 Task: Add various fitness equipment and accessories to your cart on Flipkart.
Action: Mouse moved to (769, 357)
Screenshot: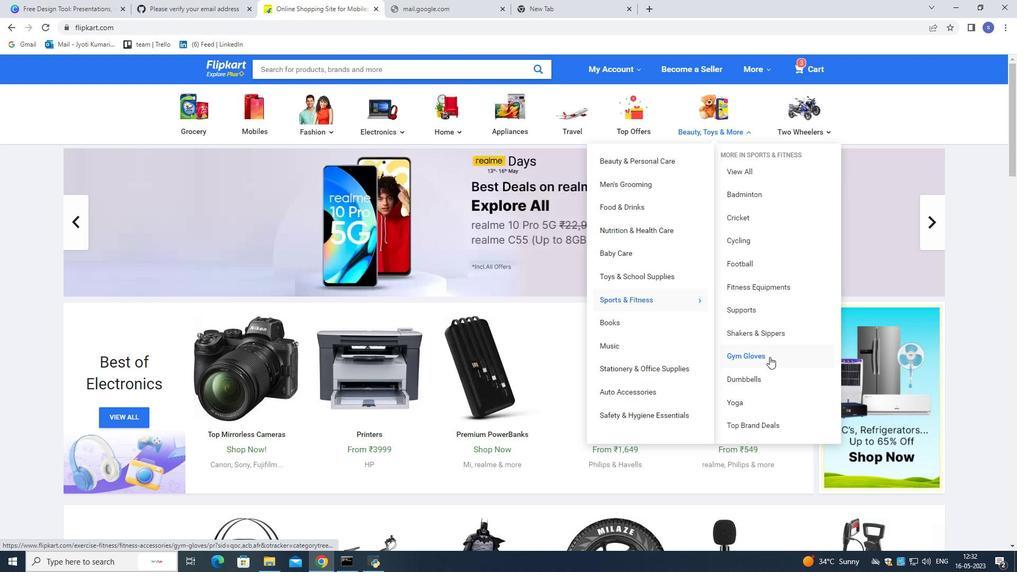 
Action: Mouse pressed left at (769, 357)
Screenshot: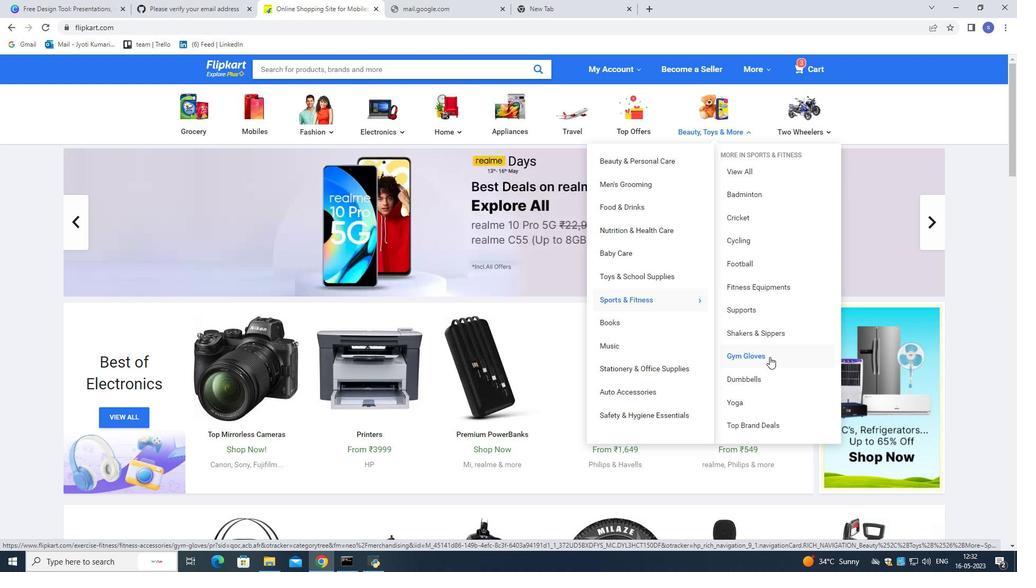 
Action: Mouse moved to (523, 335)
Screenshot: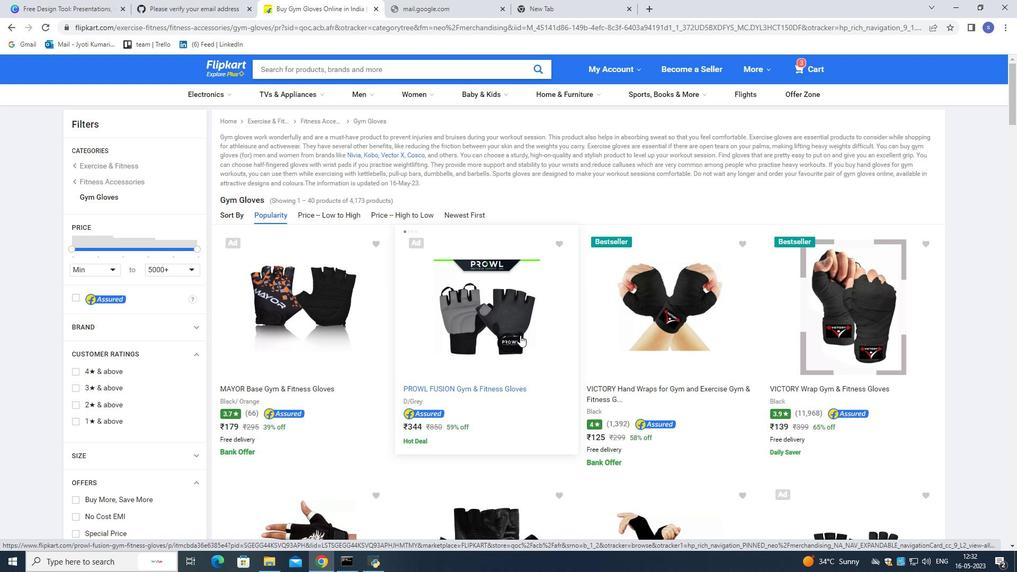 
Action: Mouse scrolled (523, 334) with delta (0, 0)
Screenshot: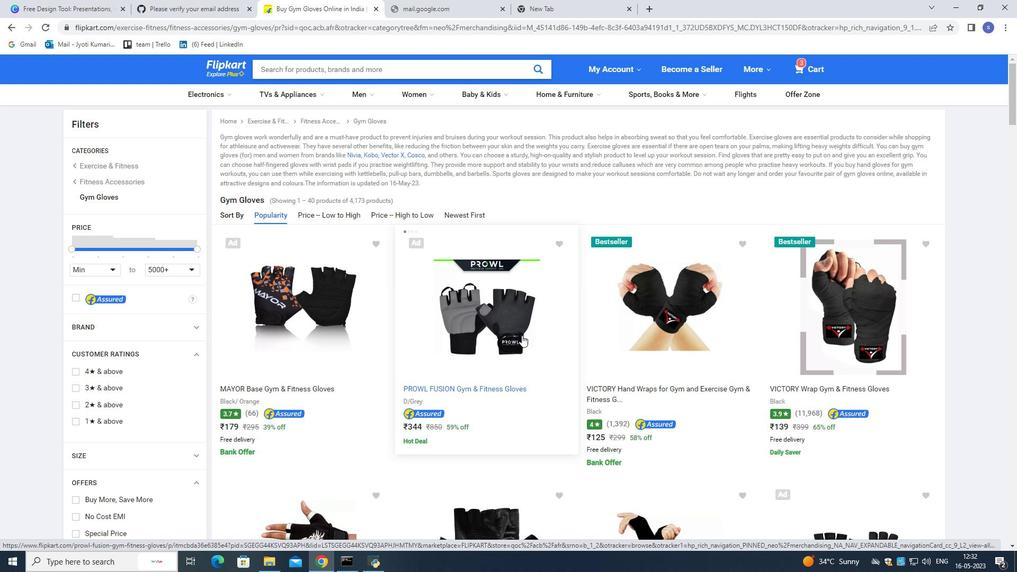 
Action: Mouse moved to (524, 335)
Screenshot: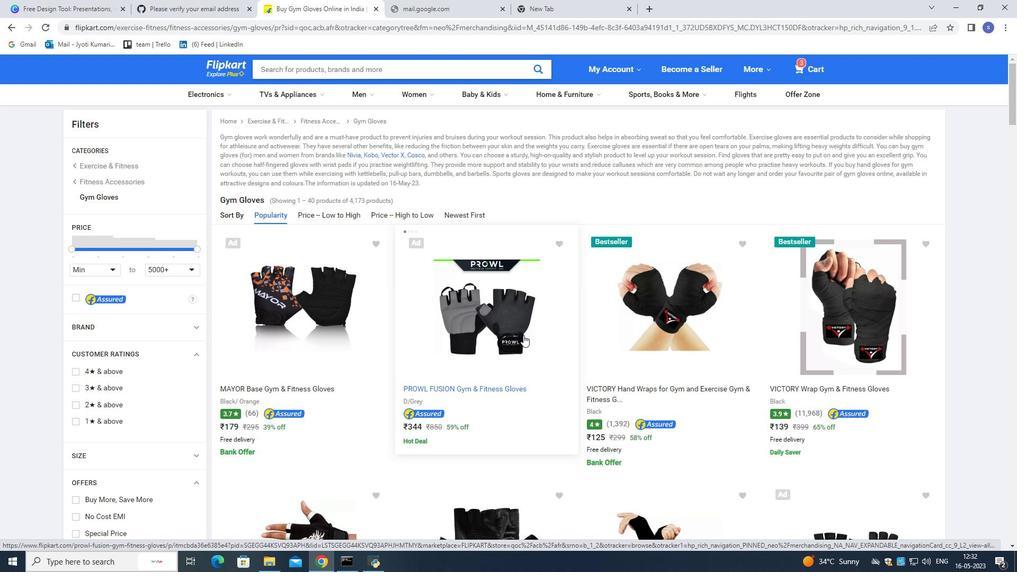 
Action: Mouse scrolled (524, 335) with delta (0, 0)
Screenshot: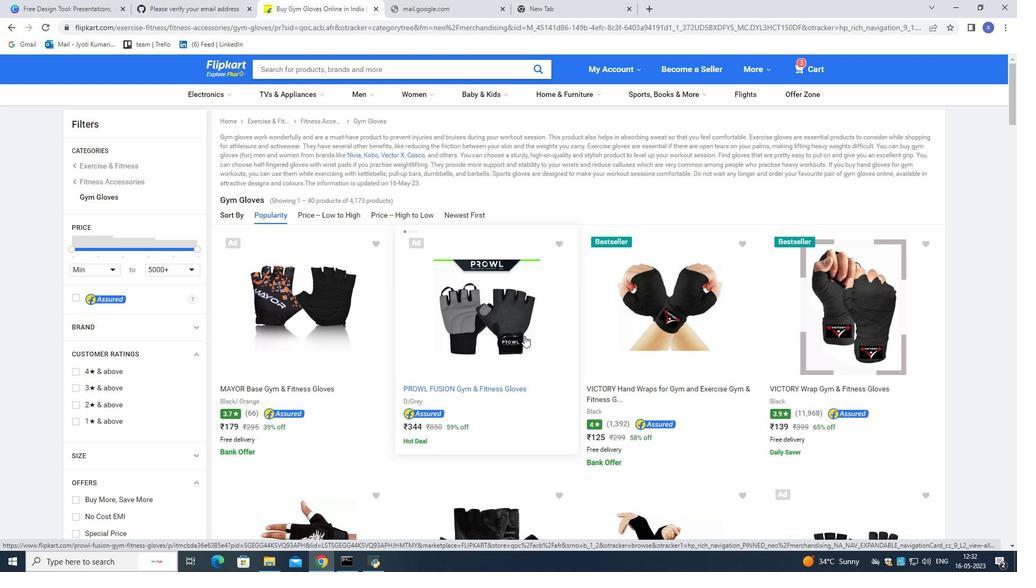 
Action: Mouse moved to (524, 338)
Screenshot: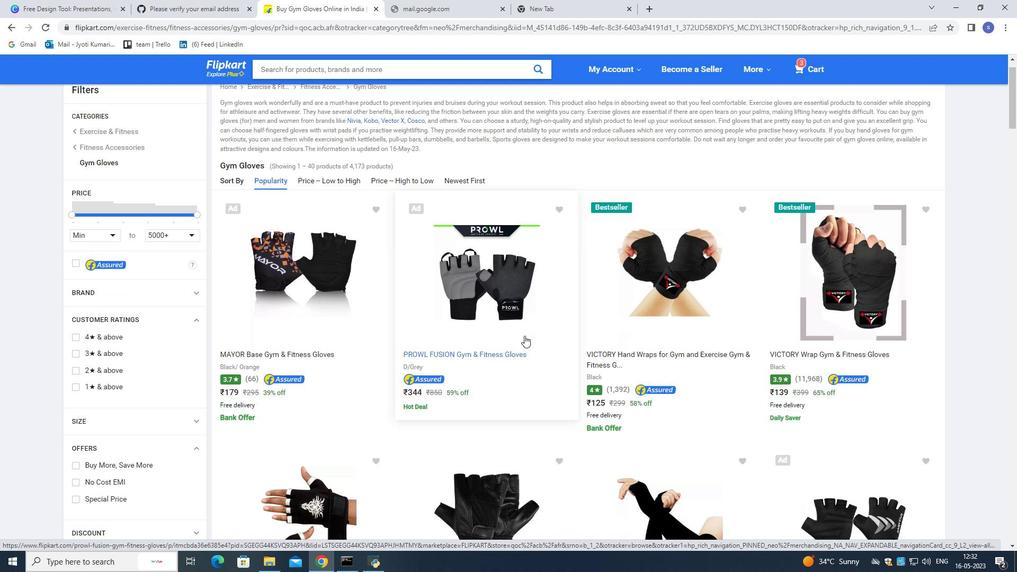 
Action: Mouse scrolled (524, 337) with delta (0, 0)
Screenshot: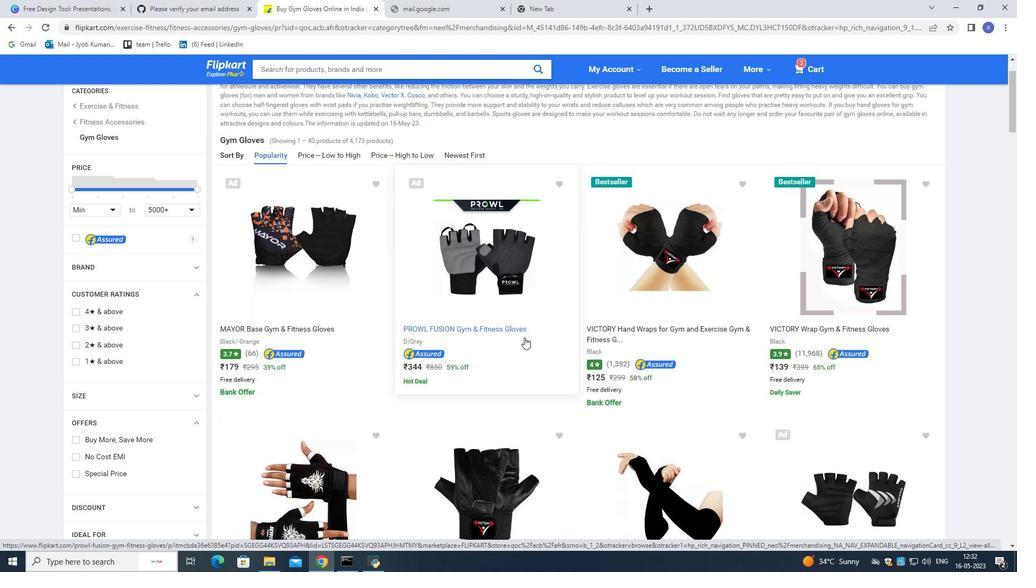 
Action: Mouse moved to (520, 333)
Screenshot: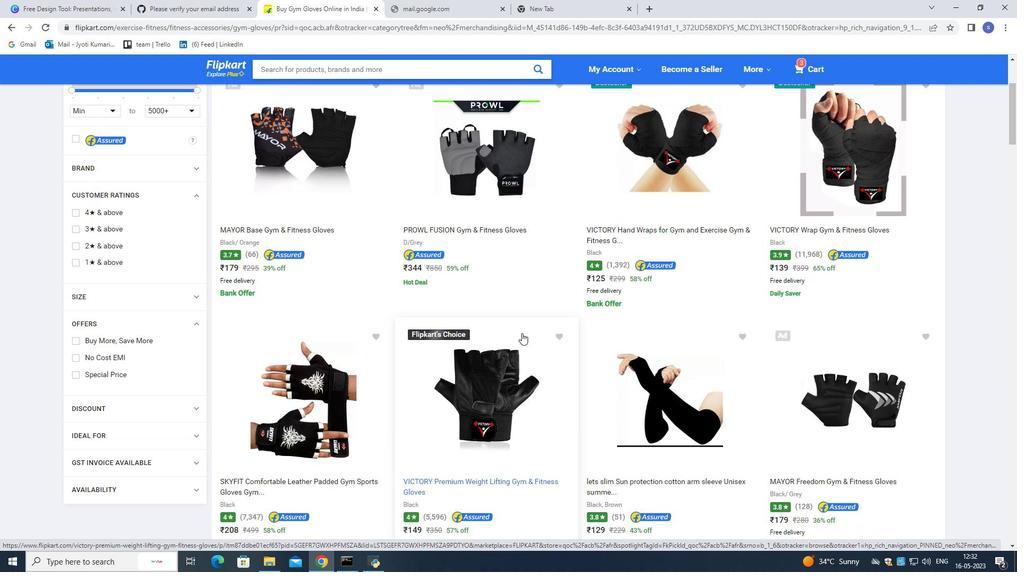 
Action: Mouse scrolled (520, 332) with delta (0, 0)
Screenshot: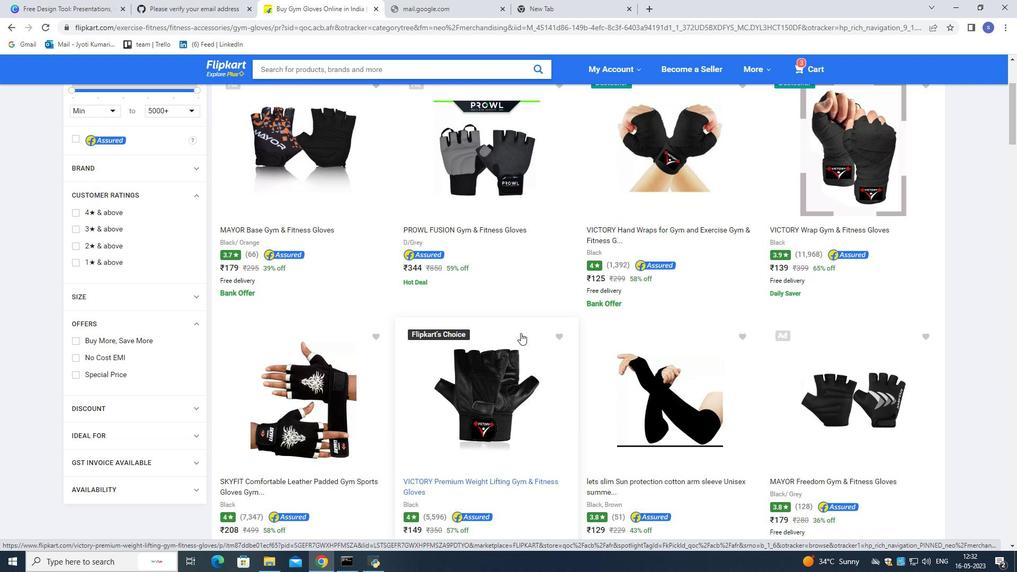 
Action: Mouse moved to (517, 332)
Screenshot: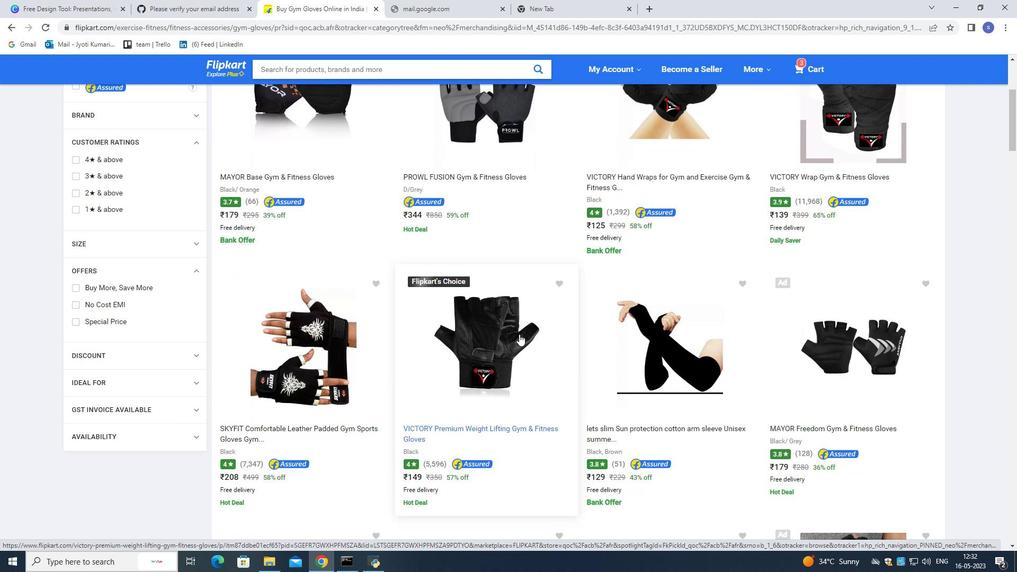 
Action: Mouse scrolled (517, 332) with delta (0, 0)
Screenshot: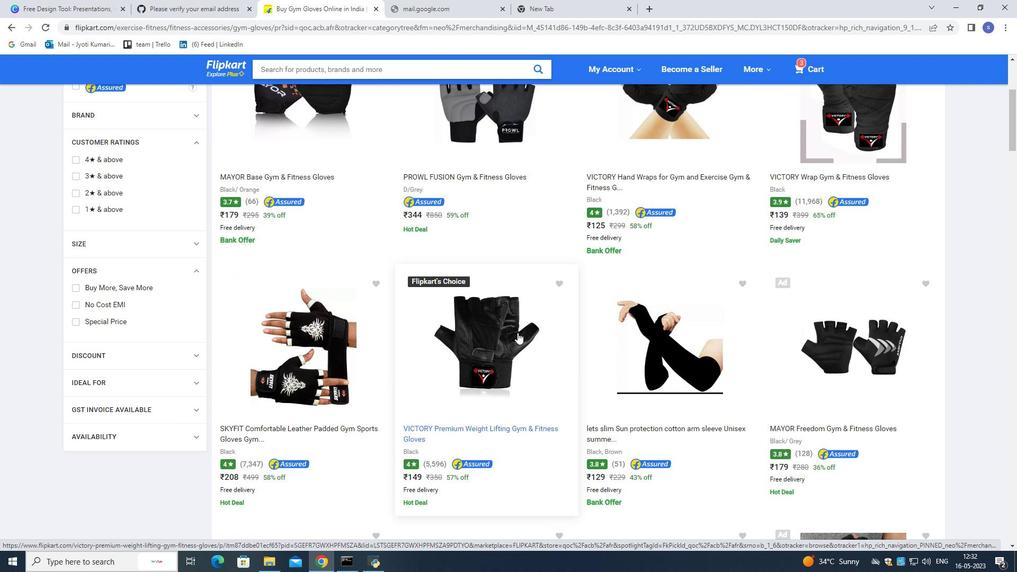 
Action: Mouse moved to (518, 330)
Screenshot: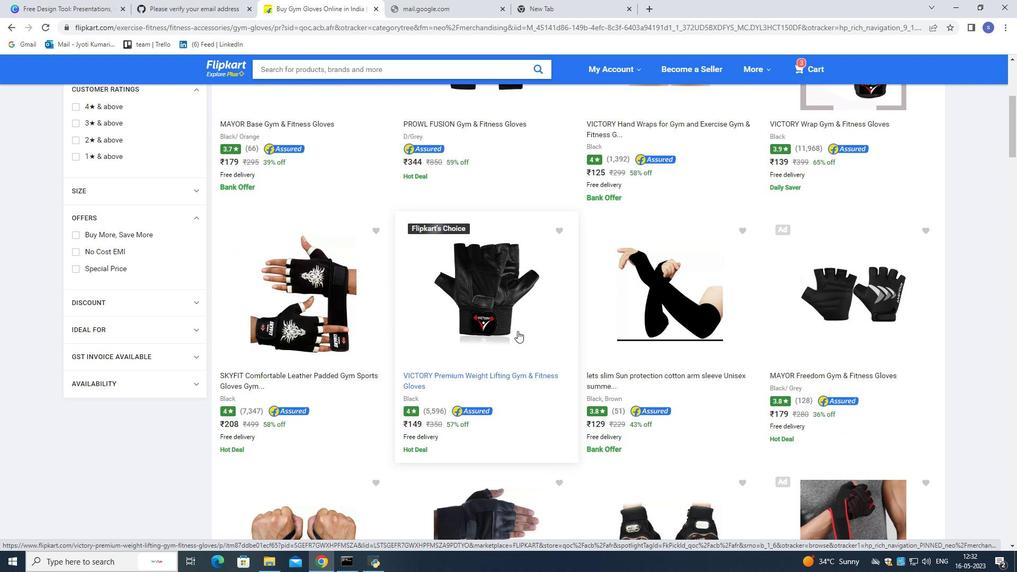 
Action: Mouse scrolled (518, 330) with delta (0, 0)
Screenshot: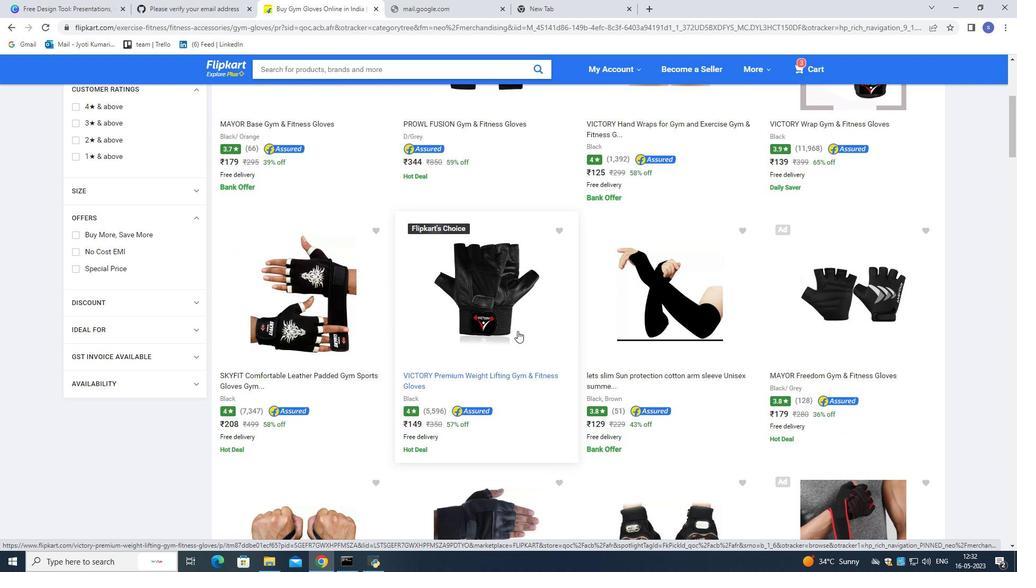
Action: Mouse moved to (518, 330)
Screenshot: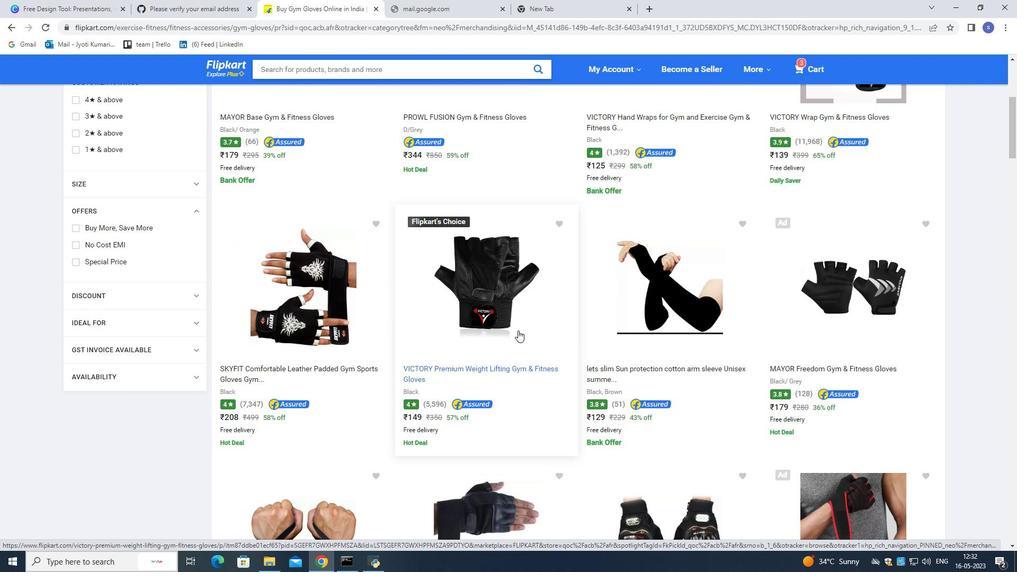 
Action: Mouse scrolled (518, 330) with delta (0, 0)
Screenshot: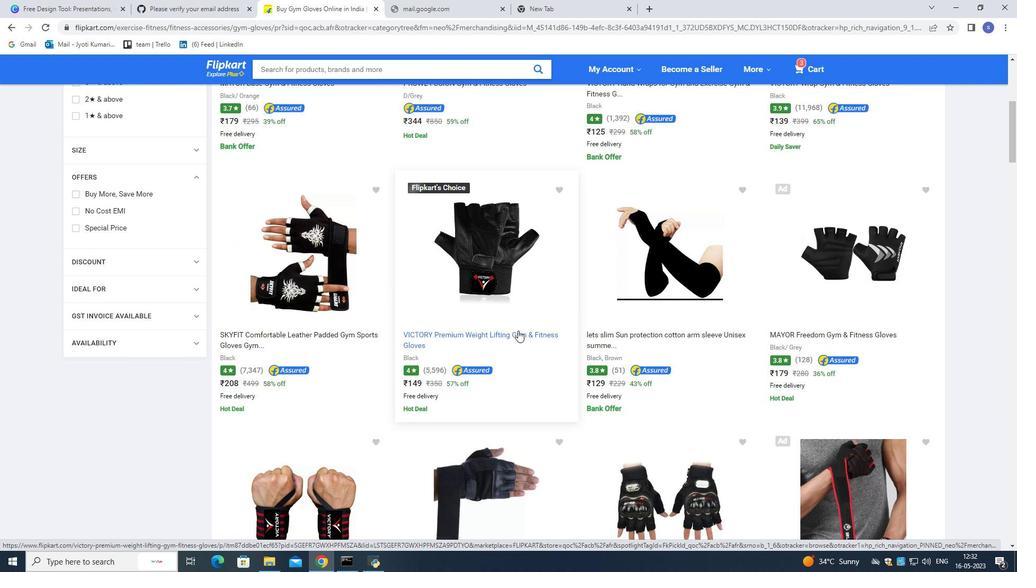 
Action: Mouse moved to (518, 331)
Screenshot: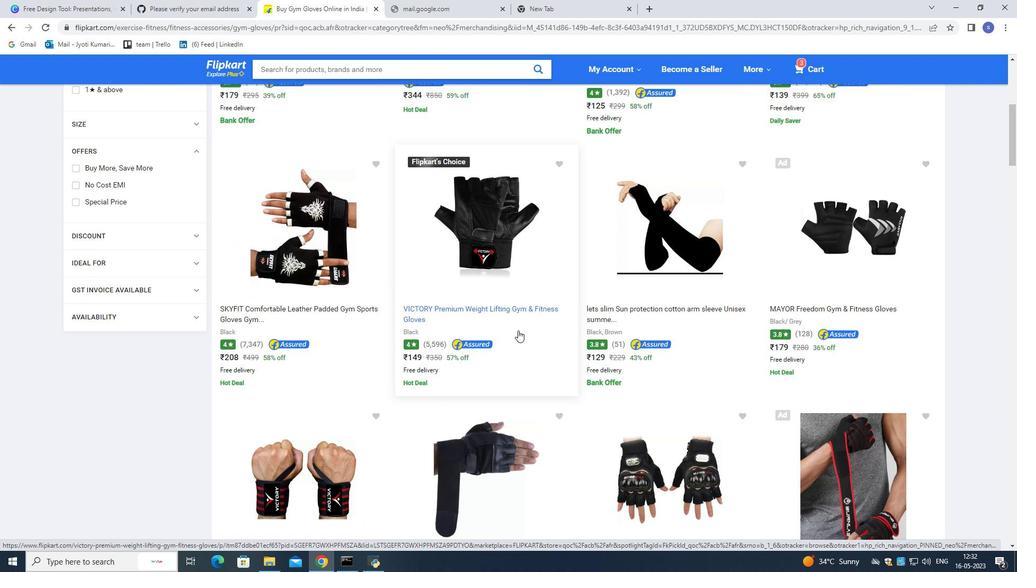 
Action: Mouse scrolled (518, 330) with delta (0, 0)
Screenshot: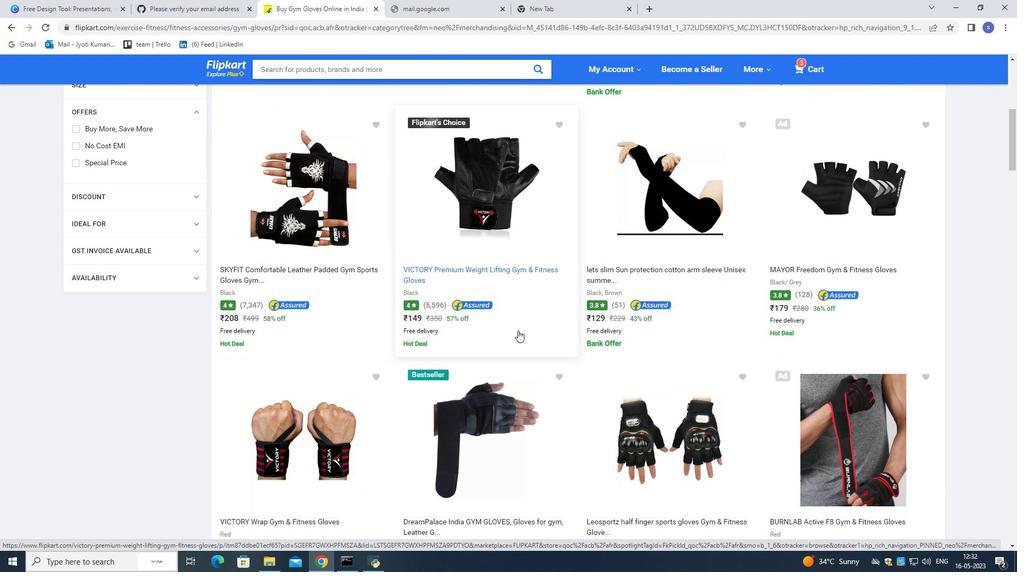 
Action: Mouse moved to (519, 329)
Screenshot: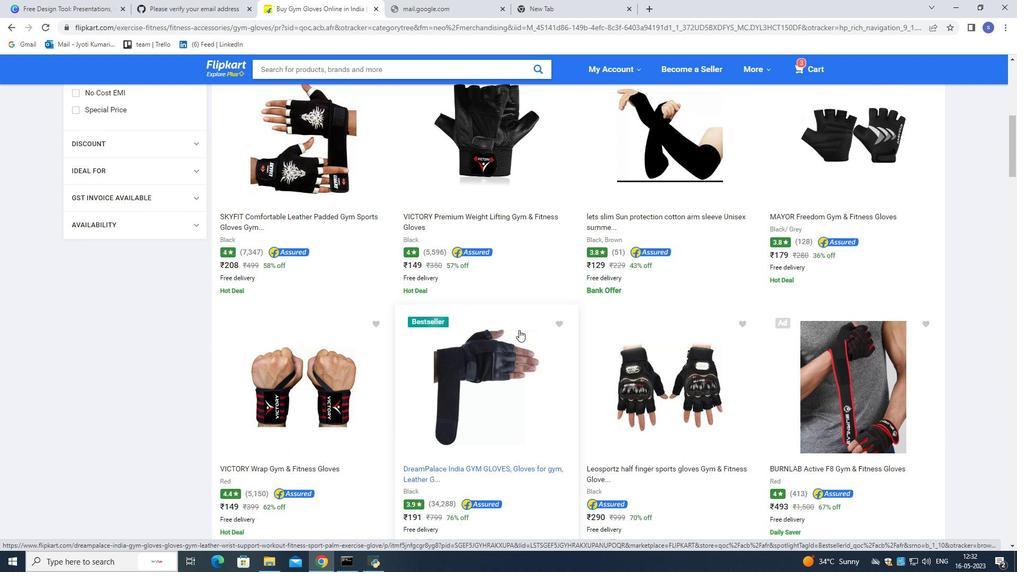 
Action: Mouse scrolled (519, 330) with delta (0, 0)
Screenshot: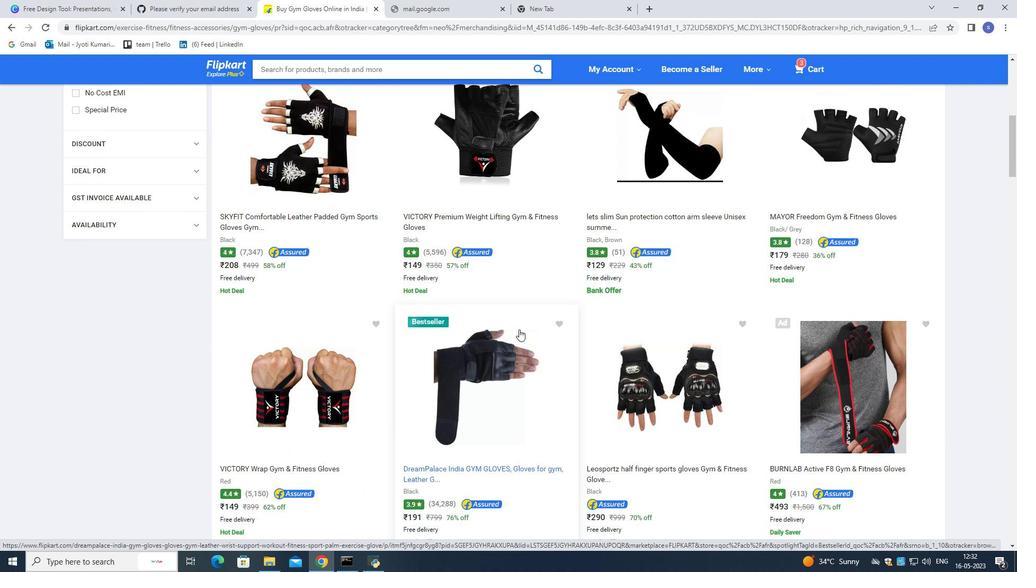 
Action: Mouse moved to (376, 371)
Screenshot: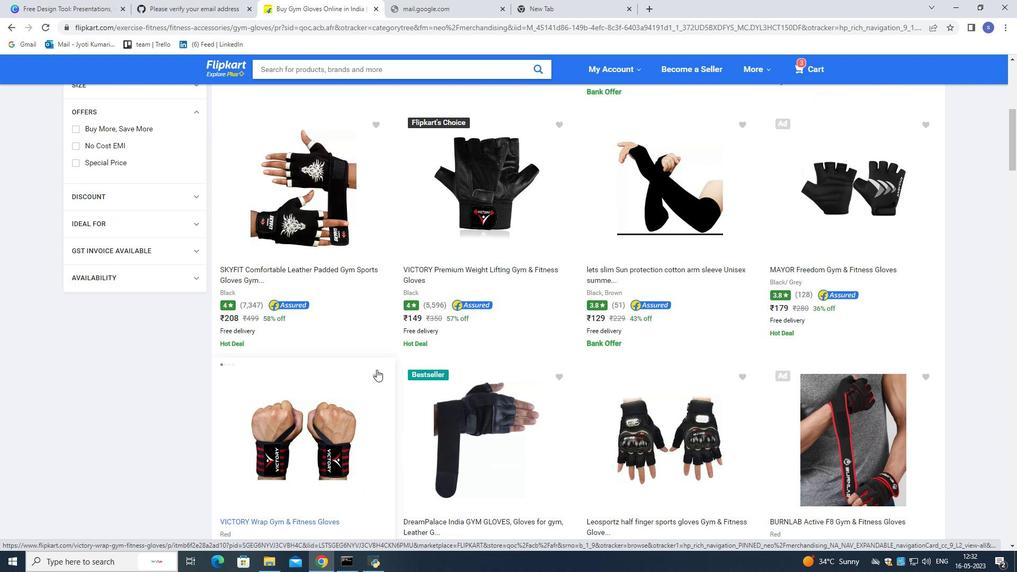 
Action: Mouse pressed left at (376, 371)
Screenshot: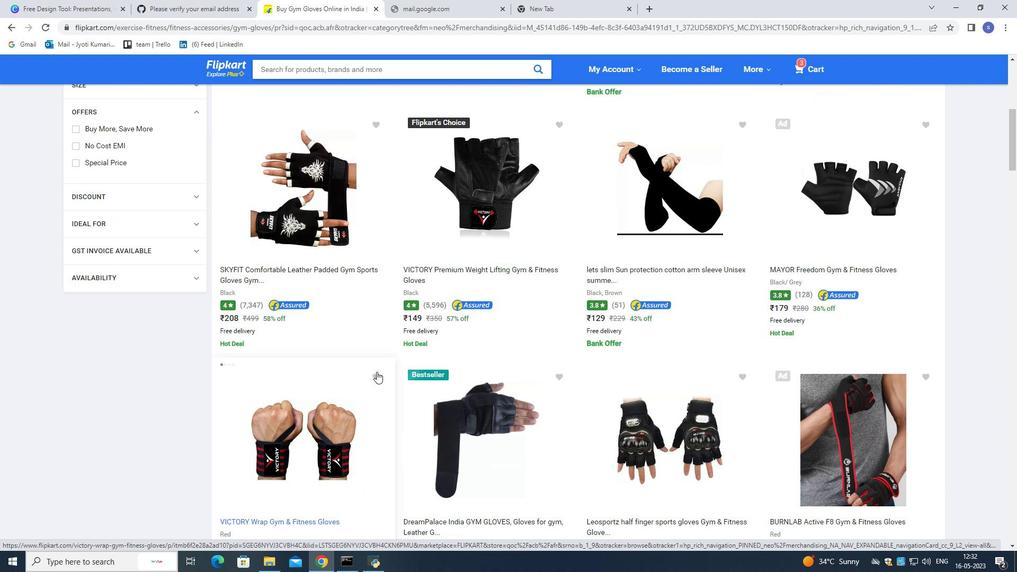 
Action: Mouse moved to (401, 129)
Screenshot: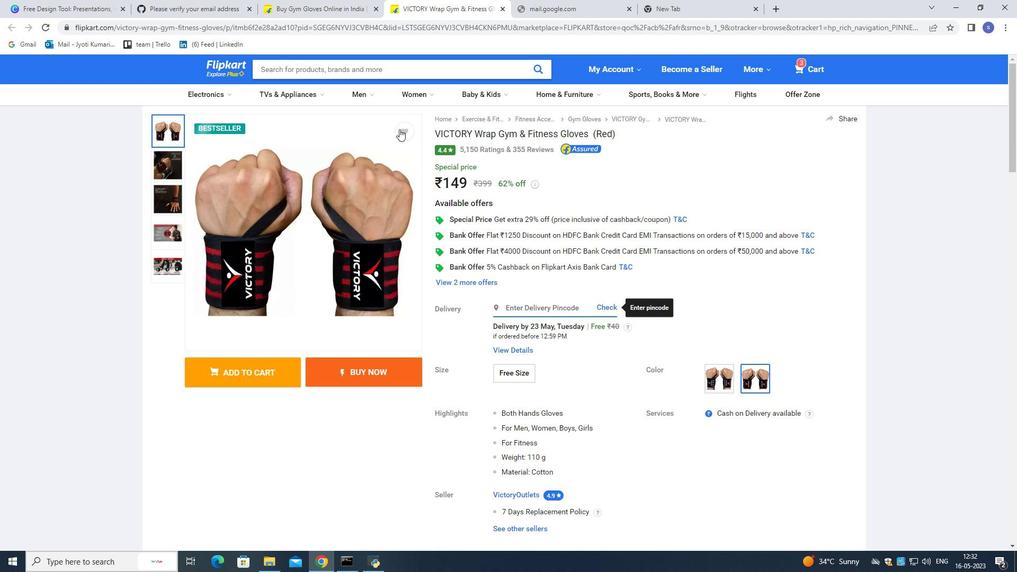 
Action: Mouse pressed left at (401, 129)
Screenshot: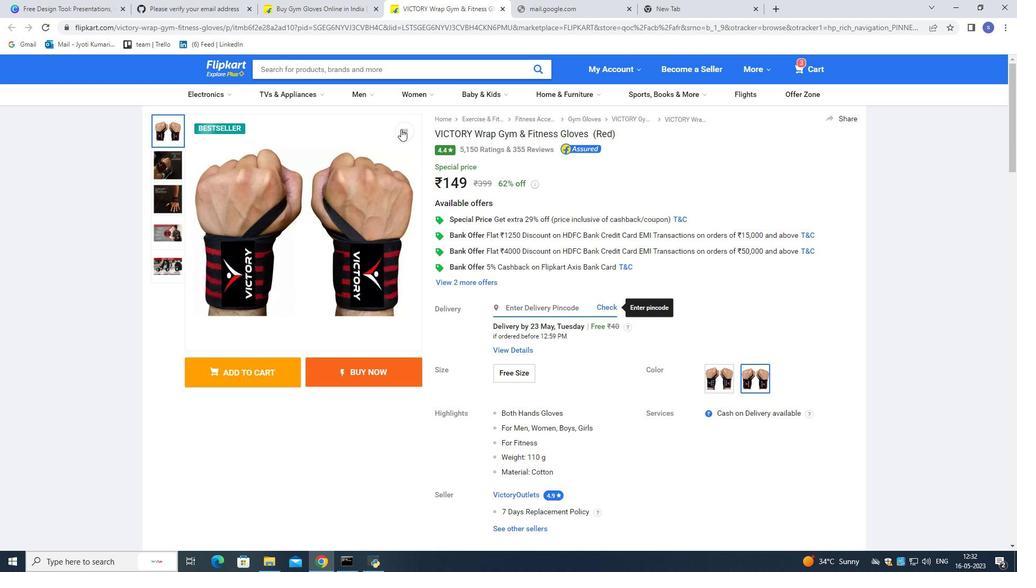 
Action: Mouse moved to (696, 321)
Screenshot: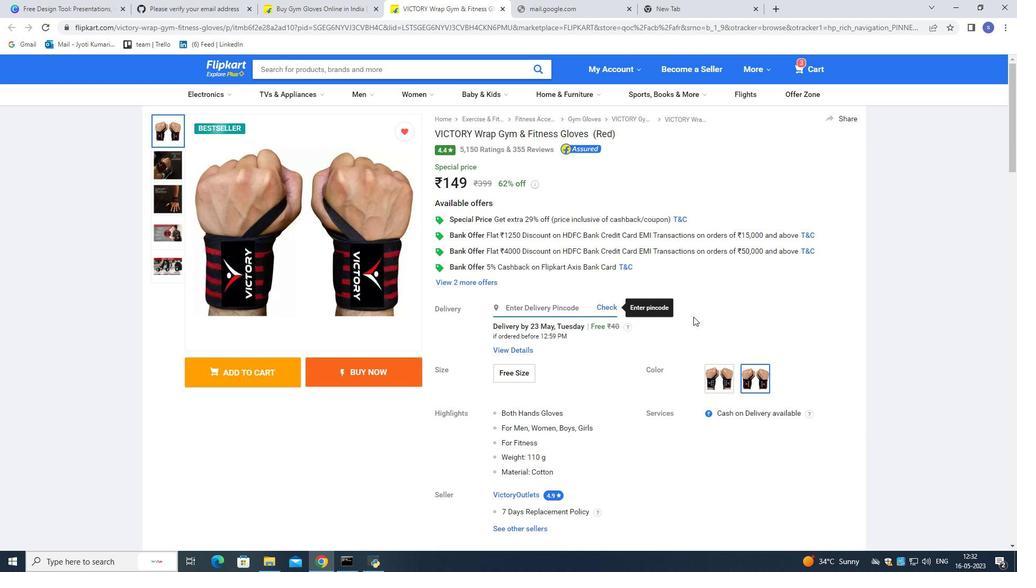
Action: Mouse scrolled (696, 320) with delta (0, 0)
Screenshot: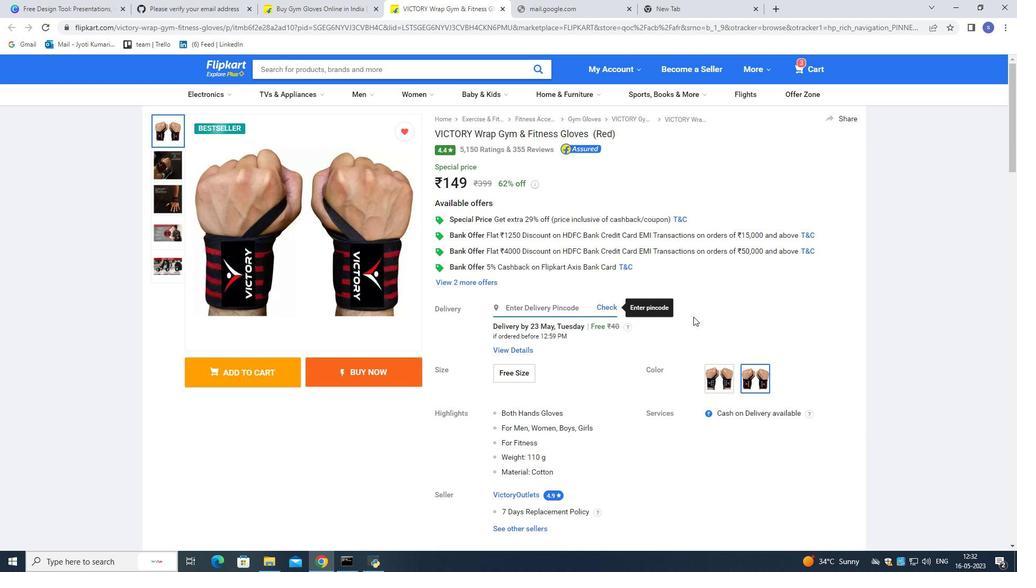 
Action: Mouse moved to (696, 323)
Screenshot: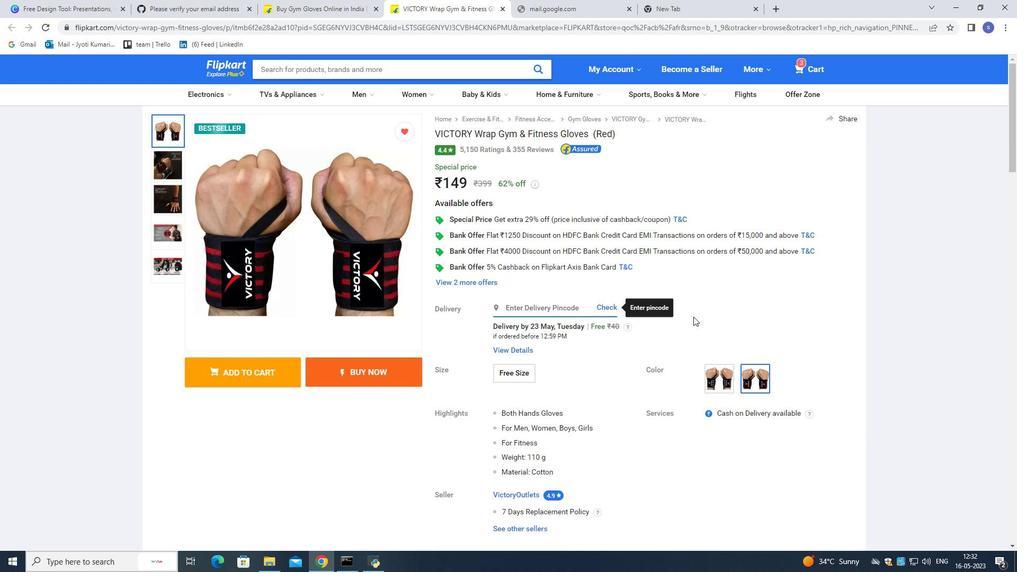 
Action: Mouse scrolled (696, 323) with delta (0, 0)
Screenshot: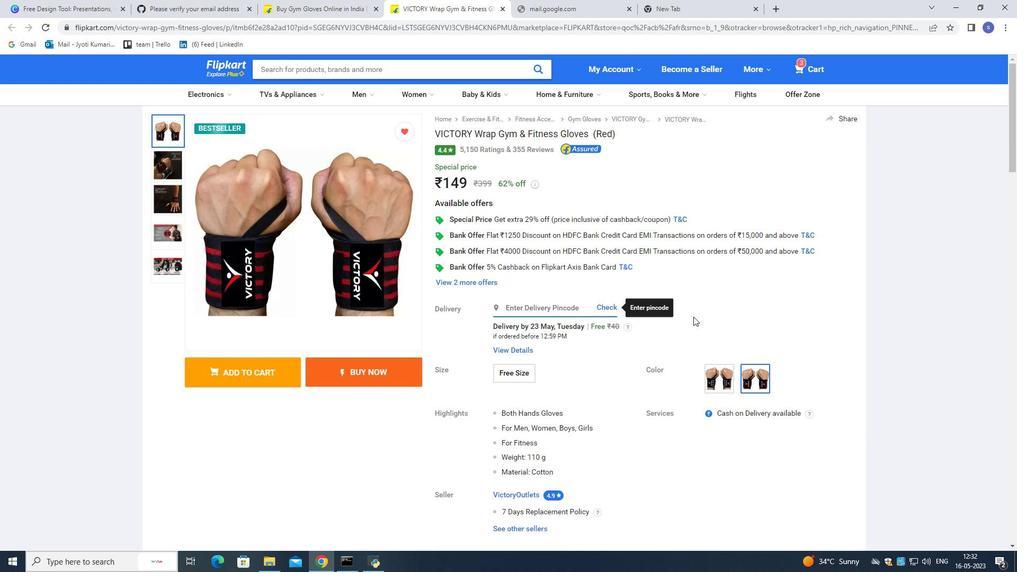 
Action: Mouse moved to (696, 324)
Screenshot: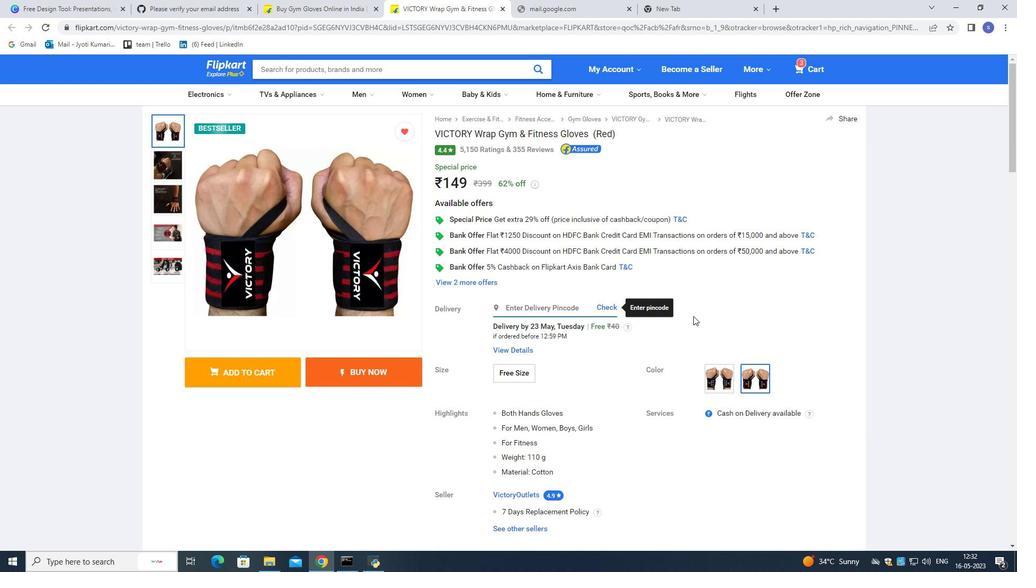 
Action: Mouse scrolled (696, 323) with delta (0, 0)
Screenshot: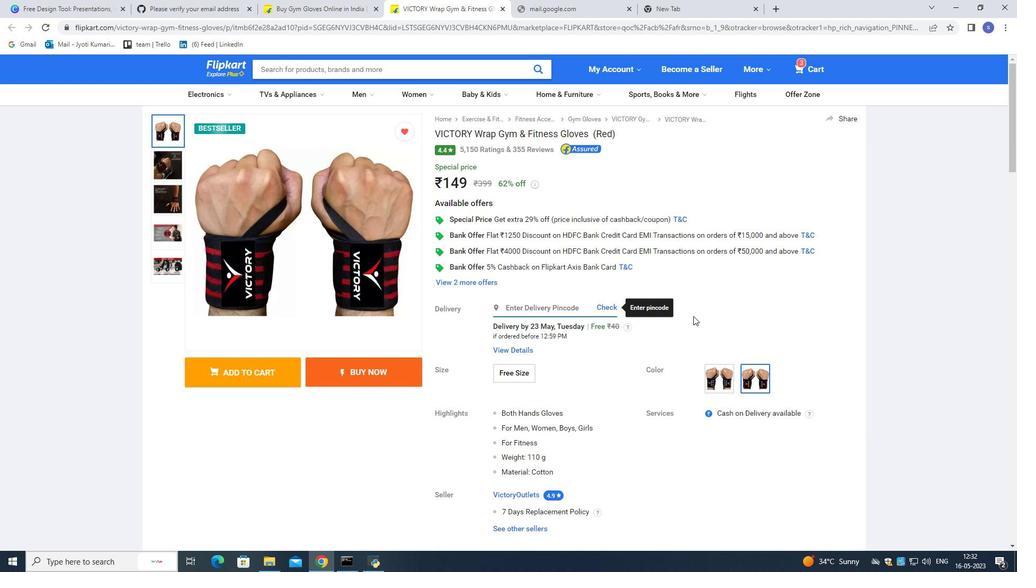 
Action: Mouse scrolled (696, 323) with delta (0, 0)
Screenshot: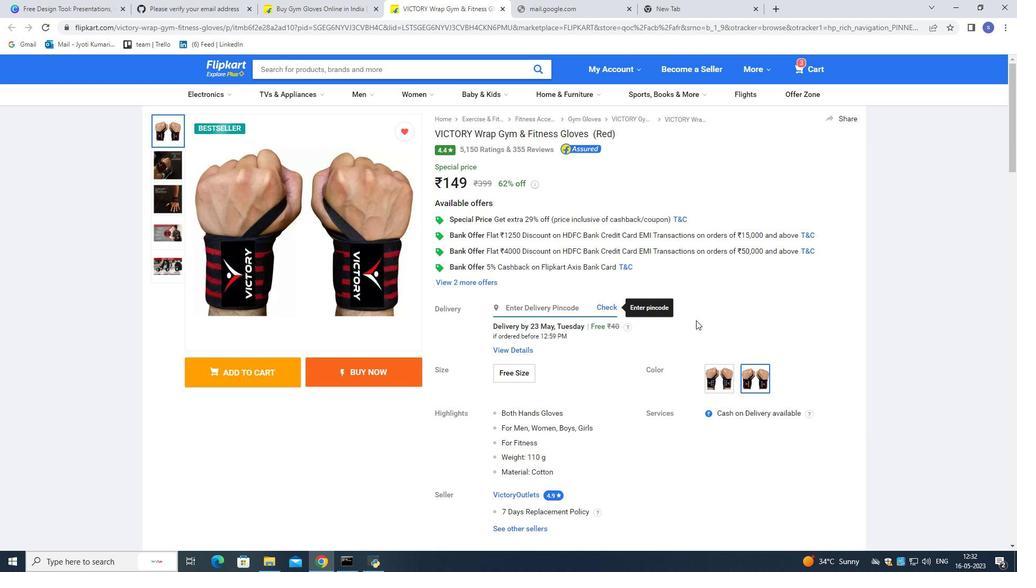 
Action: Mouse moved to (696, 324)
Screenshot: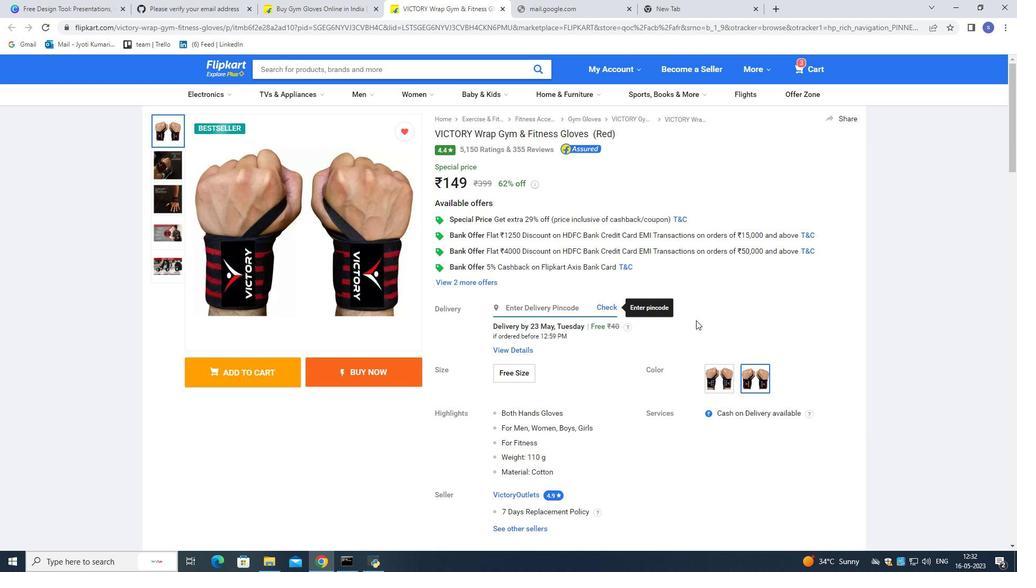
Action: Mouse scrolled (696, 324) with delta (0, 0)
Screenshot: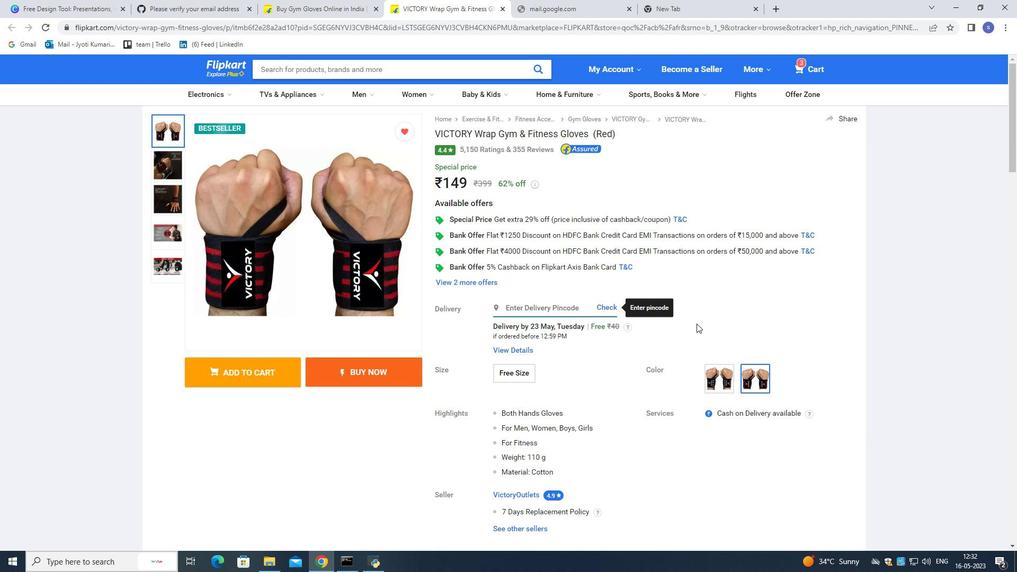 
Action: Mouse moved to (696, 316)
Screenshot: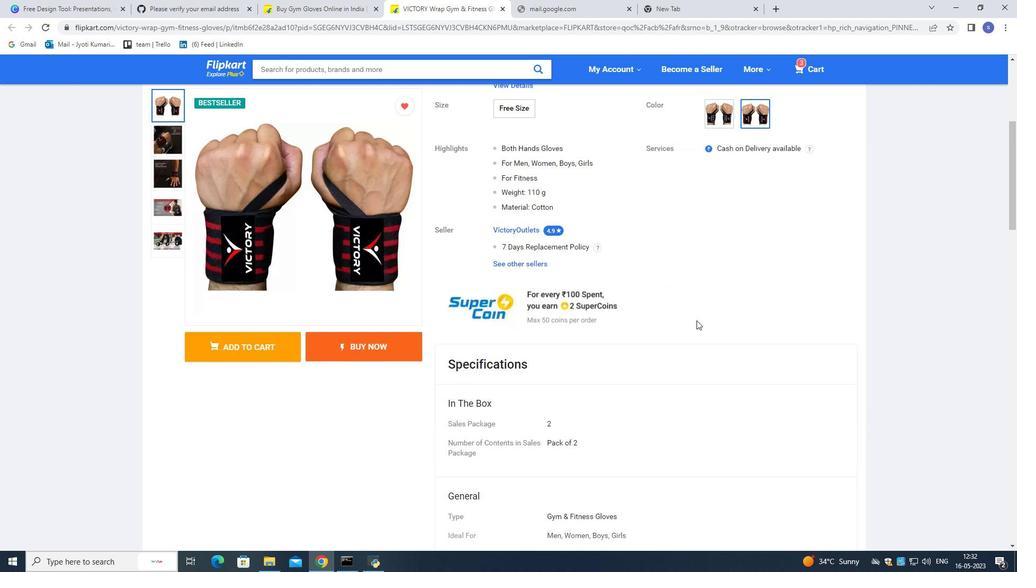 
Action: Mouse scrolled (696, 316) with delta (0, 0)
Screenshot: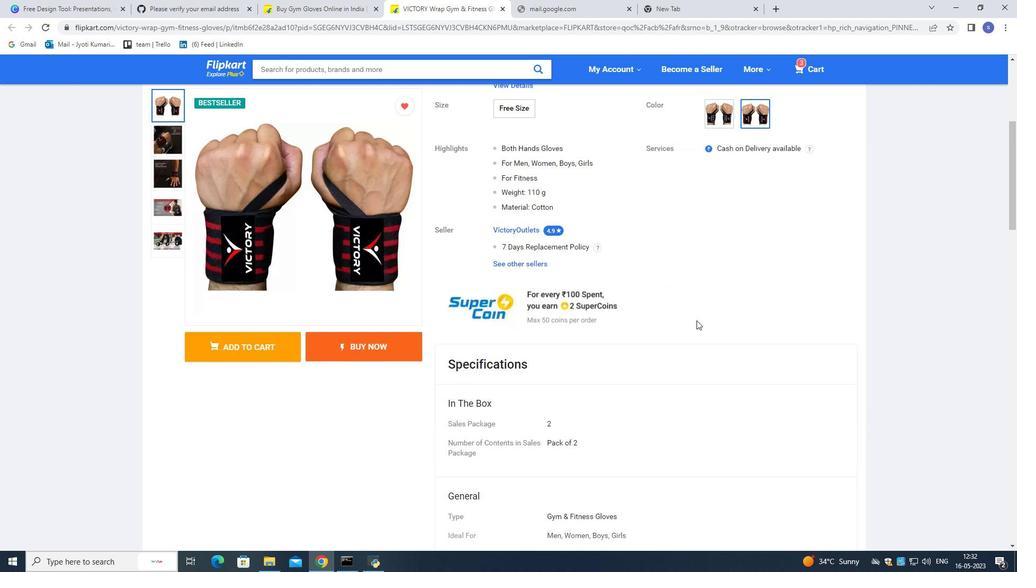 
Action: Mouse scrolled (696, 316) with delta (0, 0)
Screenshot: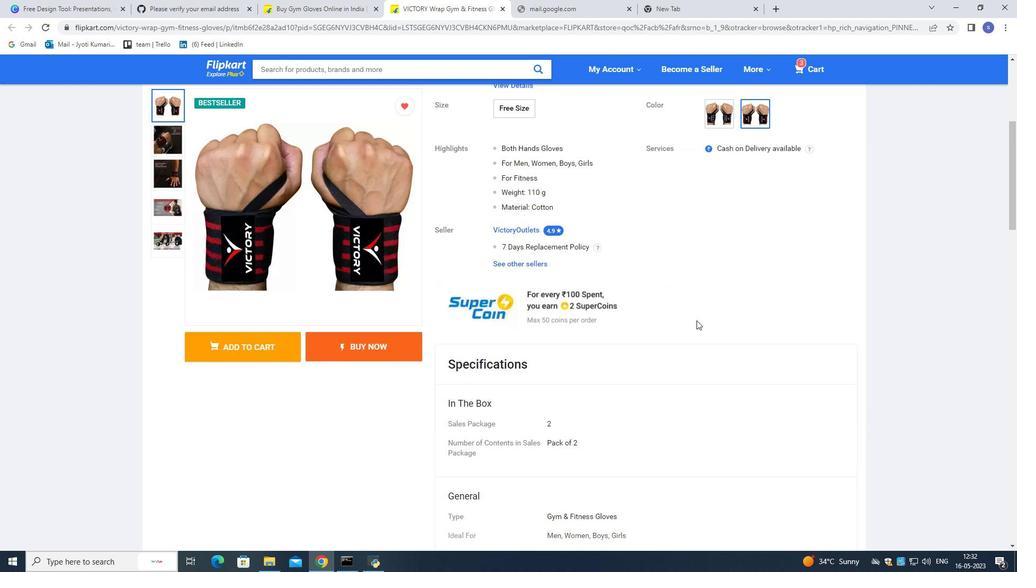 
Action: Mouse moved to (696, 316)
Screenshot: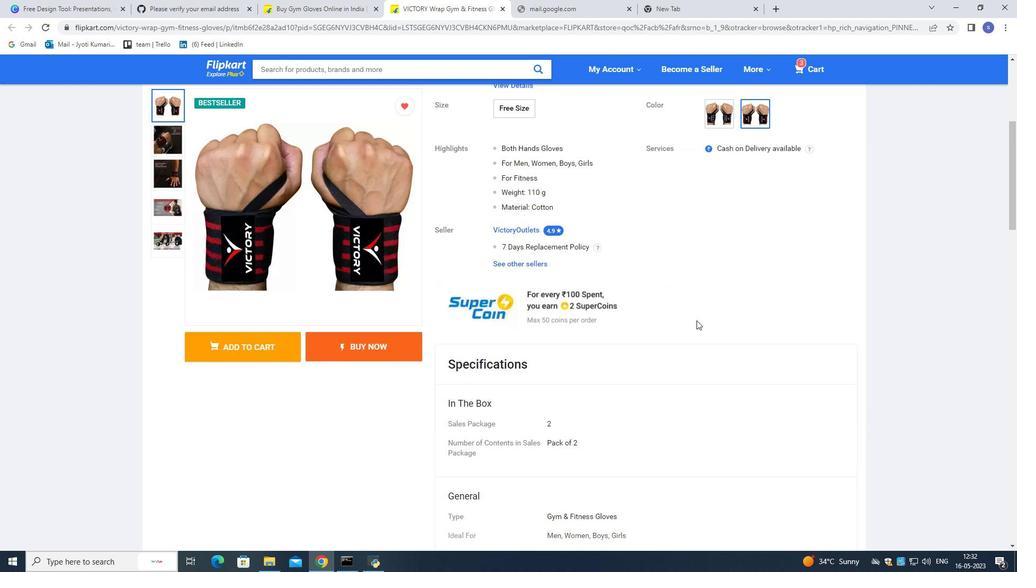 
Action: Mouse scrolled (696, 316) with delta (0, 0)
Screenshot: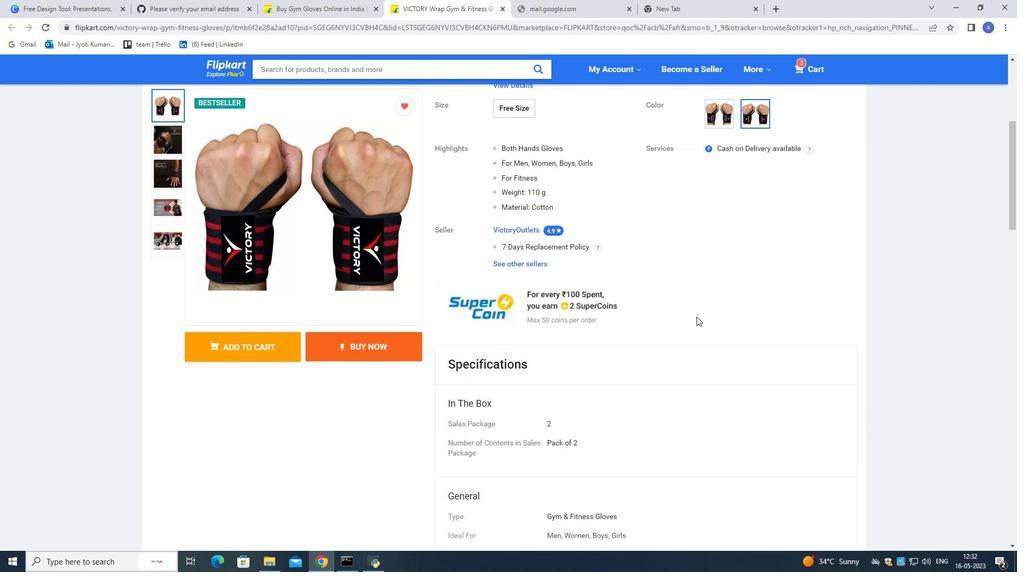 
Action: Mouse scrolled (696, 316) with delta (0, 0)
Screenshot: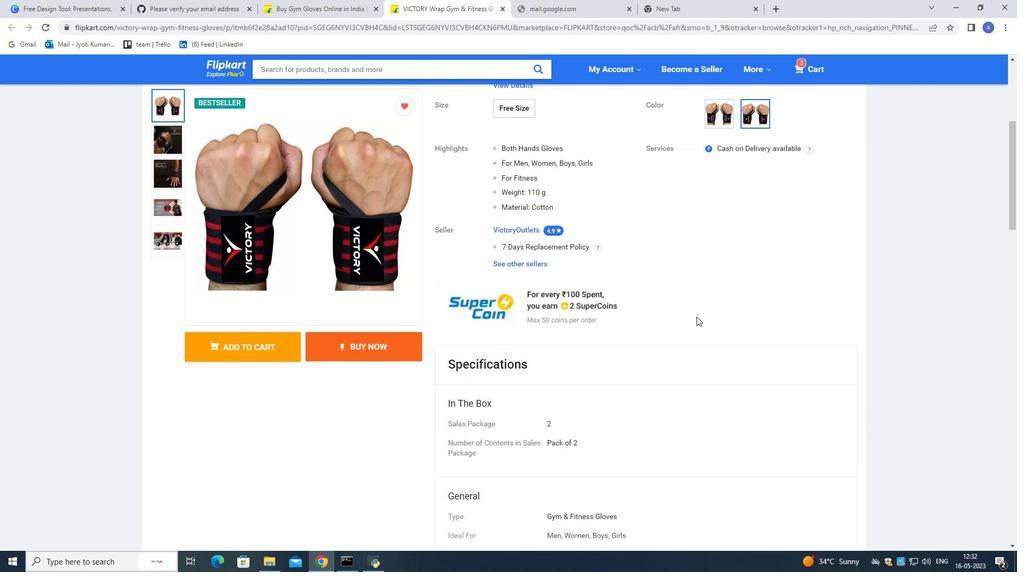 
Action: Mouse scrolled (696, 316) with delta (0, 0)
Screenshot: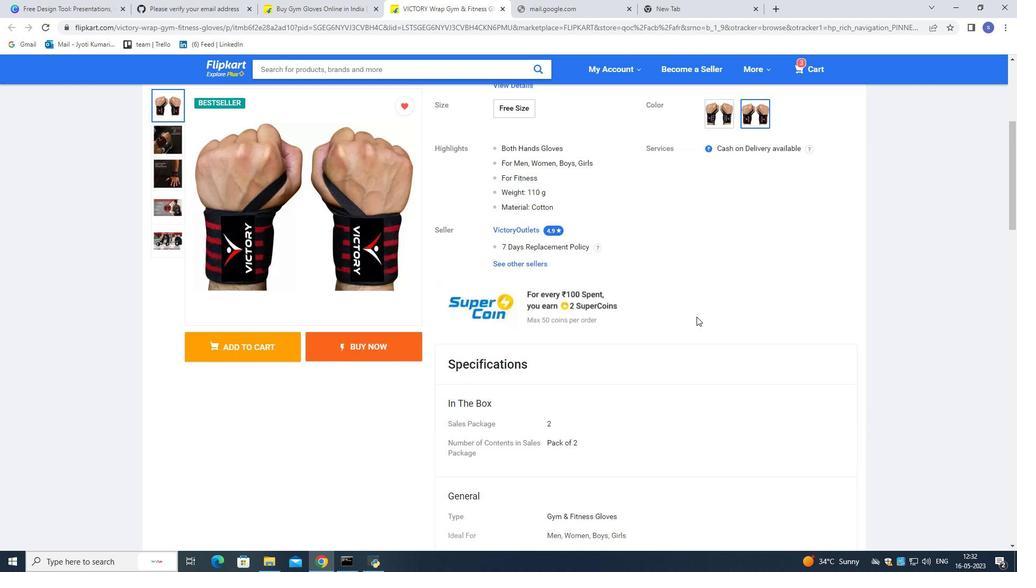
Action: Mouse moved to (698, 313)
Screenshot: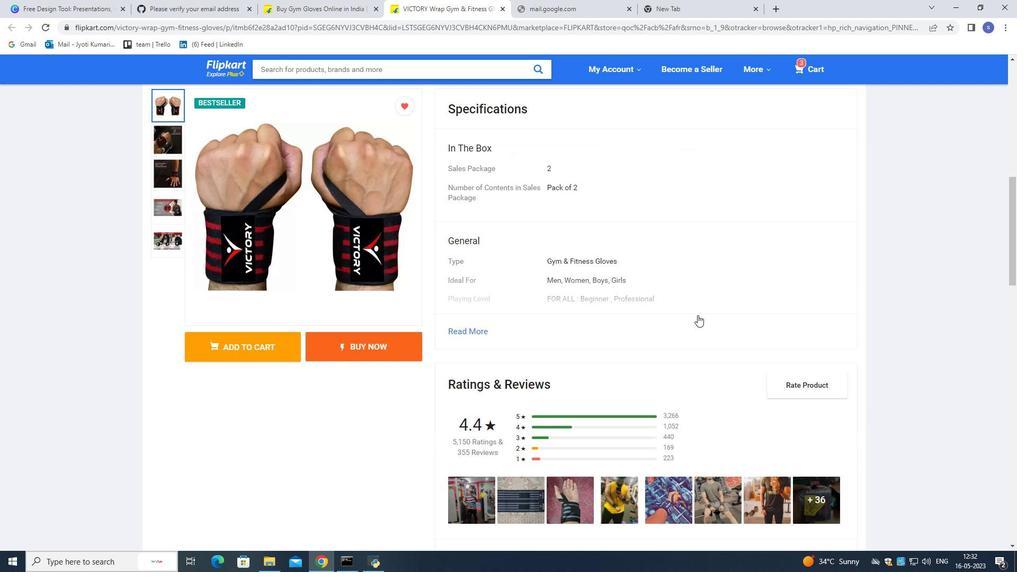 
Action: Mouse scrolled (698, 313) with delta (0, 0)
Screenshot: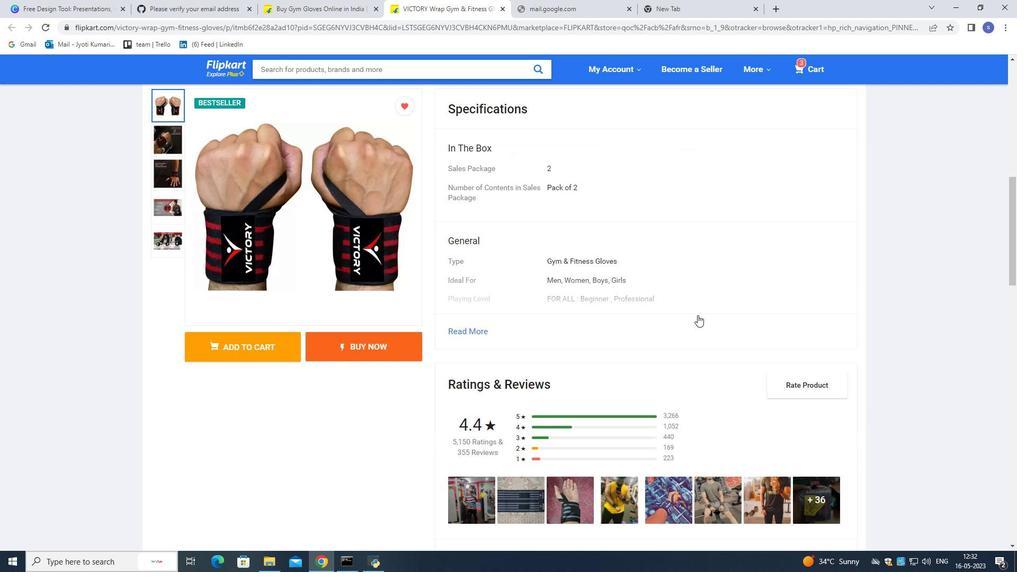 
Action: Mouse moved to (699, 313)
Screenshot: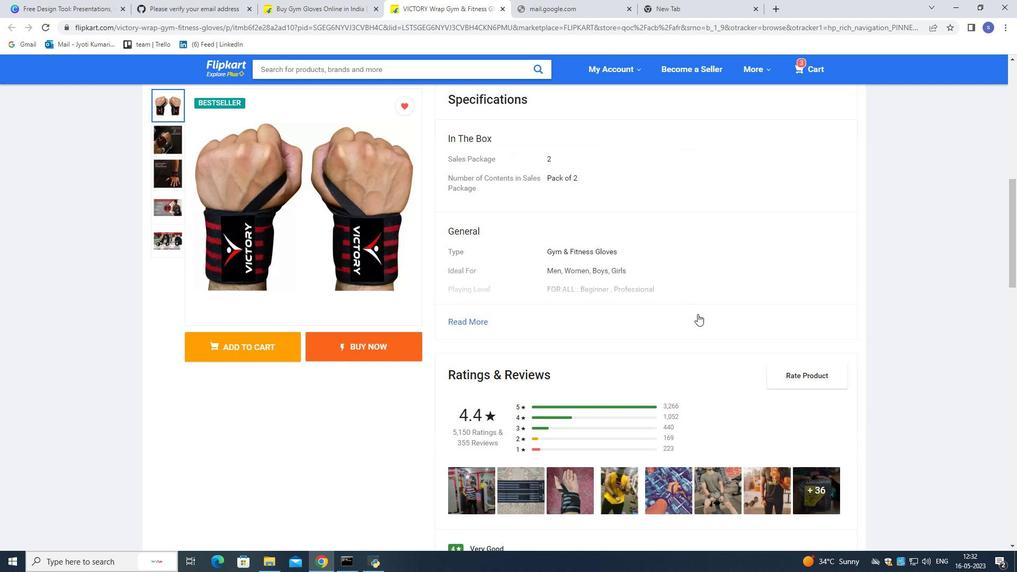 
Action: Mouse scrolled (699, 313) with delta (0, 0)
Screenshot: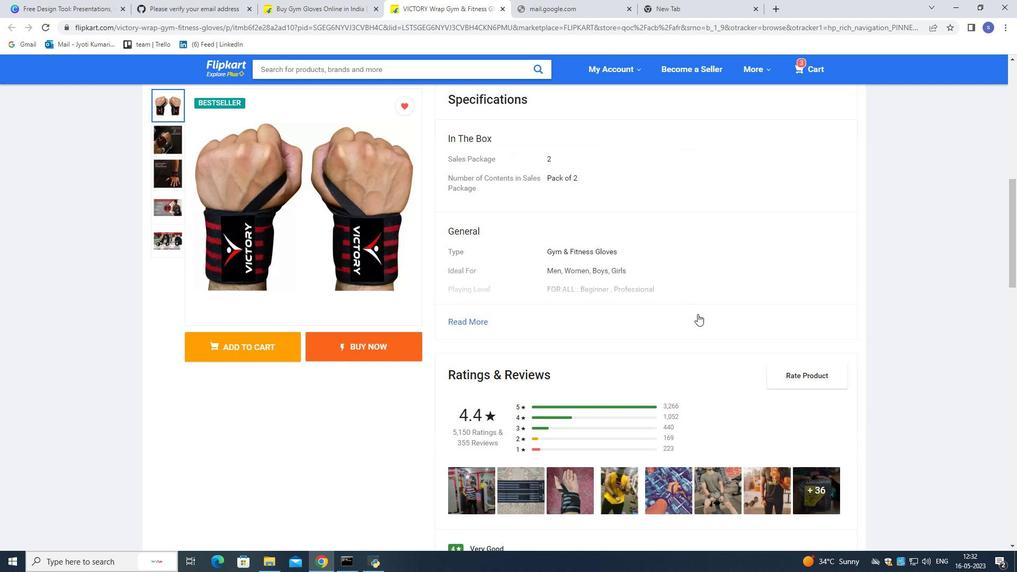 
Action: Mouse moved to (699, 313)
Screenshot: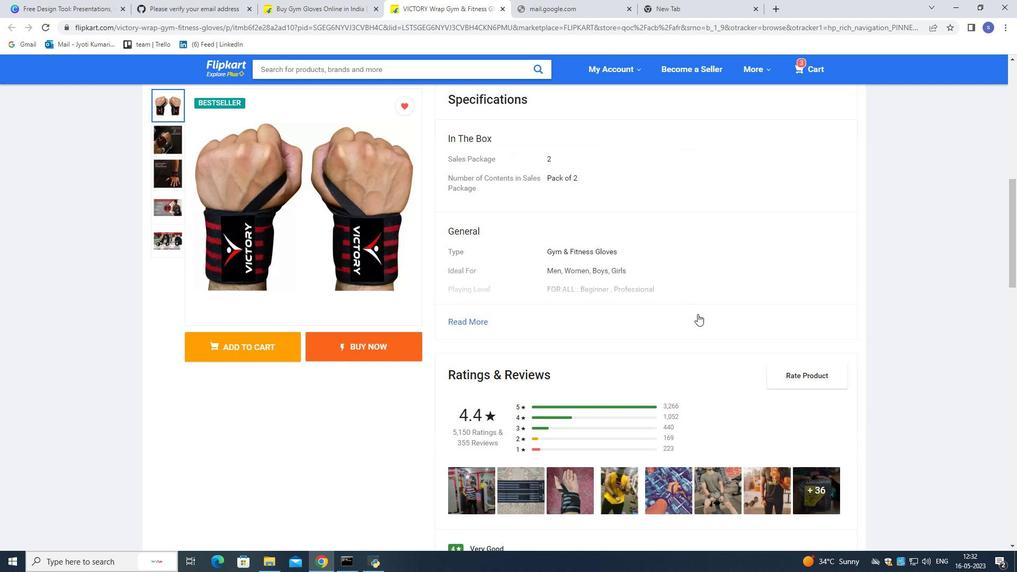 
Action: Mouse scrolled (699, 313) with delta (0, 0)
Screenshot: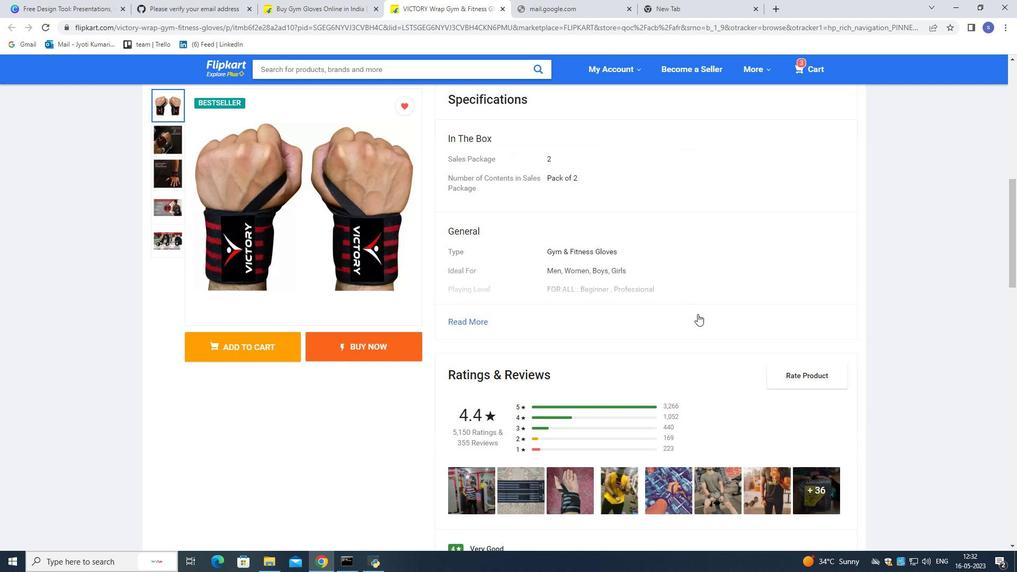 
Action: Mouse moved to (699, 313)
Screenshot: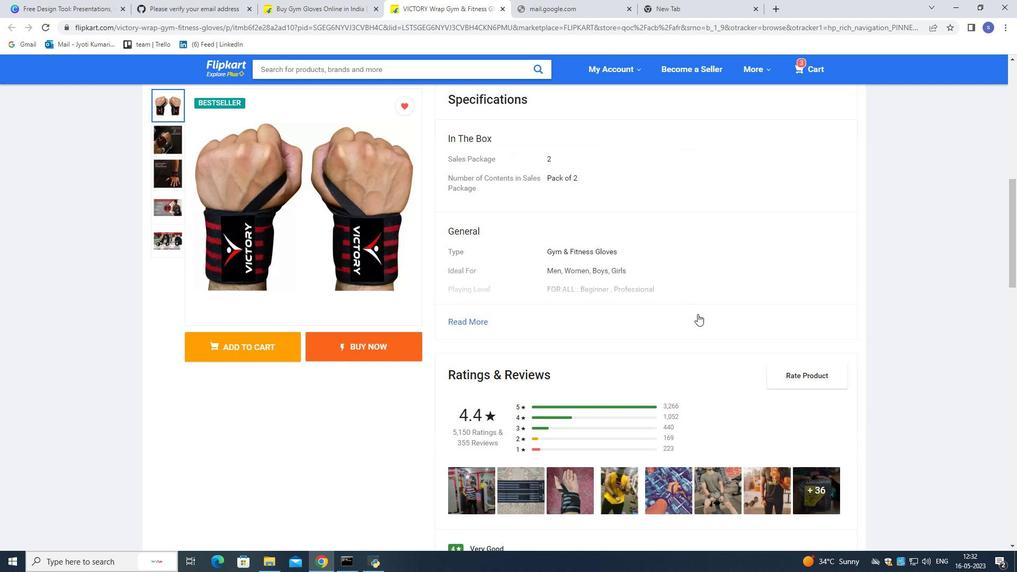 
Action: Mouse scrolled (699, 313) with delta (0, 0)
Screenshot: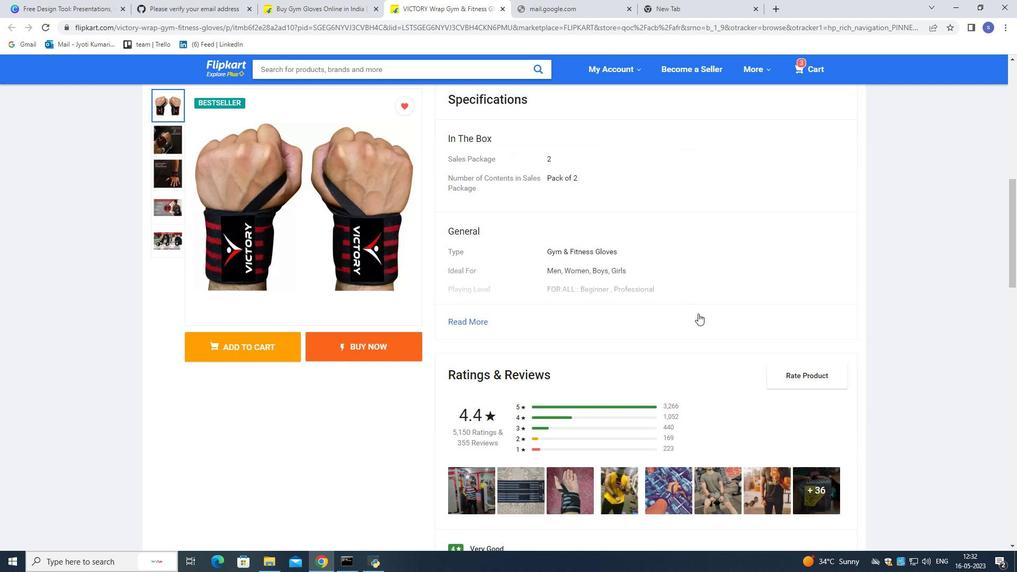 
Action: Mouse scrolled (699, 313) with delta (0, 0)
Screenshot: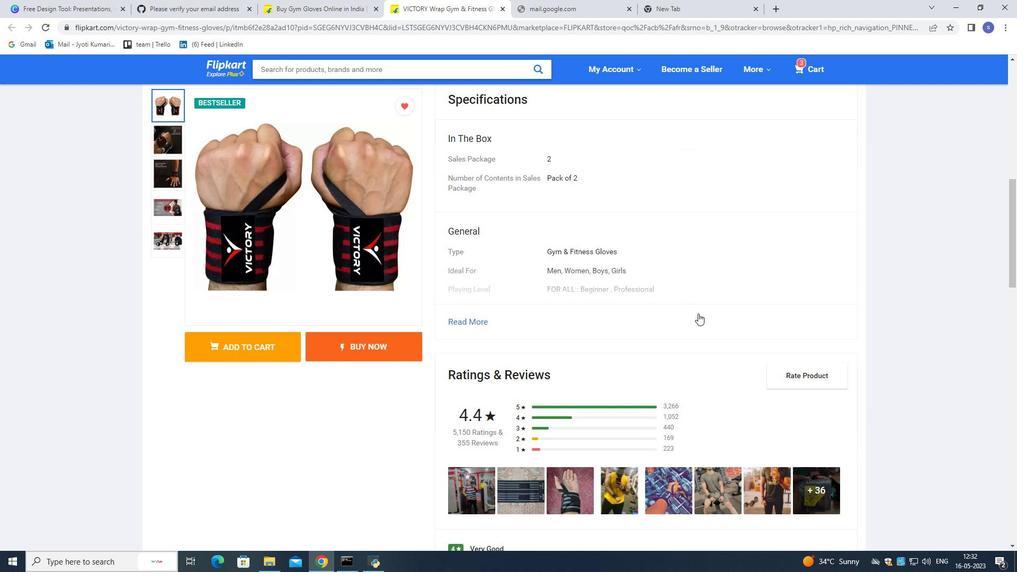 
Action: Mouse moved to (700, 310)
Screenshot: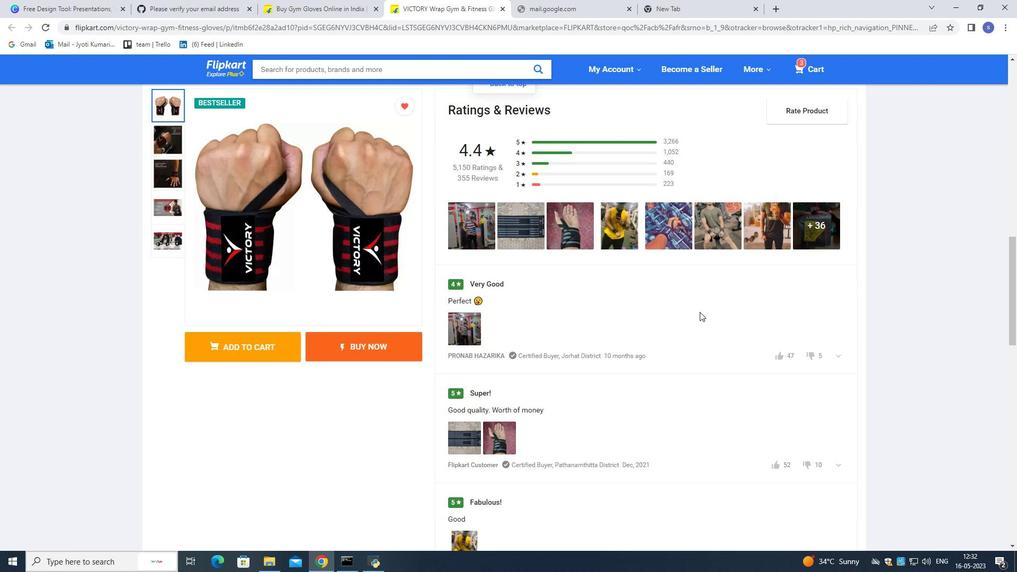 
Action: Mouse scrolled (700, 309) with delta (0, 0)
Screenshot: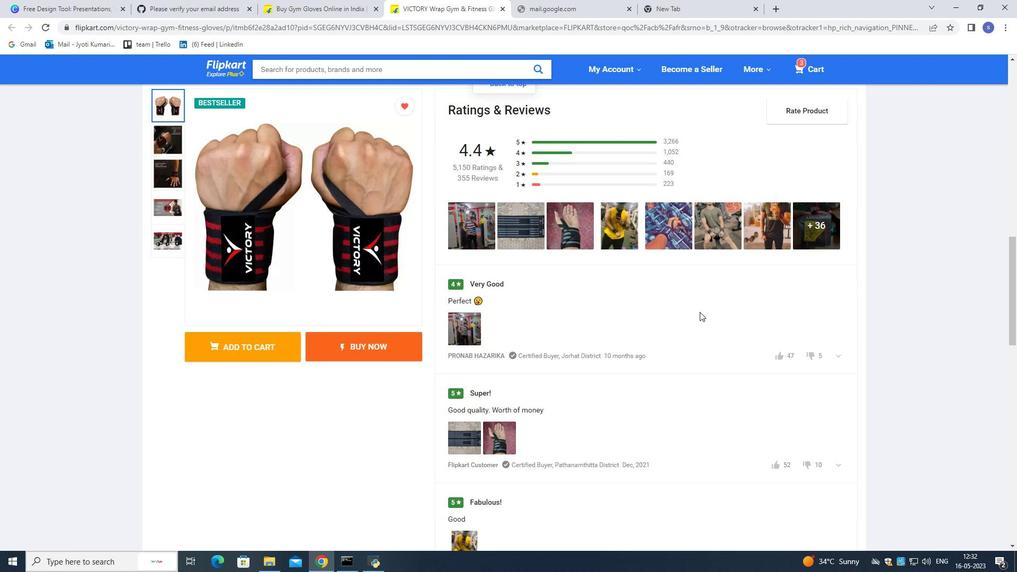 
Action: Mouse moved to (701, 310)
Screenshot: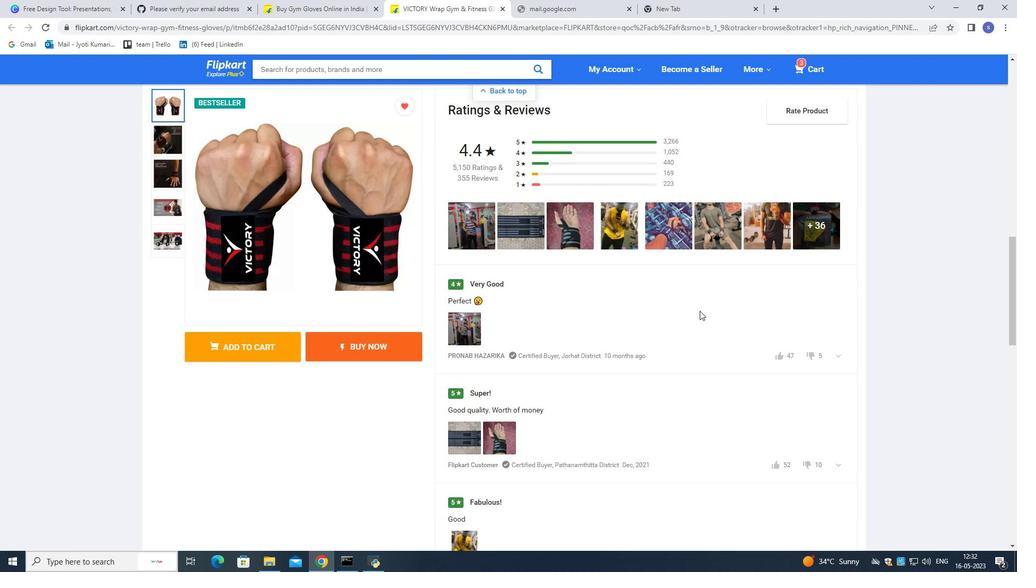 
Action: Mouse scrolled (701, 309) with delta (0, 0)
Screenshot: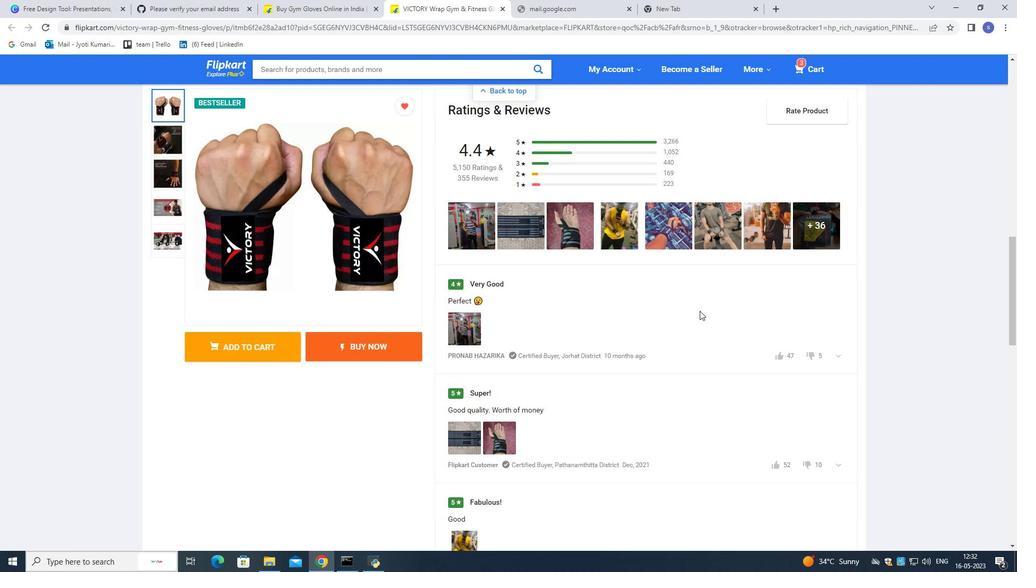 
Action: Mouse scrolled (701, 309) with delta (0, 0)
Screenshot: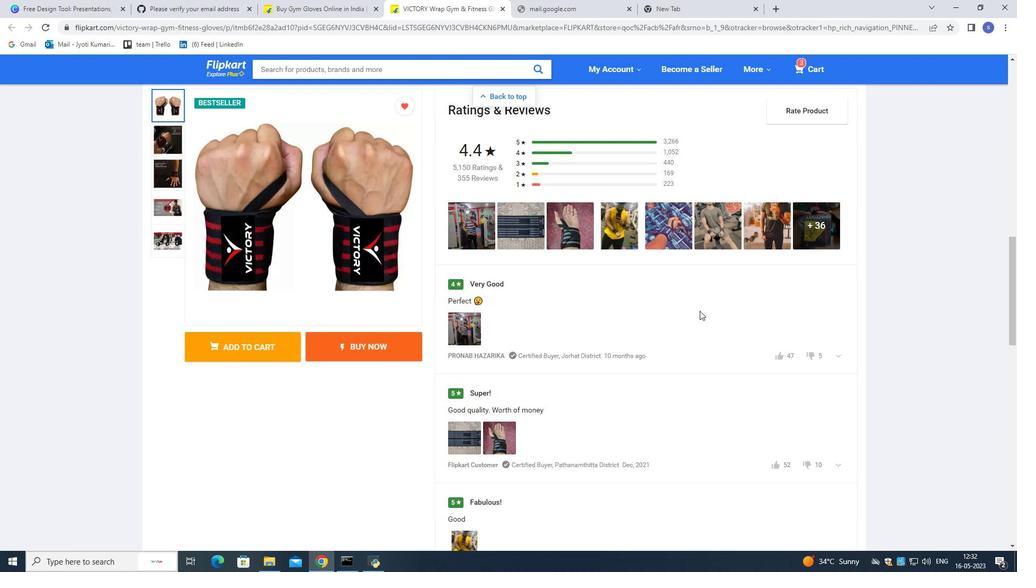 
Action: Mouse moved to (701, 309)
Screenshot: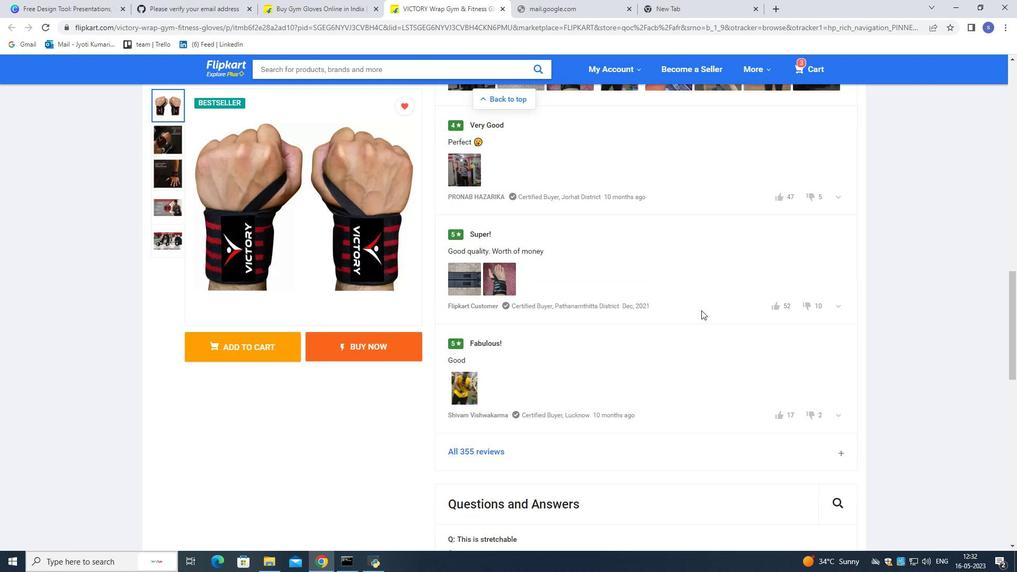 
Action: Mouse scrolled (701, 309) with delta (0, 0)
Screenshot: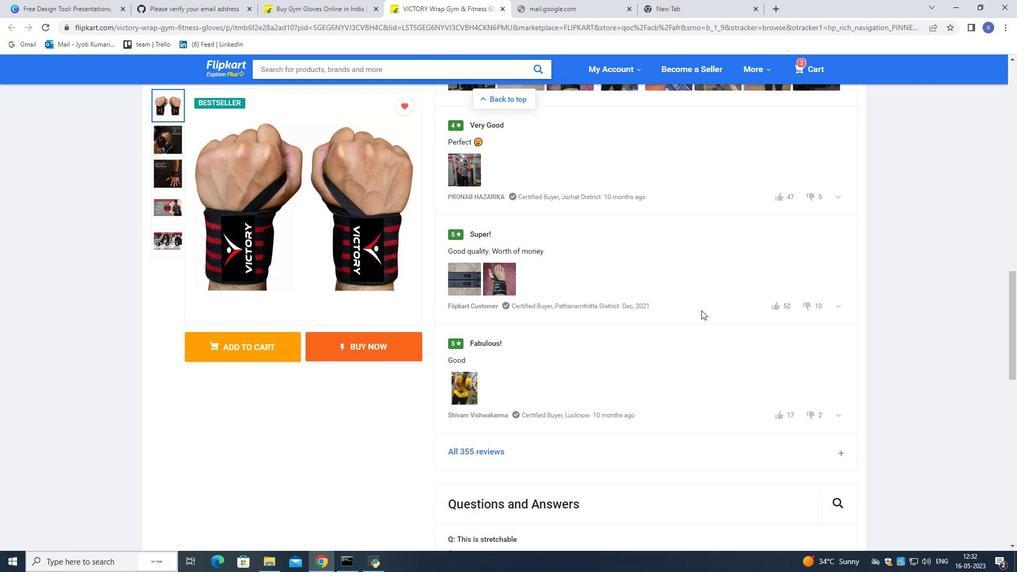 
Action: Mouse scrolled (701, 309) with delta (0, 0)
Screenshot: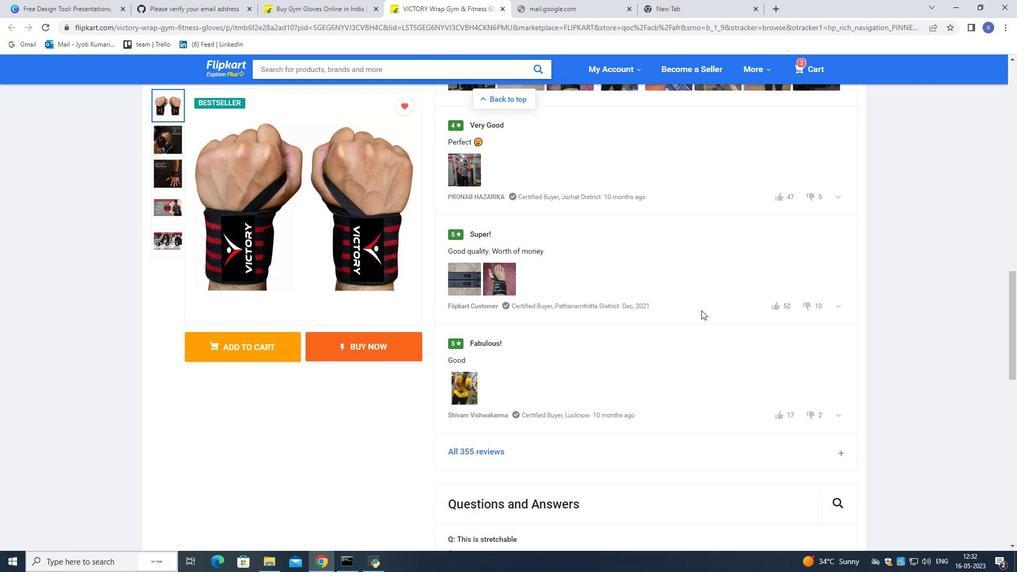 
Action: Mouse scrolled (701, 309) with delta (0, 0)
Screenshot: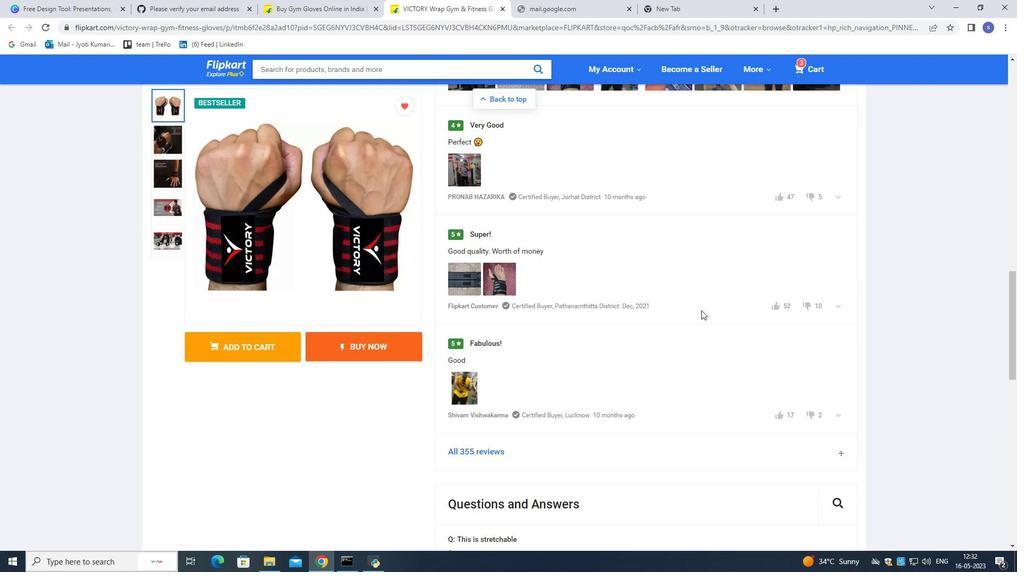 
Action: Mouse scrolled (701, 309) with delta (0, 0)
Screenshot: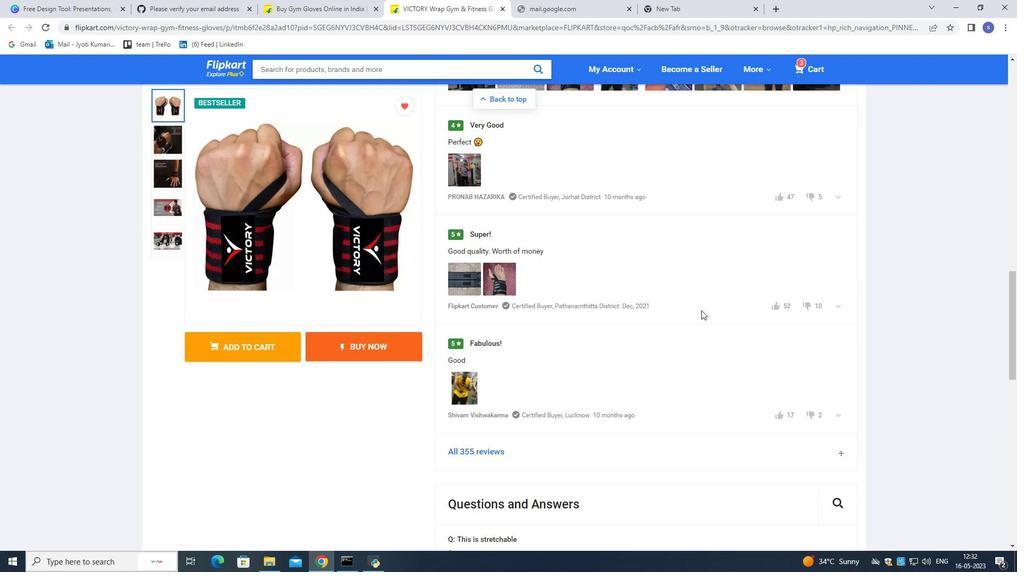 
Action: Mouse scrolled (701, 309) with delta (0, 0)
Screenshot: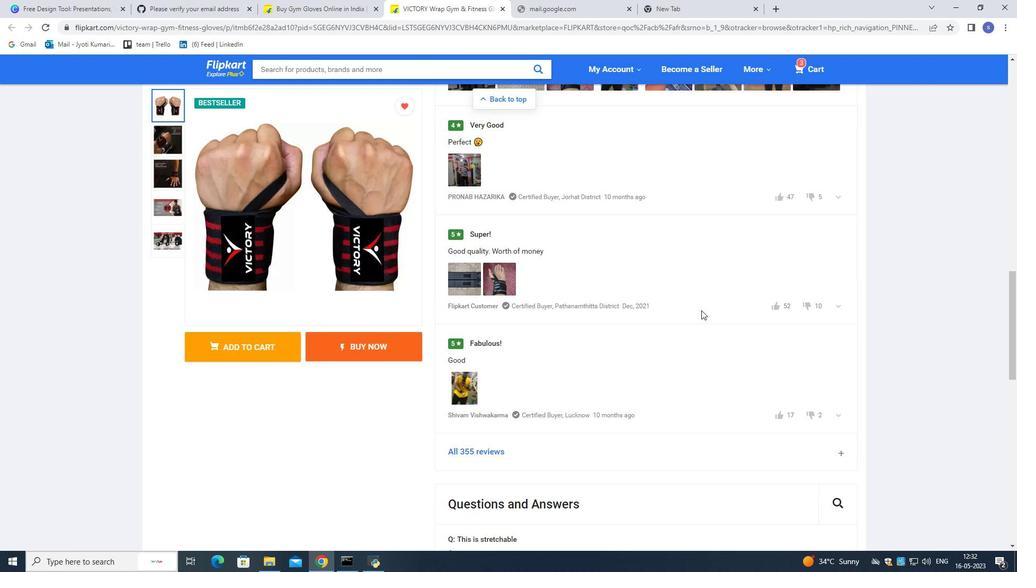 
Action: Mouse scrolled (701, 309) with delta (0, 0)
Screenshot: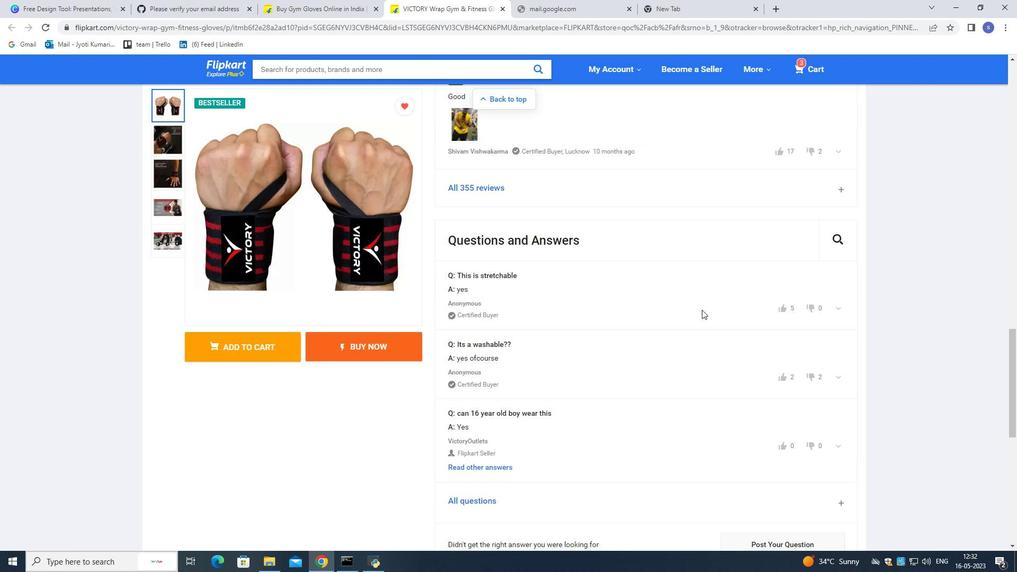 
Action: Mouse scrolled (701, 309) with delta (0, 0)
Screenshot: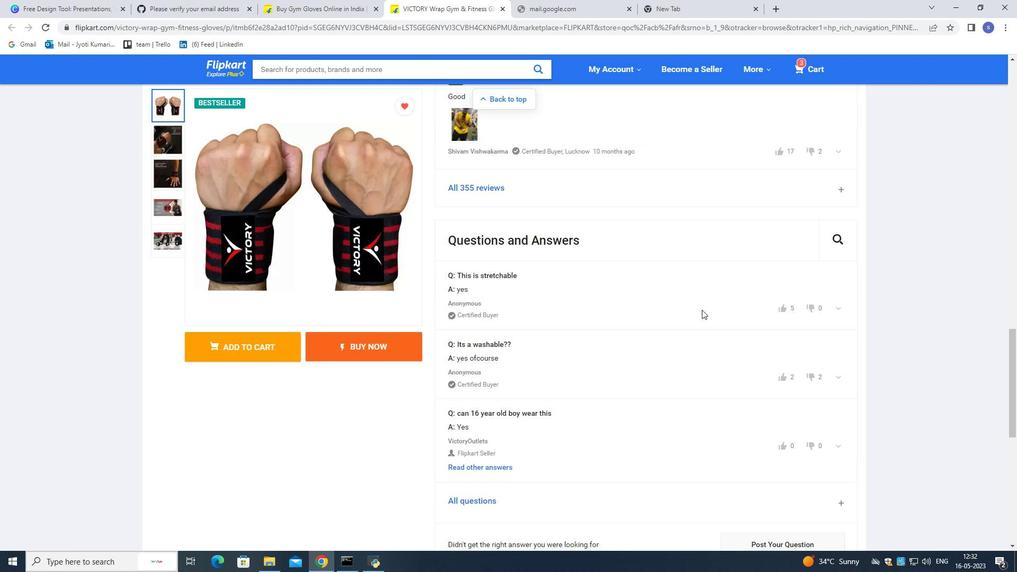 
Action: Mouse moved to (702, 309)
Screenshot: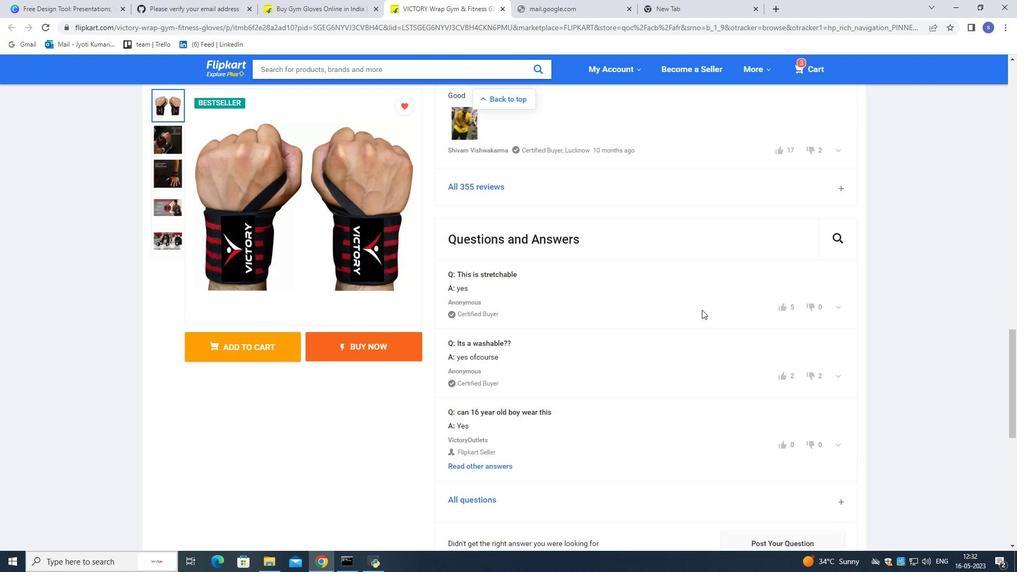 
Action: Mouse scrolled (702, 309) with delta (0, 0)
Screenshot: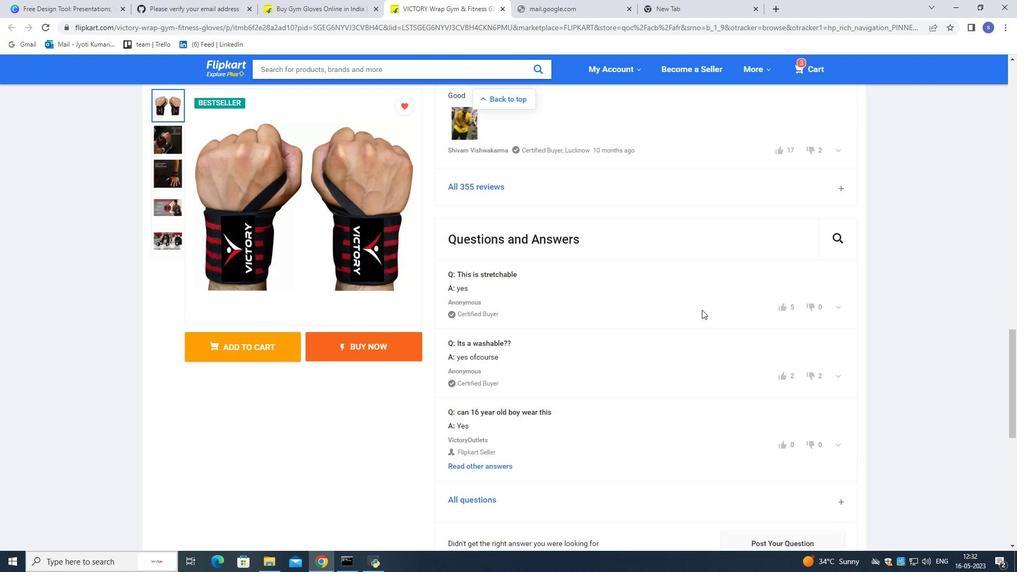 
Action: Mouse scrolled (702, 309) with delta (0, 0)
Screenshot: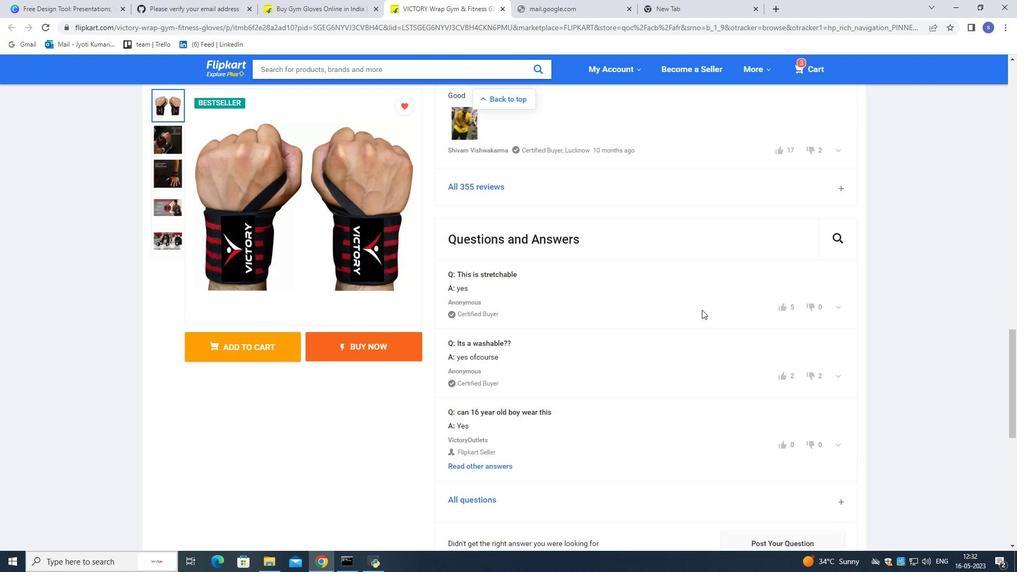 
Action: Mouse scrolled (702, 309) with delta (0, 0)
Screenshot: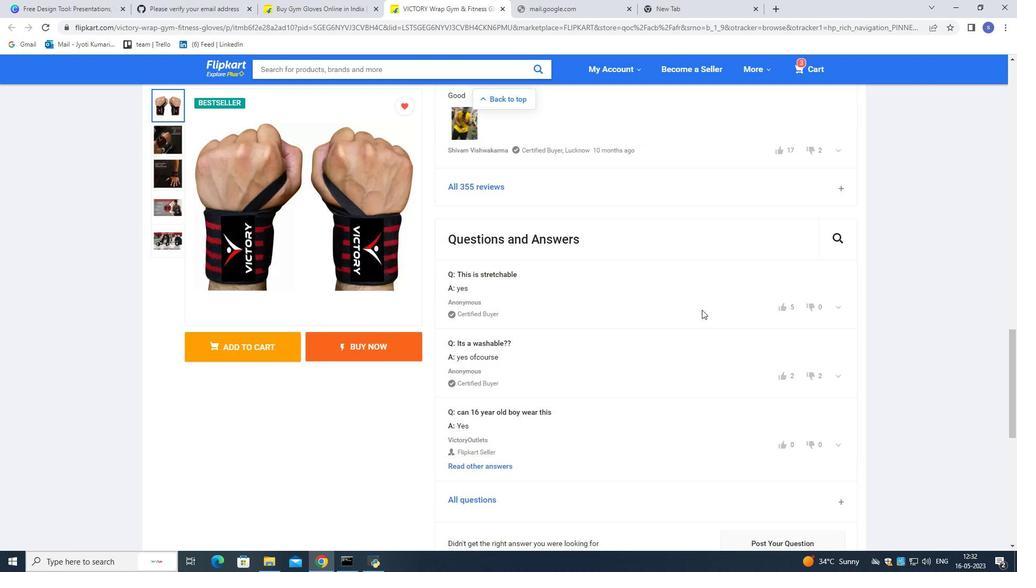 
Action: Mouse moved to (702, 309)
Screenshot: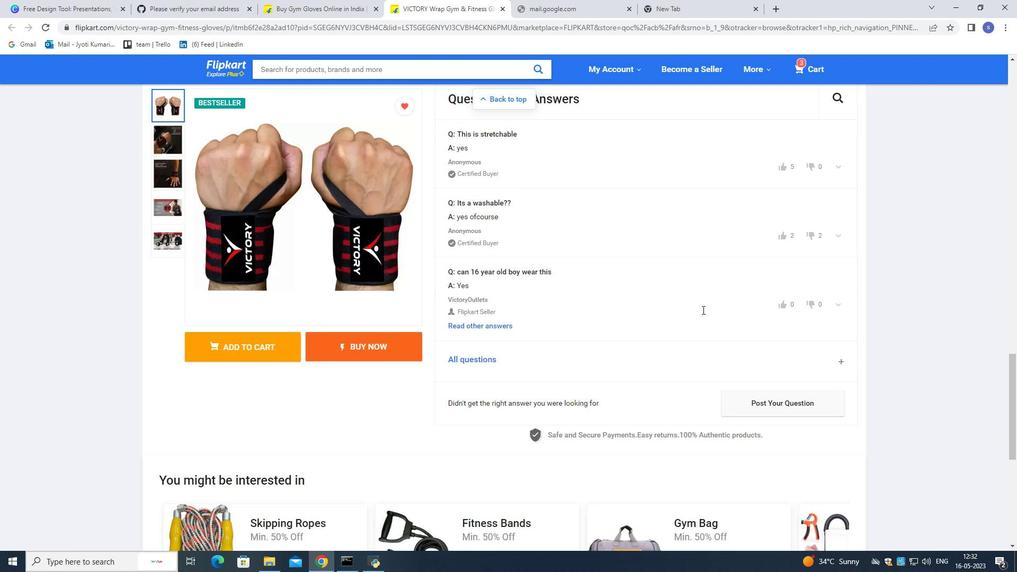 
Action: Mouse scrolled (702, 308) with delta (0, 0)
Screenshot: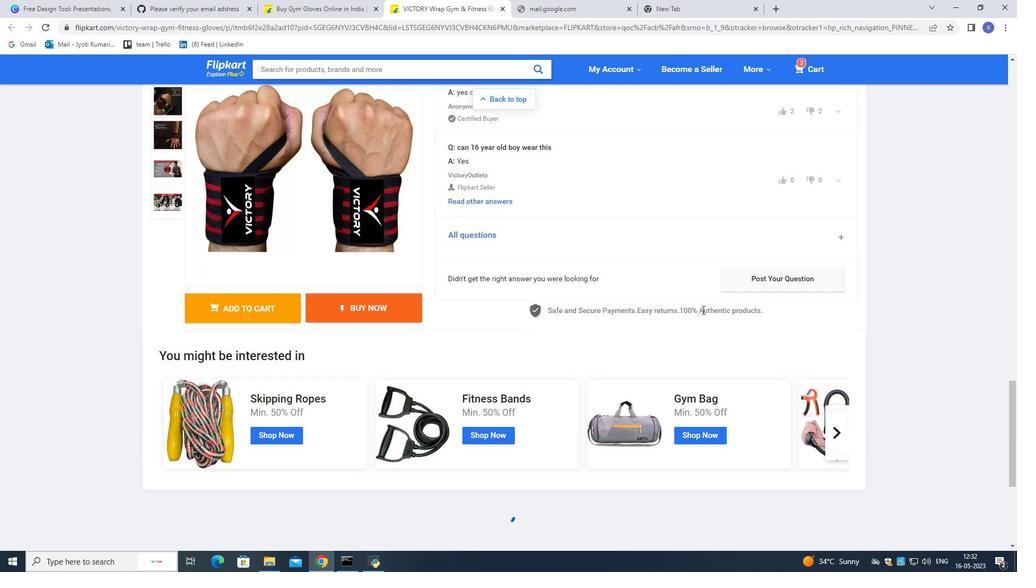 
Action: Mouse scrolled (702, 308) with delta (0, 0)
Screenshot: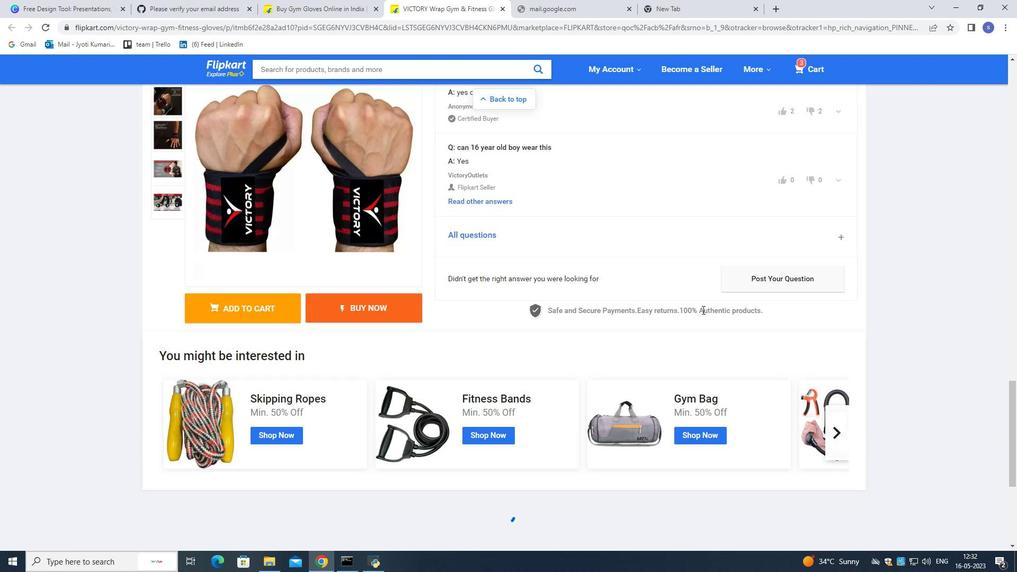 
Action: Mouse scrolled (702, 308) with delta (0, 0)
Screenshot: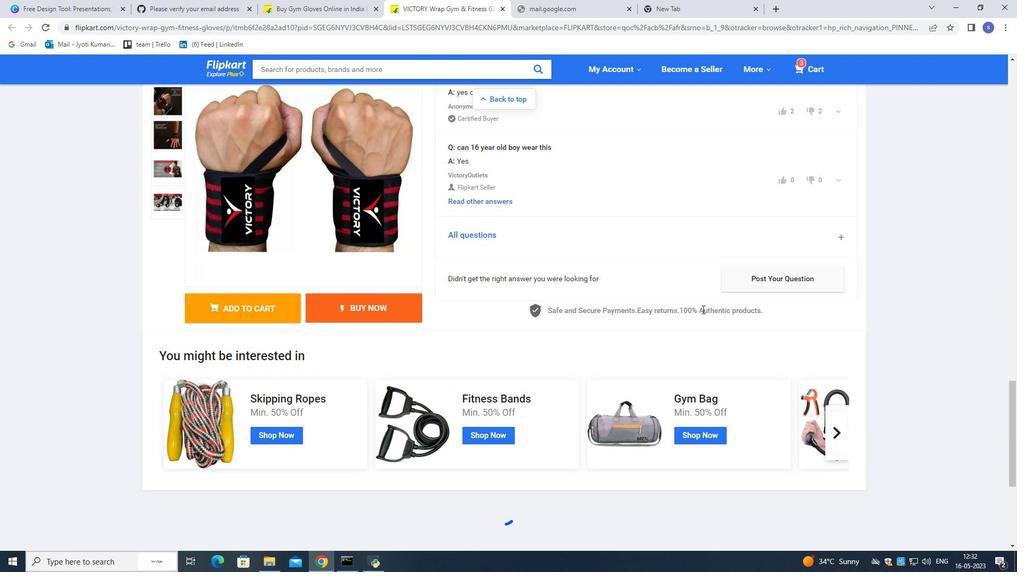 
Action: Mouse moved to (431, 262)
Screenshot: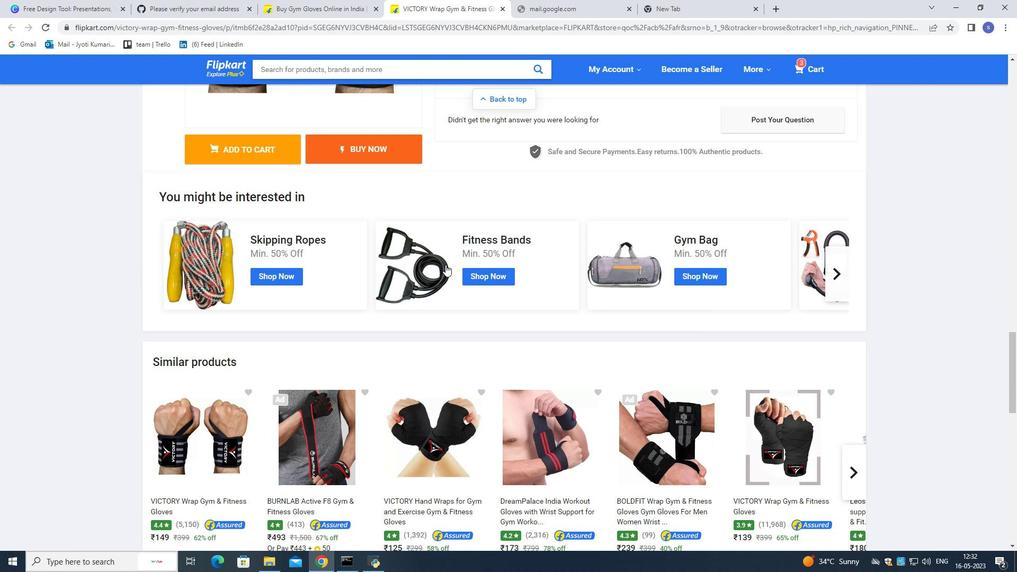 
Action: Mouse pressed left at (431, 262)
Screenshot: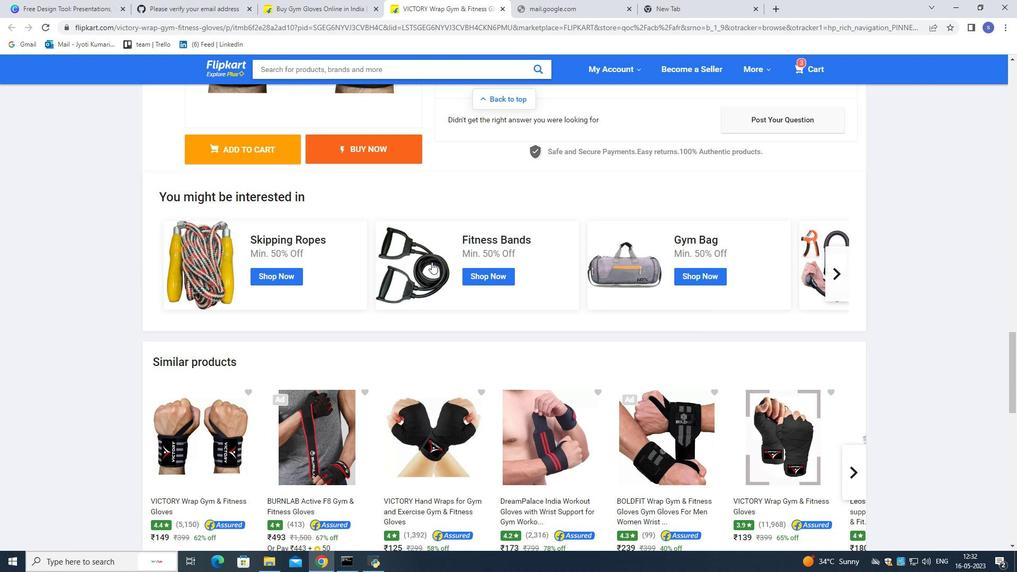 
Action: Mouse moved to (688, 270)
Screenshot: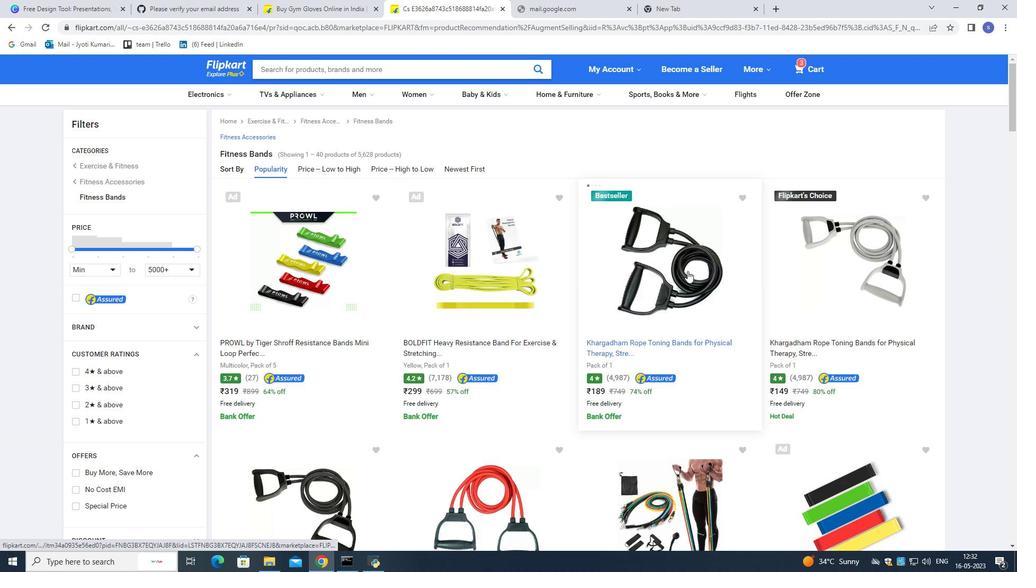 
Action: Mouse pressed left at (688, 270)
Screenshot: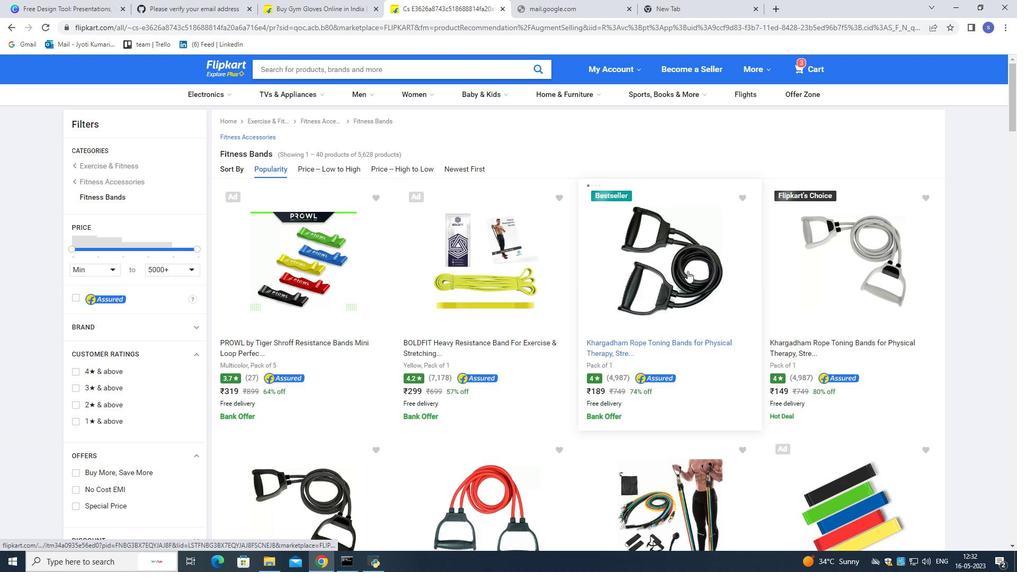 
Action: Mouse moved to (220, 374)
Screenshot: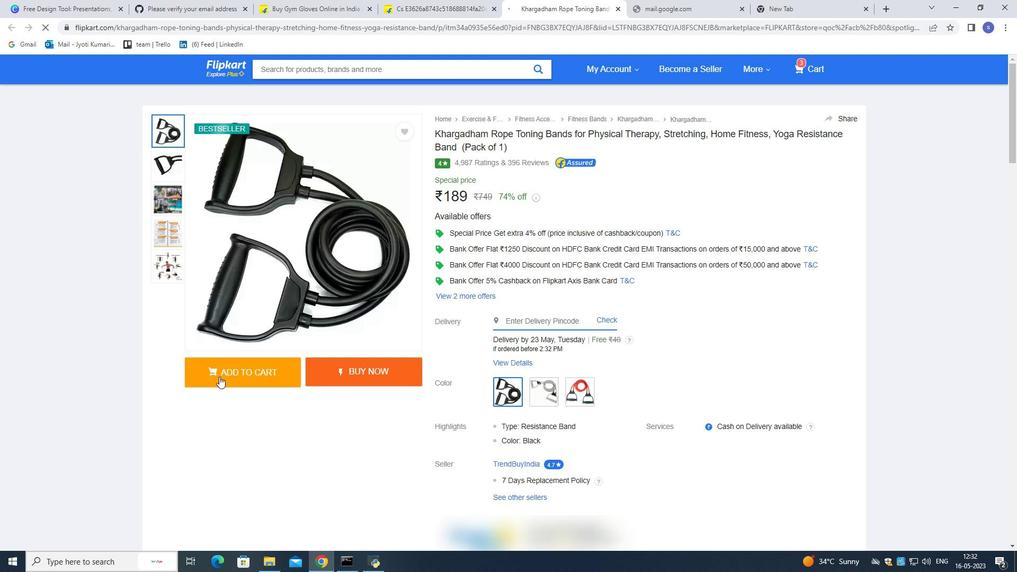 
Action: Mouse pressed left at (220, 374)
Screenshot: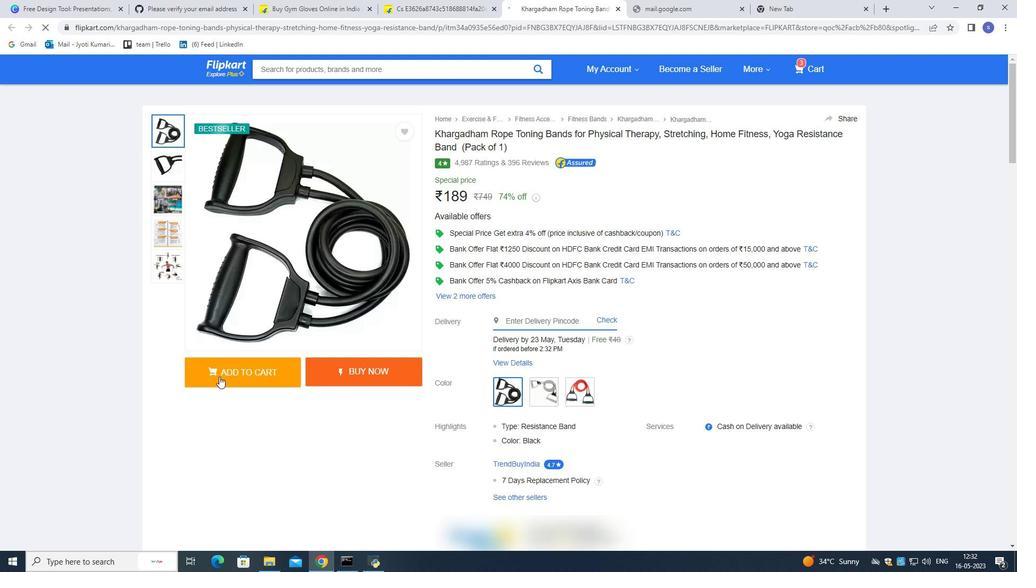 
Action: Mouse moved to (401, 127)
Screenshot: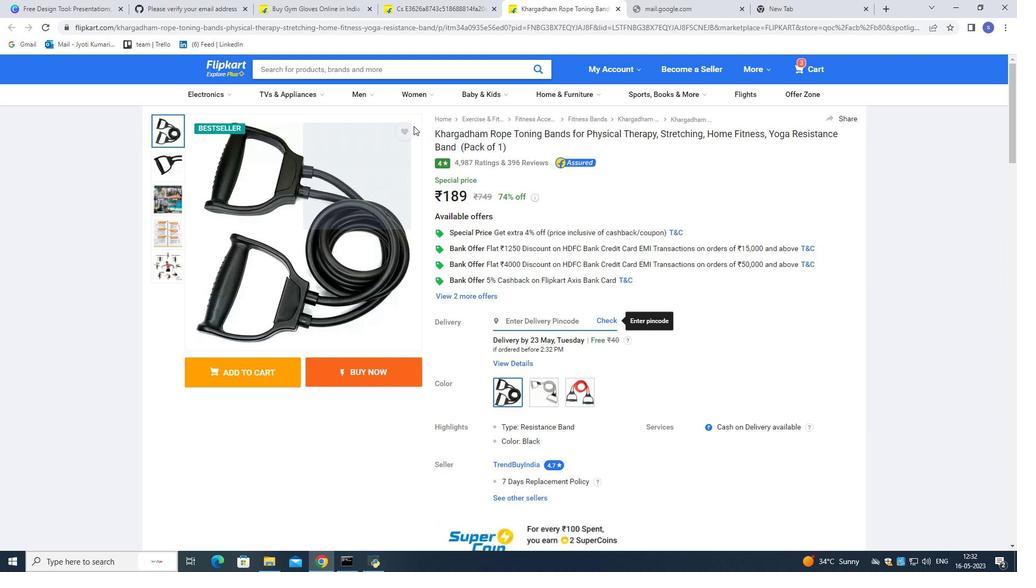
Action: Mouse pressed left at (401, 127)
Screenshot: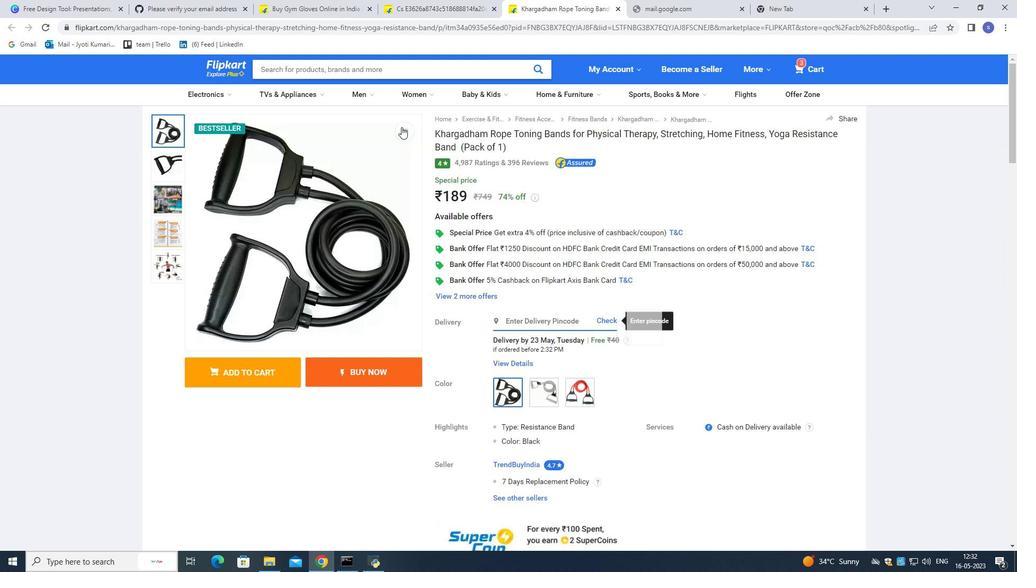 
Action: Mouse moved to (658, 221)
Screenshot: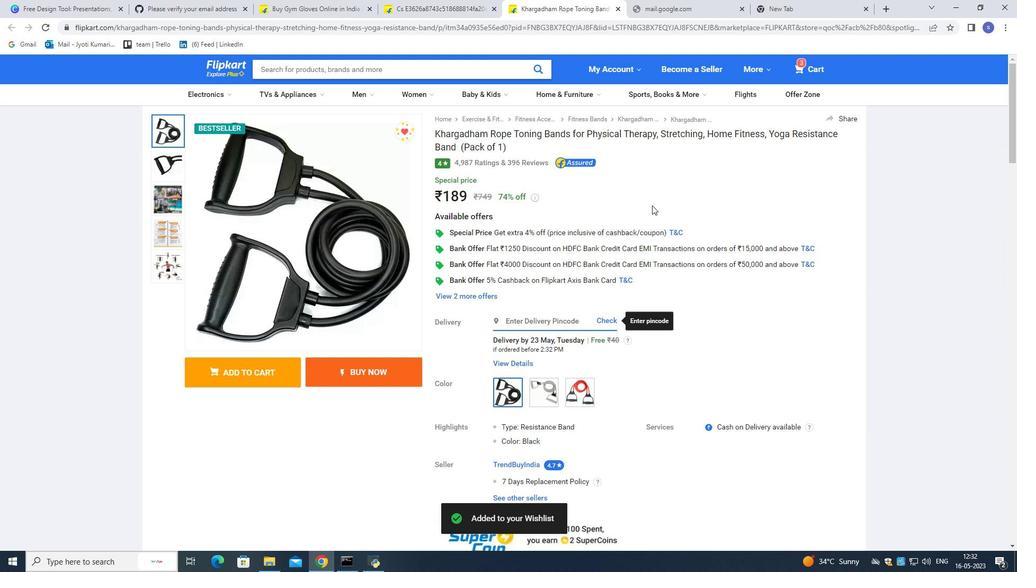
Action: Mouse scrolled (658, 220) with delta (0, 0)
Screenshot: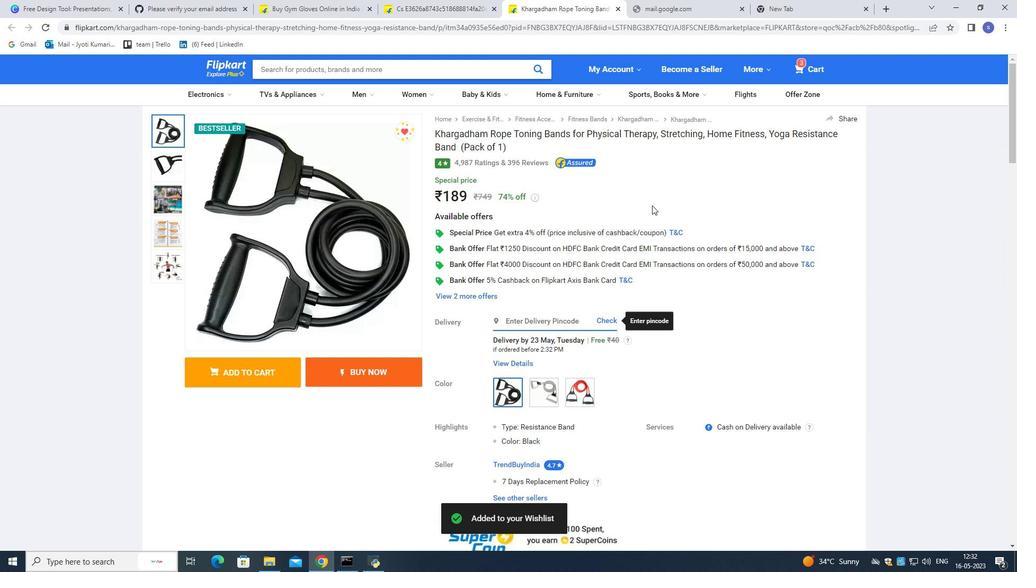 
Action: Mouse moved to (658, 223)
Screenshot: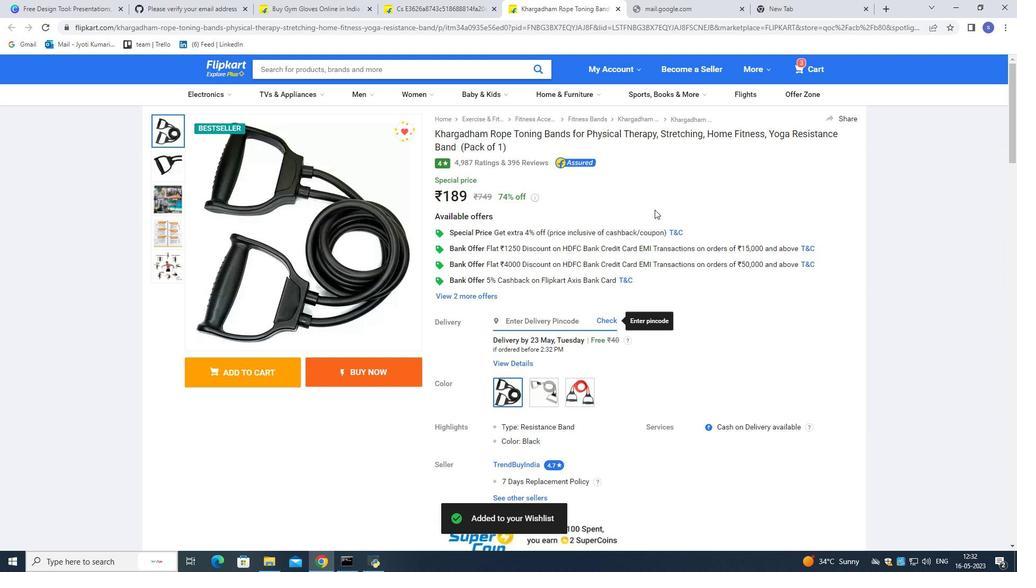 
Action: Mouse scrolled (658, 223) with delta (0, 0)
Screenshot: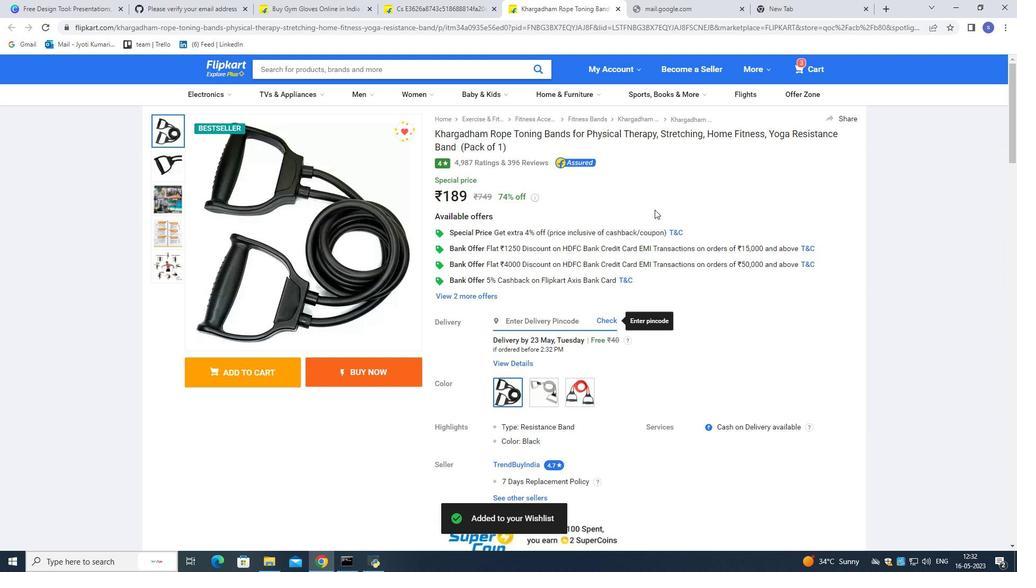 
Action: Mouse moved to (659, 224)
Screenshot: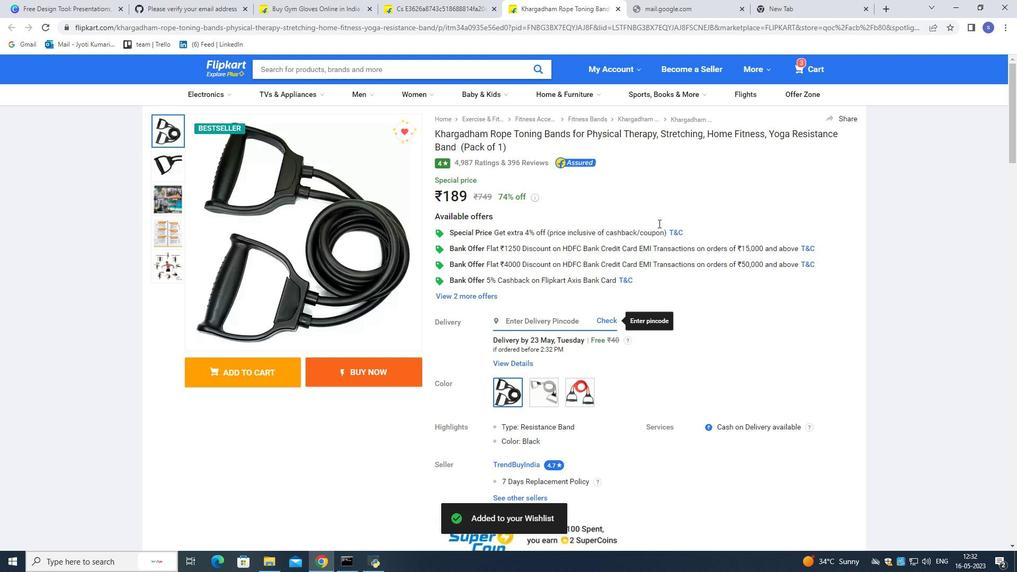 
Action: Mouse scrolled (659, 224) with delta (0, 0)
Screenshot: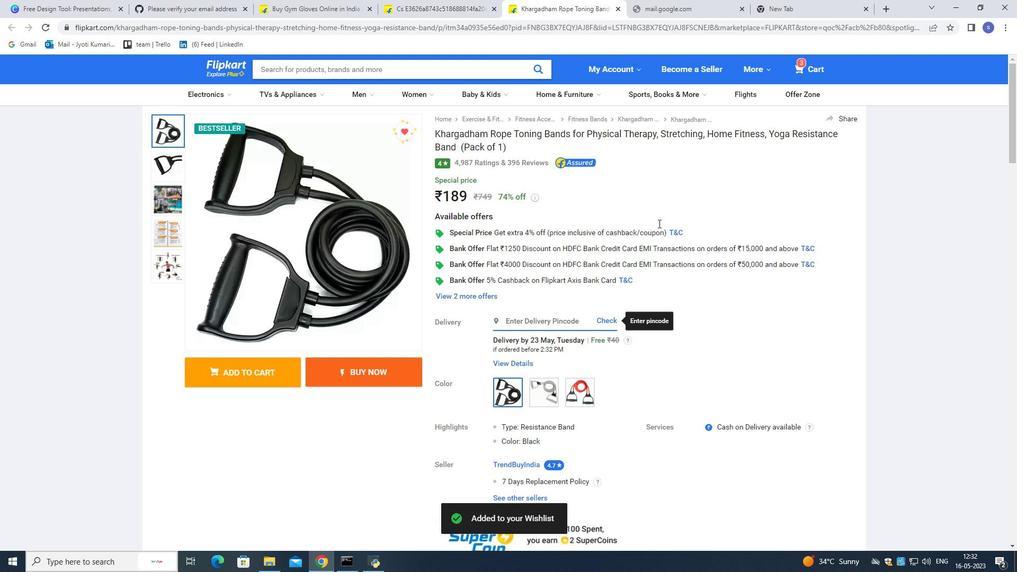
Action: Mouse moved to (660, 228)
Screenshot: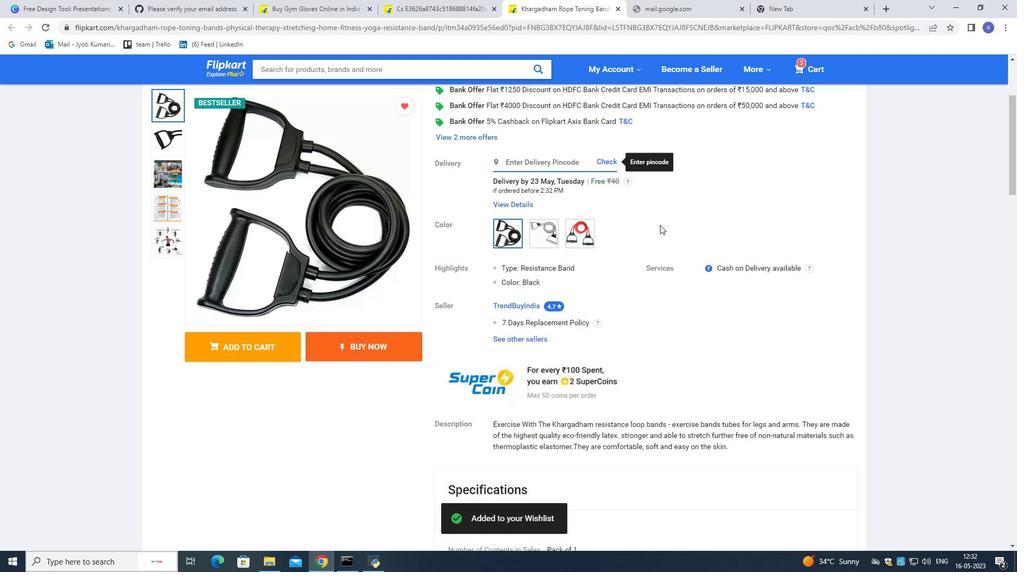 
Action: Mouse scrolled (660, 227) with delta (0, 0)
Screenshot: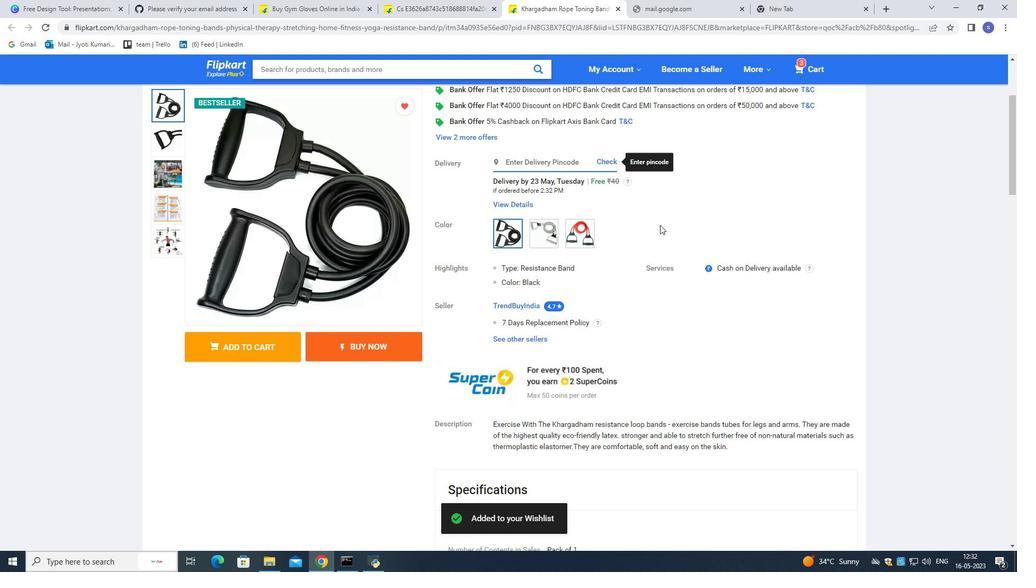 
Action: Mouse moved to (661, 230)
Screenshot: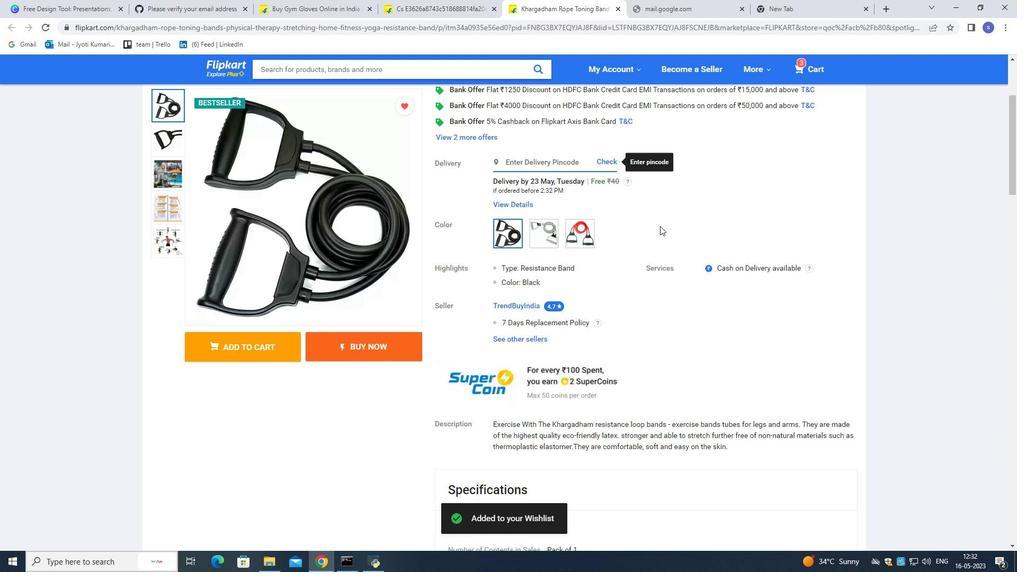 
Action: Mouse scrolled (661, 229) with delta (0, 0)
Screenshot: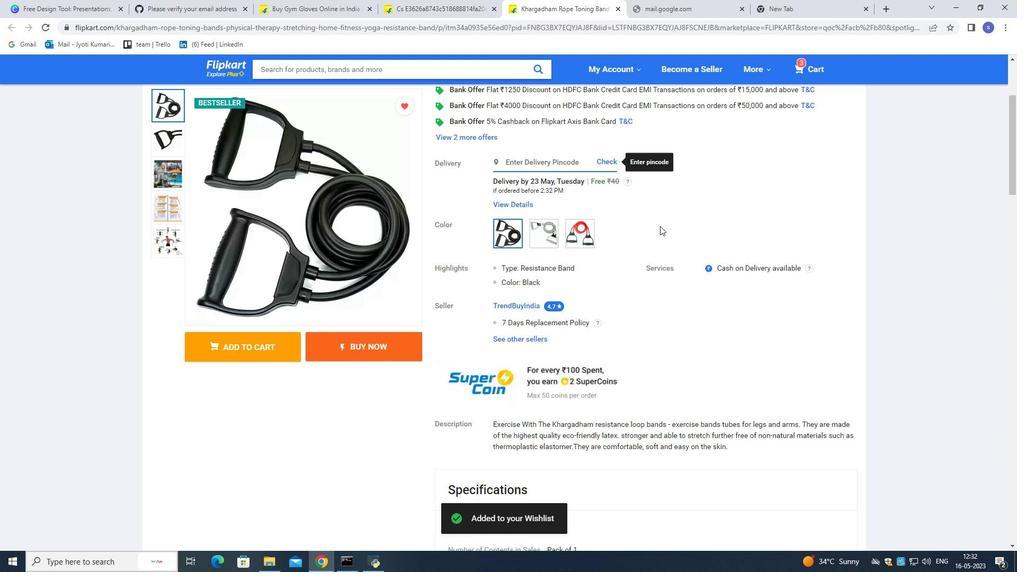 
Action: Mouse scrolled (661, 229) with delta (0, 0)
Screenshot: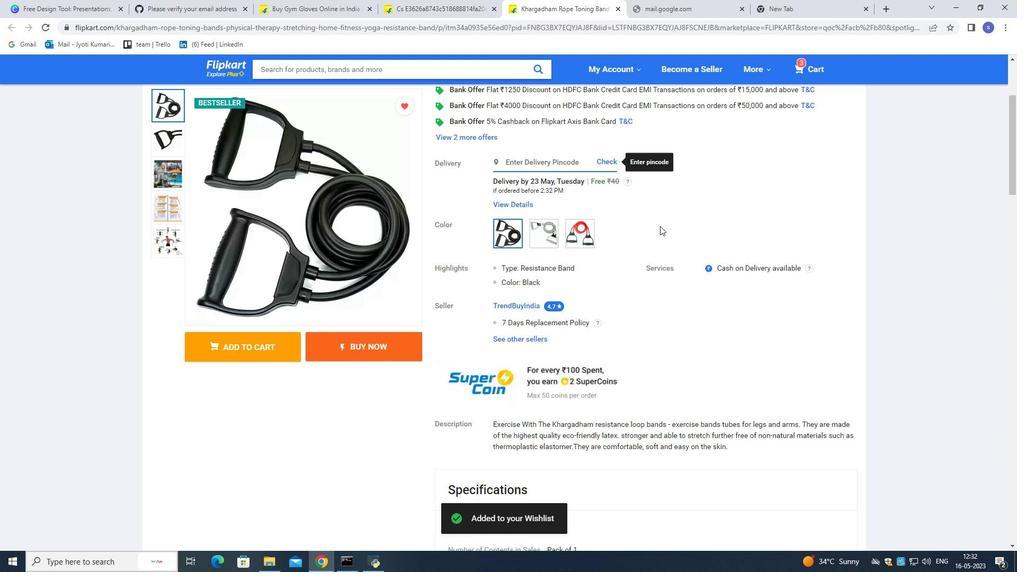 
Action: Mouse moved to (661, 230)
Screenshot: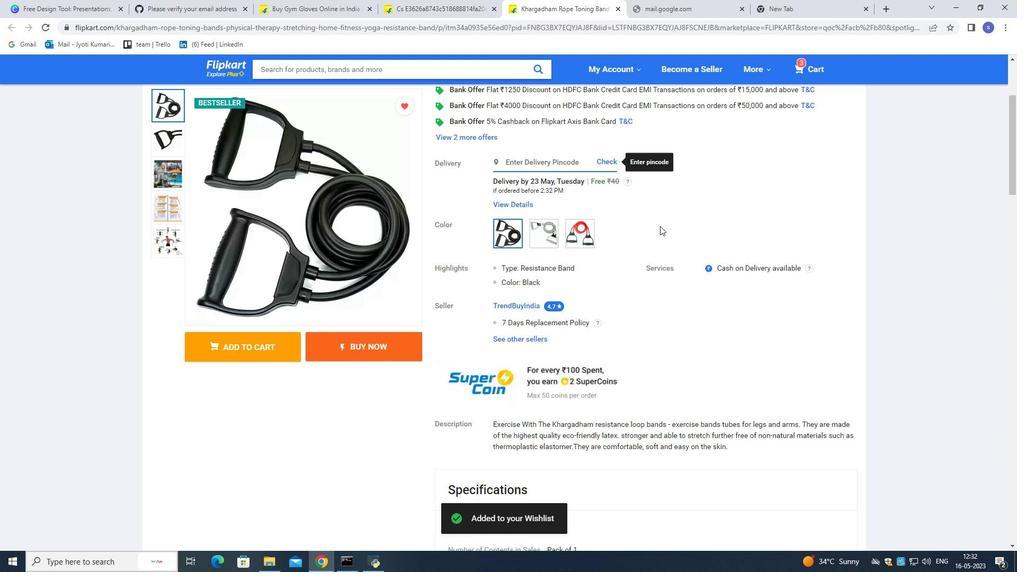 
Action: Mouse scrolled (661, 230) with delta (0, 0)
Screenshot: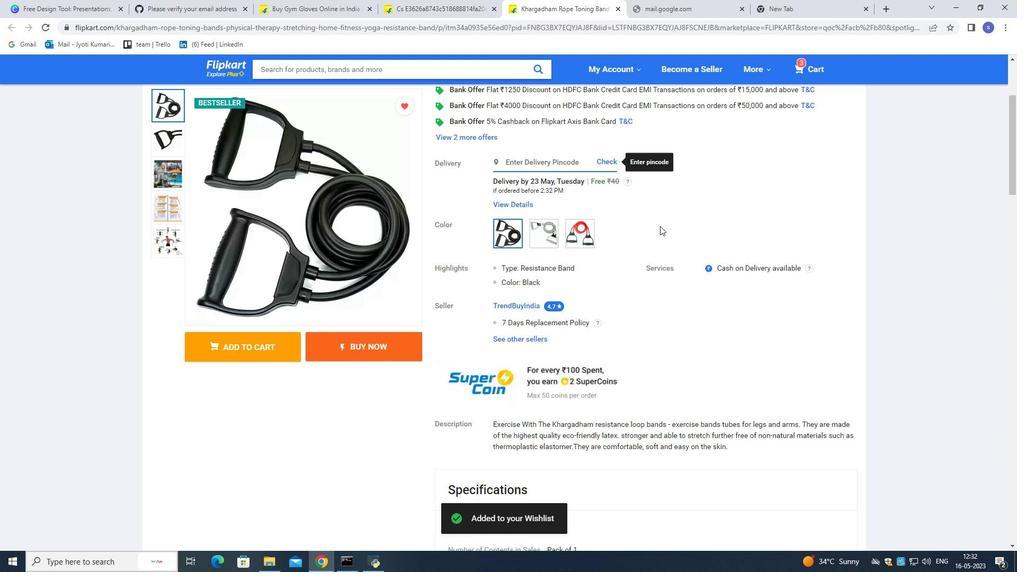 
Action: Mouse scrolled (661, 230) with delta (0, 0)
Screenshot: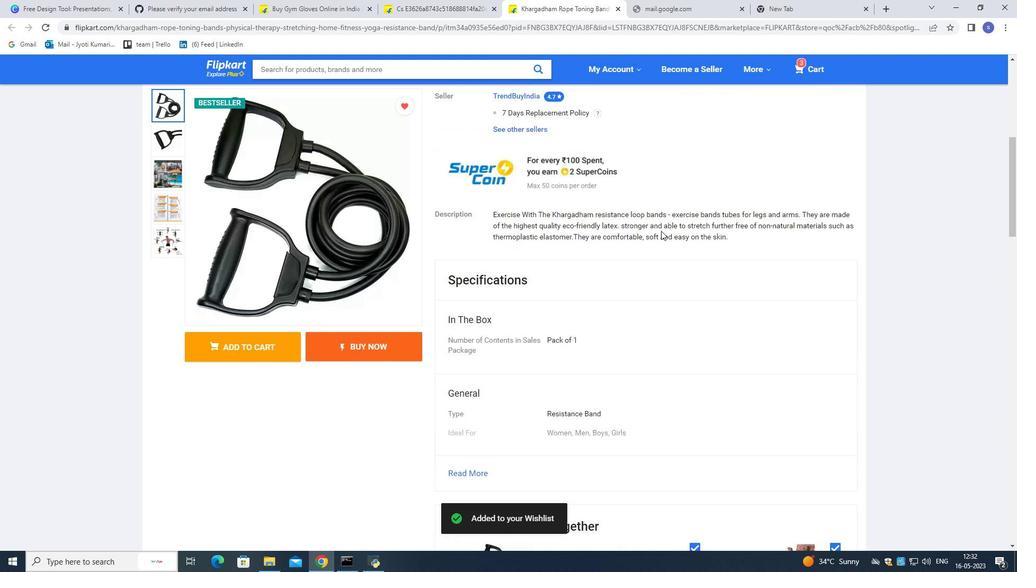 
Action: Mouse scrolled (661, 230) with delta (0, 0)
Screenshot: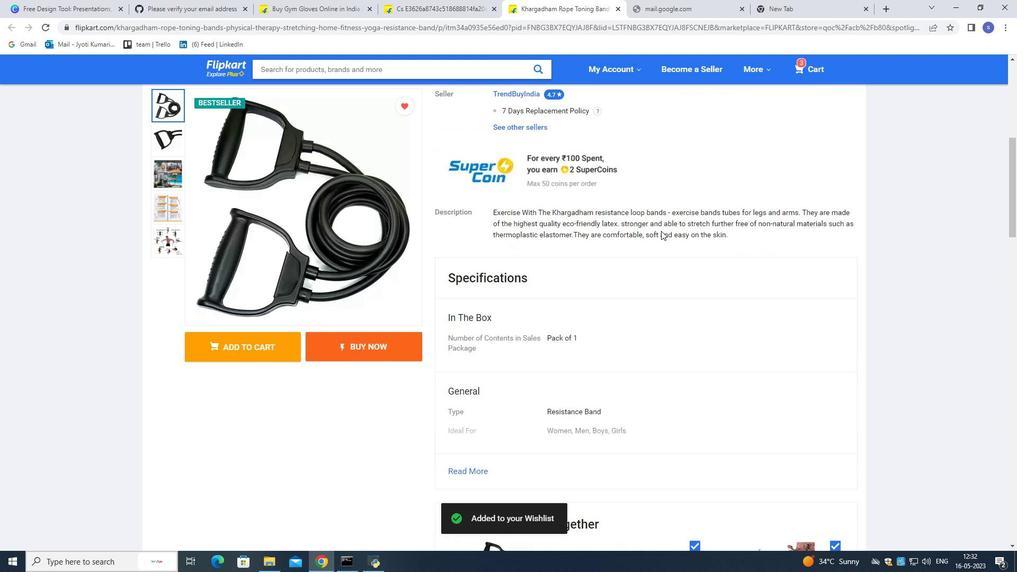 
Action: Mouse scrolled (661, 230) with delta (0, 0)
Screenshot: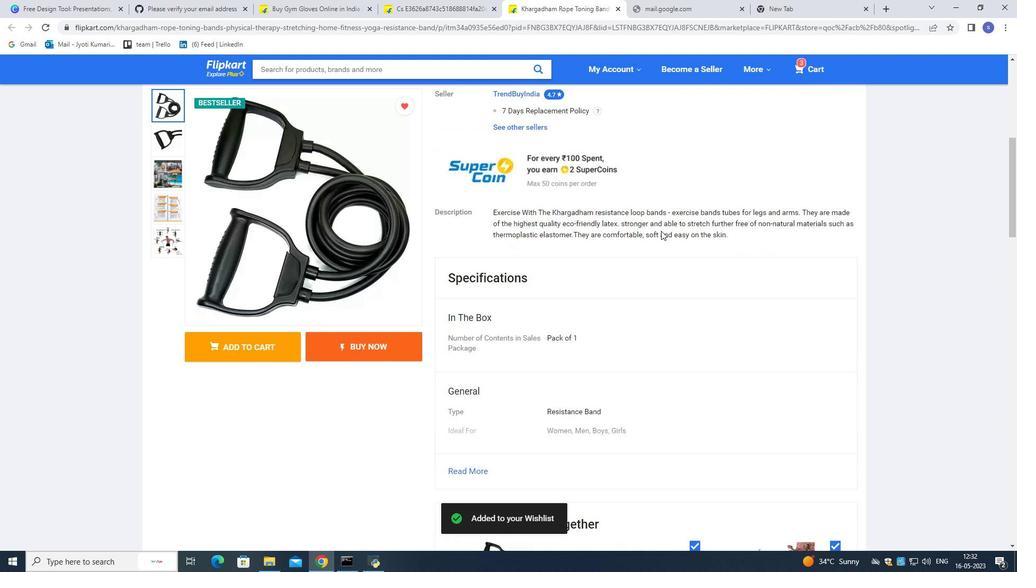 
Action: Mouse scrolled (661, 230) with delta (0, 0)
Screenshot: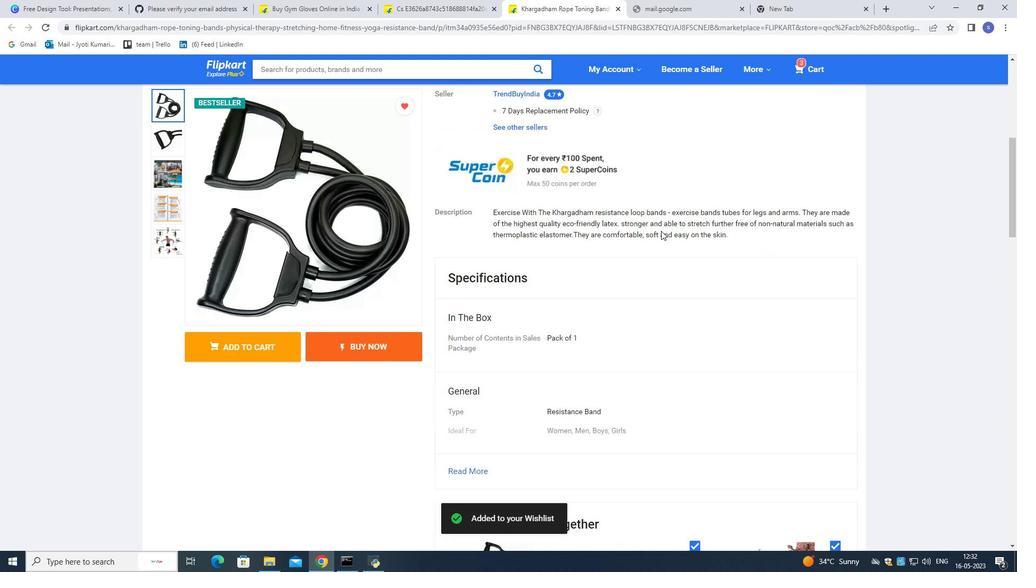 
Action: Mouse moved to (661, 231)
Screenshot: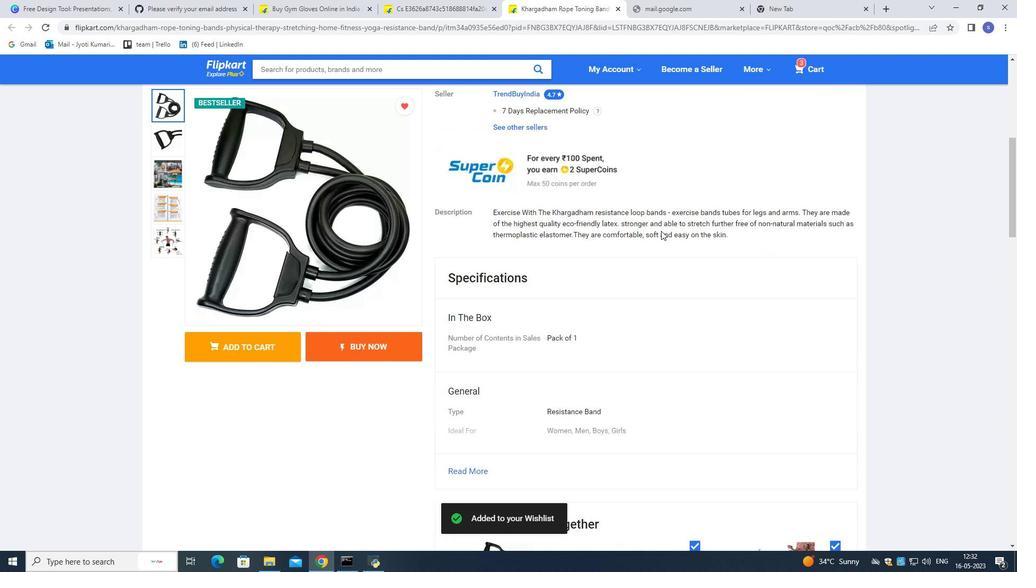 
Action: Mouse scrolled (661, 230) with delta (0, 0)
Screenshot: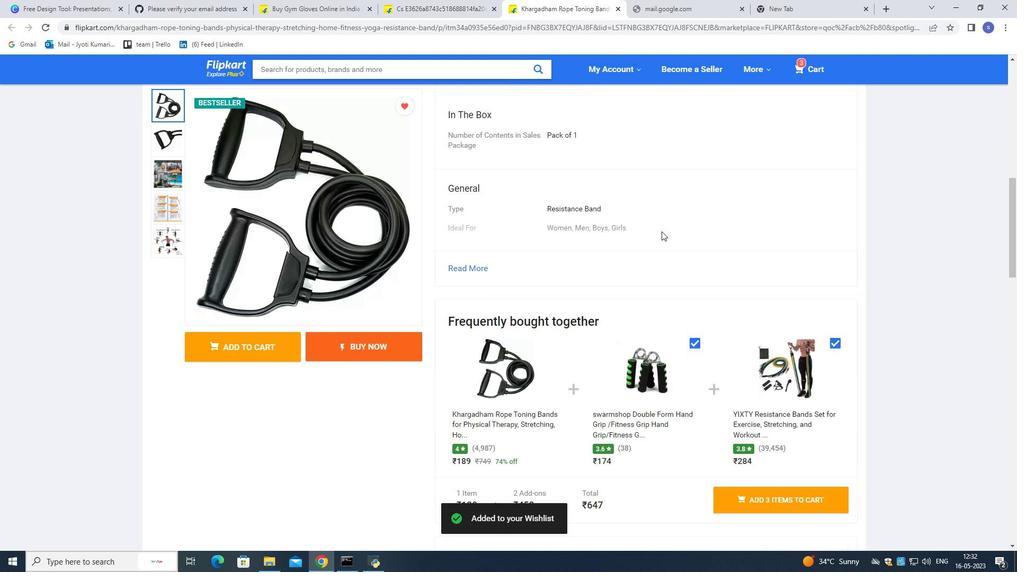 
Action: Mouse scrolled (661, 230) with delta (0, 0)
Screenshot: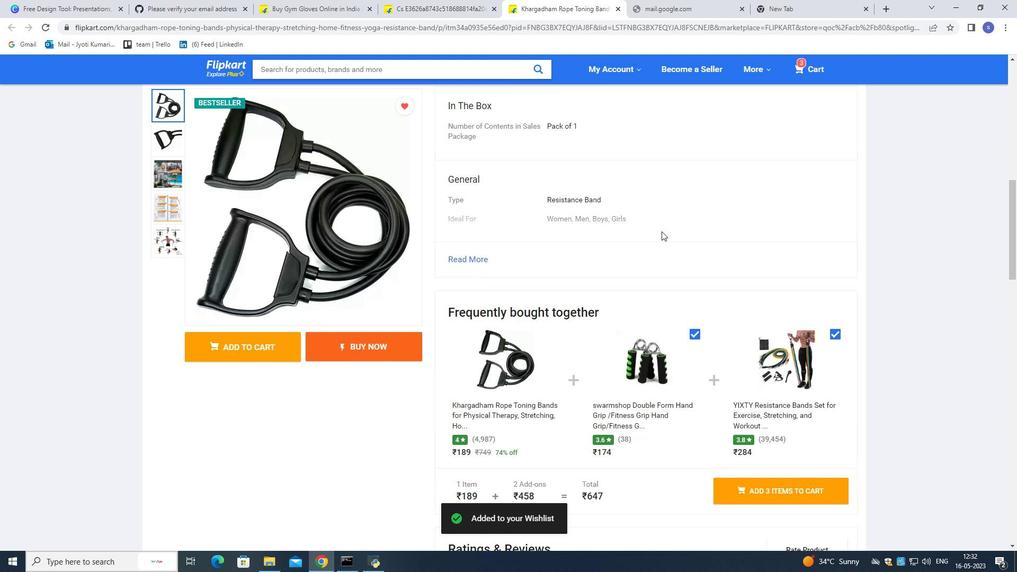 
Action: Mouse scrolled (661, 230) with delta (0, 0)
Screenshot: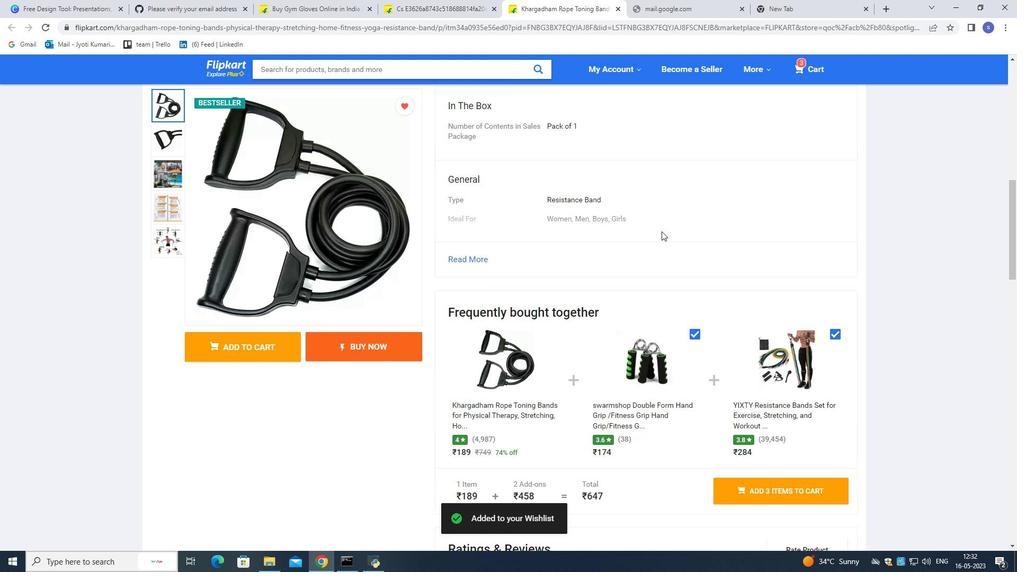 
Action: Mouse scrolled (661, 230) with delta (0, 0)
Screenshot: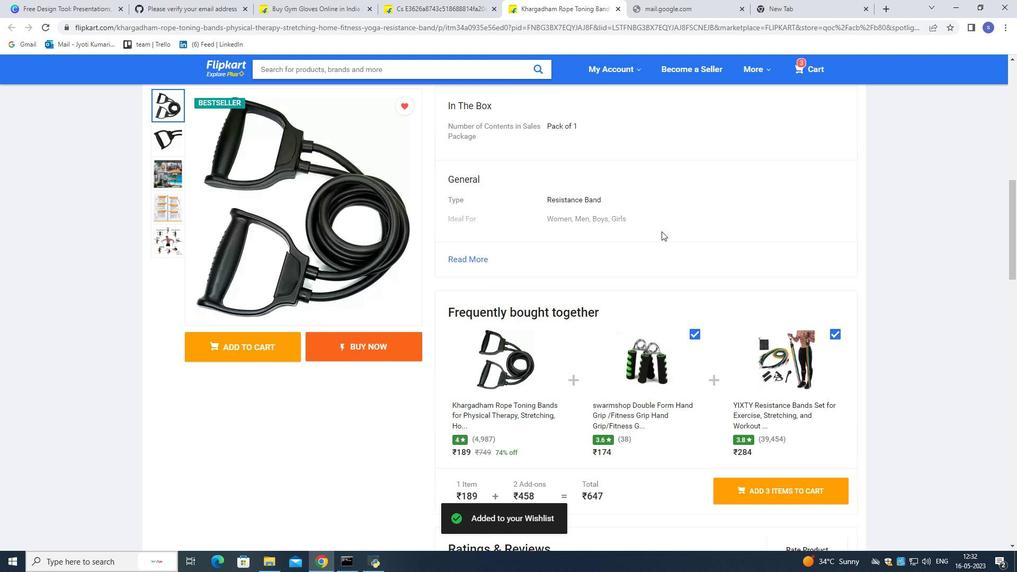 
Action: Mouse moved to (649, 151)
Screenshot: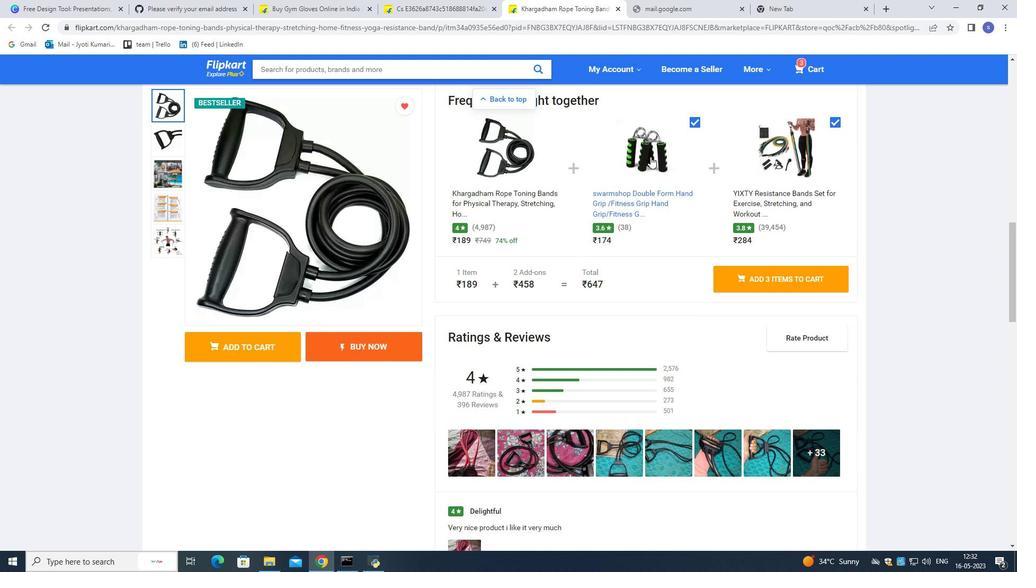 
Action: Mouse pressed left at (649, 151)
Screenshot: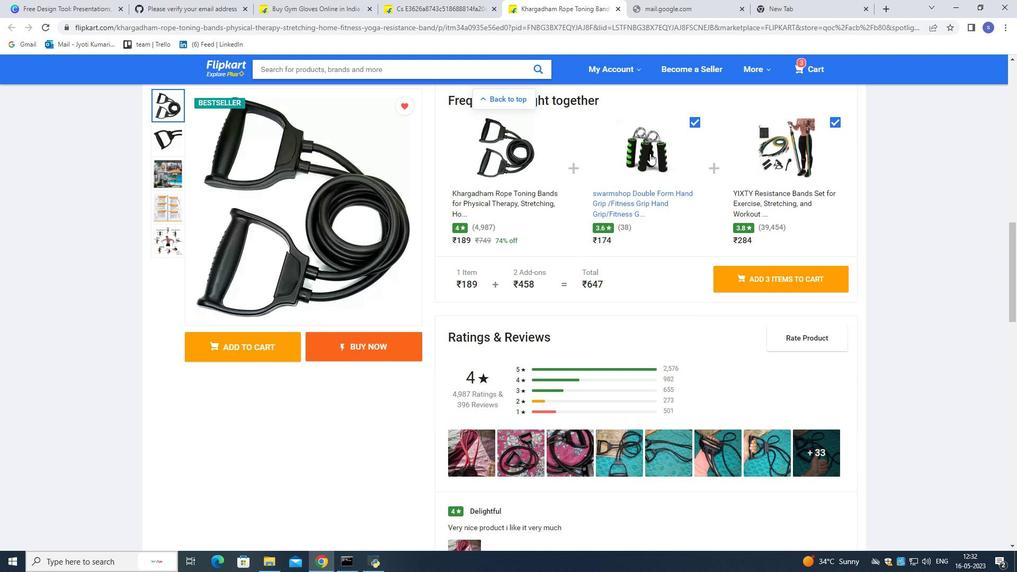 
Action: Mouse moved to (255, 369)
Screenshot: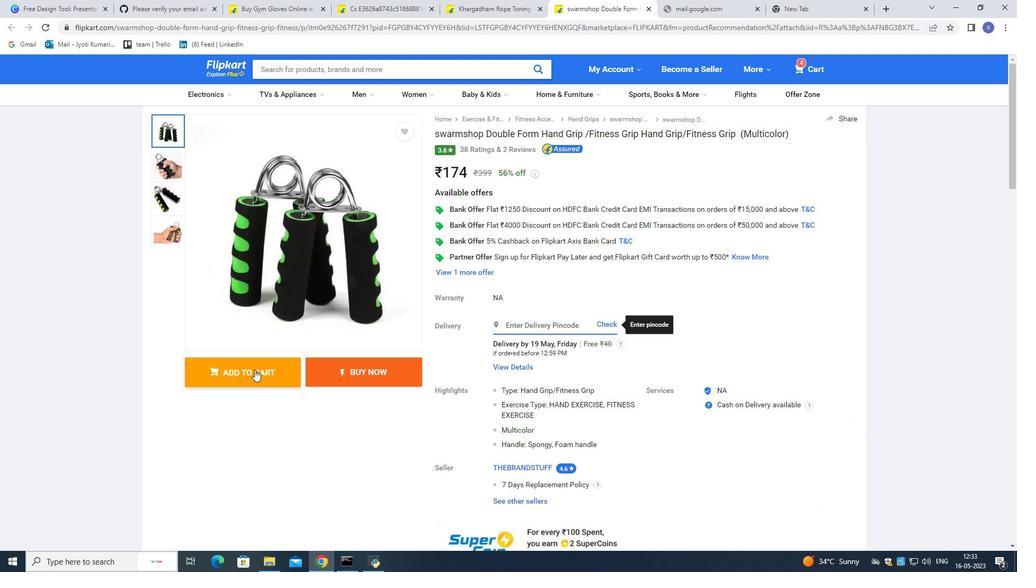 
Action: Mouse pressed left at (255, 369)
Screenshot: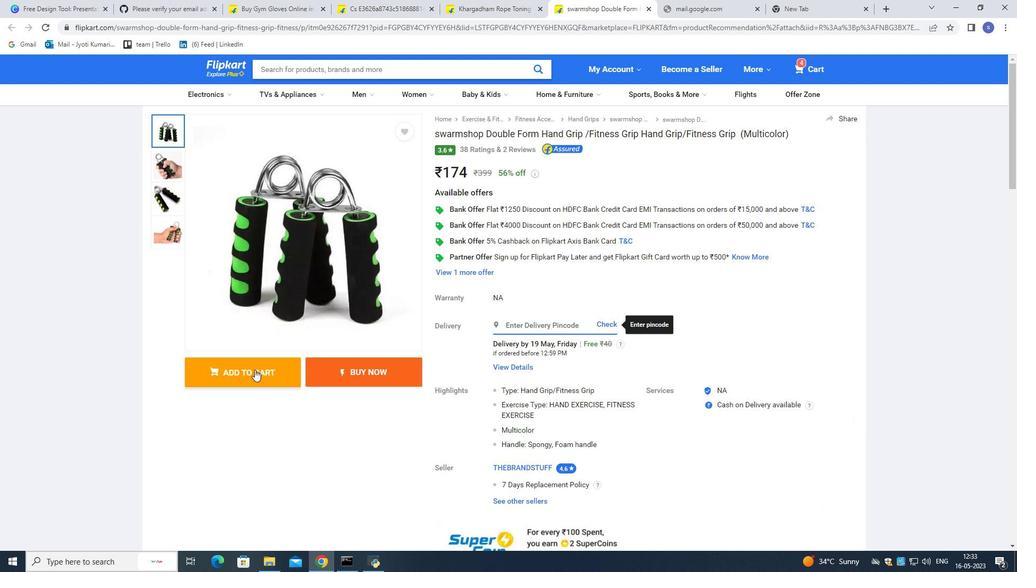 
Action: Mouse moved to (408, 130)
Screenshot: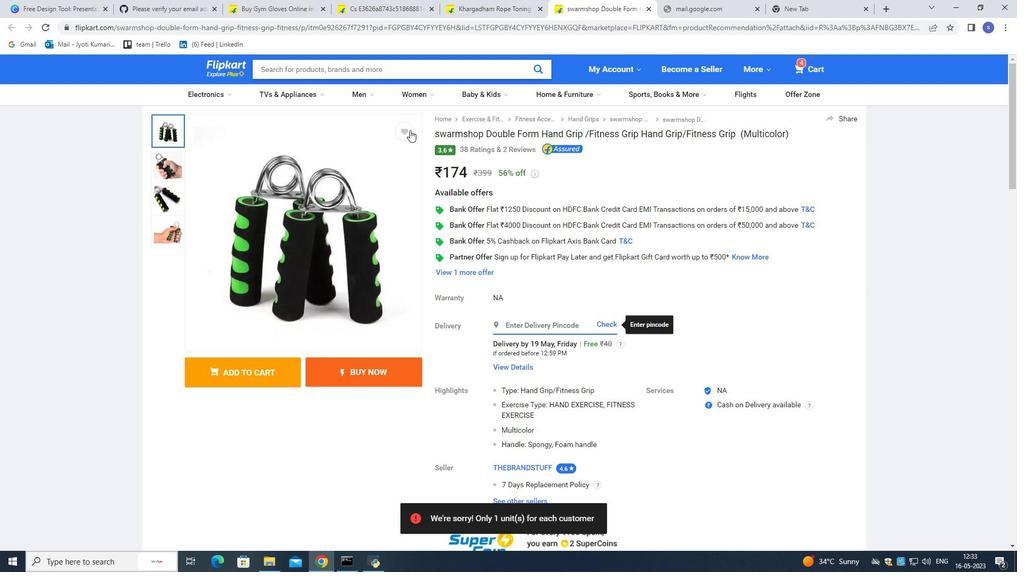 
Action: Mouse pressed left at (408, 130)
Screenshot: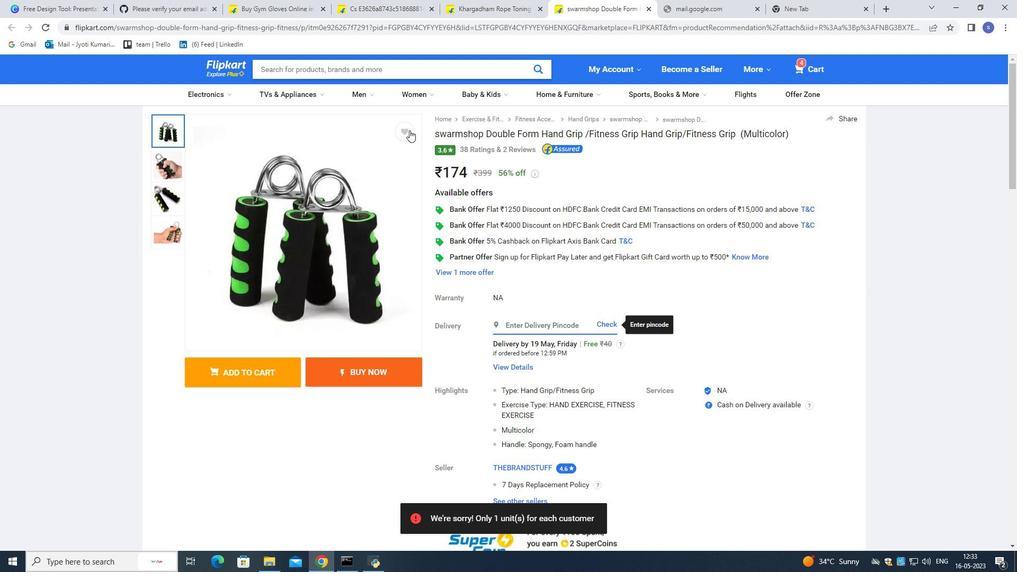 
Action: Mouse moved to (617, 252)
Screenshot: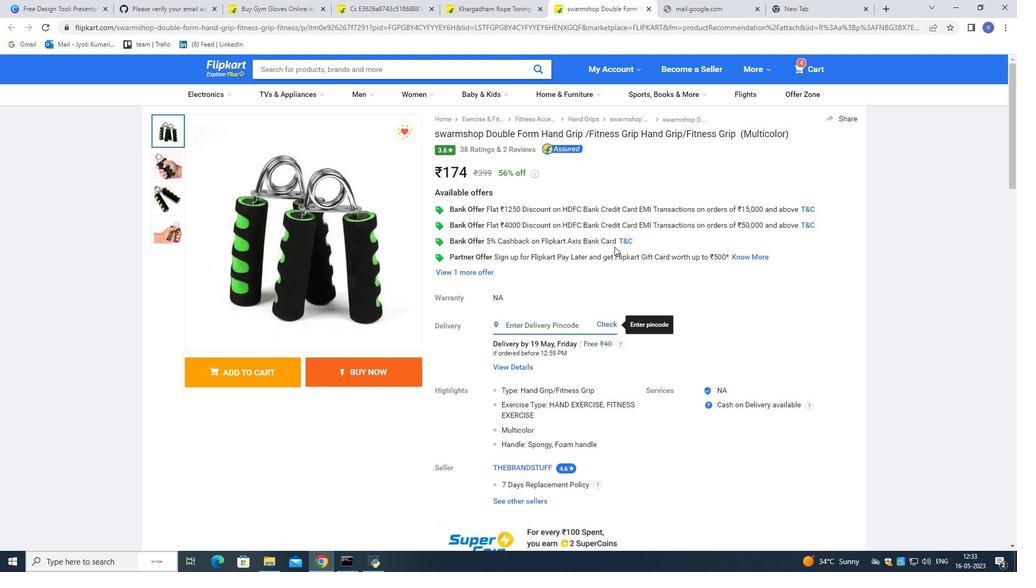 
Action: Mouse scrolled (617, 251) with delta (0, 0)
Screenshot: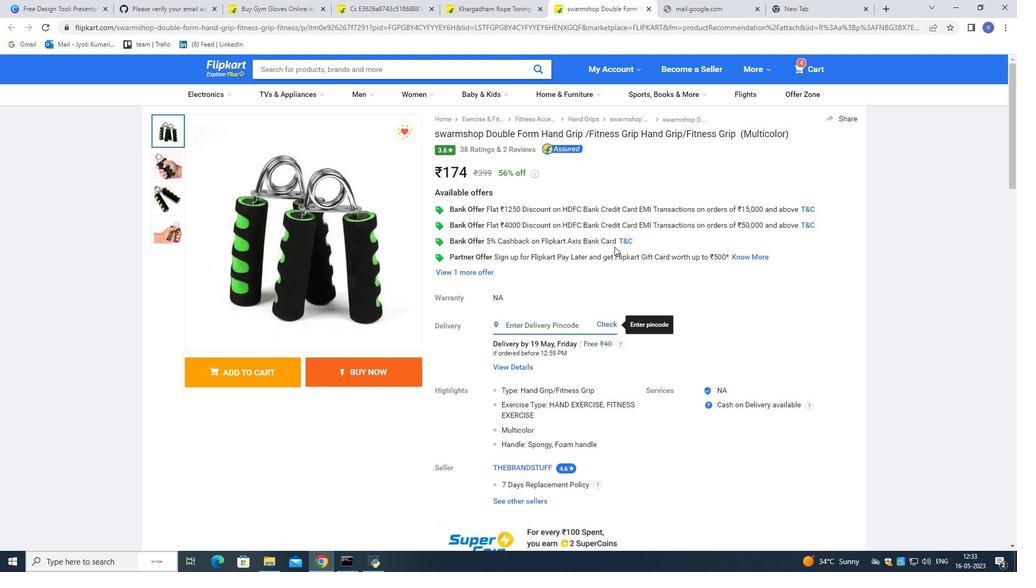 
Action: Mouse moved to (617, 252)
Screenshot: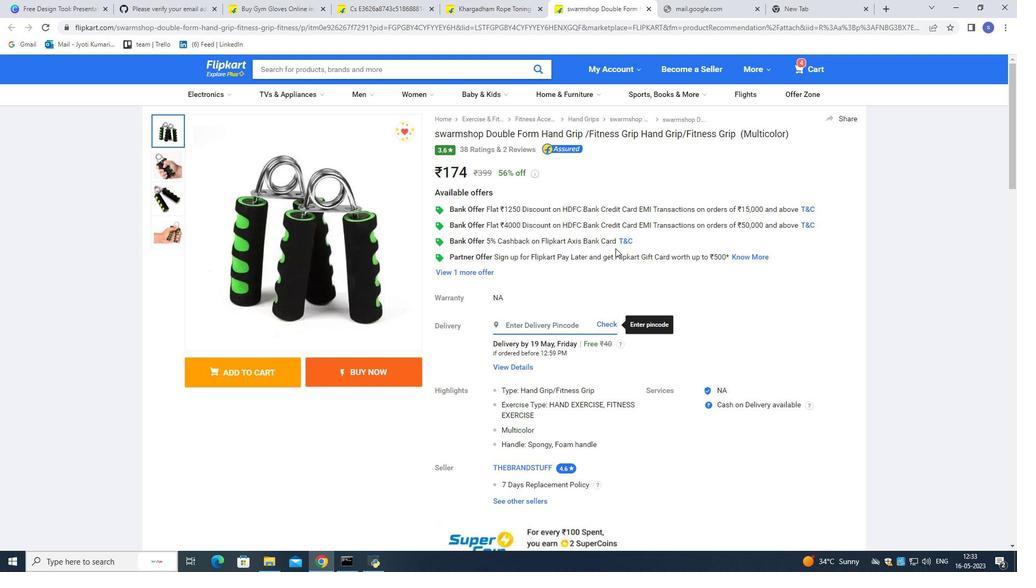
Action: Mouse scrolled (617, 252) with delta (0, 0)
Screenshot: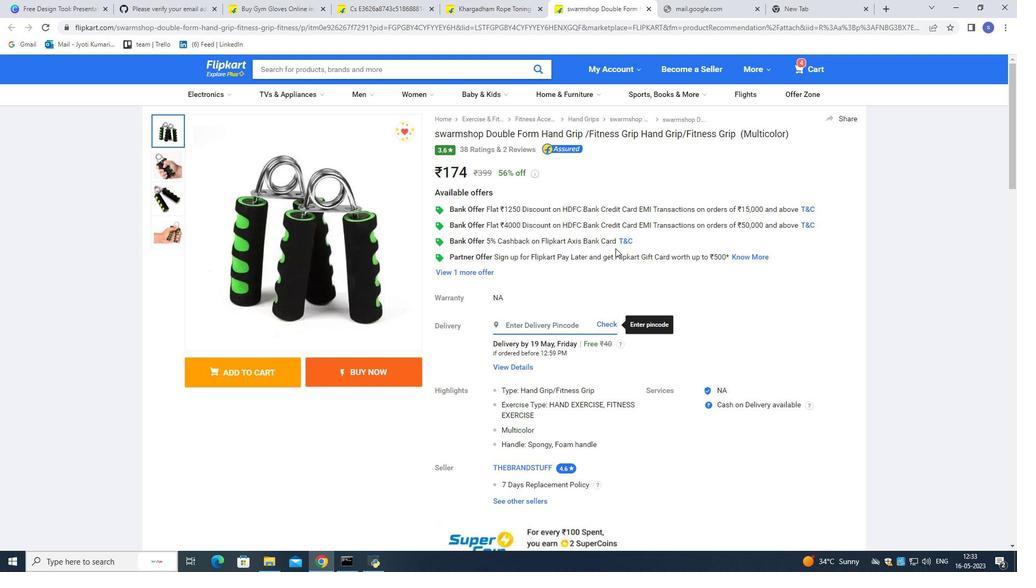 
Action: Mouse moved to (617, 253)
Screenshot: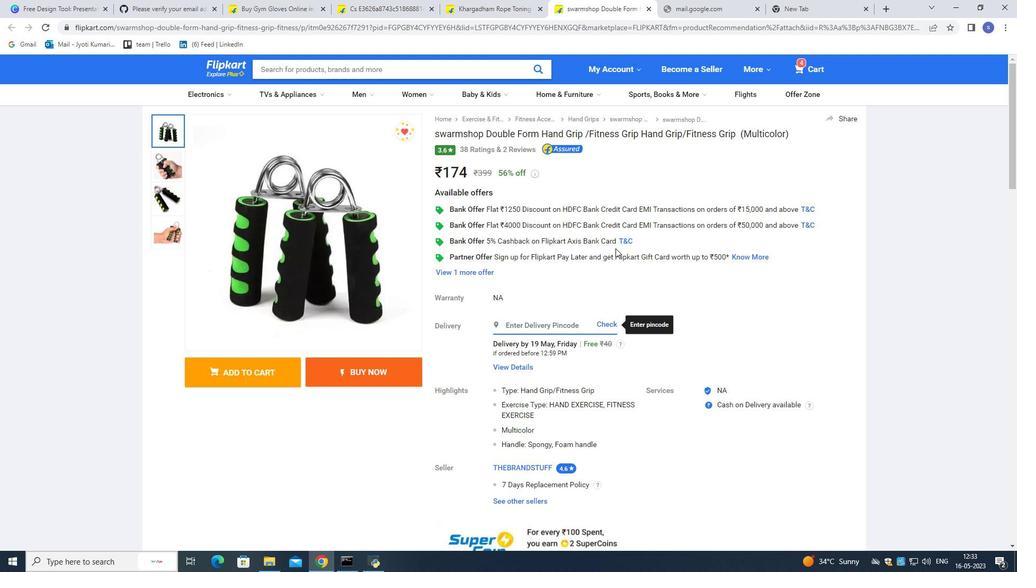 
Action: Mouse scrolled (617, 253) with delta (0, 0)
Screenshot: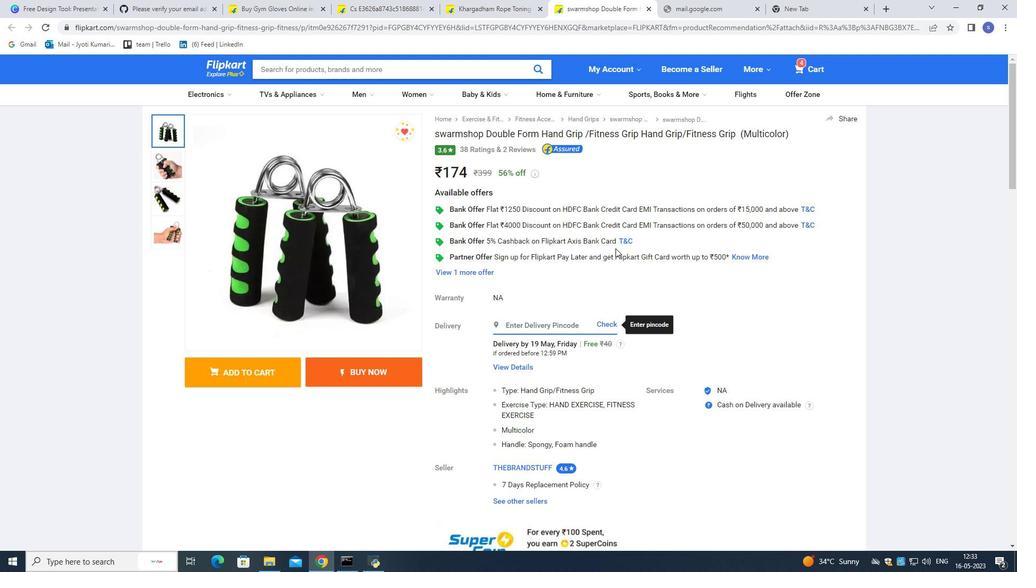 
Action: Mouse moved to (617, 254)
Screenshot: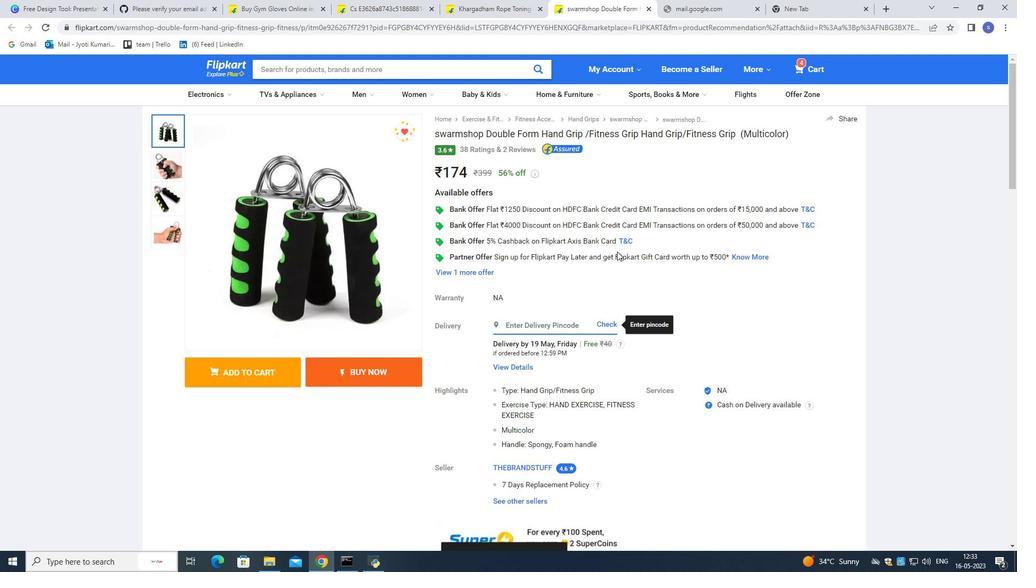 
Action: Mouse scrolled (617, 253) with delta (0, 0)
Screenshot: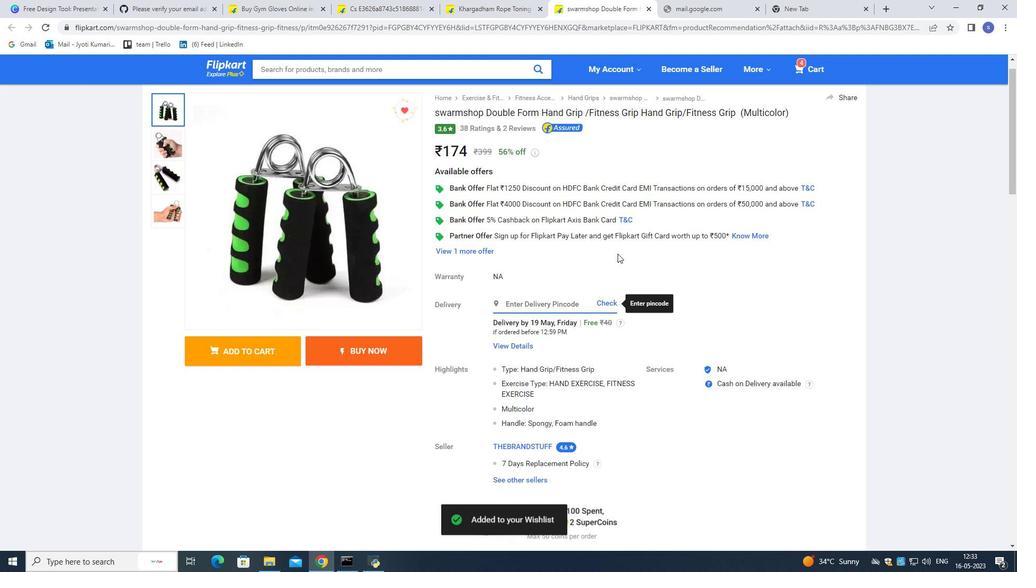 
Action: Mouse scrolled (617, 253) with delta (0, 0)
Screenshot: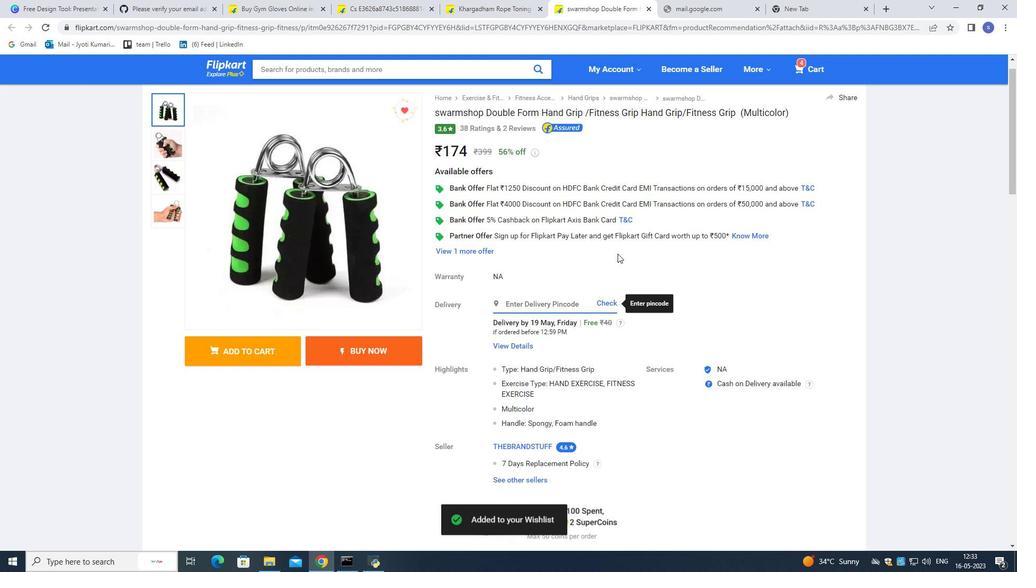 
Action: Mouse scrolled (617, 253) with delta (0, 0)
Screenshot: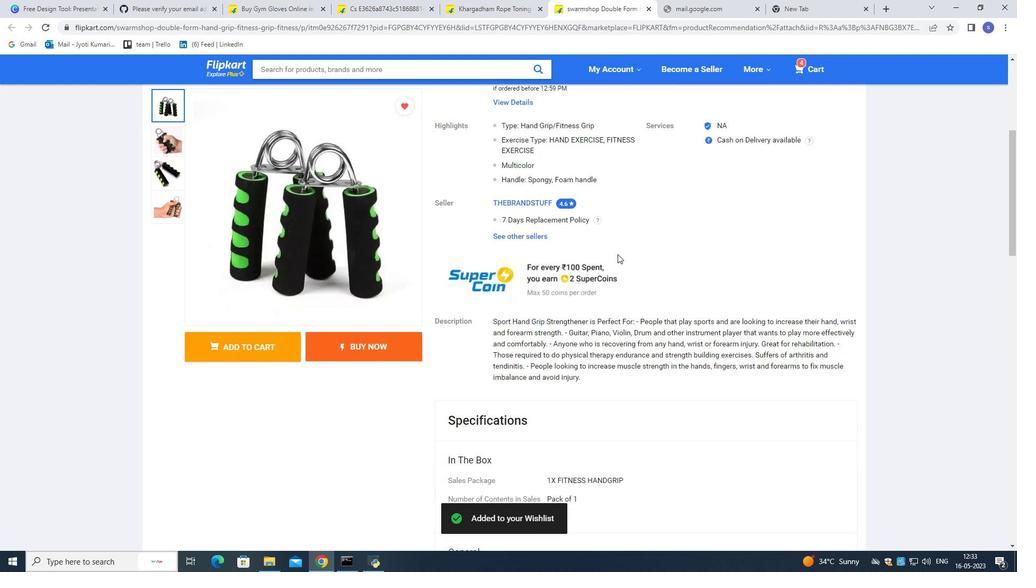 
Action: Mouse scrolled (617, 253) with delta (0, 0)
Screenshot: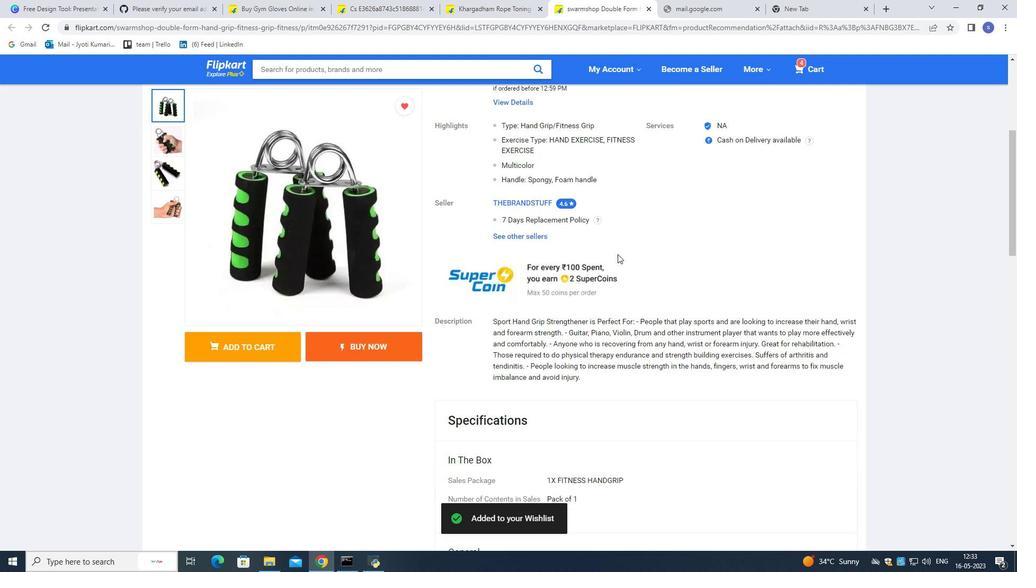 
Action: Mouse moved to (250, 351)
Screenshot: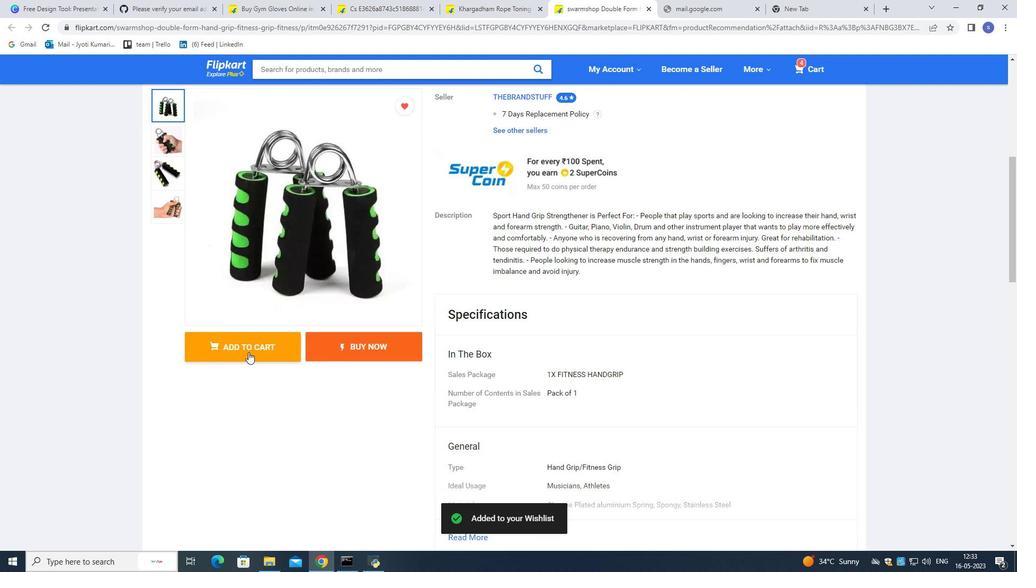 
Action: Mouse pressed left at (250, 351)
Screenshot: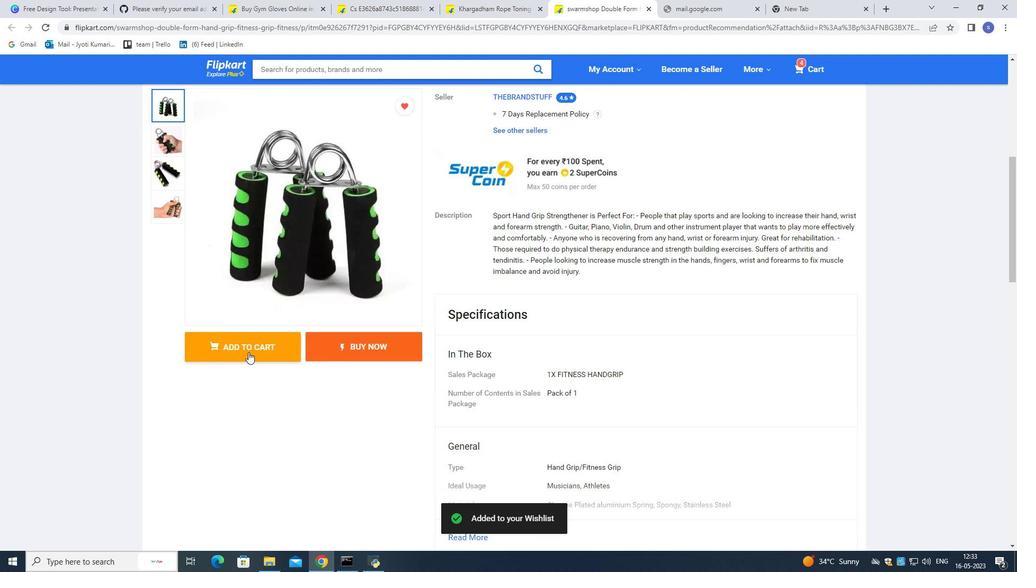 
Action: Mouse moved to (651, 356)
Screenshot: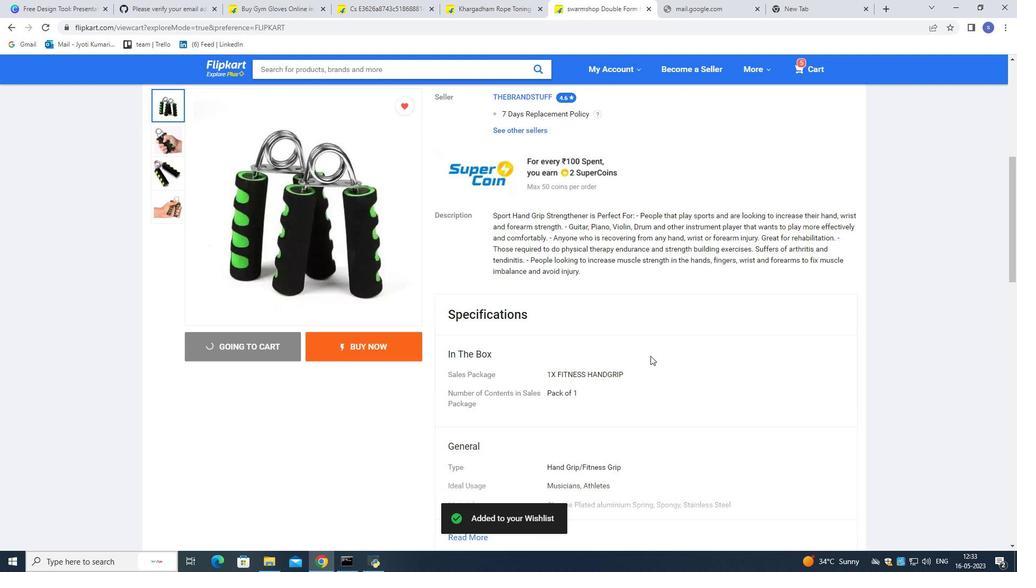 
Action: Mouse scrolled (651, 355) with delta (0, 0)
Screenshot: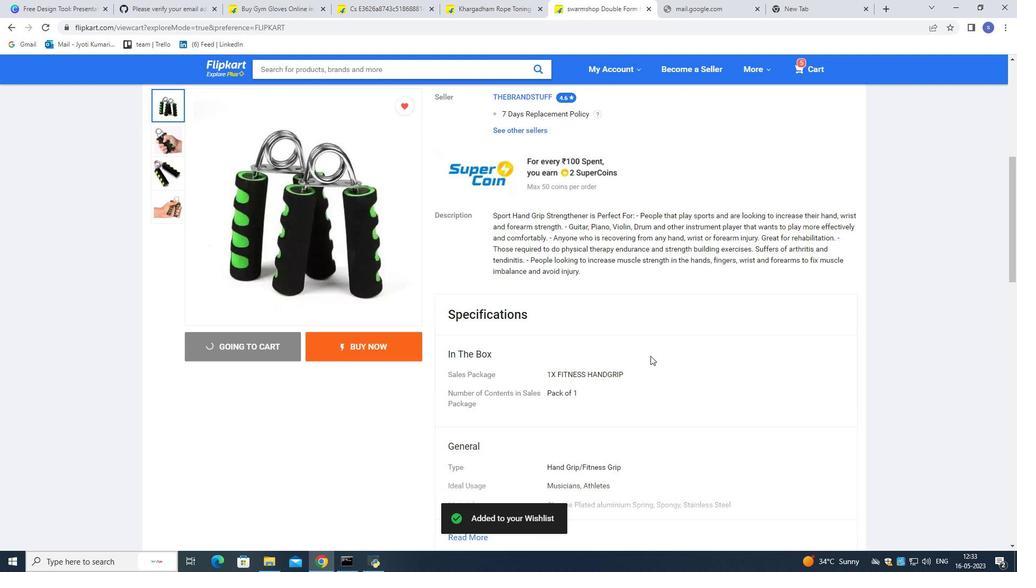 
Action: Mouse moved to (652, 357)
Screenshot: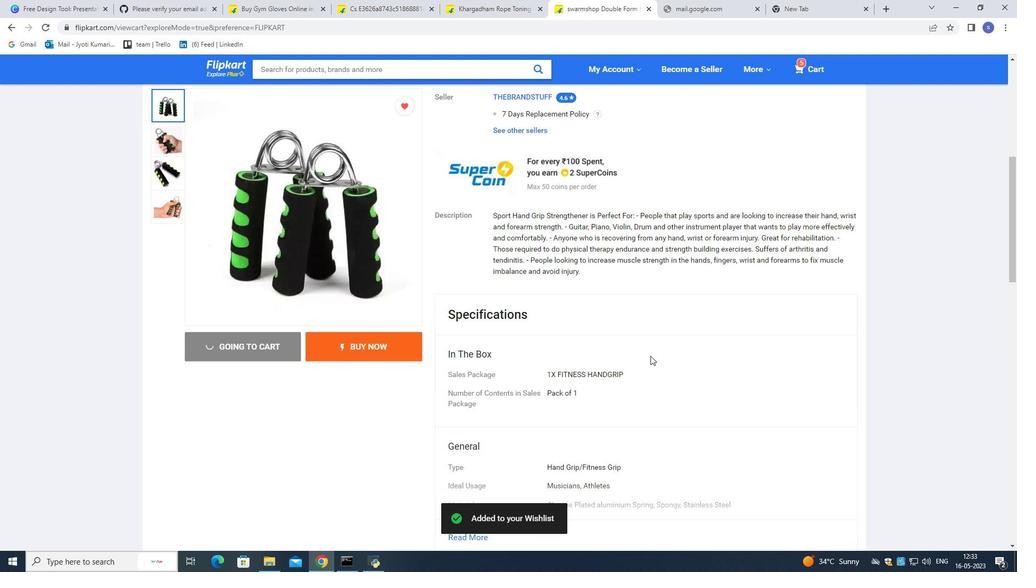 
Action: Mouse scrolled (652, 356) with delta (0, 0)
Screenshot: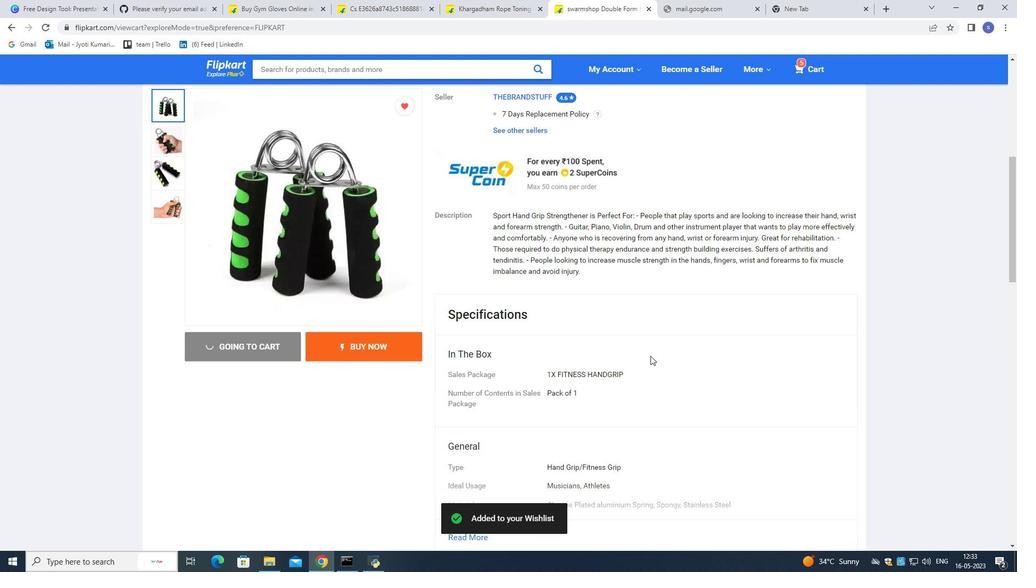 
Action: Mouse moved to (652, 358)
Screenshot: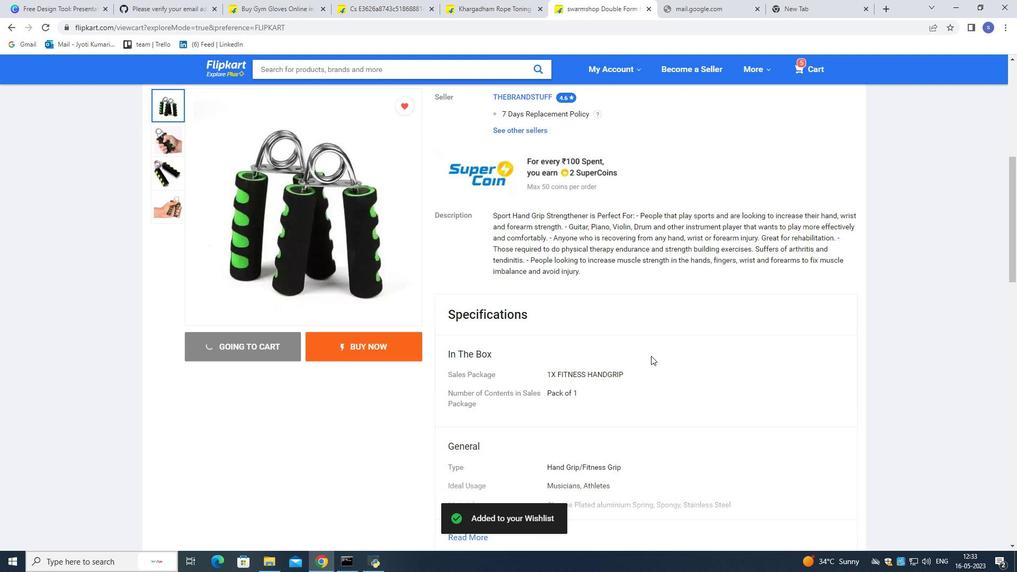 
Action: Mouse scrolled (652, 357) with delta (0, 0)
Screenshot: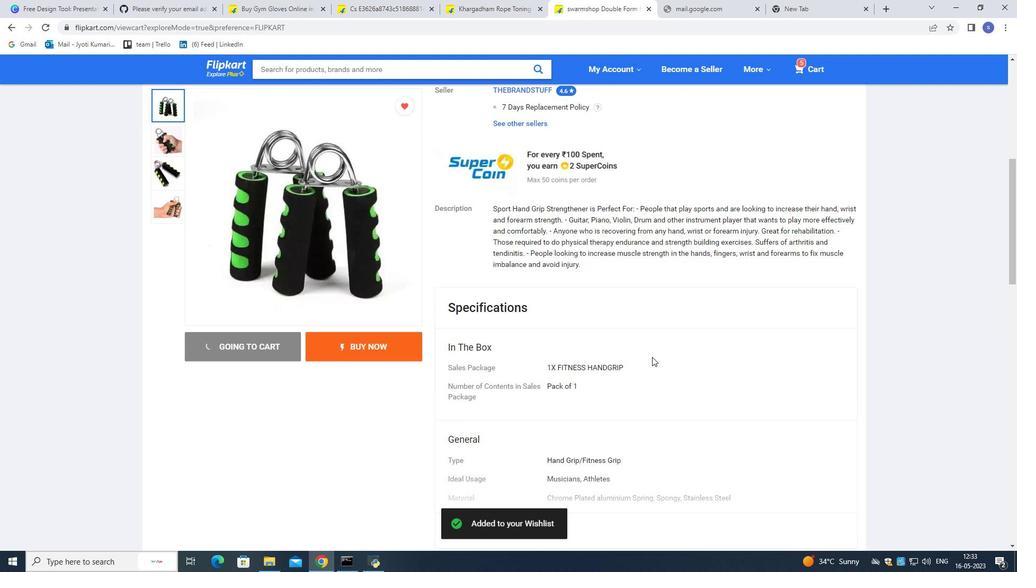 
Action: Mouse scrolled (652, 357) with delta (0, 0)
Screenshot: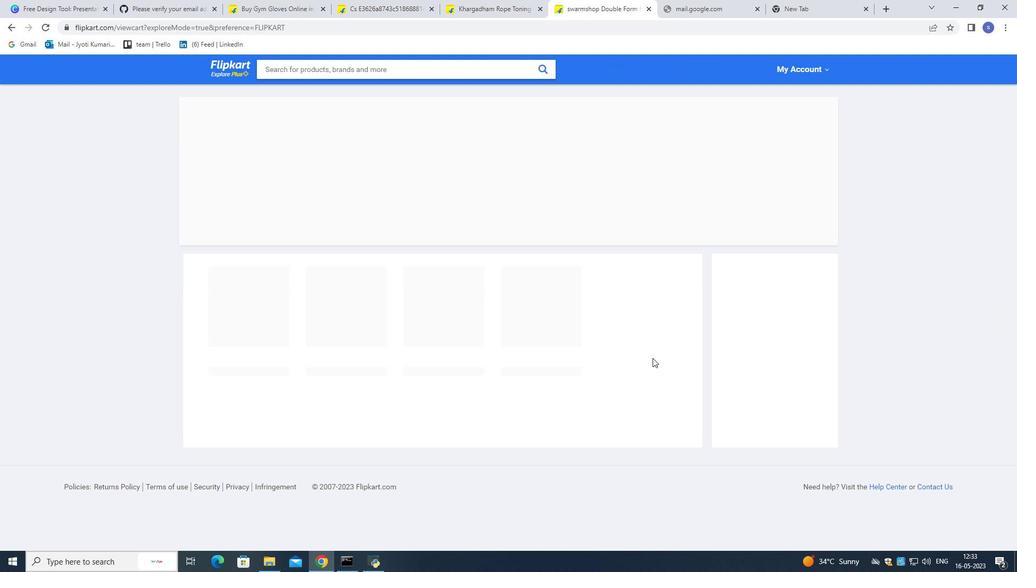 
Action: Mouse scrolled (652, 357) with delta (0, 0)
Screenshot: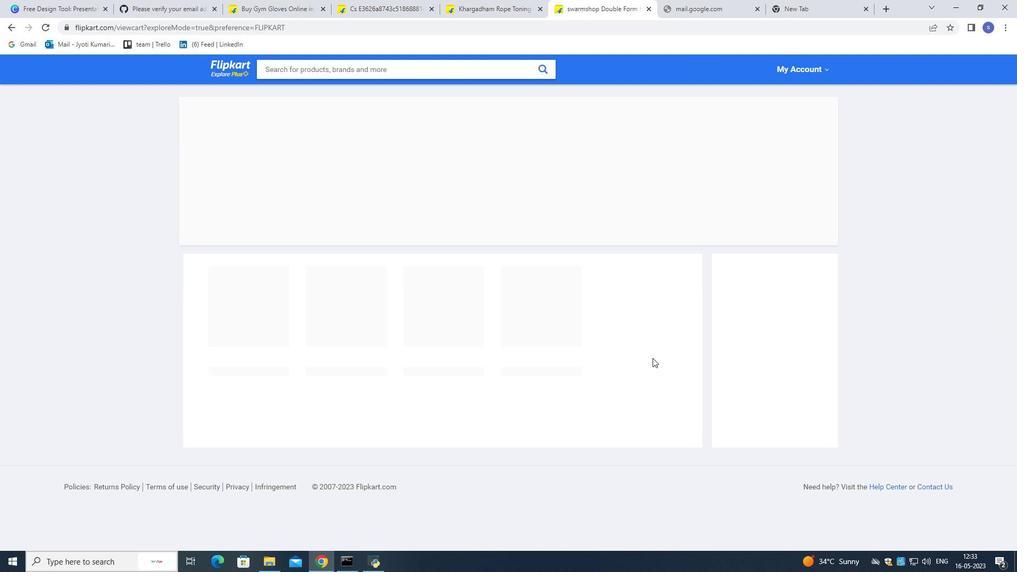 
Action: Mouse moved to (472, 335)
Screenshot: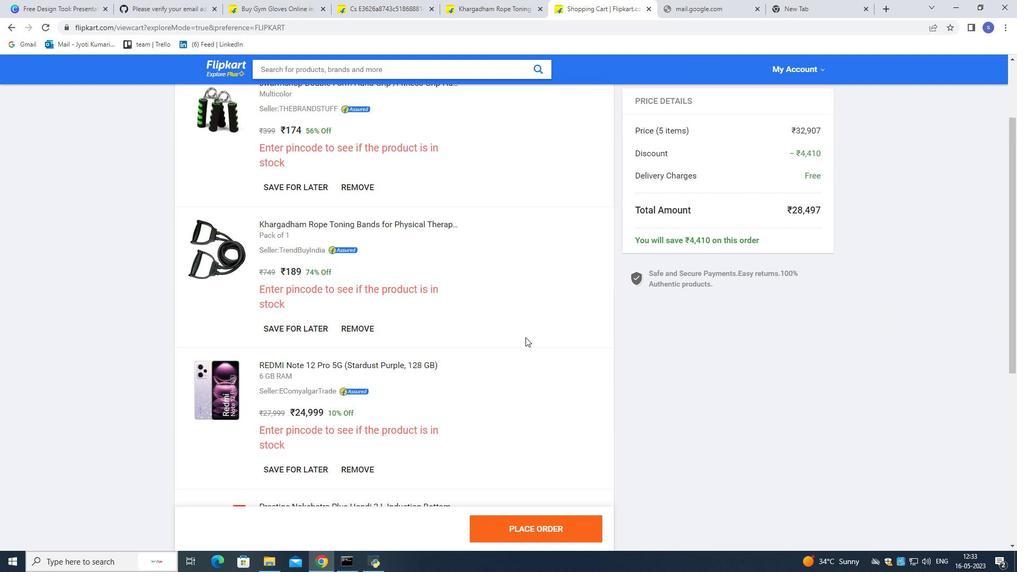
Action: Mouse scrolled (472, 335) with delta (0, 0)
Screenshot: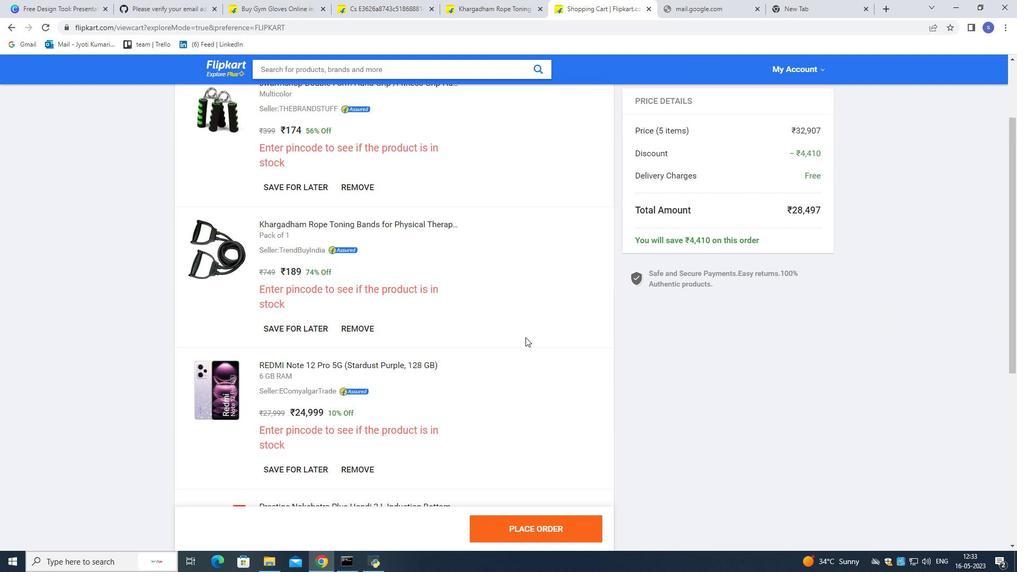
Action: Mouse moved to (466, 338)
Screenshot: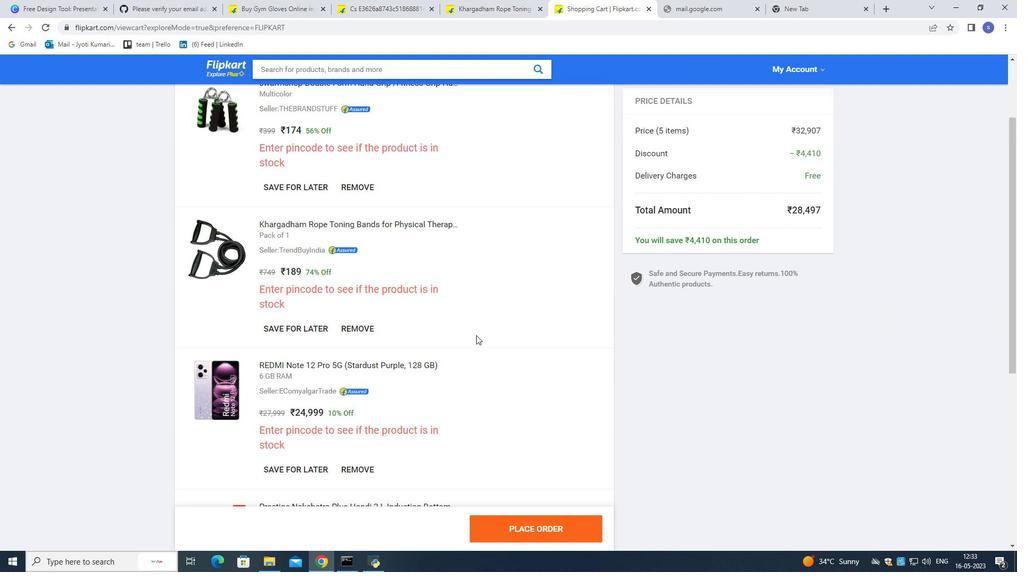 
Action: Mouse scrolled (466, 337) with delta (0, 0)
Screenshot: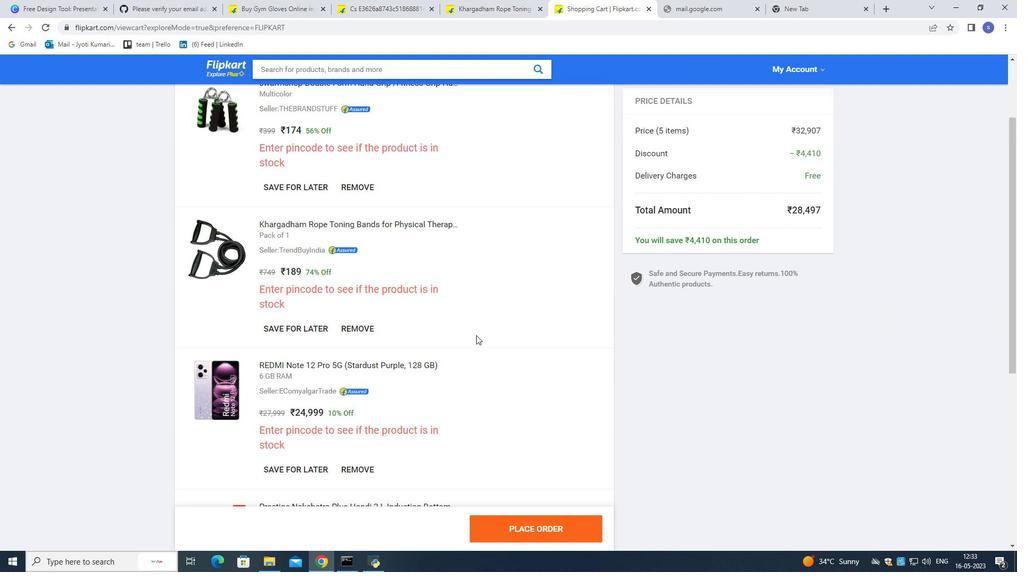 
Action: Mouse moved to (464, 337)
Screenshot: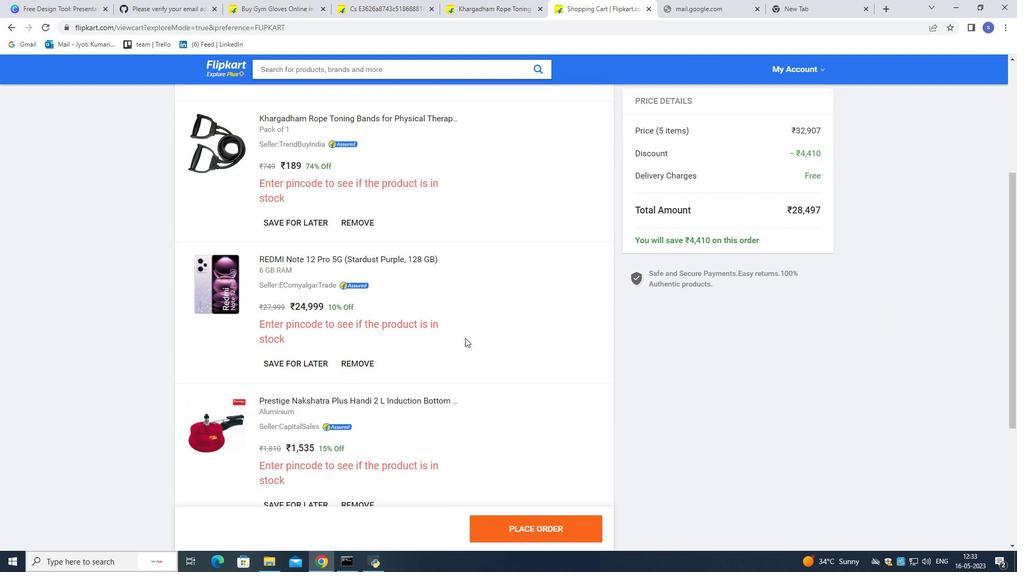 
Action: Mouse scrolled (464, 338) with delta (0, 0)
Screenshot: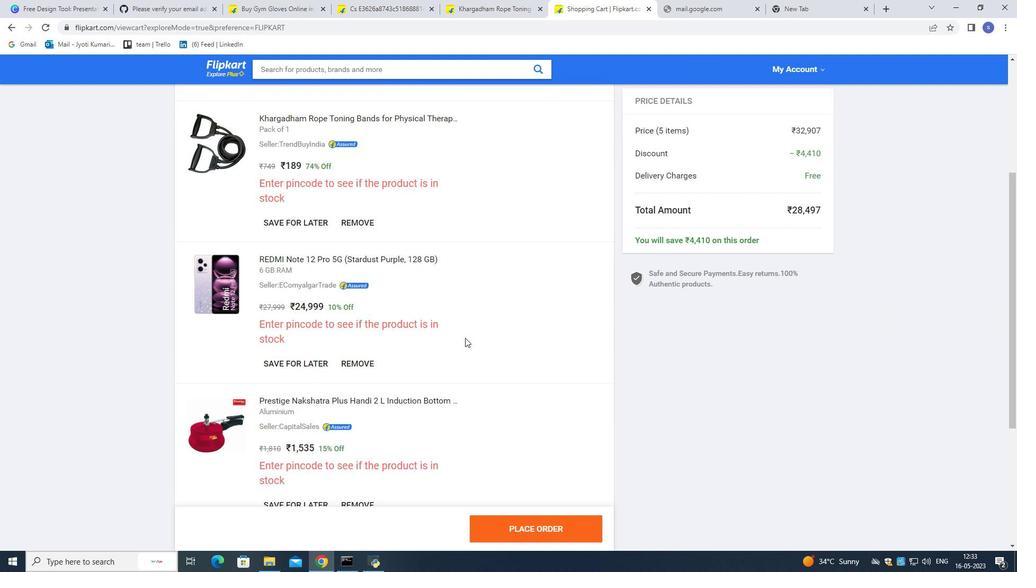 
Action: Mouse moved to (464, 333)
Screenshot: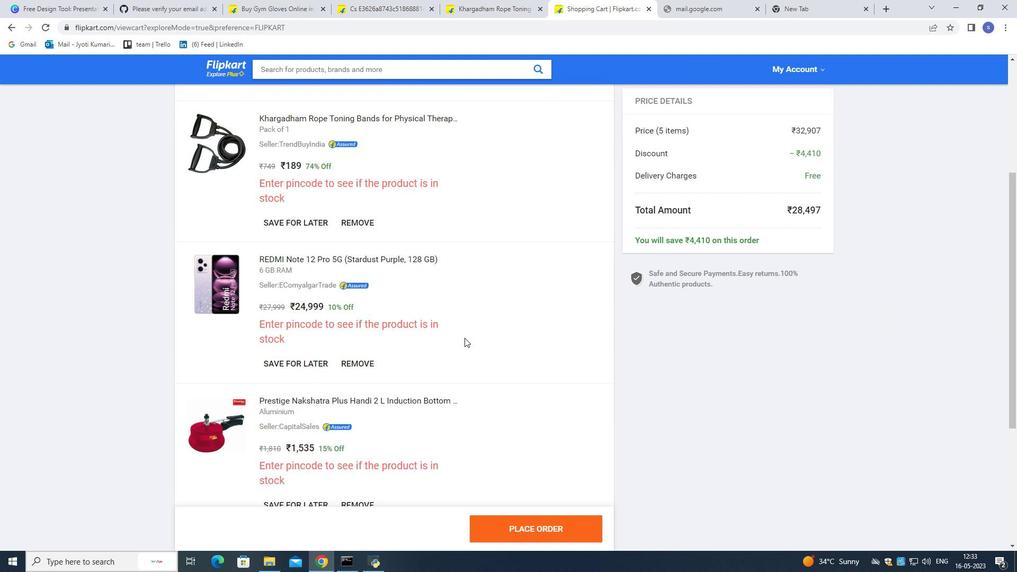 
Action: Mouse scrolled (464, 334) with delta (0, 0)
Screenshot: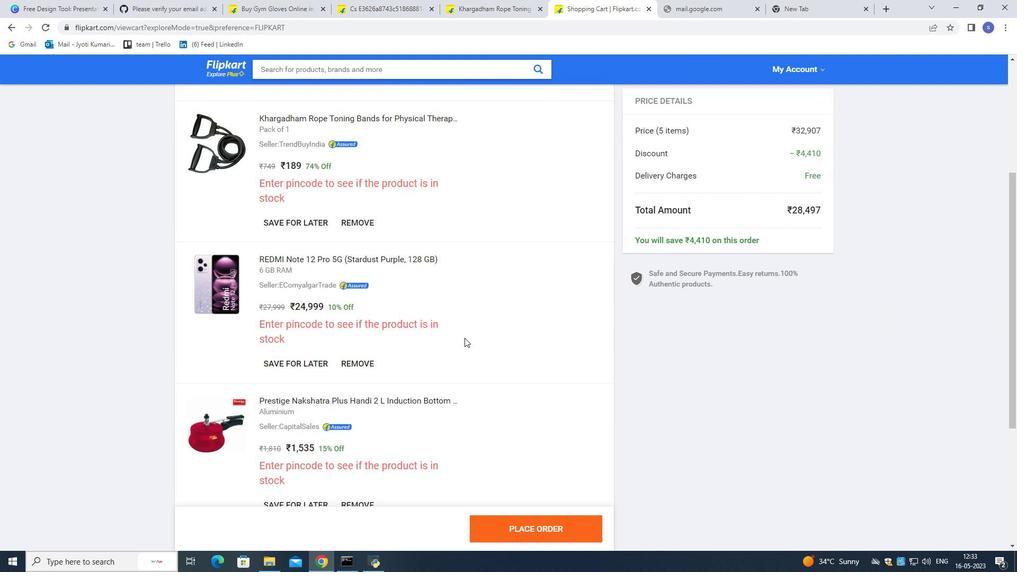
Action: Mouse moved to (464, 323)
Screenshot: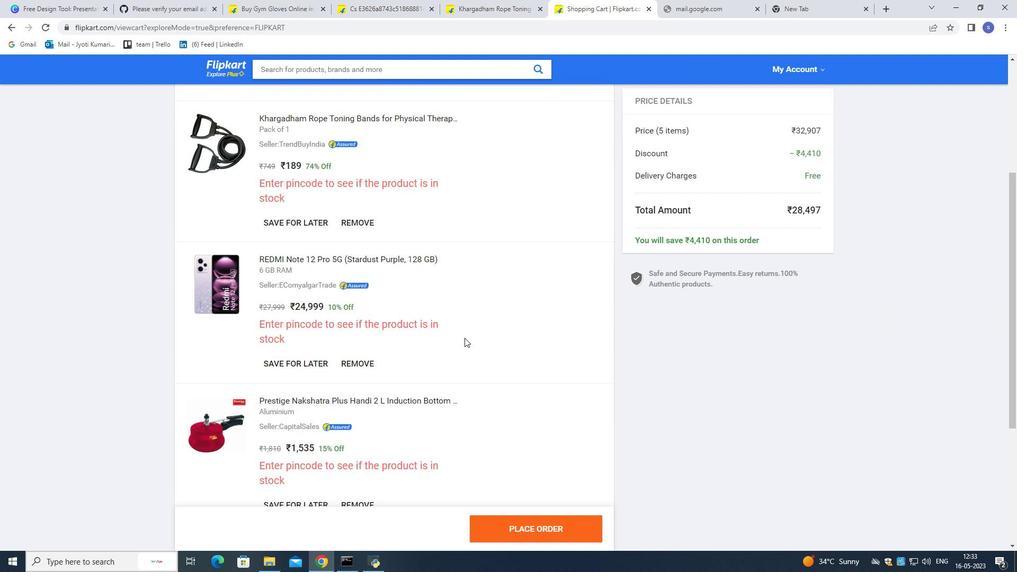 
Action: Mouse scrolled (464, 323) with delta (0, 0)
Screenshot: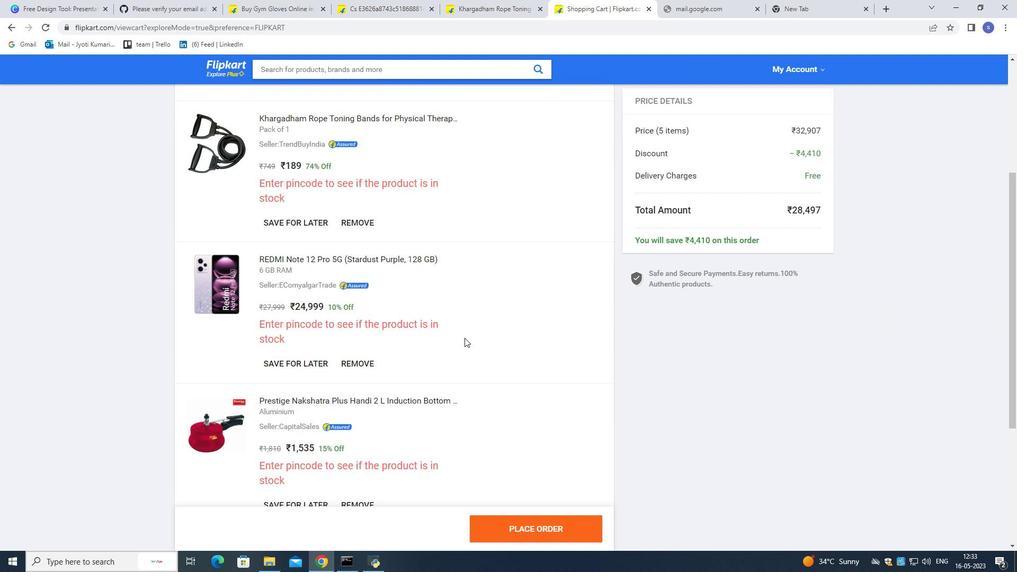 
Action: Mouse moved to (465, 317)
Screenshot: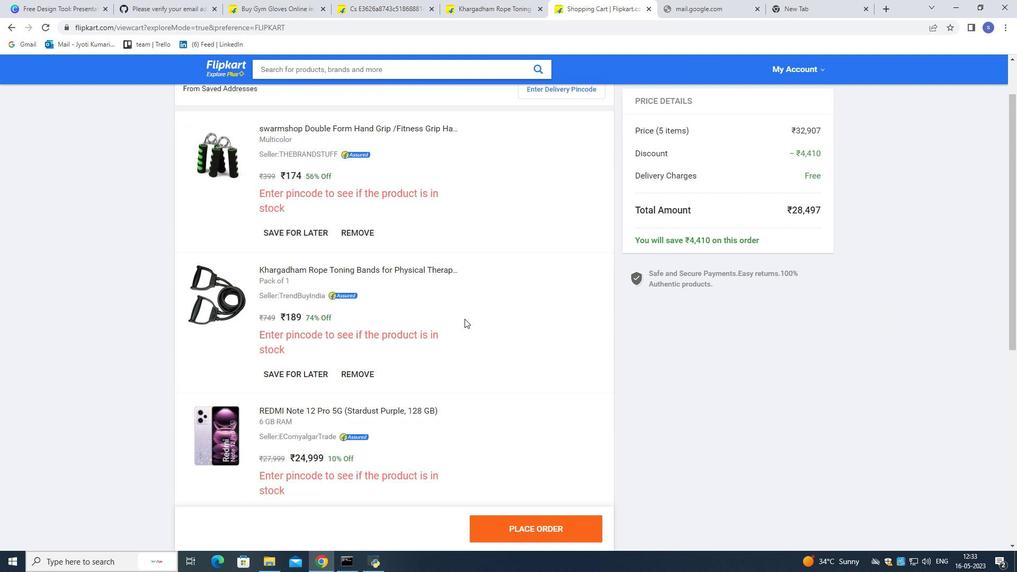 
Action: Mouse scrolled (465, 317) with delta (0, 0)
Screenshot: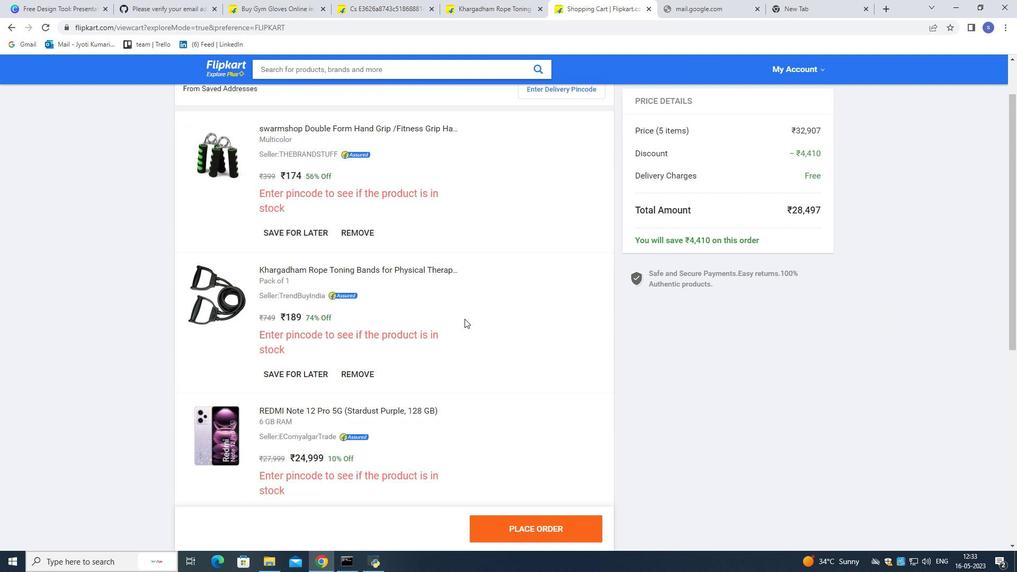 
Action: Mouse moved to (465, 316)
Screenshot: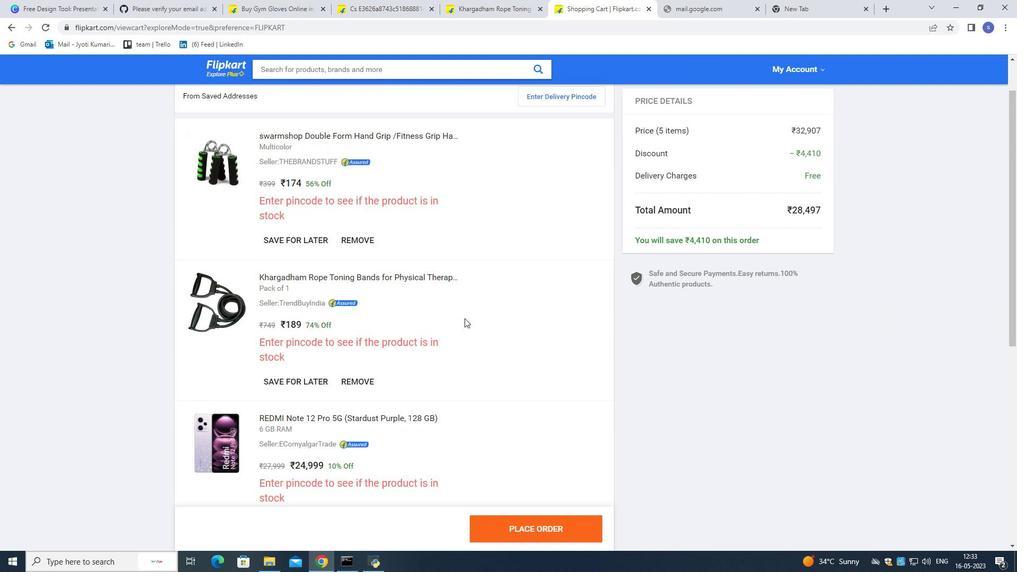 
Action: Mouse scrolled (465, 316) with delta (0, 0)
Screenshot: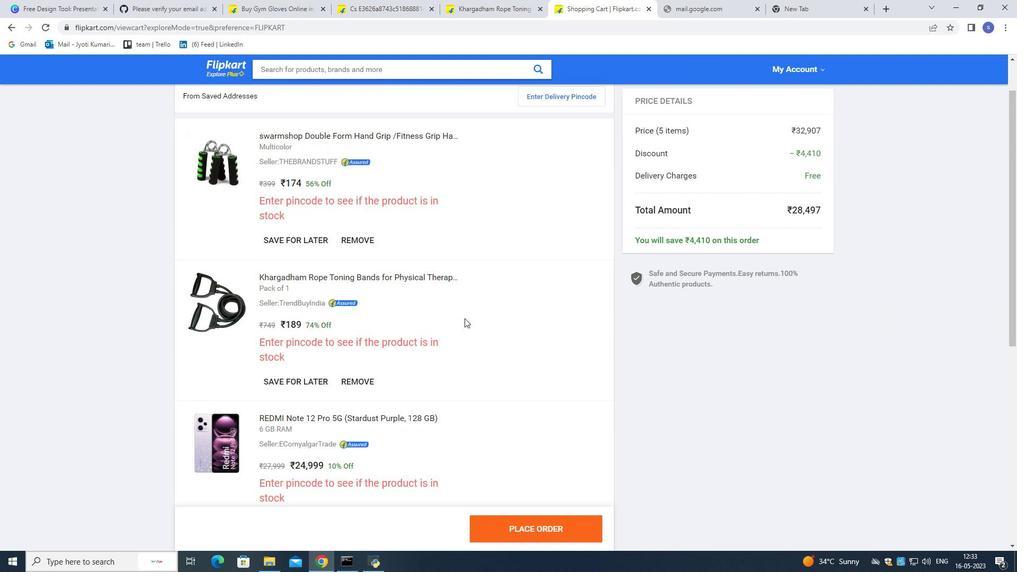 
Action: Mouse moved to (465, 315)
Screenshot: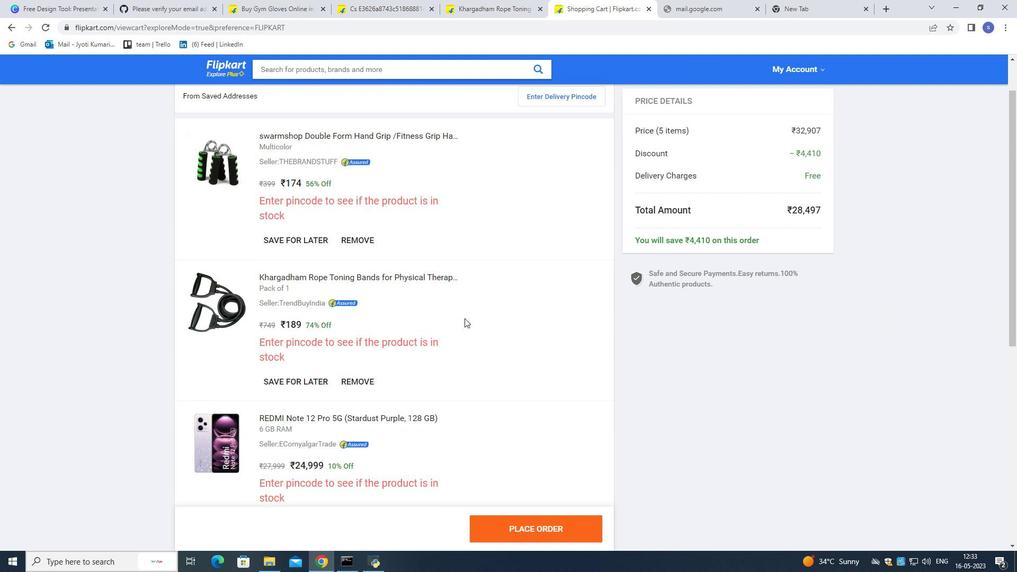 
Action: Mouse scrolled (465, 316) with delta (0, 0)
Screenshot: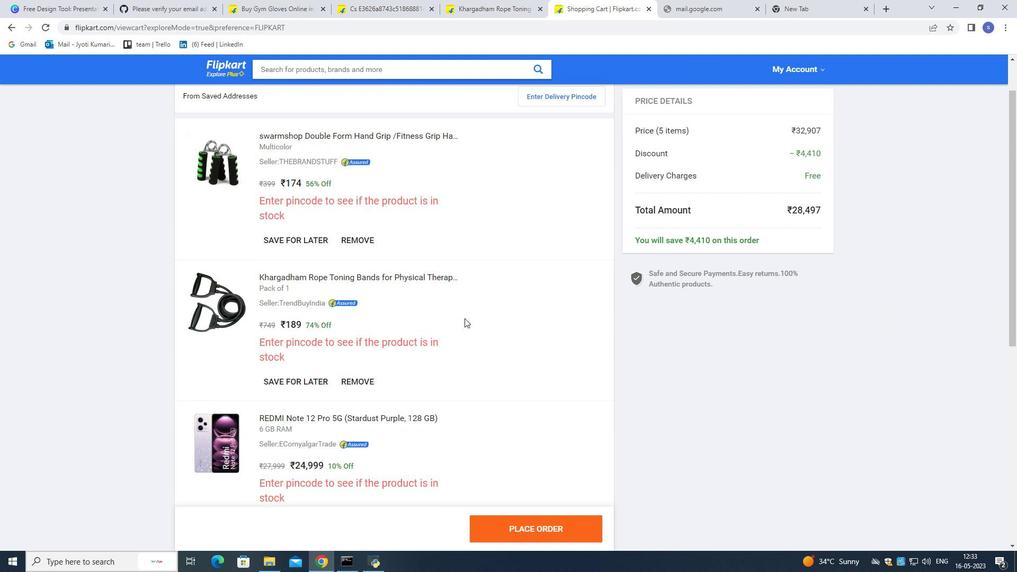 
Action: Mouse moved to (465, 313)
Screenshot: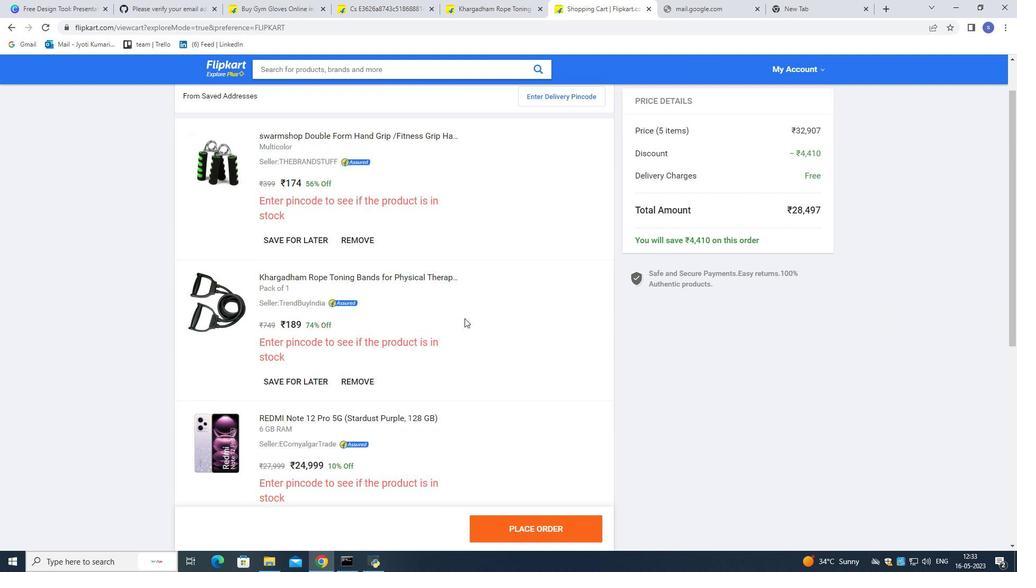 
Action: Mouse scrolled (465, 314) with delta (0, 0)
Screenshot: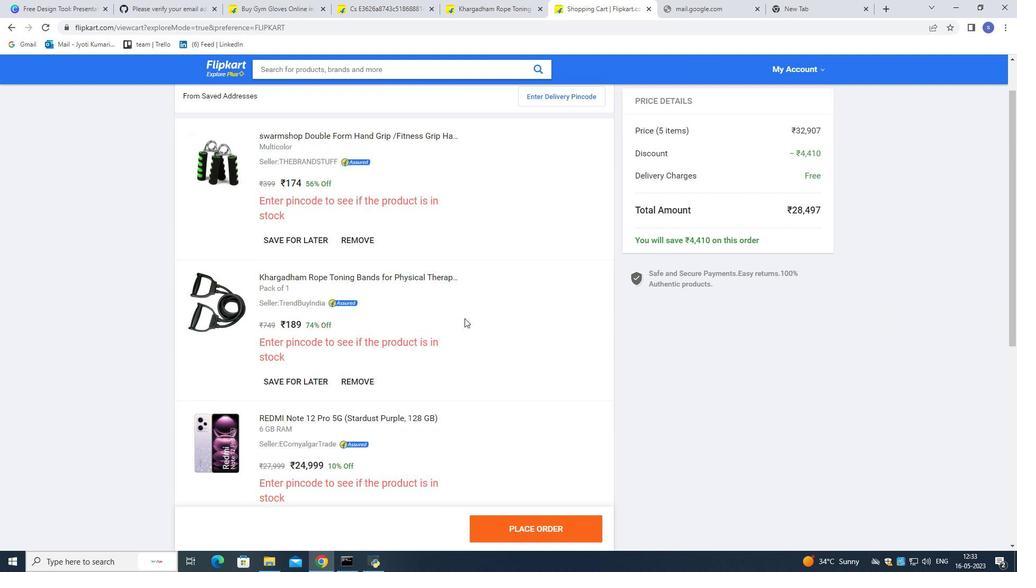 
Action: Mouse moved to (465, 308)
Screenshot: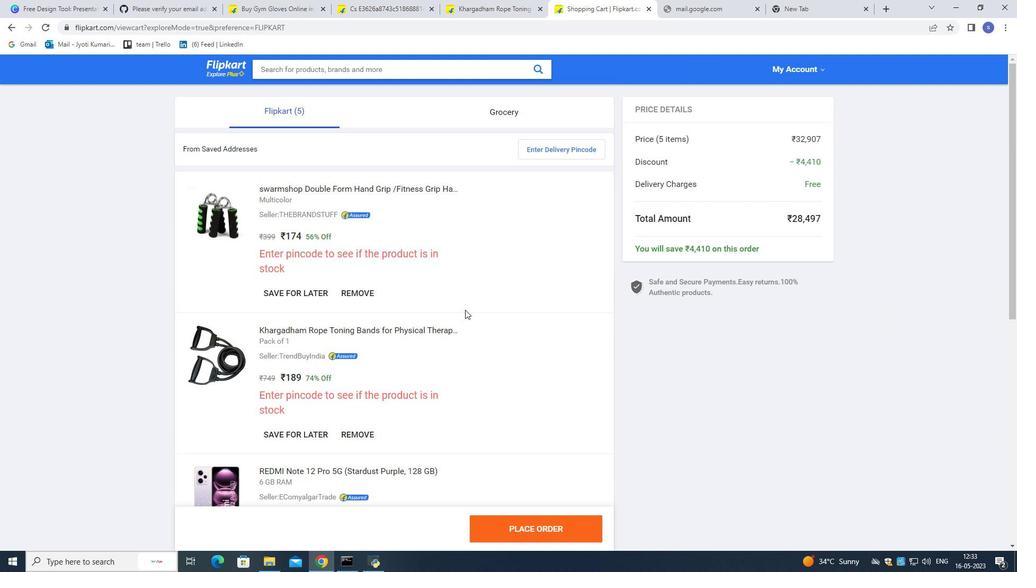 
Action: Mouse scrolled (465, 308) with delta (0, 0)
Screenshot: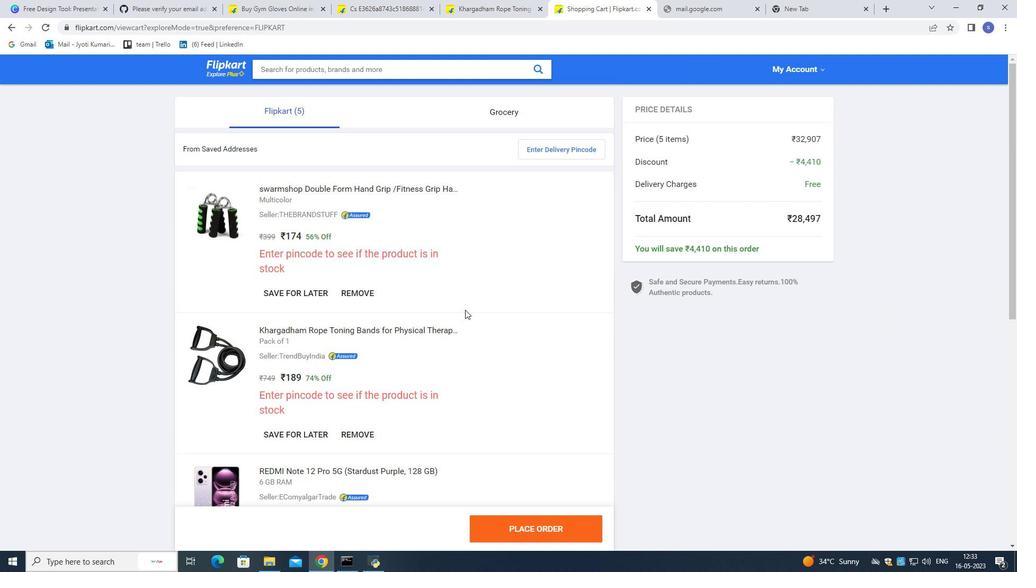 
Action: Mouse moved to (465, 306)
Screenshot: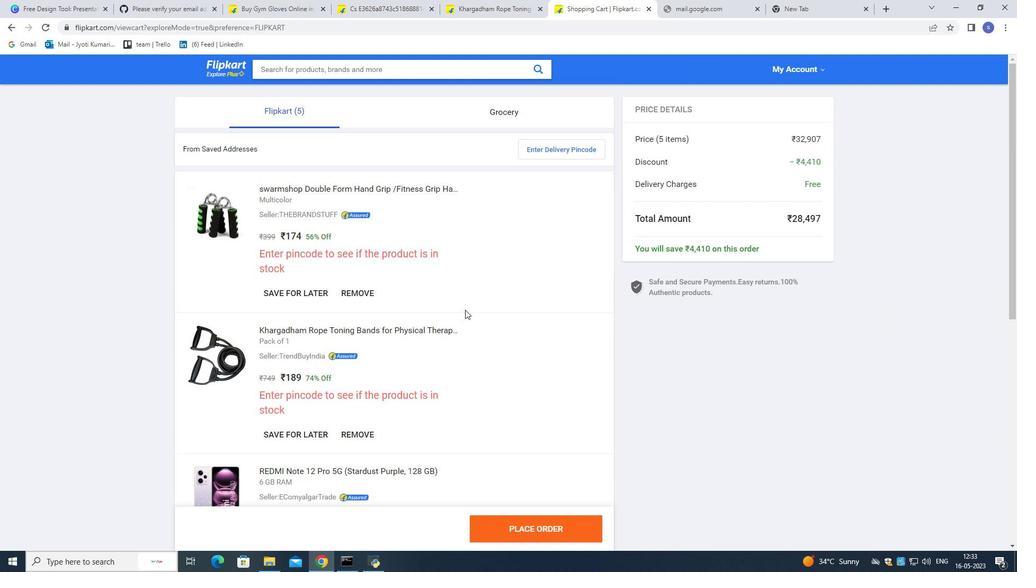 
Action: Mouse scrolled (465, 307) with delta (0, 0)
Screenshot: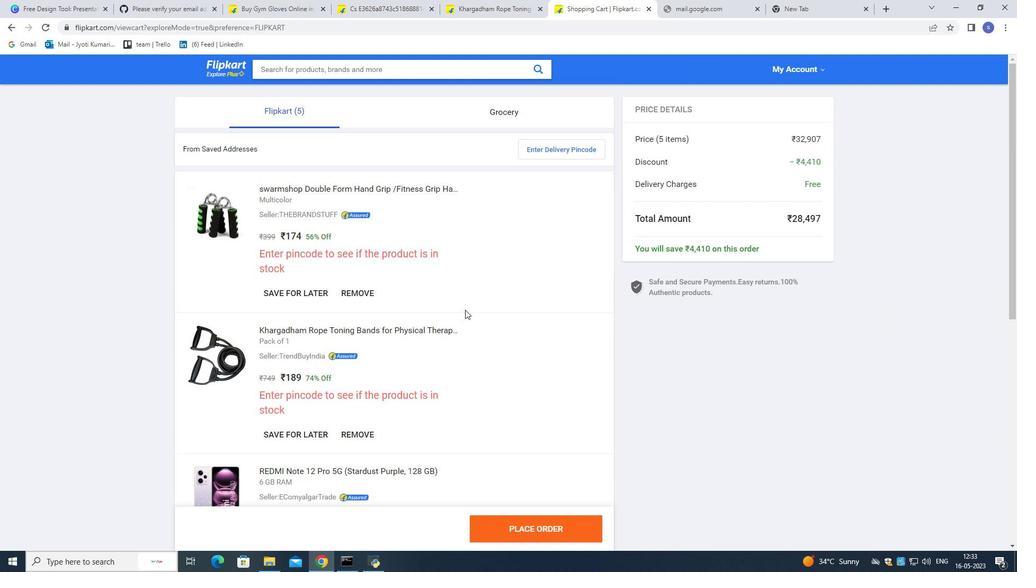
Action: Mouse moved to (465, 304)
Screenshot: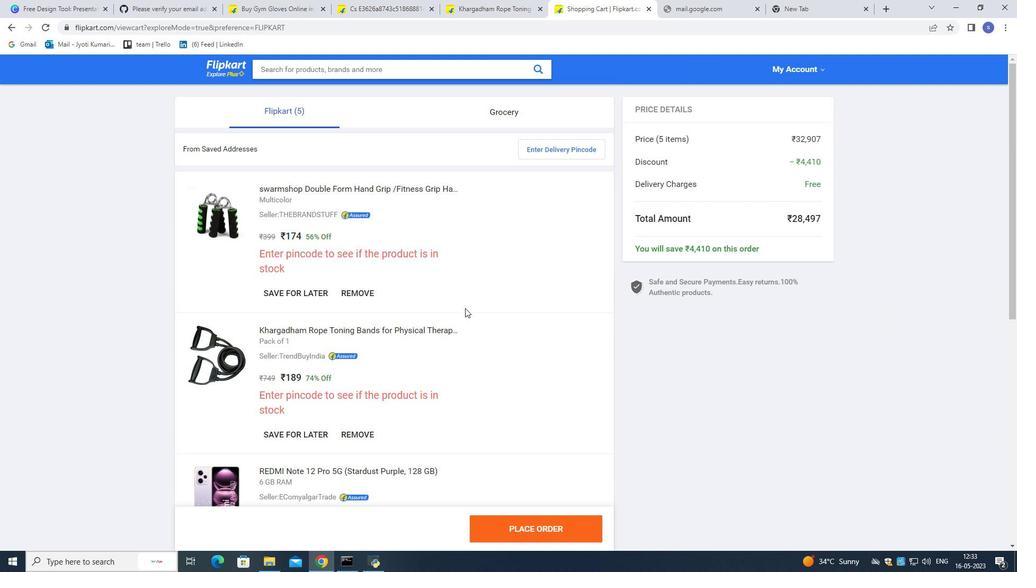 
Action: Mouse scrolled (465, 304) with delta (0, 0)
Screenshot: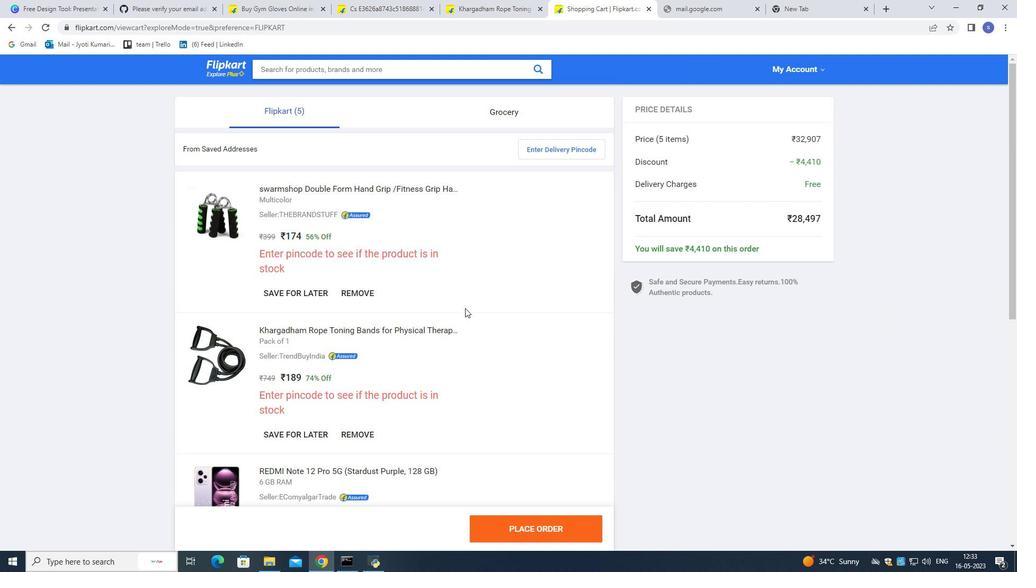 
Action: Mouse moved to (227, 63)
Screenshot: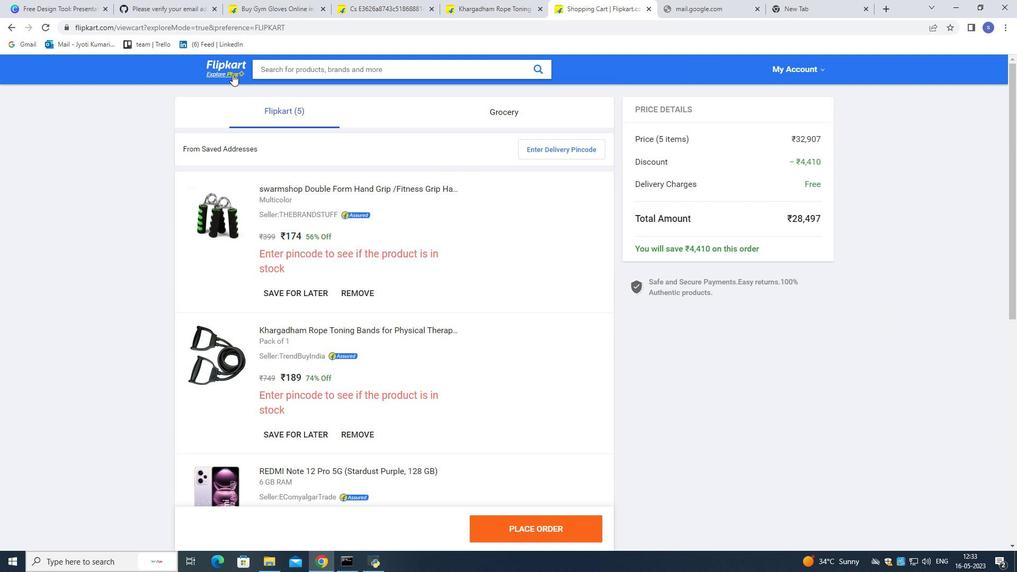 
Action: Mouse pressed left at (227, 63)
Screenshot: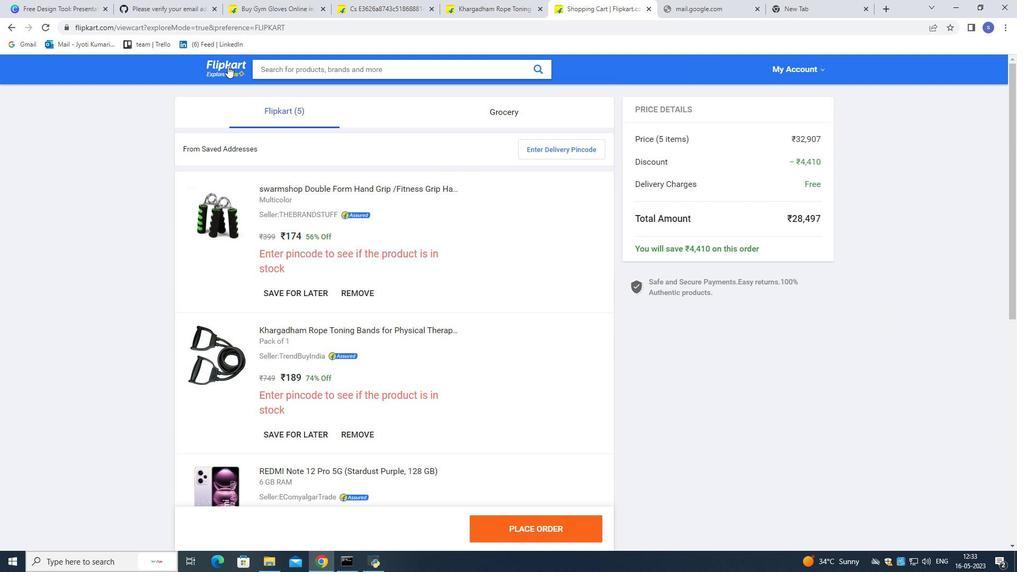 
Action: Mouse moved to (638, 300)
Screenshot: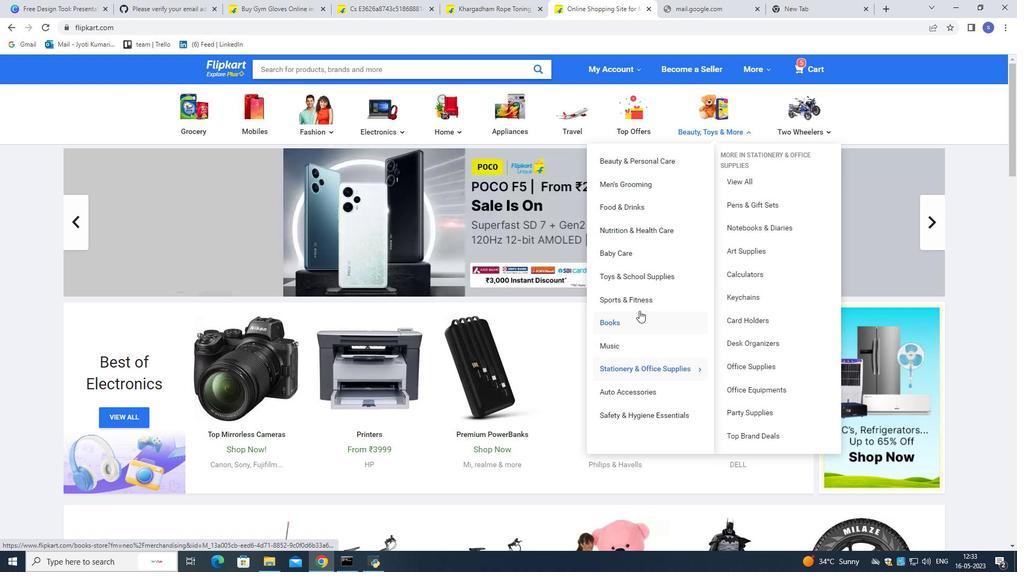 
Action: Mouse pressed left at (638, 300)
Screenshot: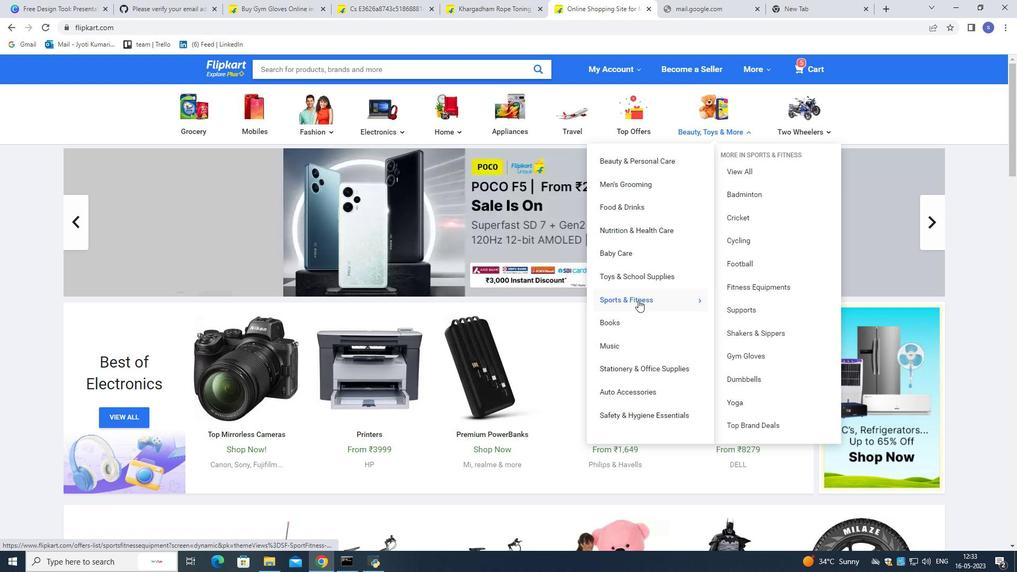 
Action: Mouse moved to (476, 316)
Screenshot: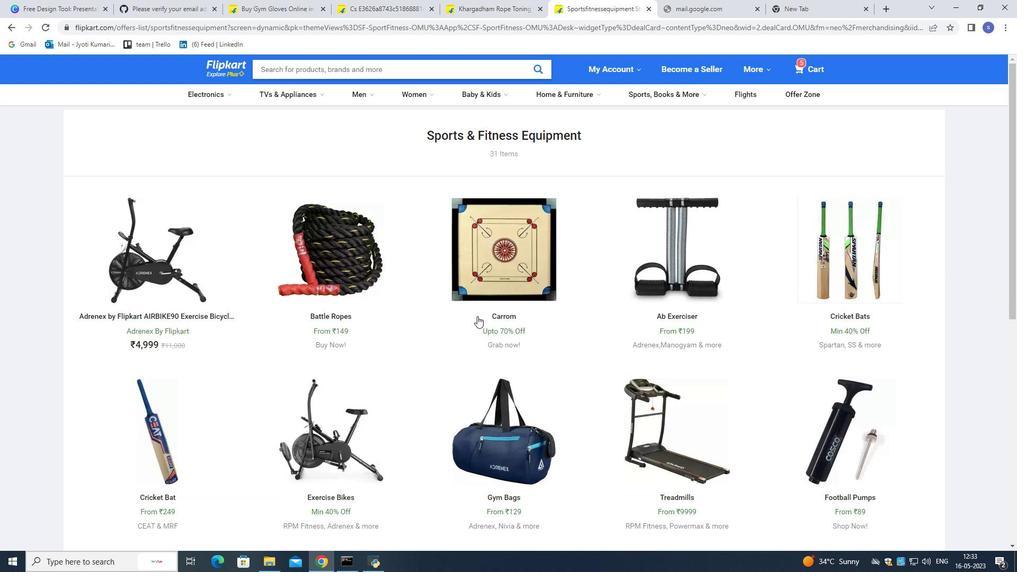 
Action: Mouse scrolled (476, 316) with delta (0, 0)
Screenshot: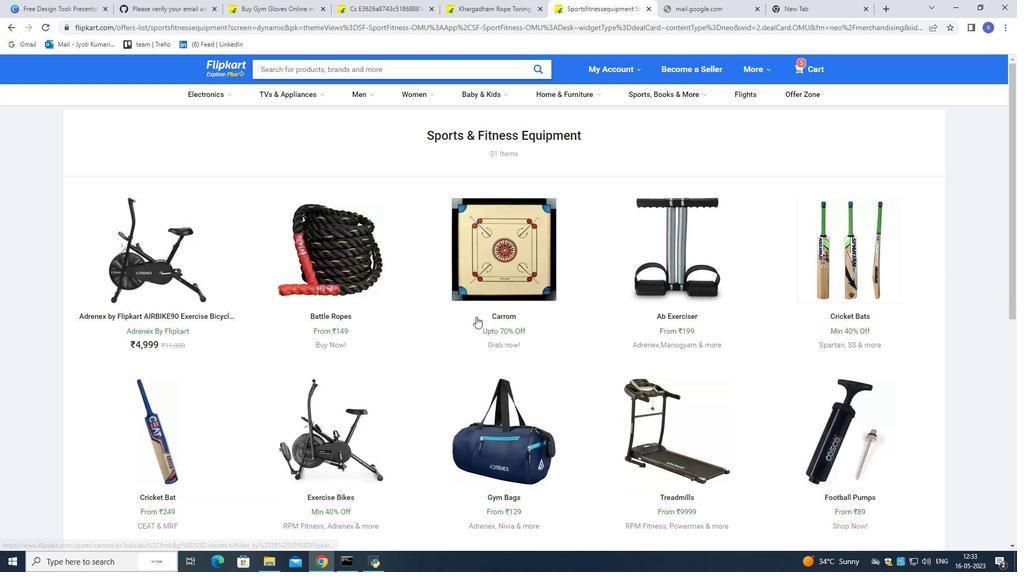 
Action: Mouse moved to (475, 317)
Screenshot: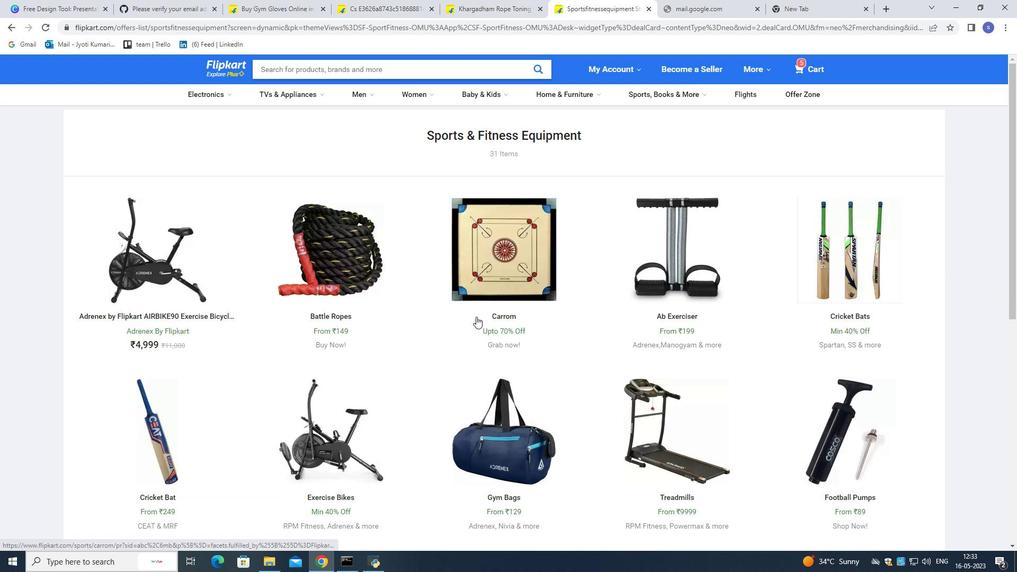 
Action: Mouse scrolled (475, 316) with delta (0, 0)
Screenshot: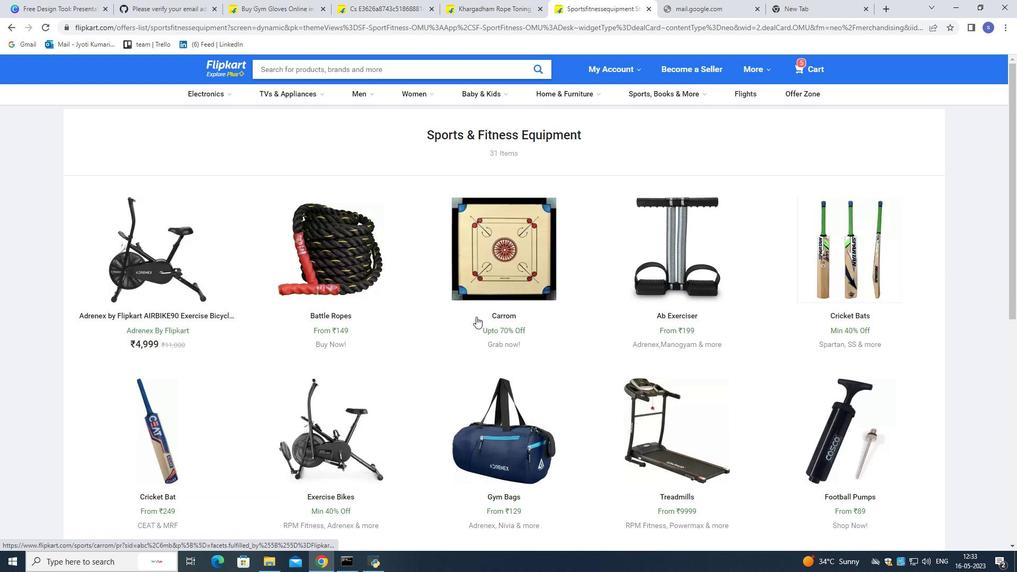 
Action: Mouse scrolled (475, 316) with delta (0, 0)
Screenshot: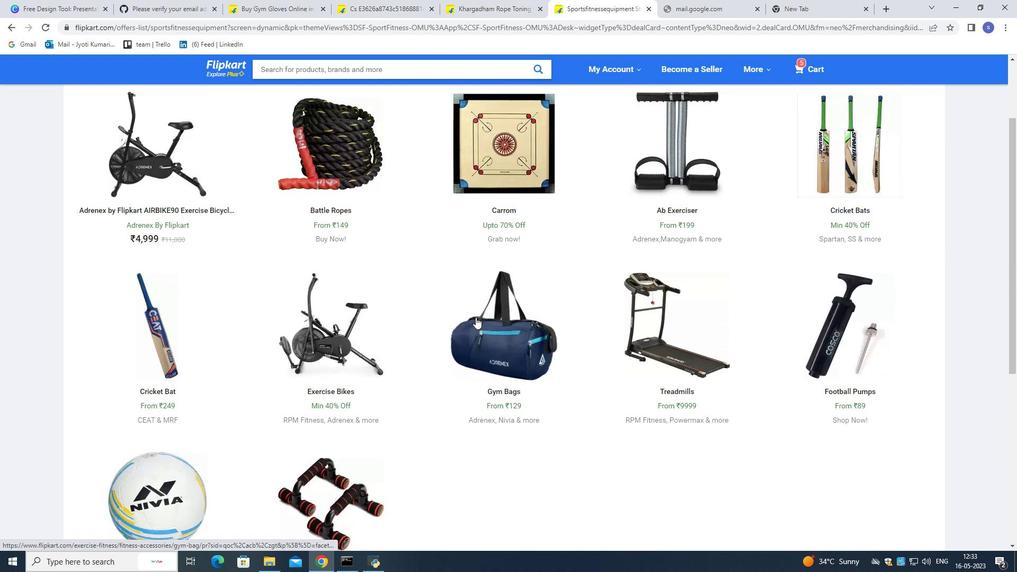 
Action: Mouse moved to (476, 318)
Screenshot: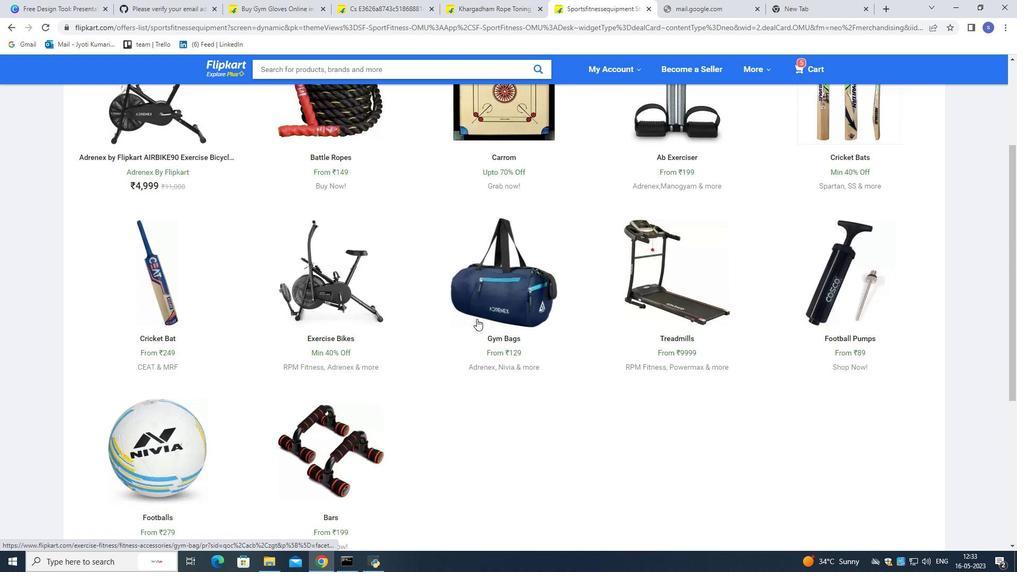 
Action: Mouse scrolled (476, 318) with delta (0, 0)
Screenshot: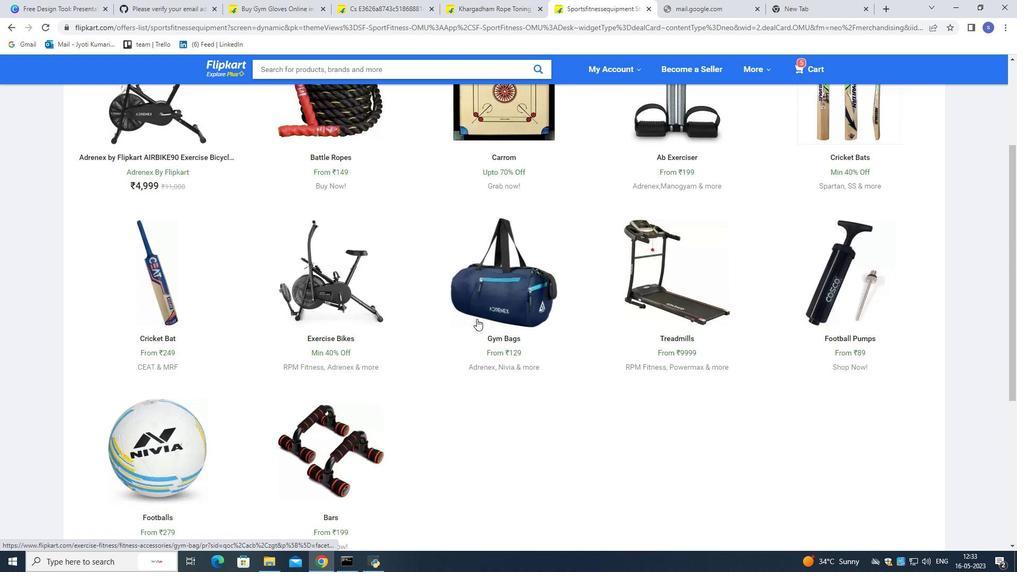 
Action: Mouse moved to (514, 245)
Screenshot: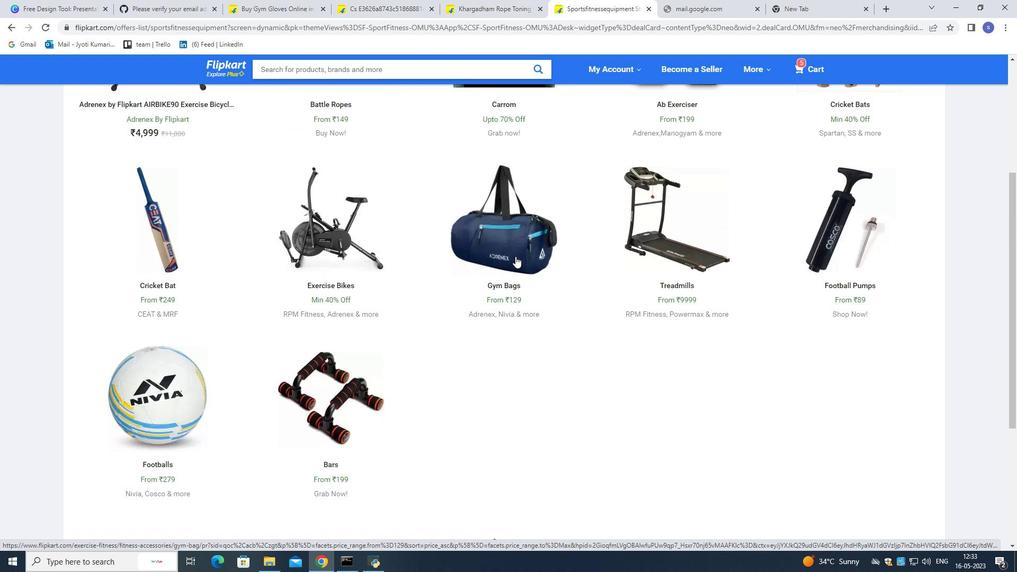 
Action: Mouse pressed left at (514, 245)
Screenshot: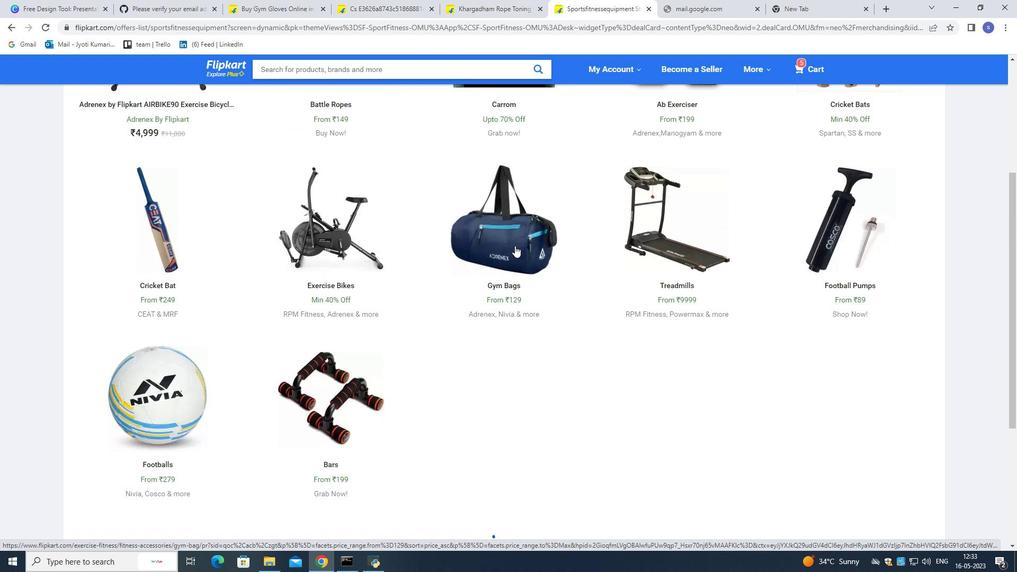 
Action: Mouse moved to (544, 294)
Screenshot: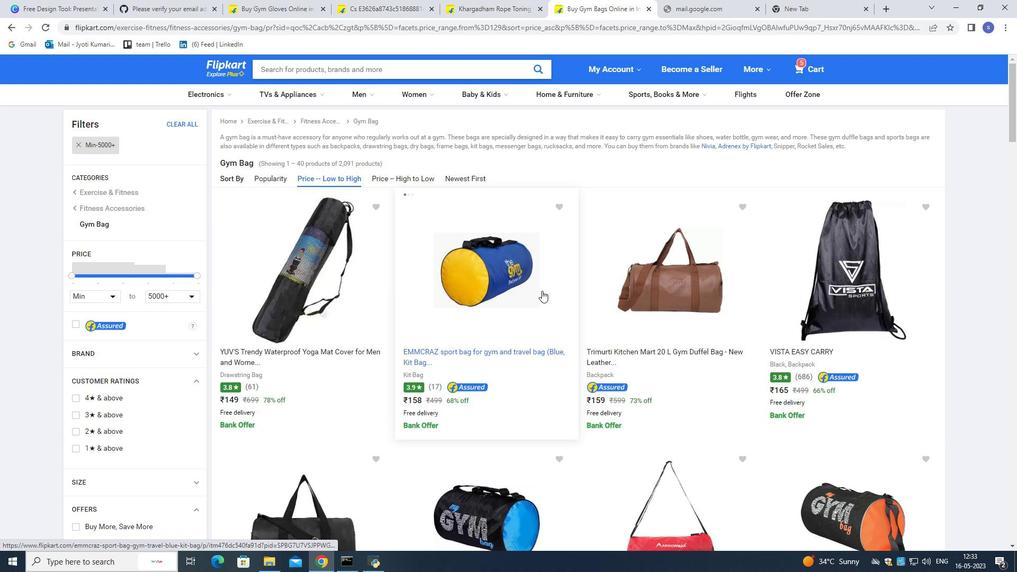 
Action: Mouse scrolled (544, 294) with delta (0, 0)
Screenshot: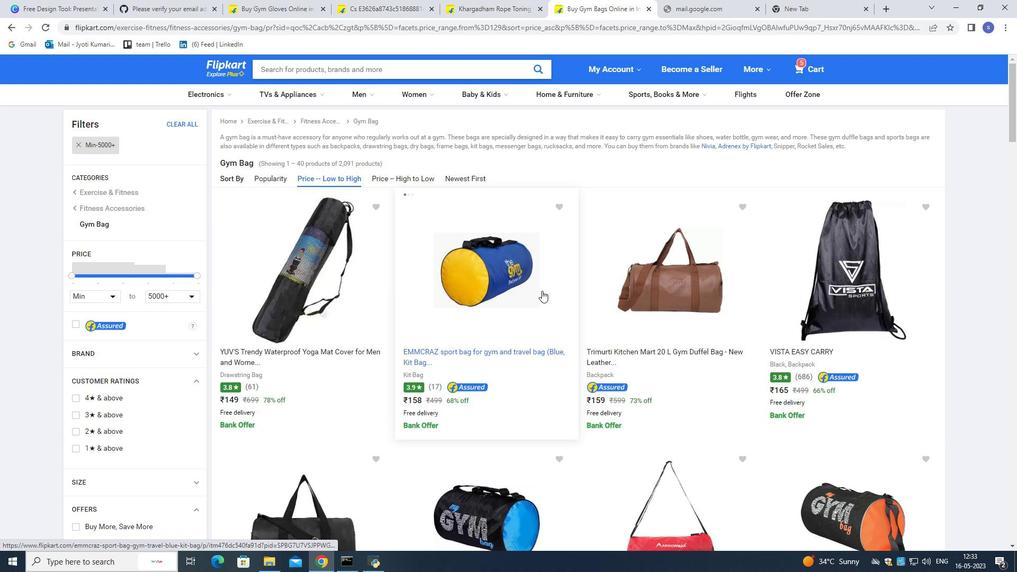 
Action: Mouse moved to (544, 295)
Screenshot: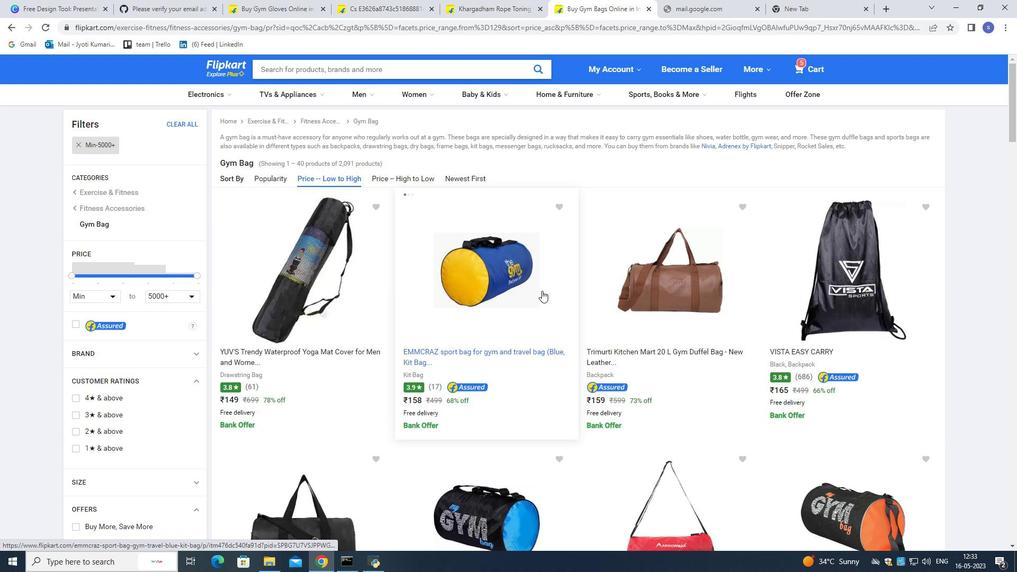 
Action: Mouse scrolled (544, 294) with delta (0, 0)
Screenshot: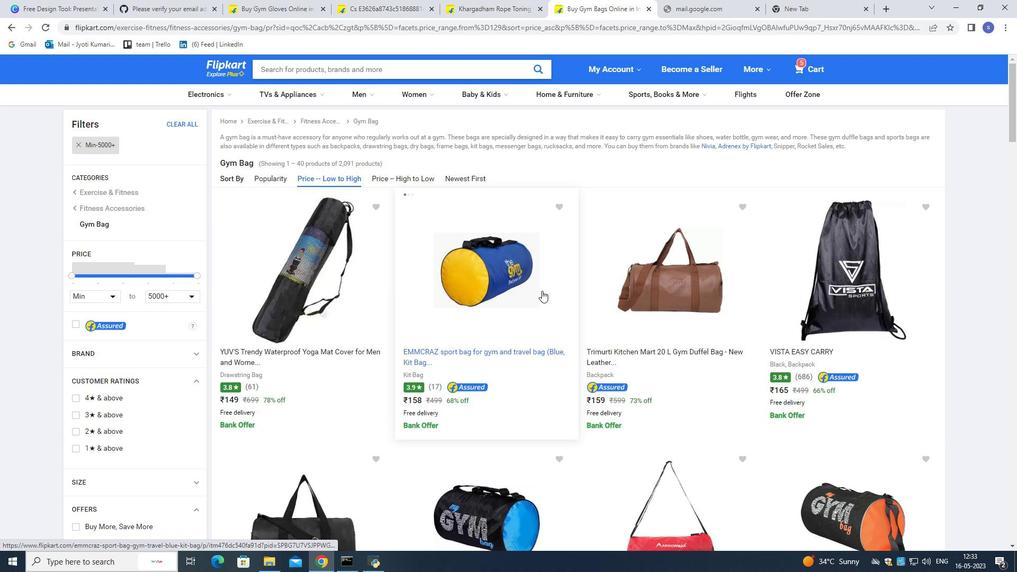 
Action: Mouse moved to (544, 295)
Screenshot: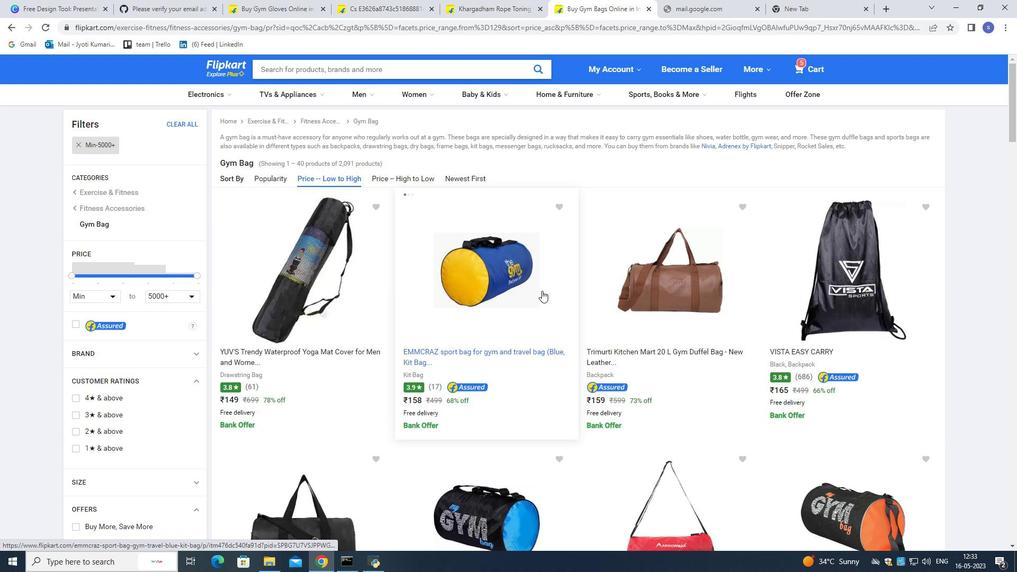 
Action: Mouse scrolled (544, 294) with delta (0, 0)
Screenshot: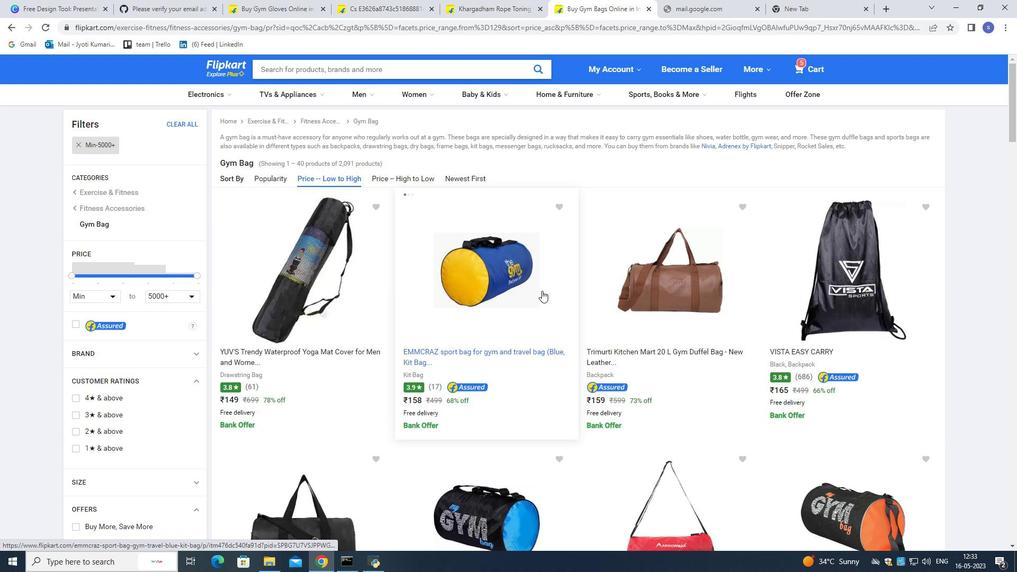 
Action: Mouse scrolled (544, 294) with delta (0, 0)
Screenshot: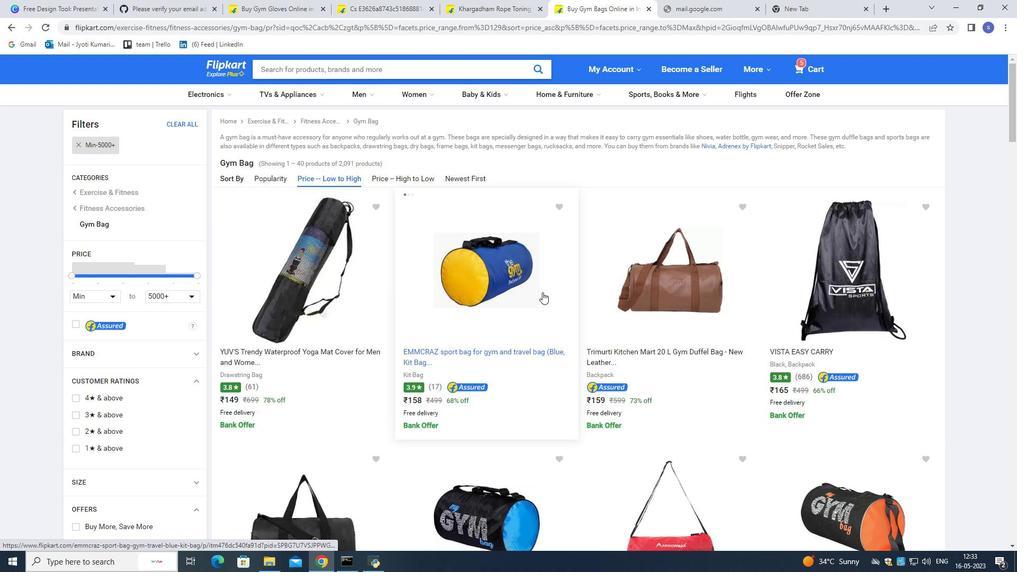 
Action: Mouse moved to (552, 282)
Screenshot: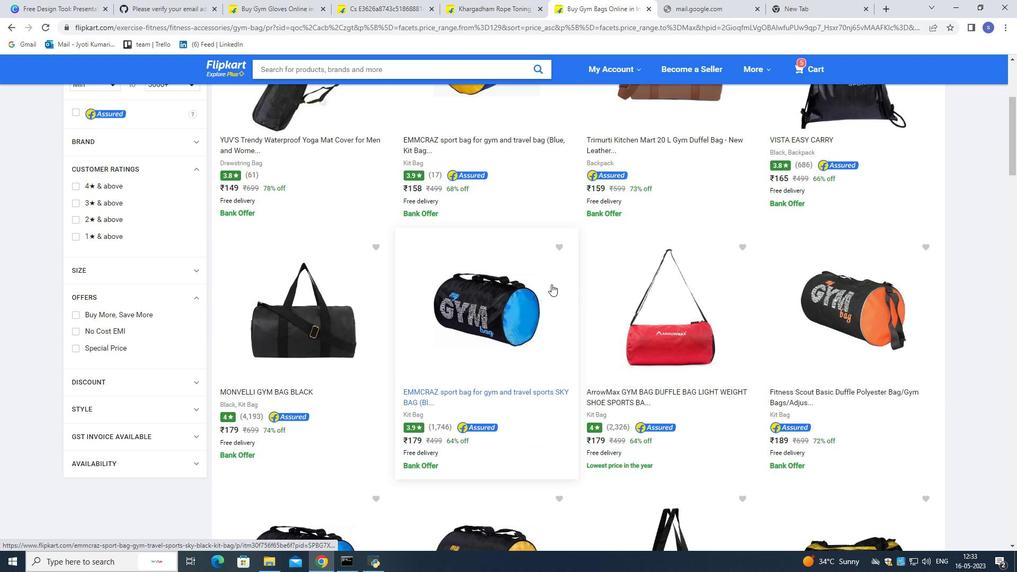 
Action: Mouse scrolled (552, 283) with delta (0, 0)
Screenshot: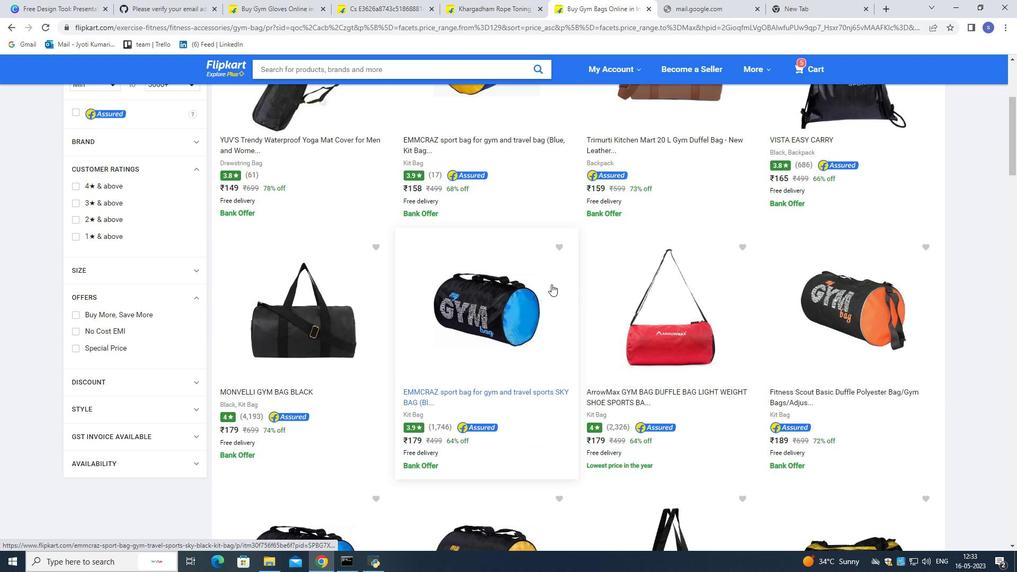 
Action: Mouse moved to (552, 282)
Screenshot: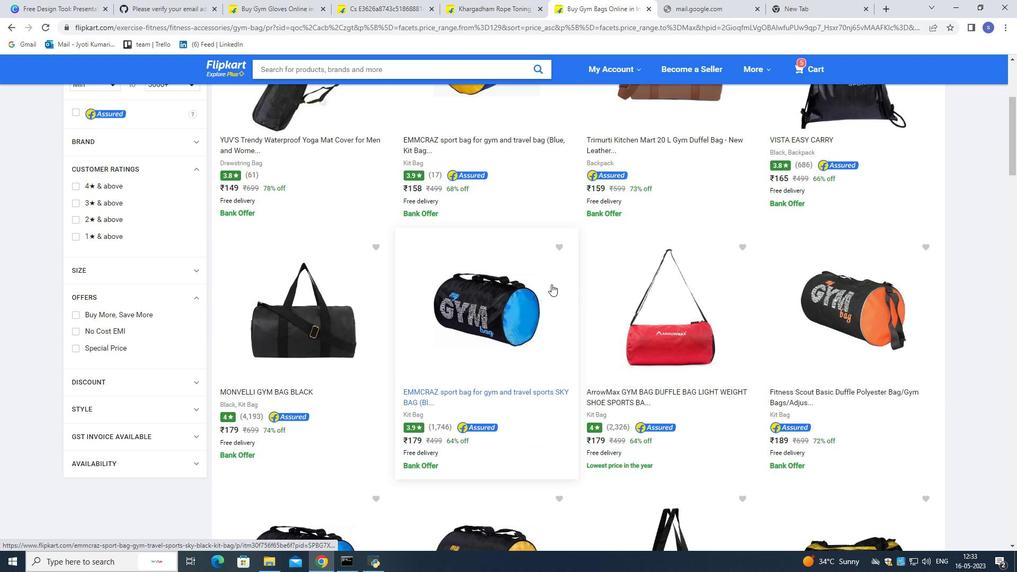 
Action: Mouse scrolled (552, 282) with delta (0, 0)
Screenshot: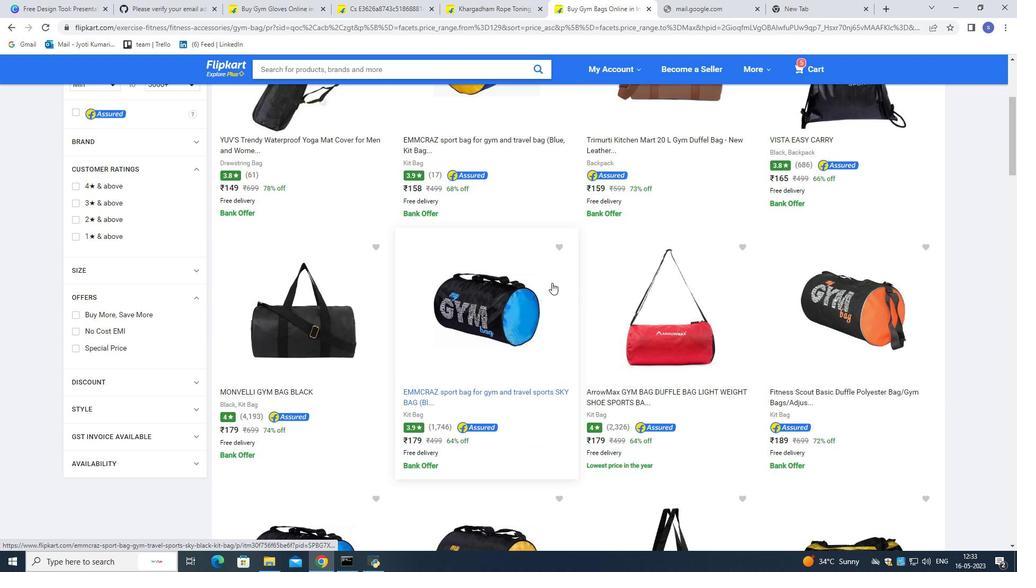 
Action: Mouse moved to (552, 281)
Screenshot: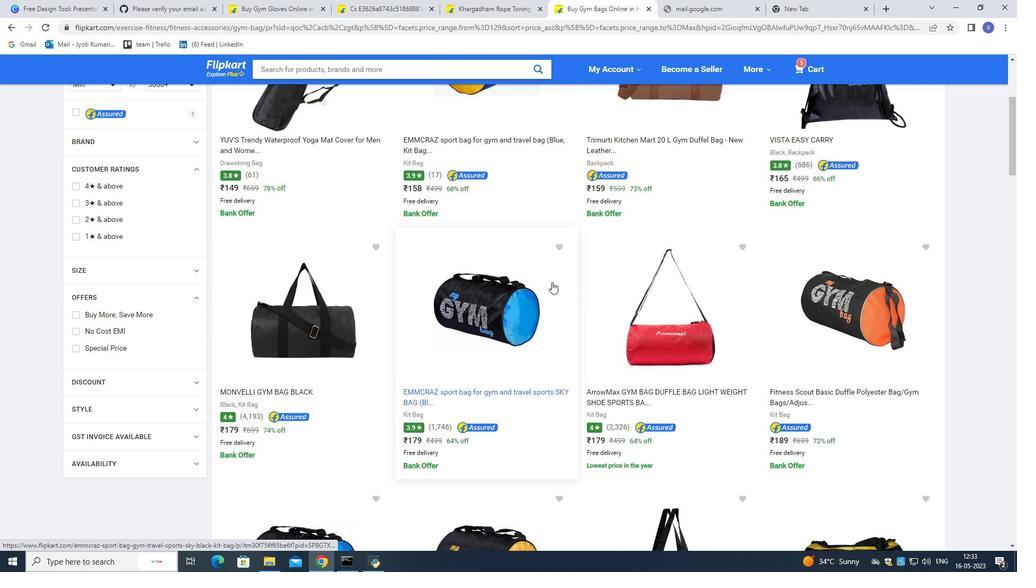
Action: Mouse scrolled (552, 281) with delta (0, 0)
Screenshot: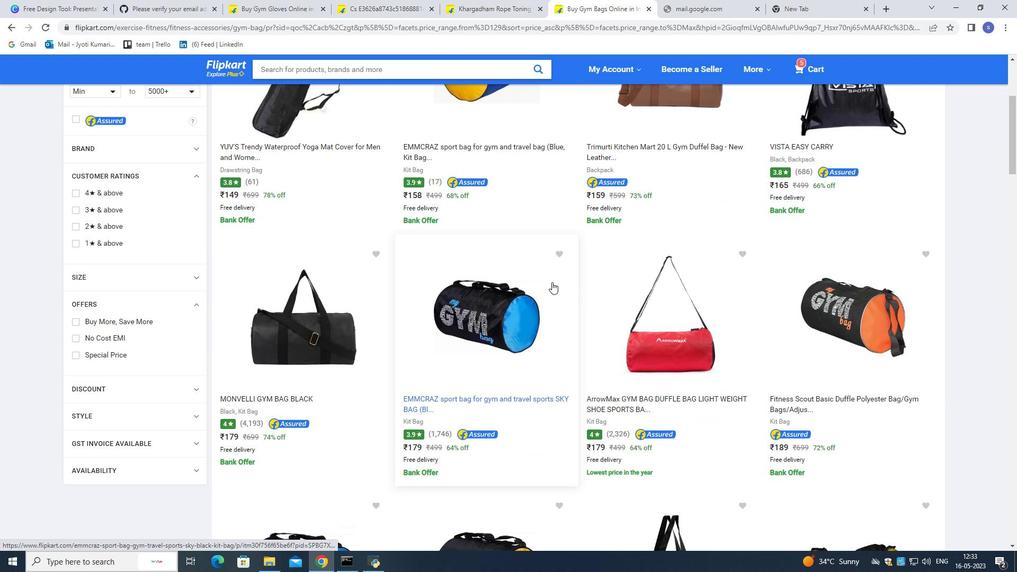 
Action: Mouse scrolled (552, 281) with delta (0, 0)
Screenshot: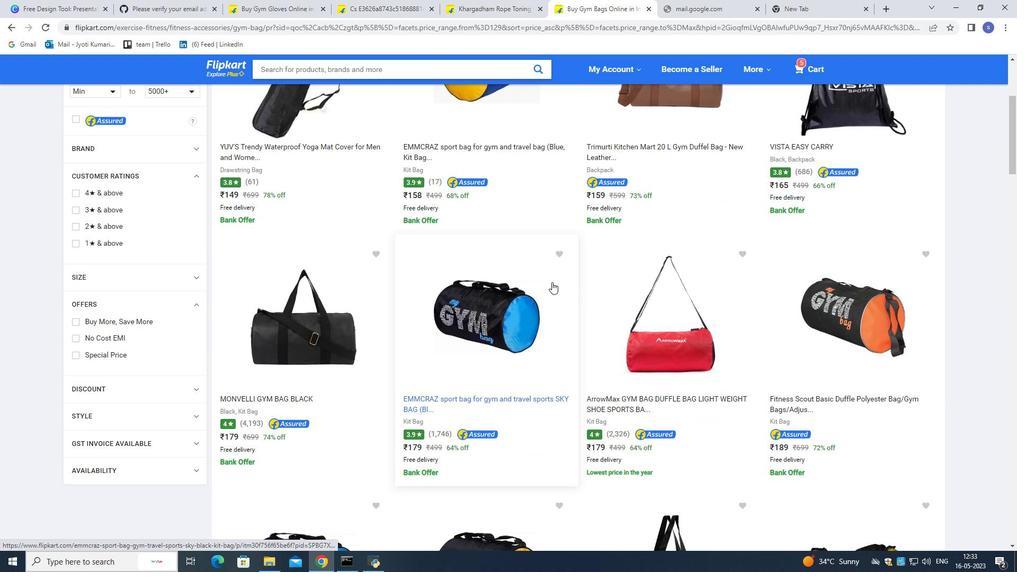 
Action: Mouse moved to (552, 281)
Screenshot: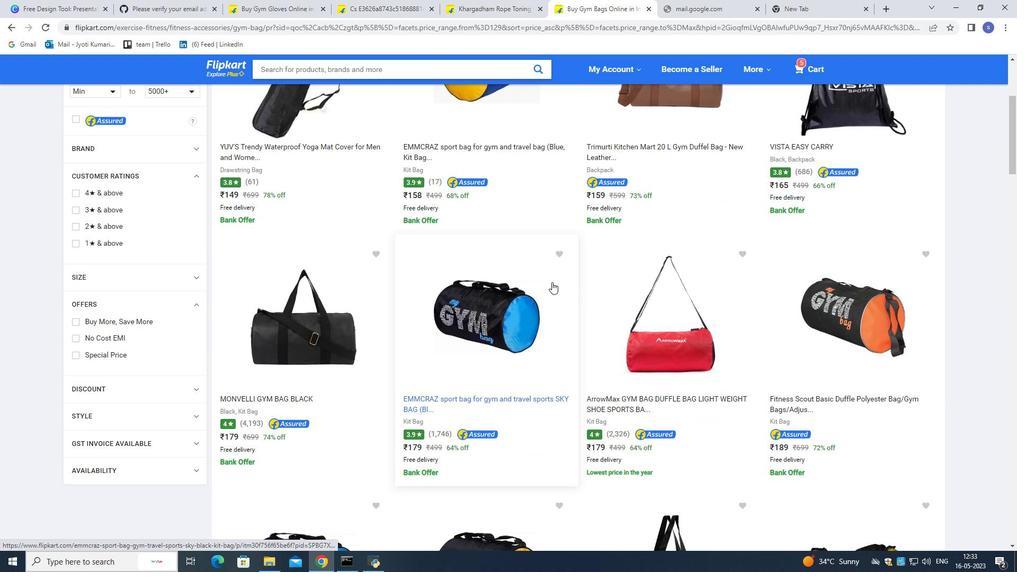 
Action: Mouse scrolled (552, 280) with delta (0, 0)
Screenshot: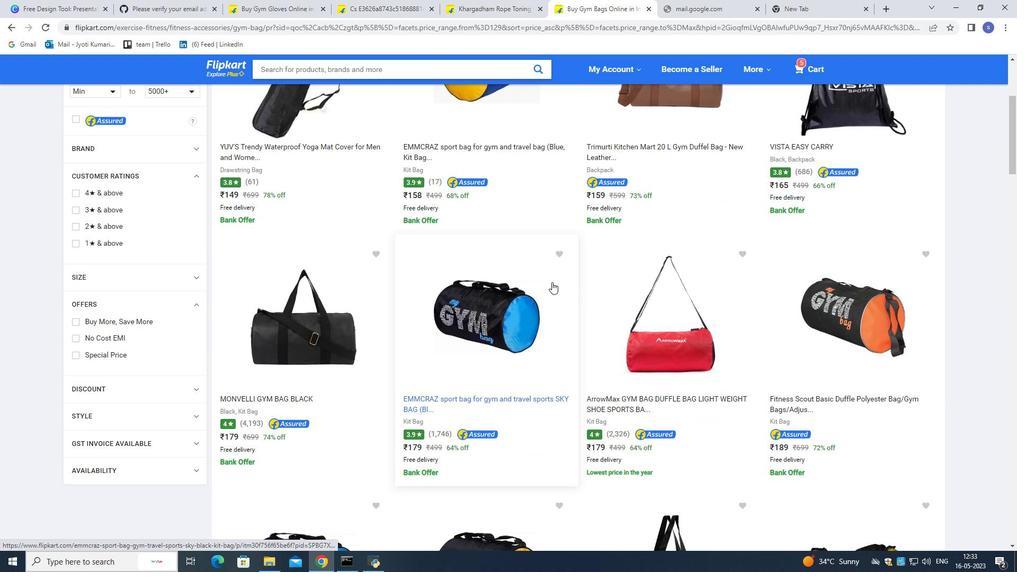 
Action: Mouse scrolled (552, 280) with delta (0, 0)
Screenshot: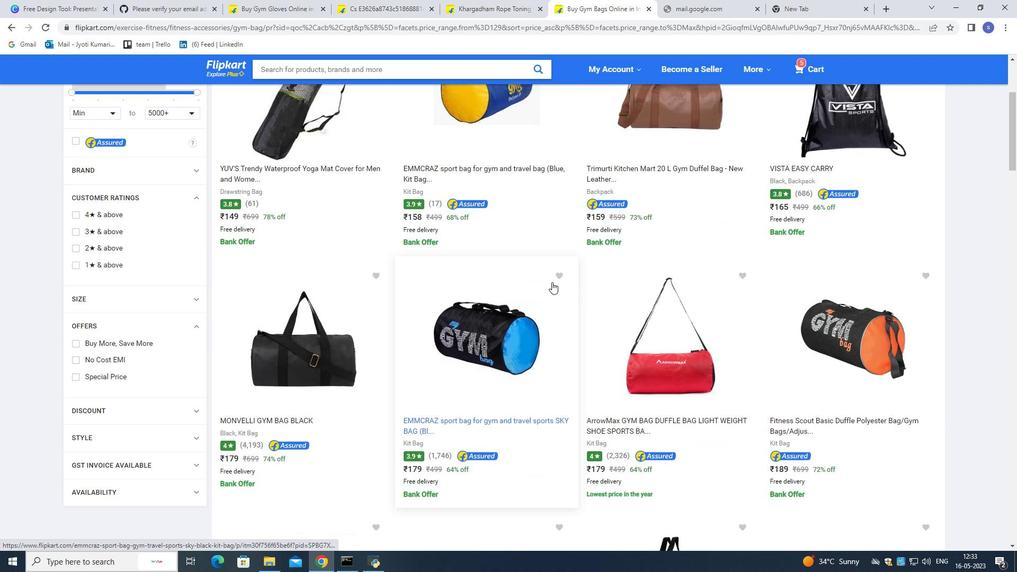 
Action: Mouse moved to (553, 280)
Screenshot: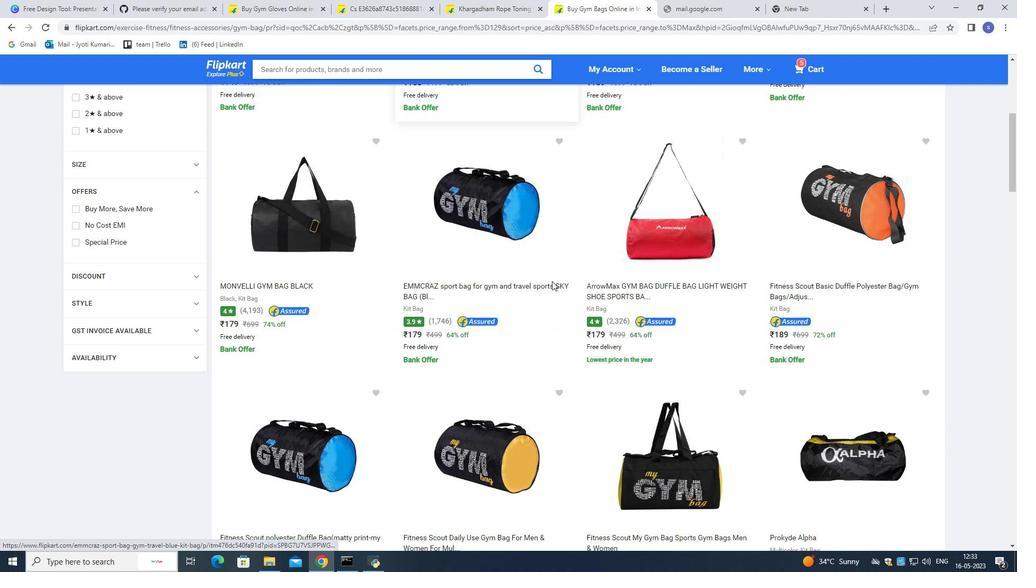 
Action: Mouse scrolled (553, 280) with delta (0, 0)
Screenshot: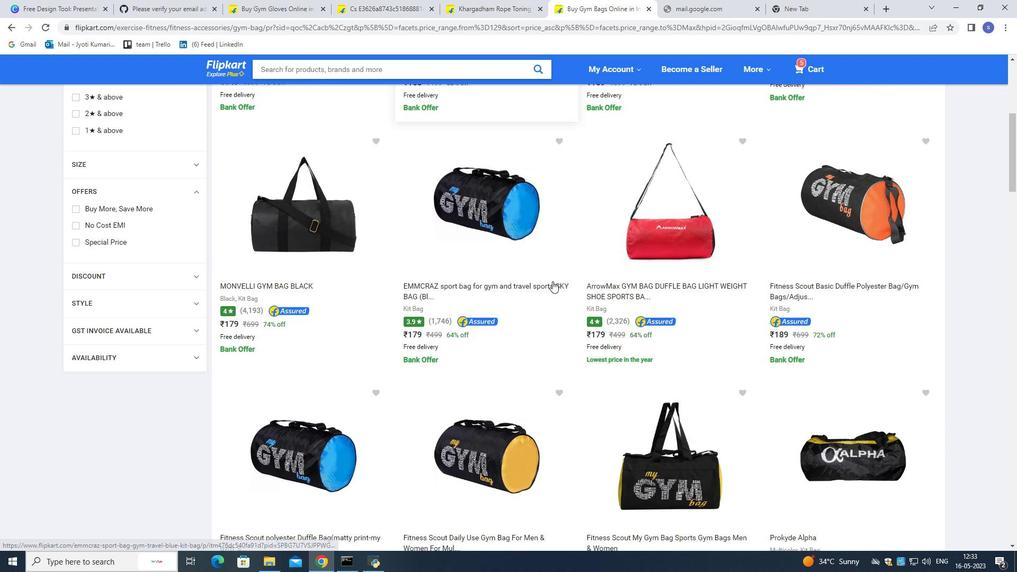 
Action: Mouse scrolled (553, 280) with delta (0, 0)
Screenshot: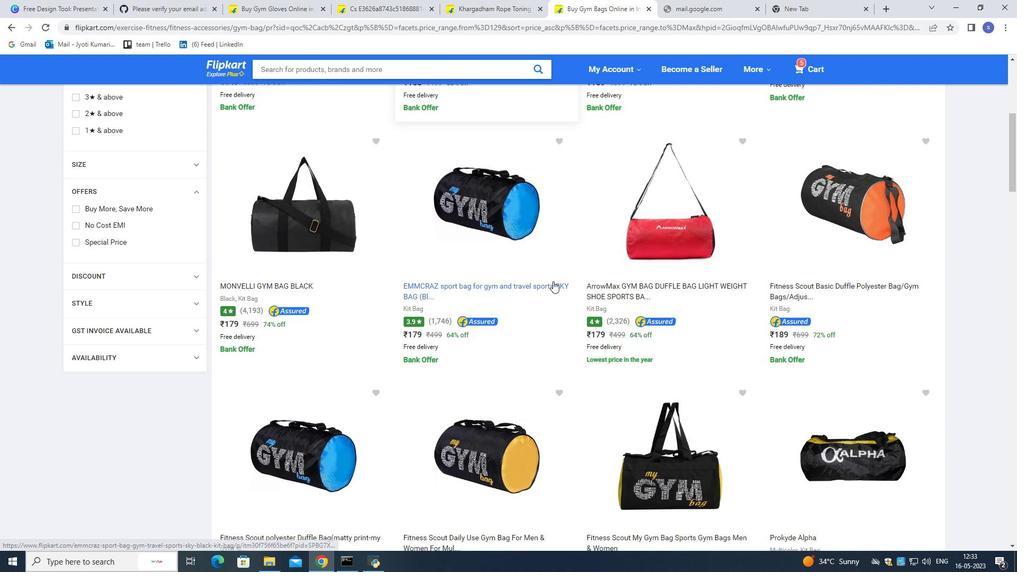 
Action: Mouse scrolled (553, 280) with delta (0, 0)
Screenshot: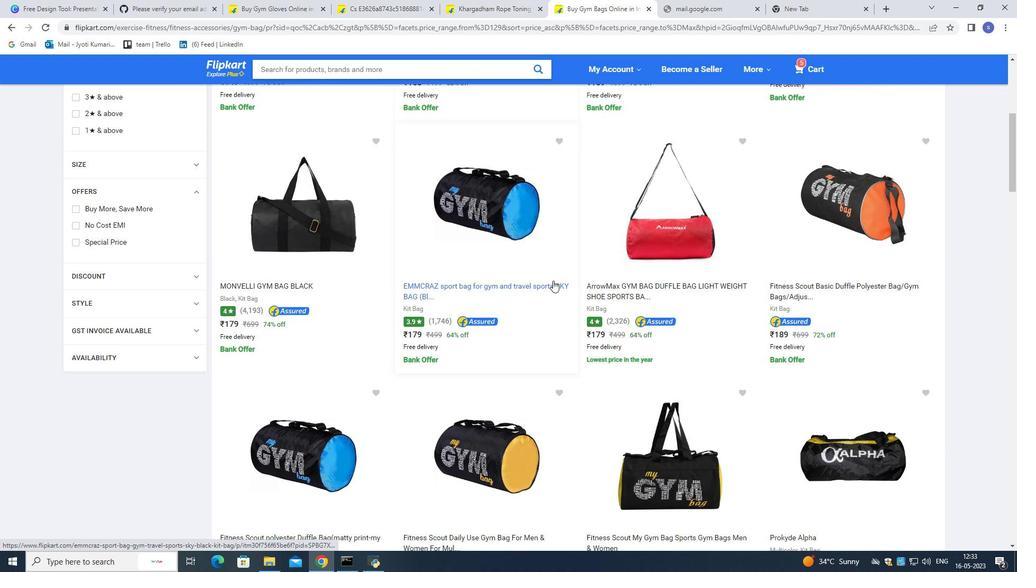 
Action: Mouse scrolled (553, 280) with delta (0, 0)
Screenshot: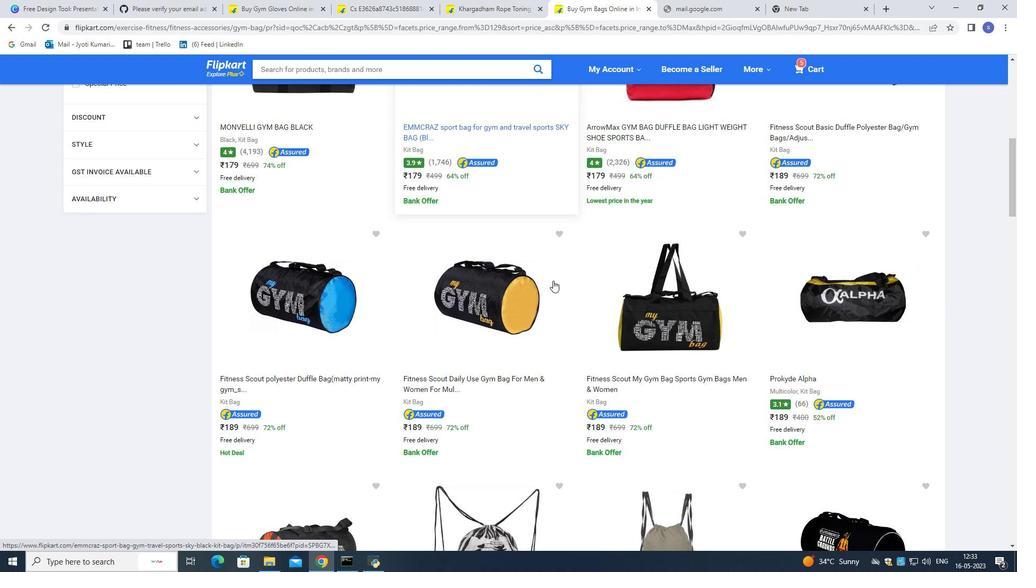 
Action: Mouse scrolled (553, 280) with delta (0, 0)
Screenshot: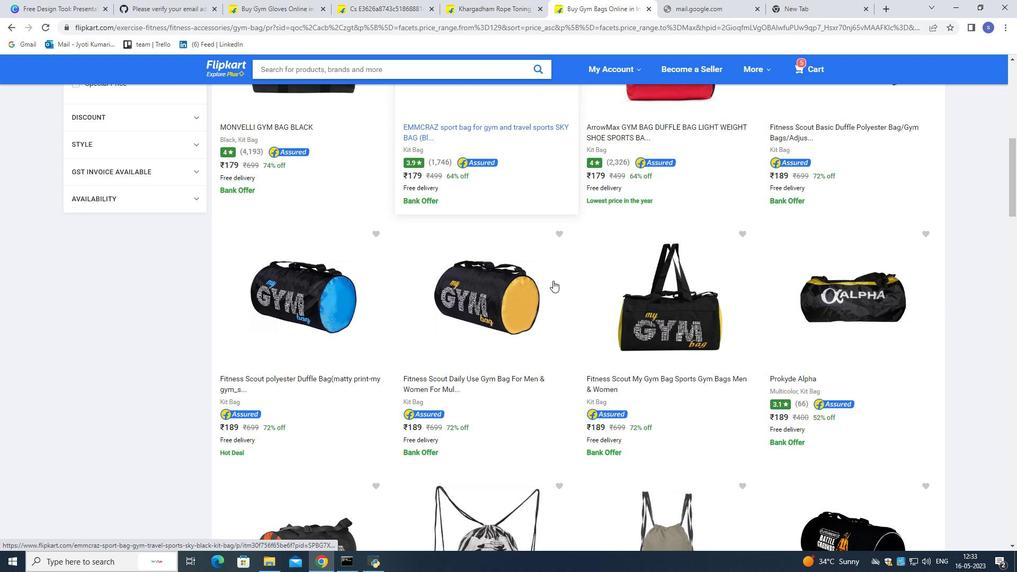 
Action: Mouse scrolled (553, 280) with delta (0, 0)
Screenshot: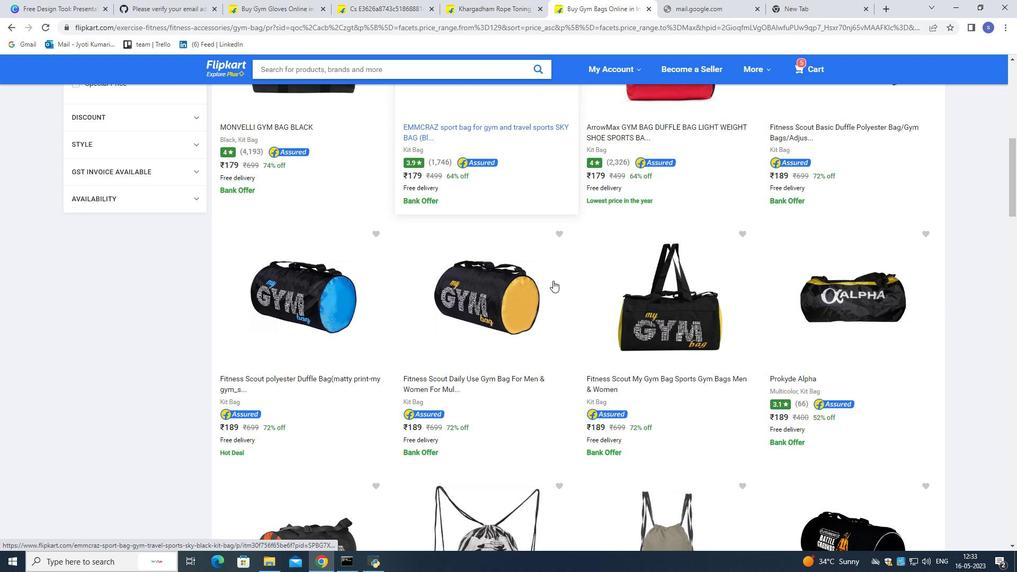 
Action: Mouse moved to (553, 280)
Screenshot: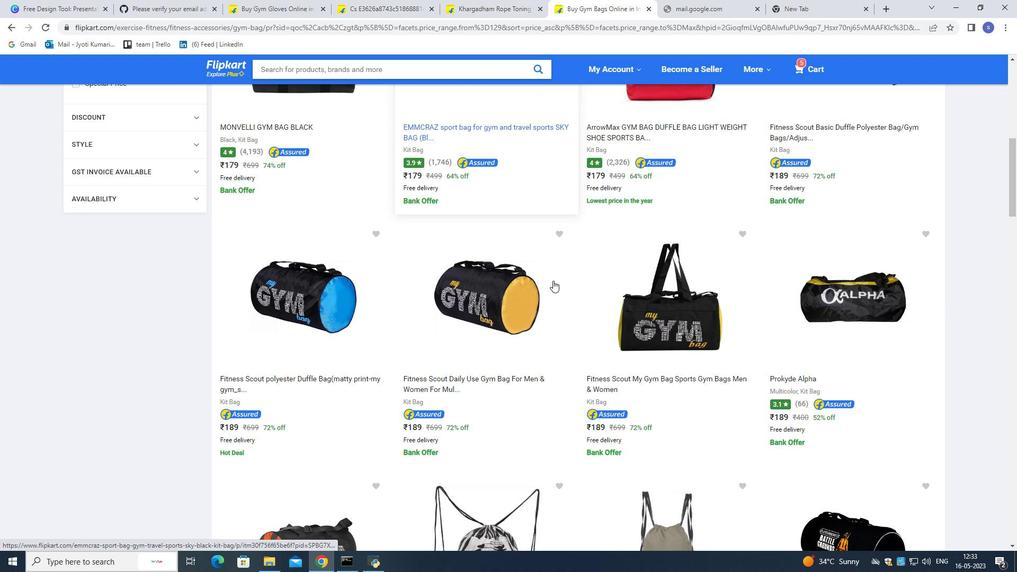 
Action: Mouse scrolled (553, 280) with delta (0, 0)
Screenshot: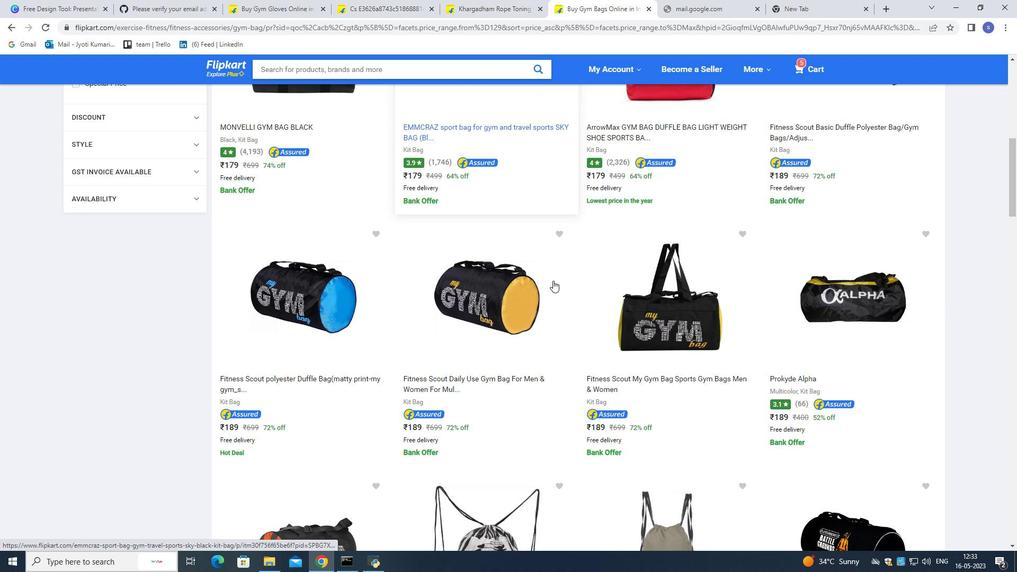 
Action: Mouse scrolled (553, 280) with delta (0, 0)
Screenshot: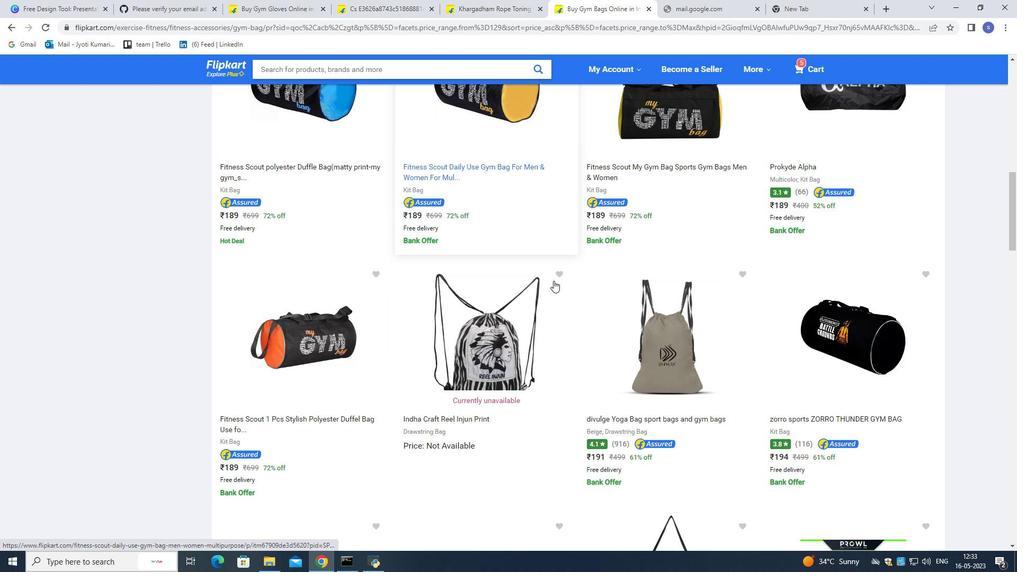 
Action: Mouse scrolled (553, 280) with delta (0, 0)
Screenshot: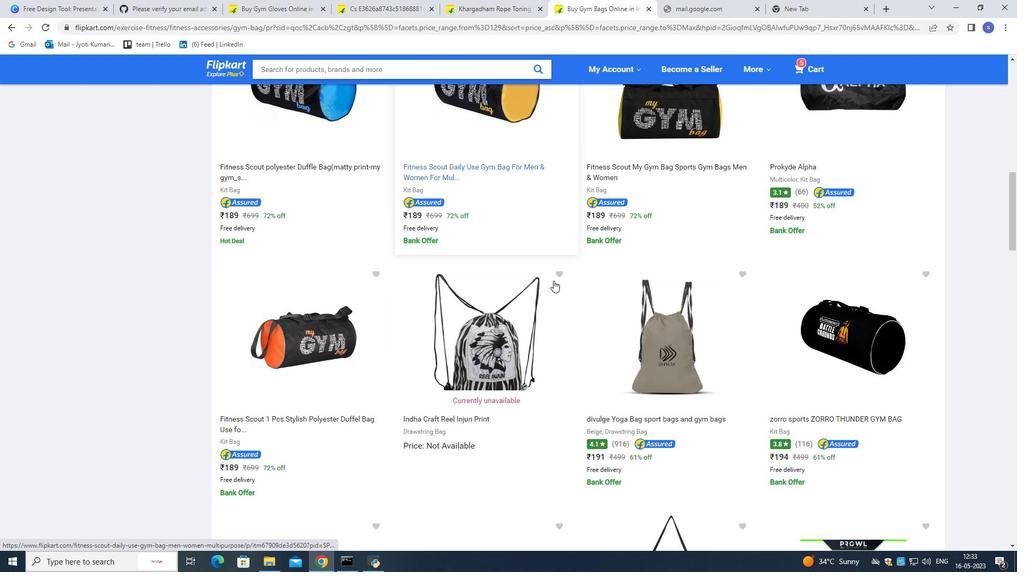 
Action: Mouse scrolled (553, 280) with delta (0, 0)
Screenshot: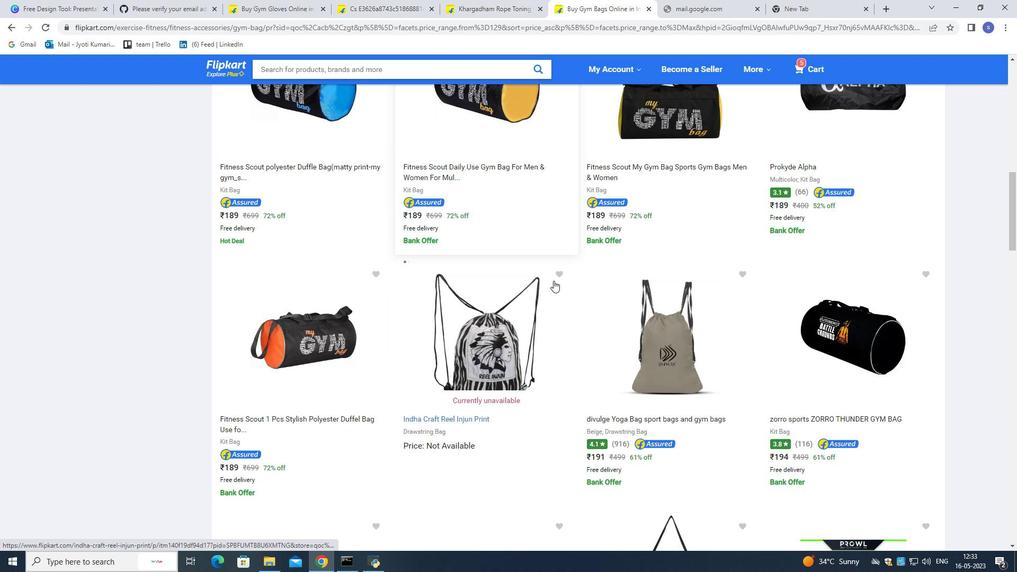 
Action: Mouse scrolled (553, 280) with delta (0, 0)
Screenshot: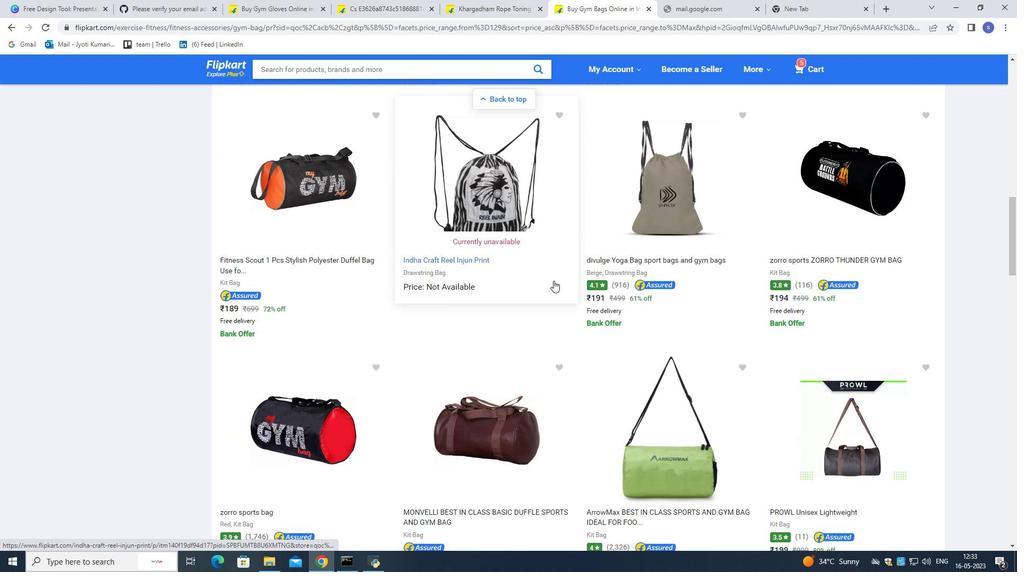 
Action: Mouse scrolled (553, 280) with delta (0, 0)
Screenshot: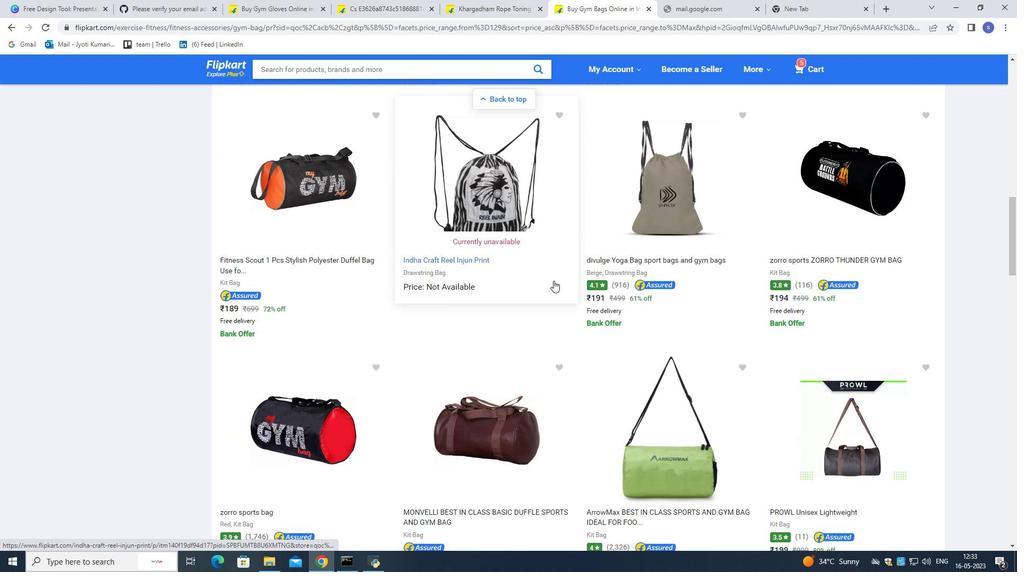 
Action: Mouse scrolled (553, 280) with delta (0, 0)
Screenshot: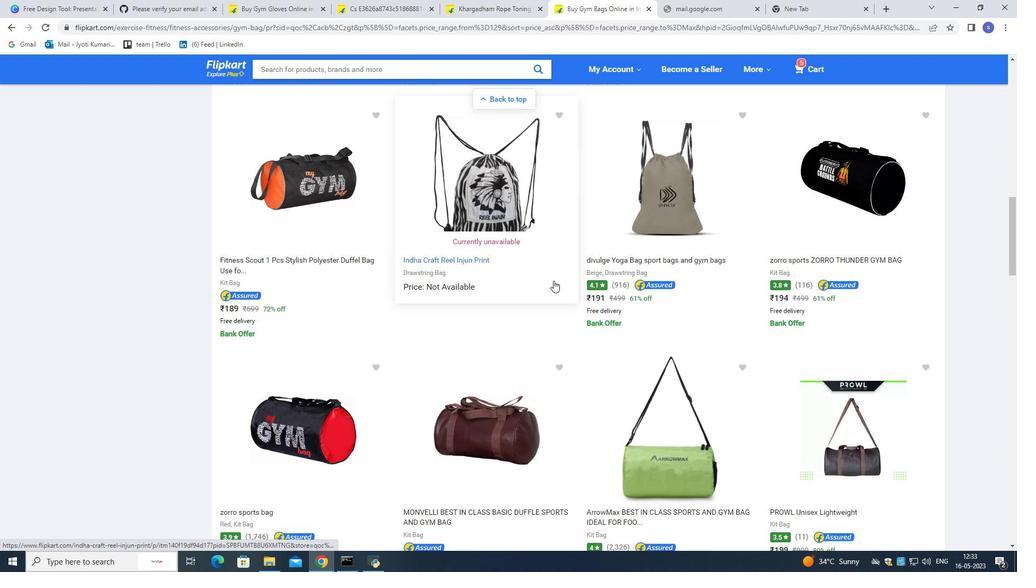 
Action: Mouse moved to (647, 288)
Screenshot: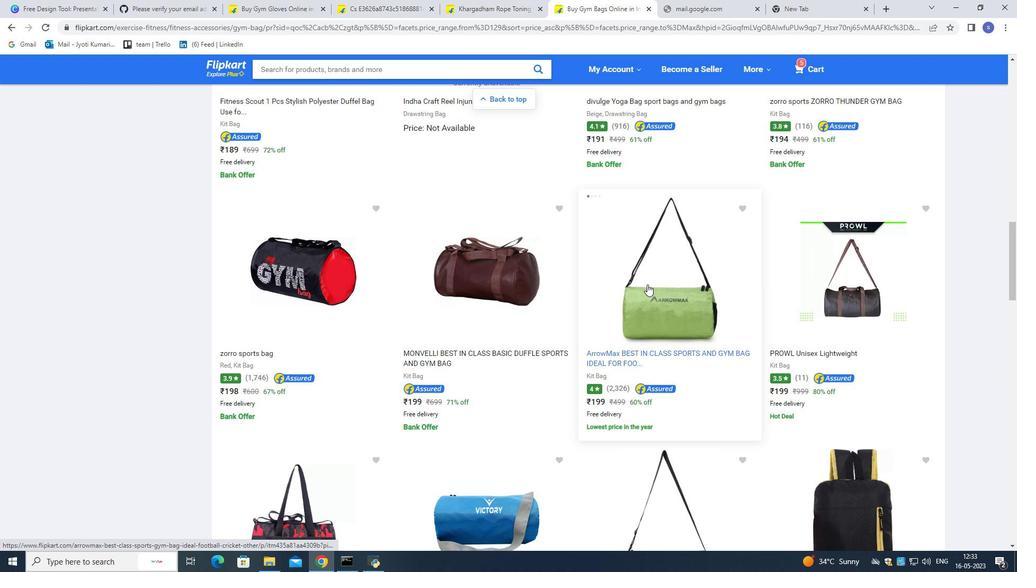 
Action: Mouse pressed left at (647, 288)
Screenshot: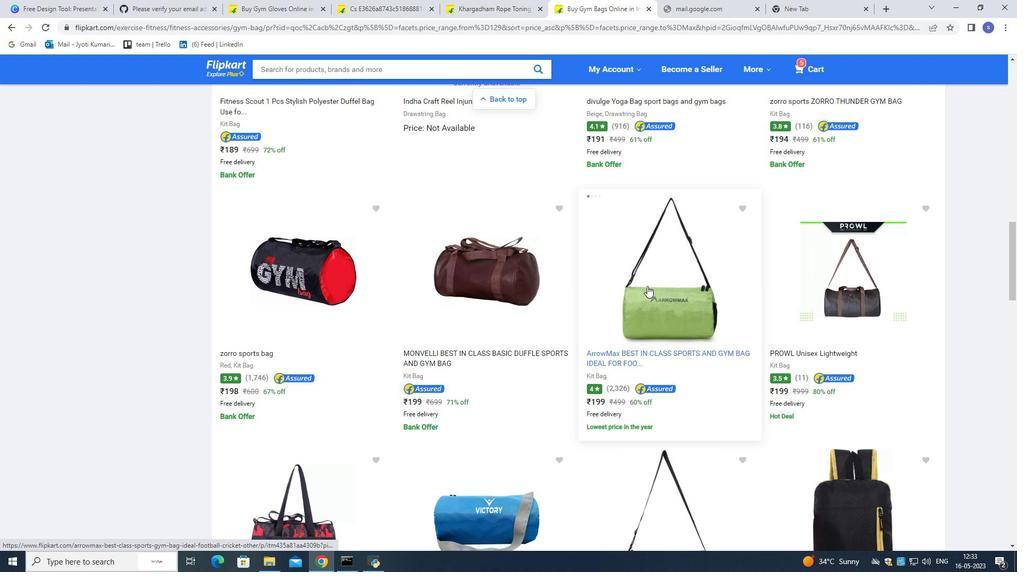 
Action: Mouse moved to (246, 374)
Screenshot: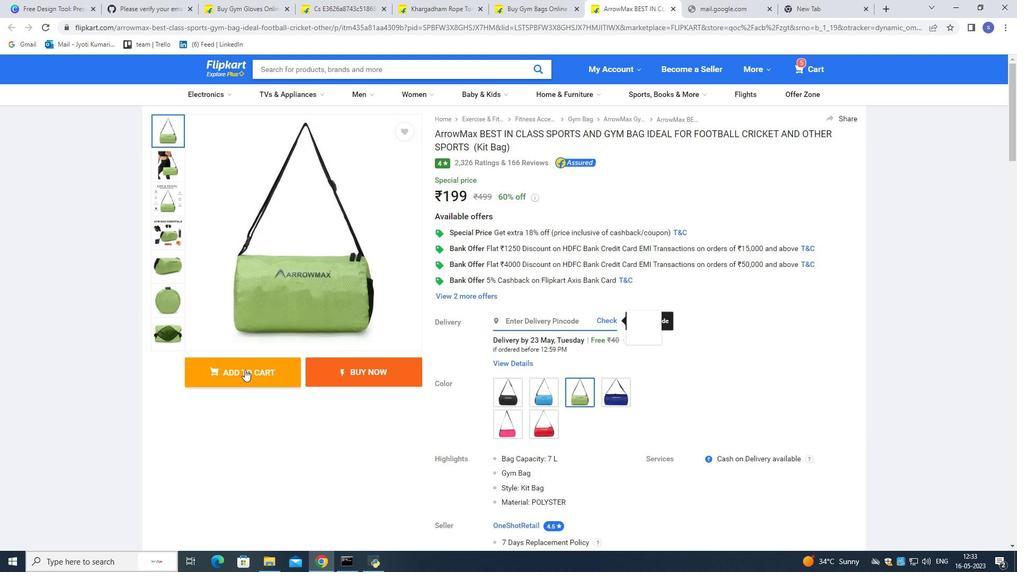 
Action: Mouse pressed left at (246, 374)
Screenshot: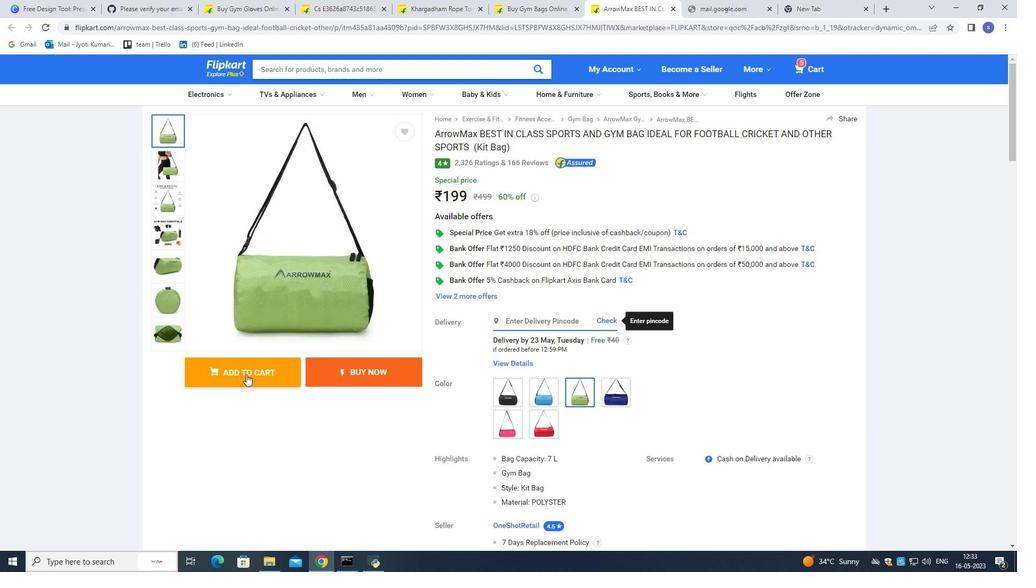 
Action: Mouse moved to (574, 242)
Screenshot: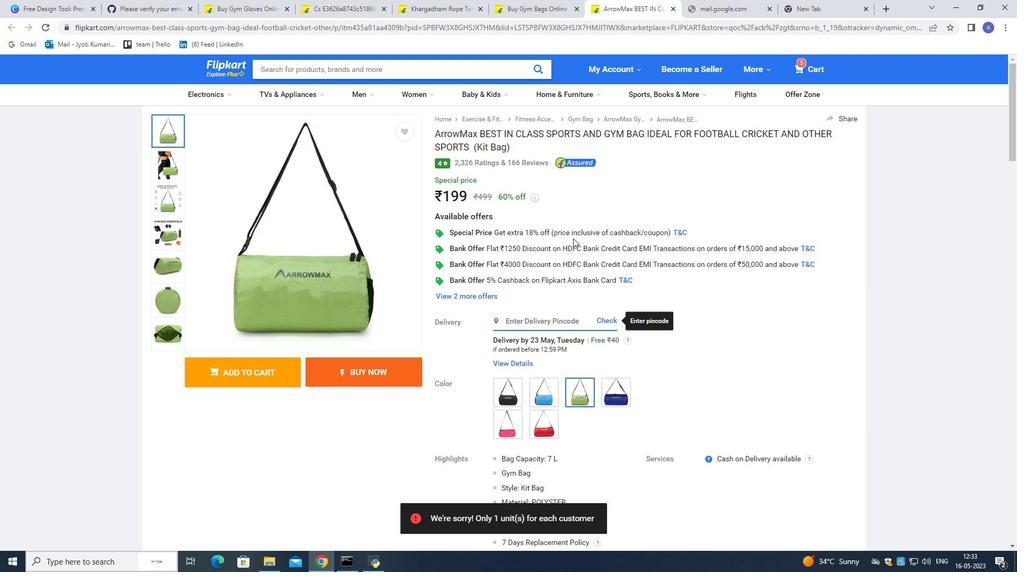 
Action: Mouse scrolled (574, 241) with delta (0, 0)
Screenshot: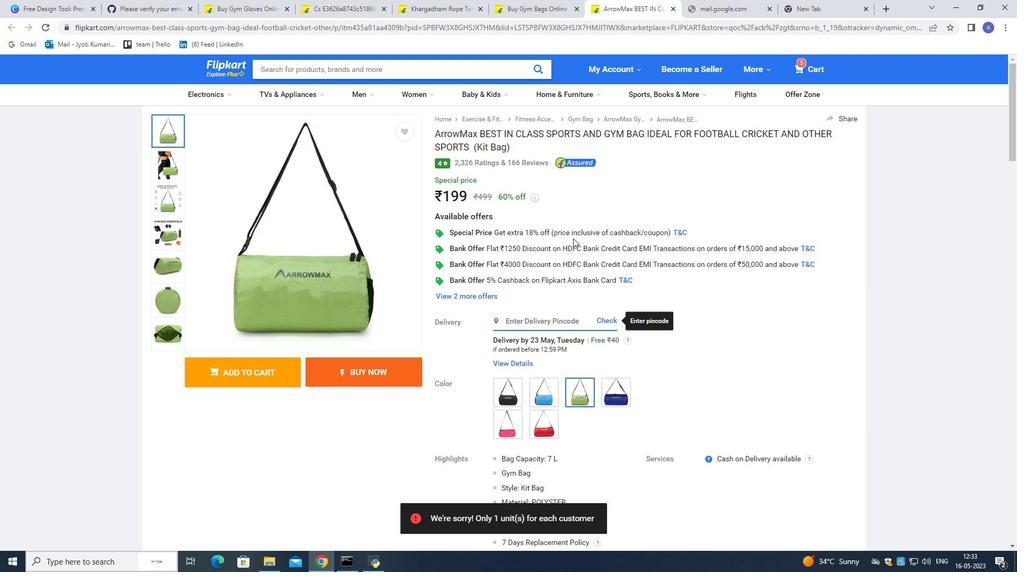 
Action: Mouse moved to (575, 245)
Screenshot: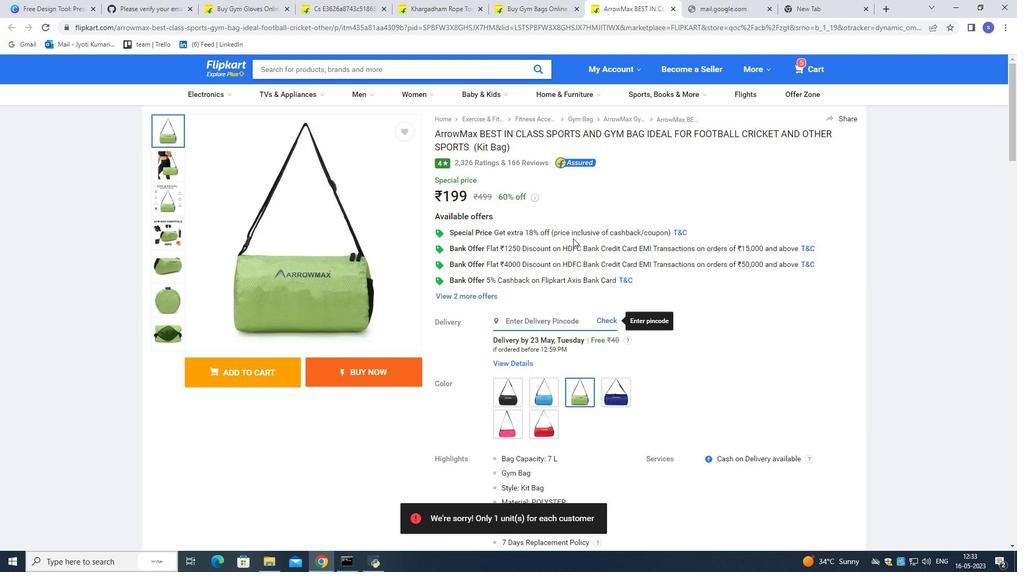 
Action: Mouse scrolled (575, 244) with delta (0, 0)
Screenshot: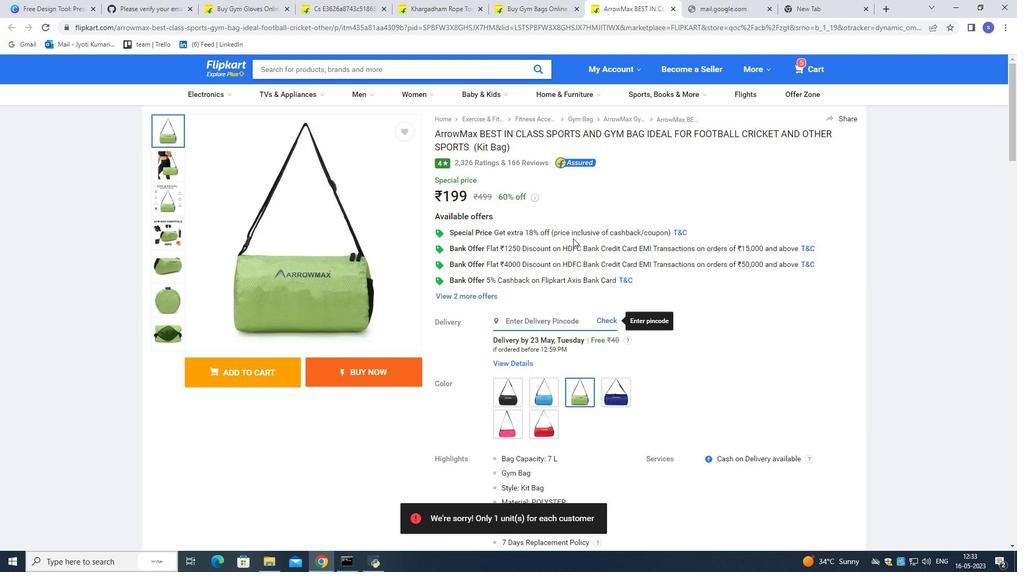 
Action: Mouse moved to (575, 246)
Screenshot: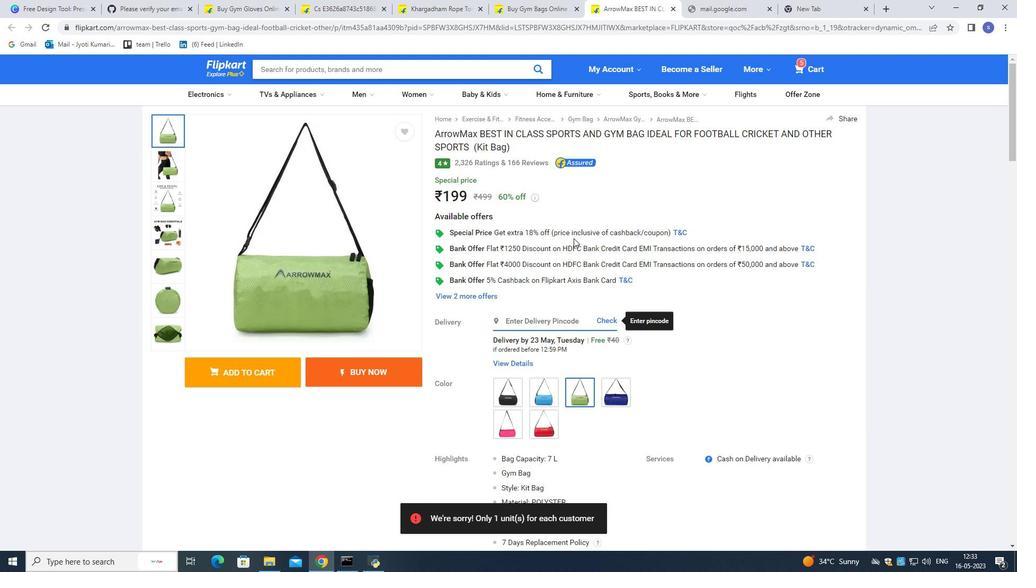 
Action: Mouse scrolled (575, 246) with delta (0, 0)
Screenshot: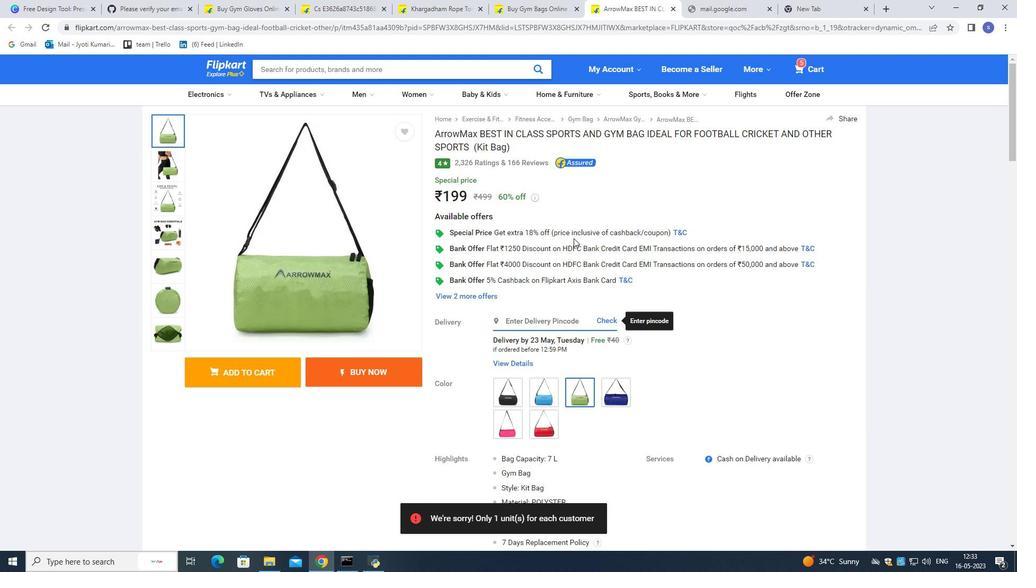 
Action: Mouse moved to (576, 257)
Screenshot: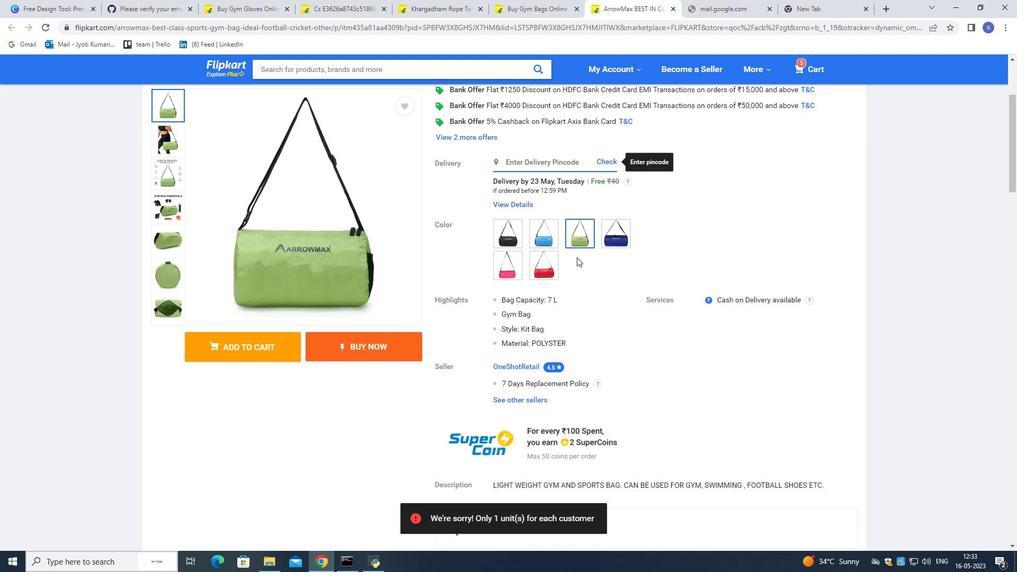 
Action: Mouse scrolled (576, 256) with delta (0, 0)
Screenshot: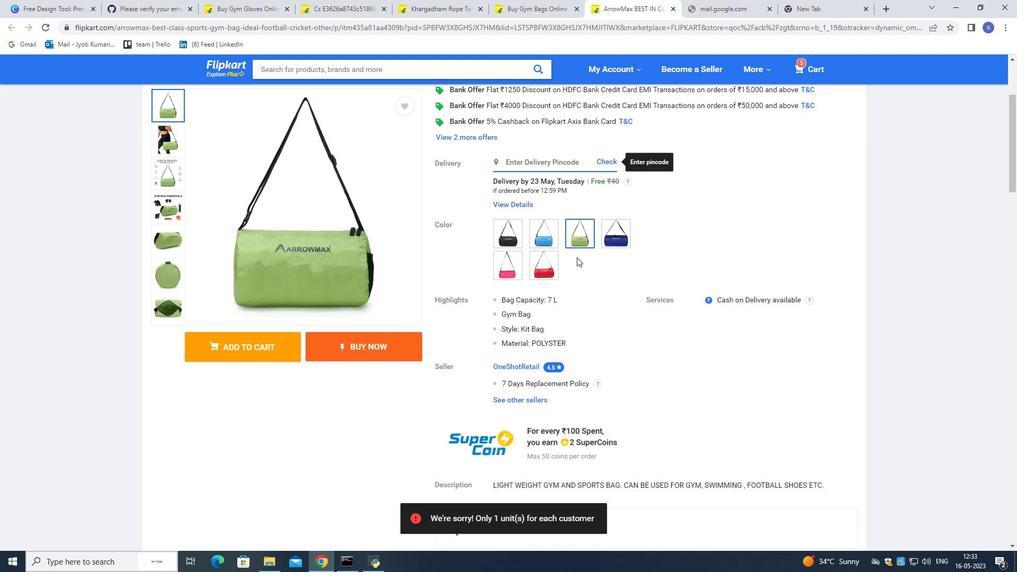 
Action: Mouse moved to (577, 258)
Screenshot: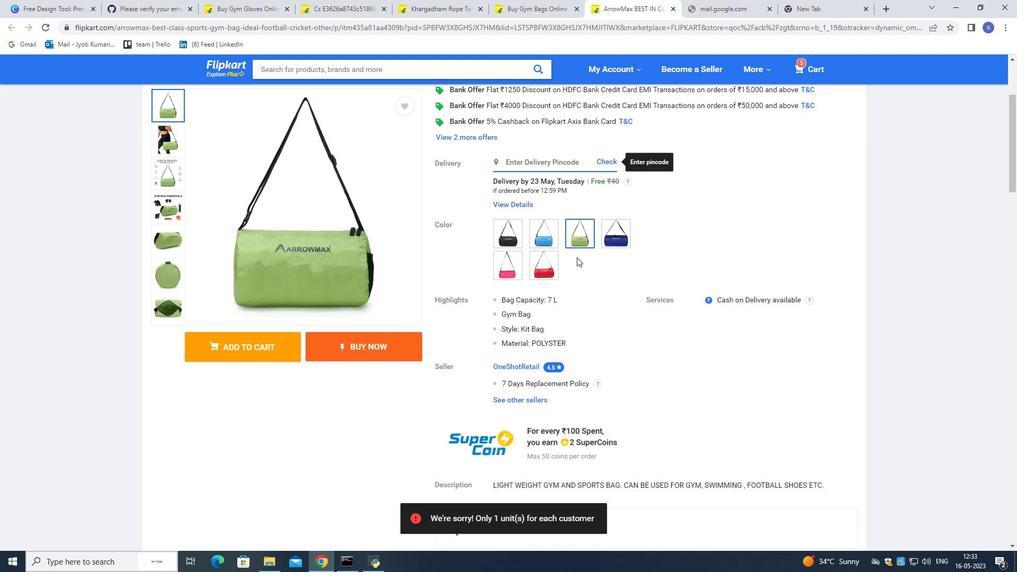 
Action: Mouse scrolled (577, 257) with delta (0, 0)
Screenshot: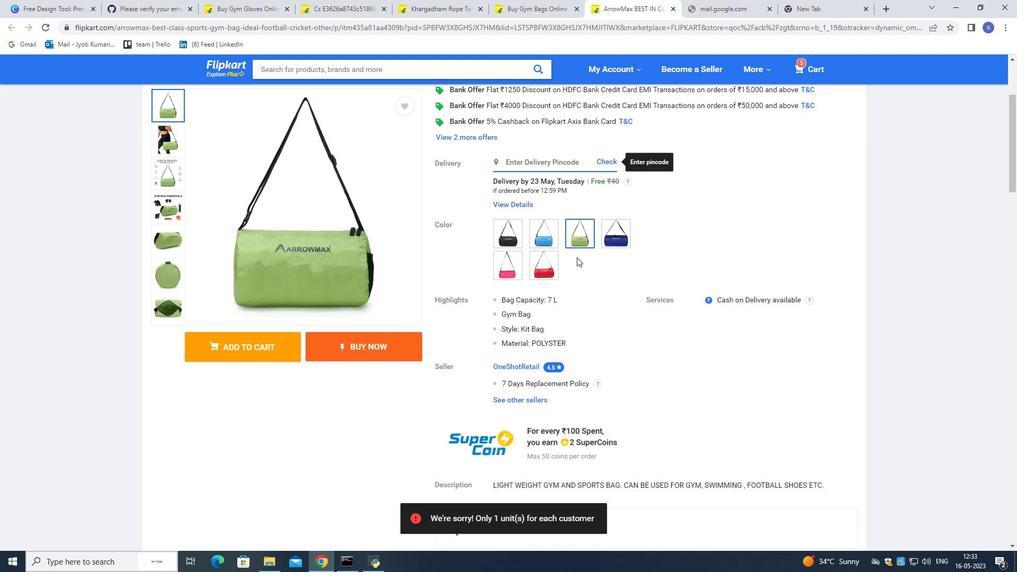 
Action: Mouse scrolled (577, 257) with delta (0, 0)
Screenshot: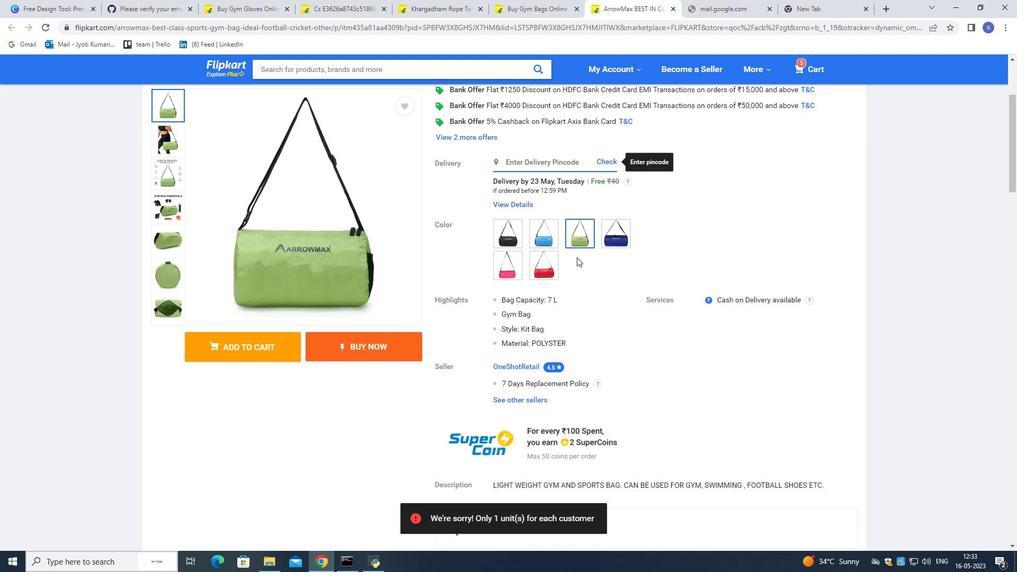 
Action: Mouse scrolled (577, 257) with delta (0, 0)
Screenshot: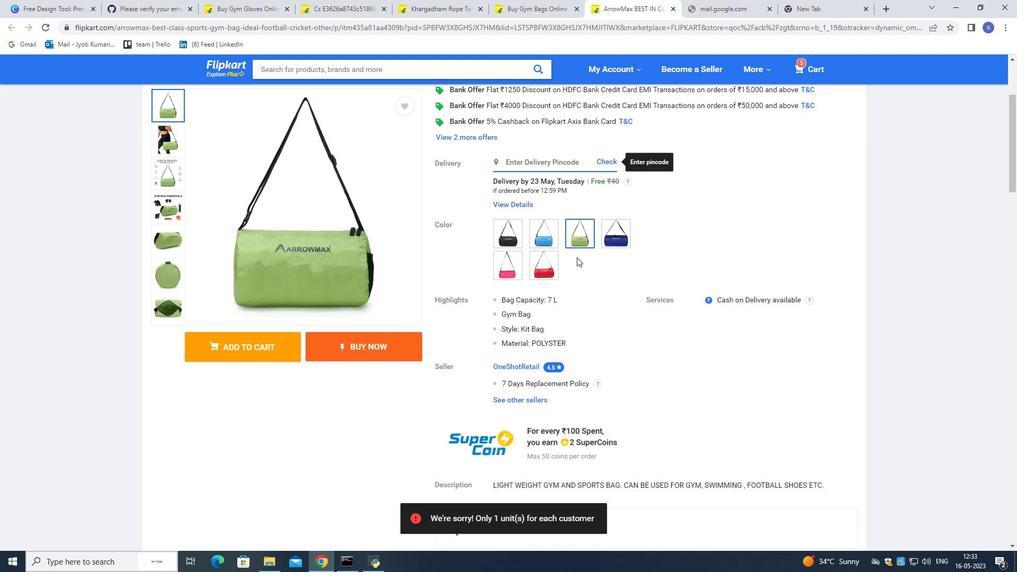 
Action: Mouse scrolled (577, 257) with delta (0, 0)
Screenshot: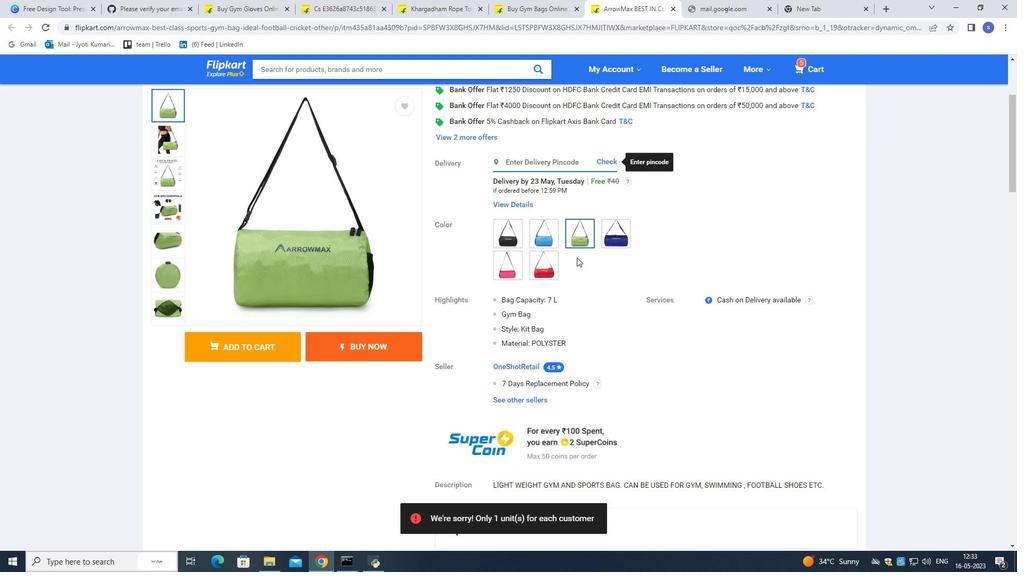 
Action: Mouse moved to (578, 259)
Screenshot: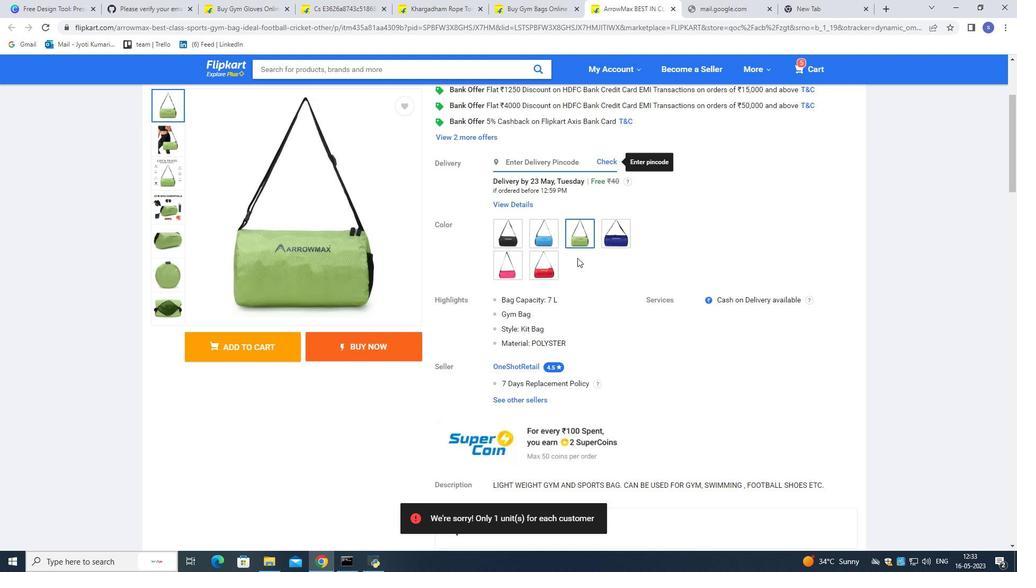 
Action: Mouse scrolled (578, 258) with delta (0, 0)
Screenshot: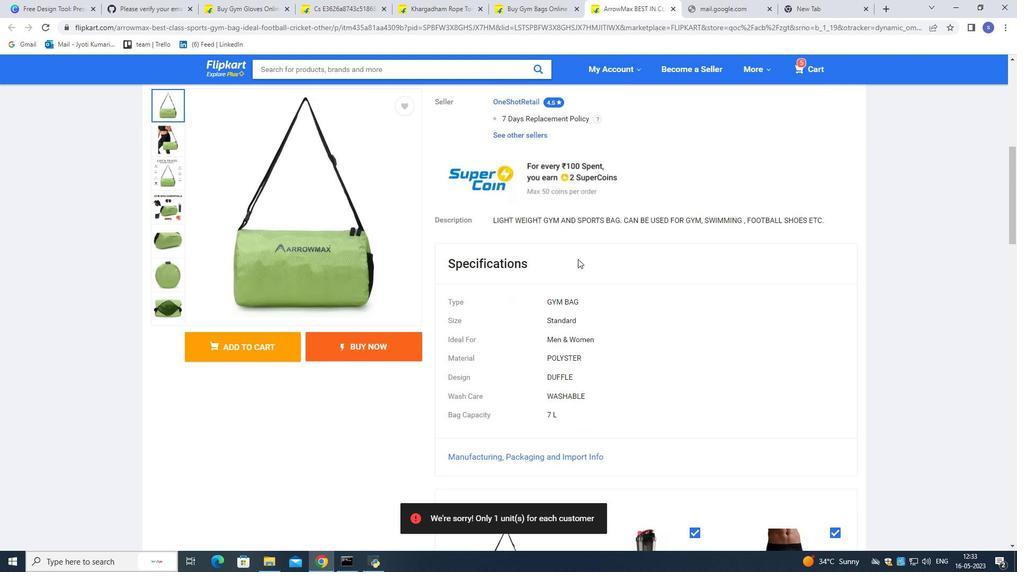 
Action: Mouse scrolled (578, 258) with delta (0, 0)
Screenshot: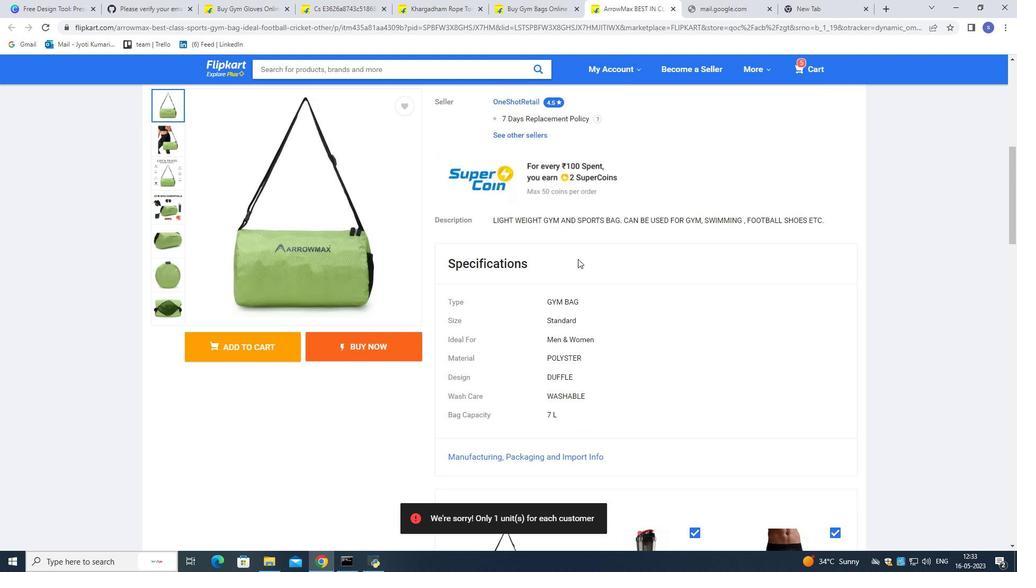 
Action: Mouse moved to (578, 259)
Screenshot: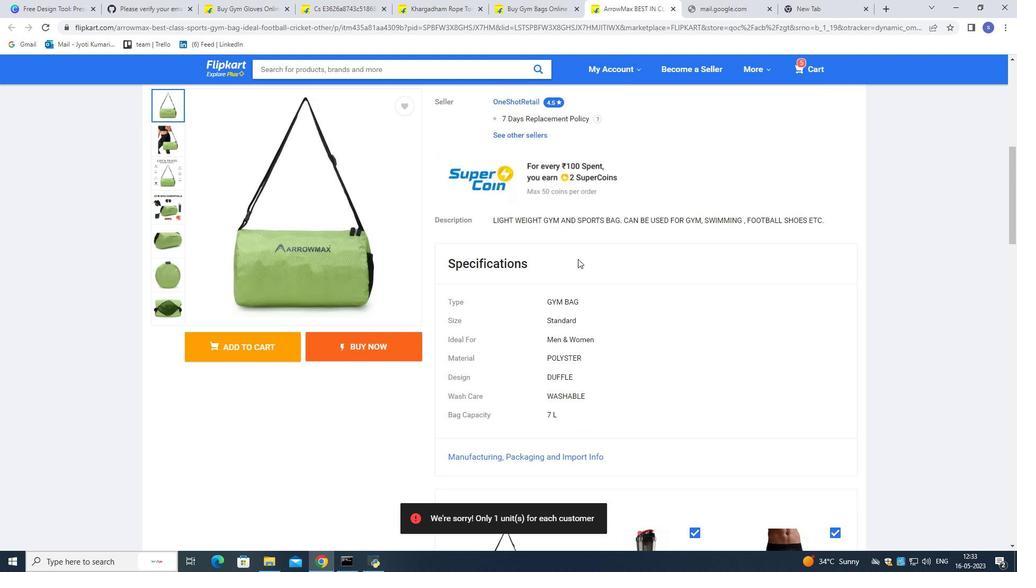 
Action: Mouse scrolled (578, 258) with delta (0, 0)
Screenshot: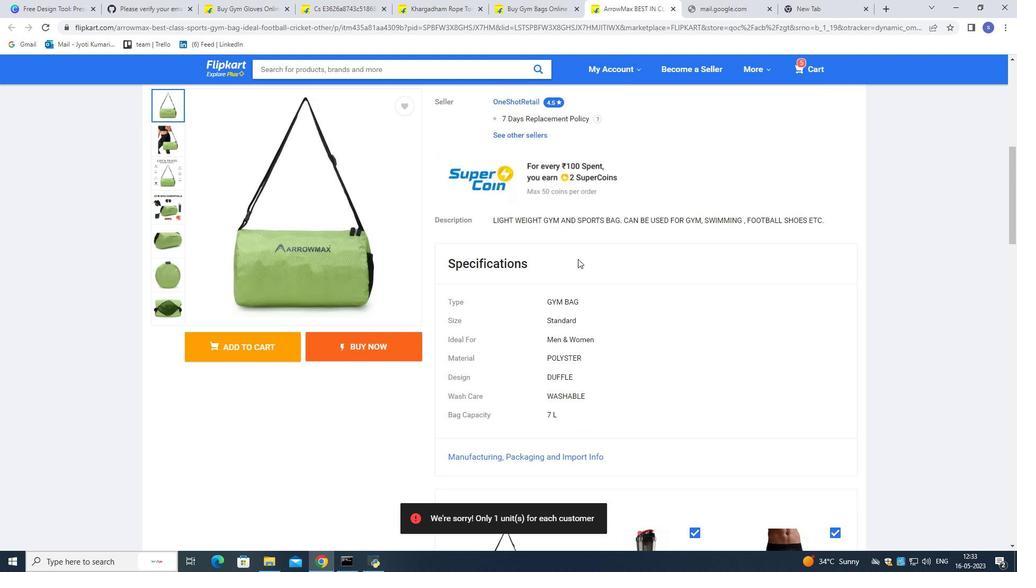 
Action: Mouse scrolled (578, 258) with delta (0, 0)
Screenshot: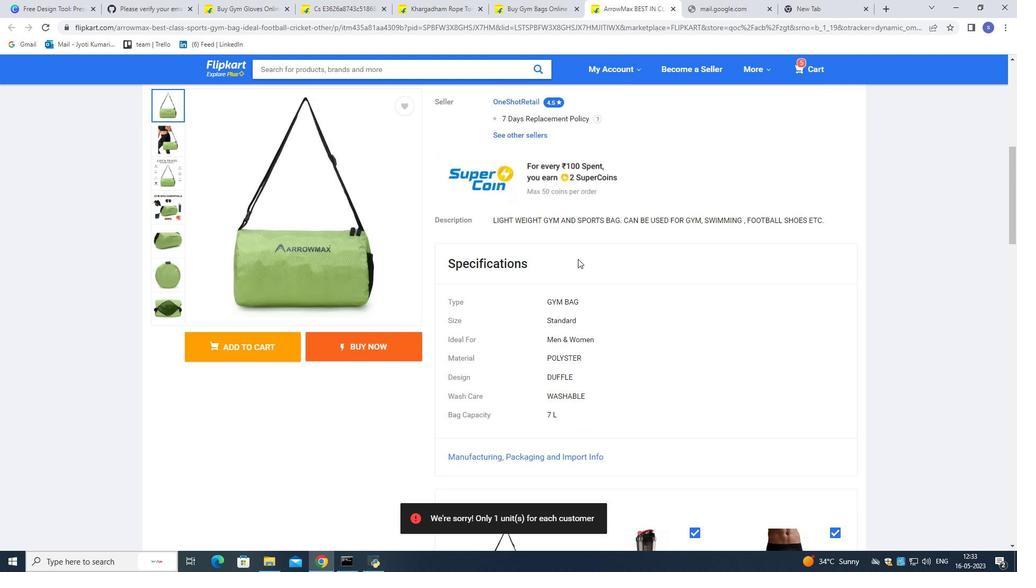 
Action: Mouse scrolled (578, 258) with delta (0, 0)
Screenshot: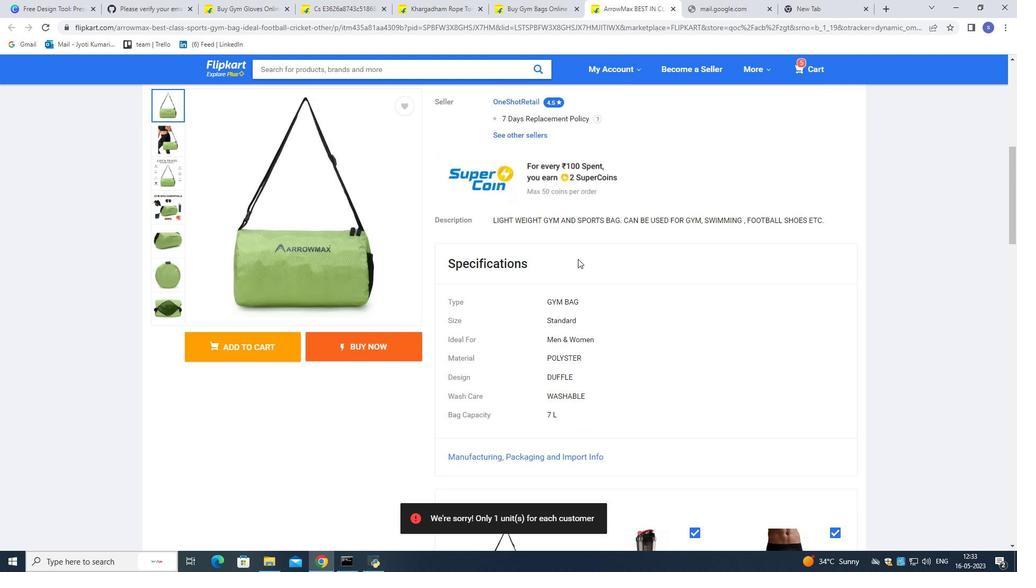 
Action: Mouse scrolled (578, 258) with delta (0, 0)
Screenshot: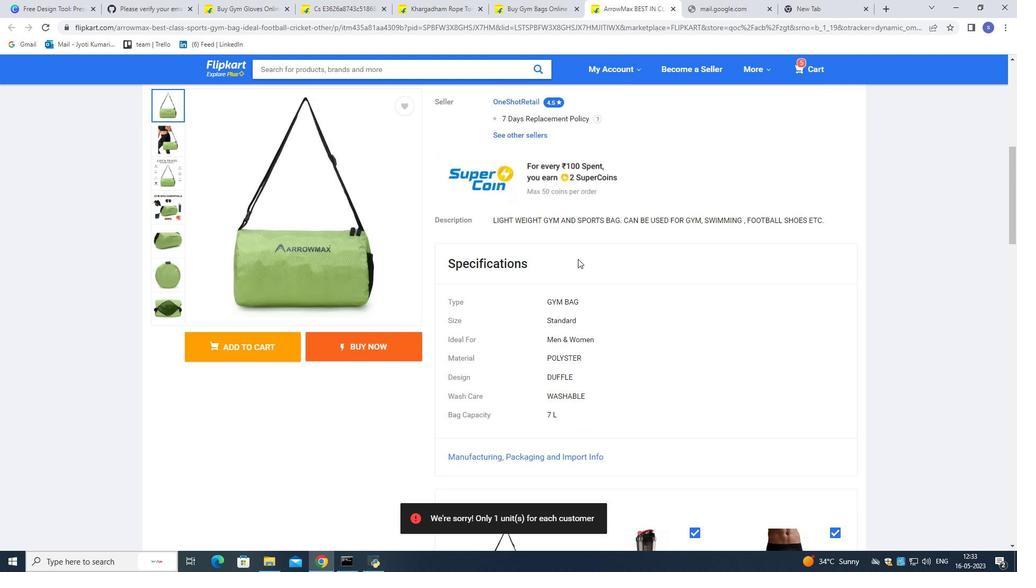 
Action: Mouse moved to (579, 261)
Screenshot: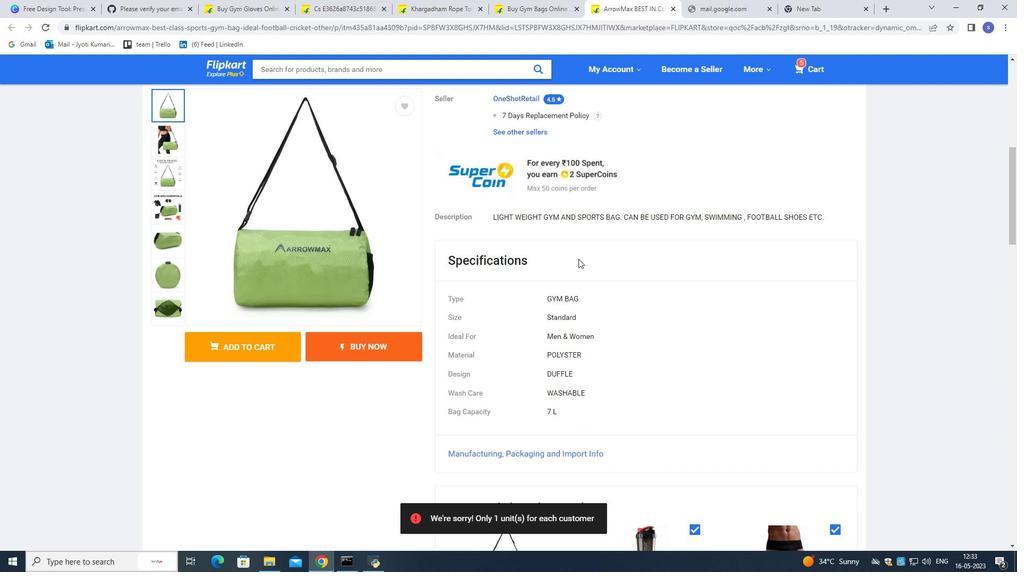 
Action: Mouse scrolled (579, 260) with delta (0, 0)
Screenshot: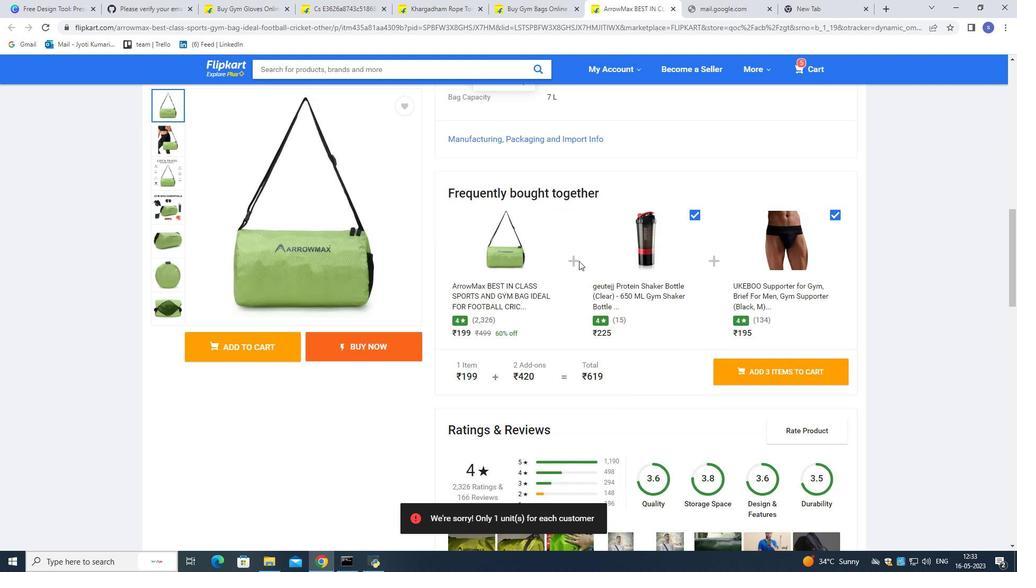 
Action: Mouse scrolled (579, 260) with delta (0, 0)
Screenshot: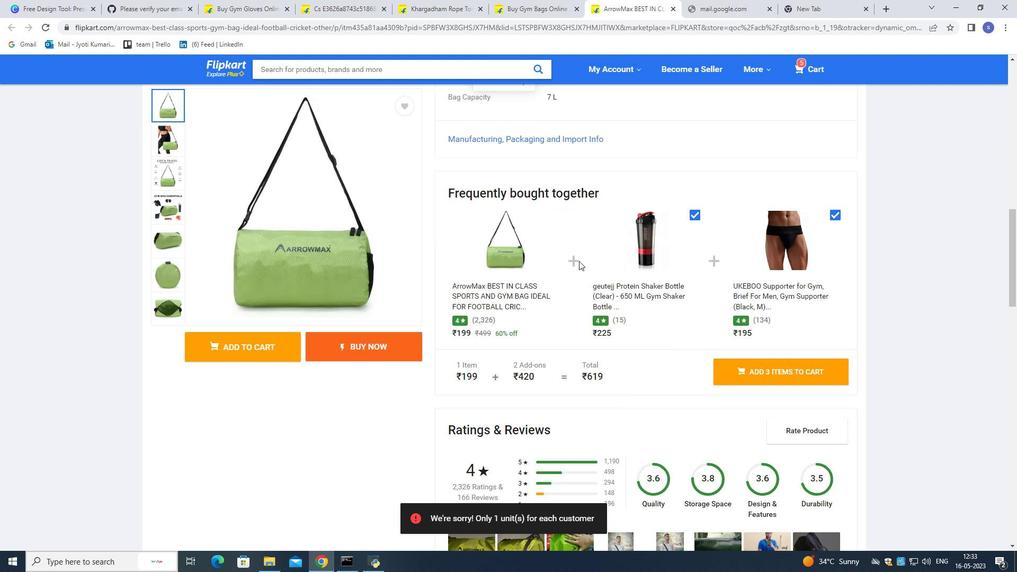 
Action: Mouse scrolled (579, 260) with delta (0, 0)
Screenshot: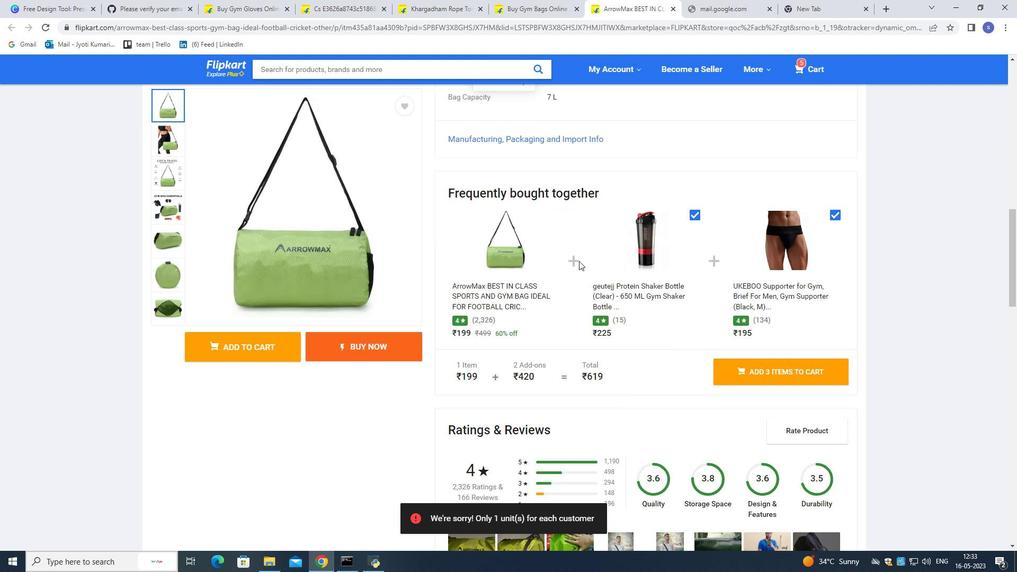 
Action: Mouse scrolled (579, 260) with delta (0, 0)
Screenshot: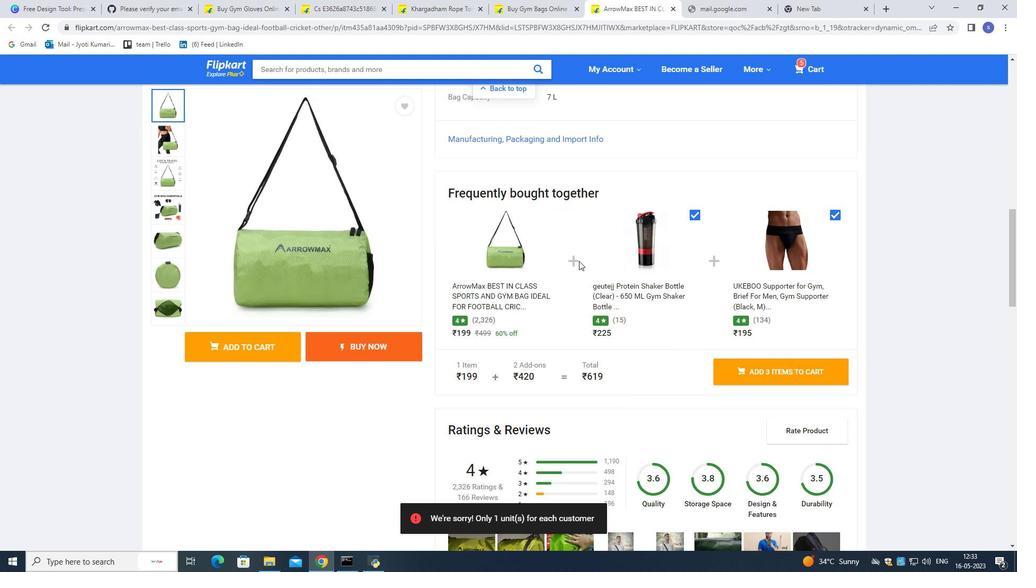 
Action: Mouse scrolled (579, 260) with delta (0, 0)
Screenshot: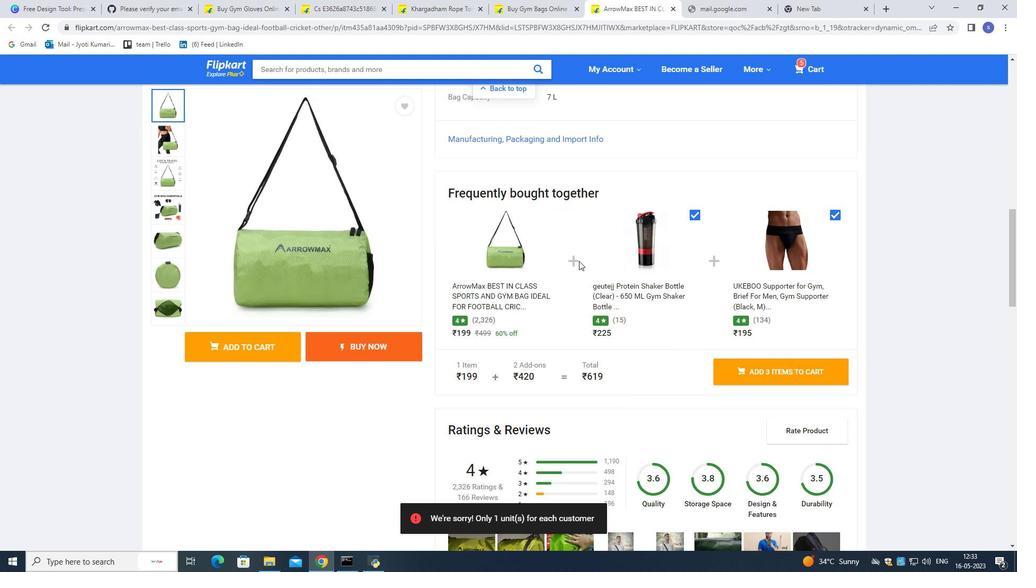 
Action: Mouse scrolled (579, 260) with delta (0, 0)
Screenshot: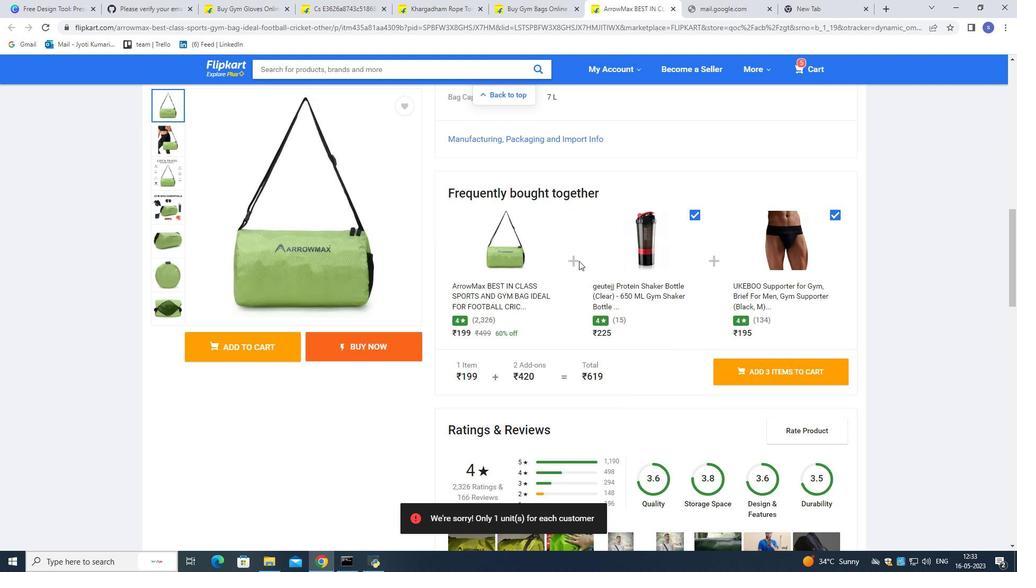 
Action: Mouse moved to (572, 272)
Screenshot: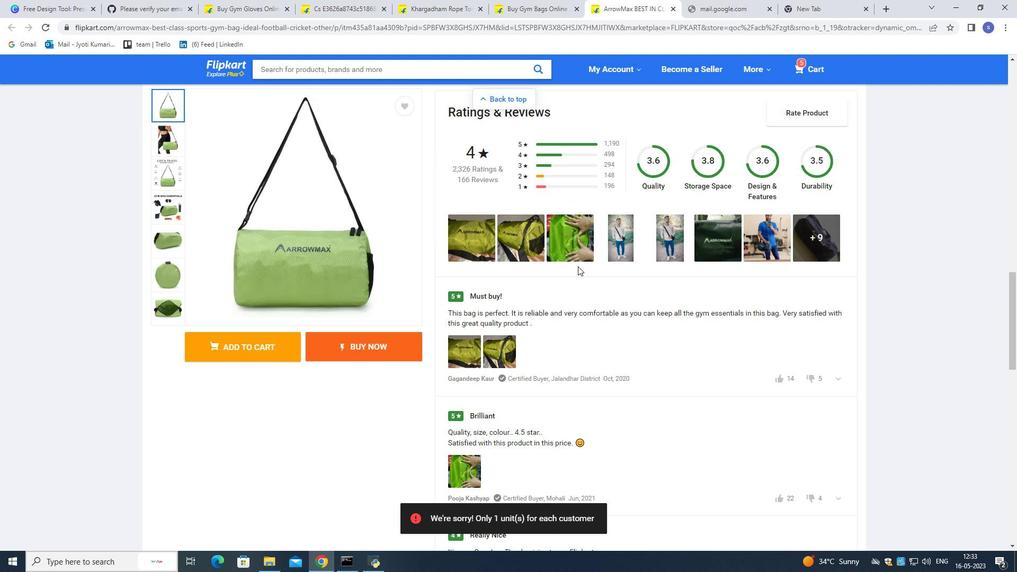 
Action: Mouse scrolled (572, 271) with delta (0, 0)
Screenshot: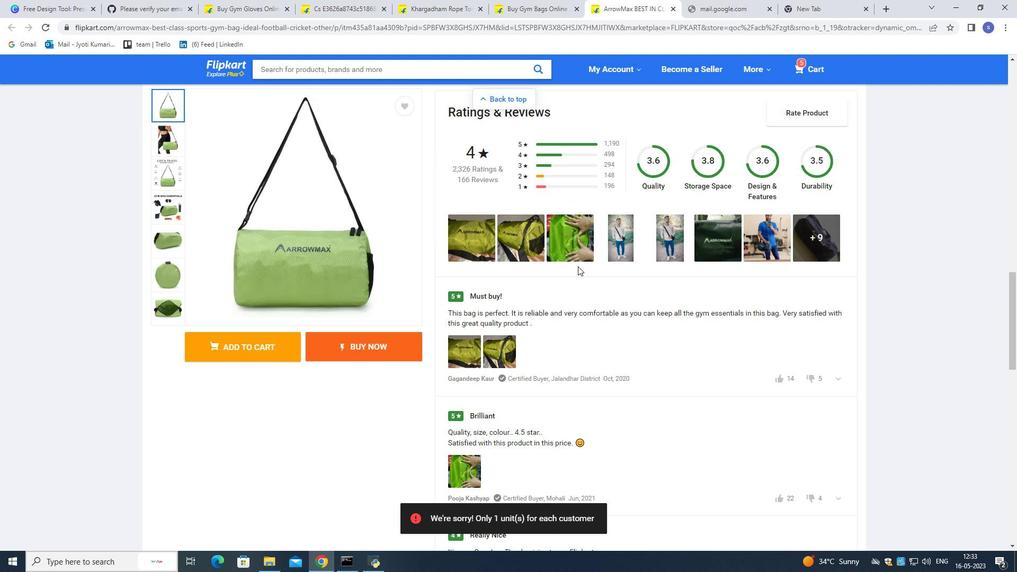 
Action: Mouse moved to (569, 296)
Screenshot: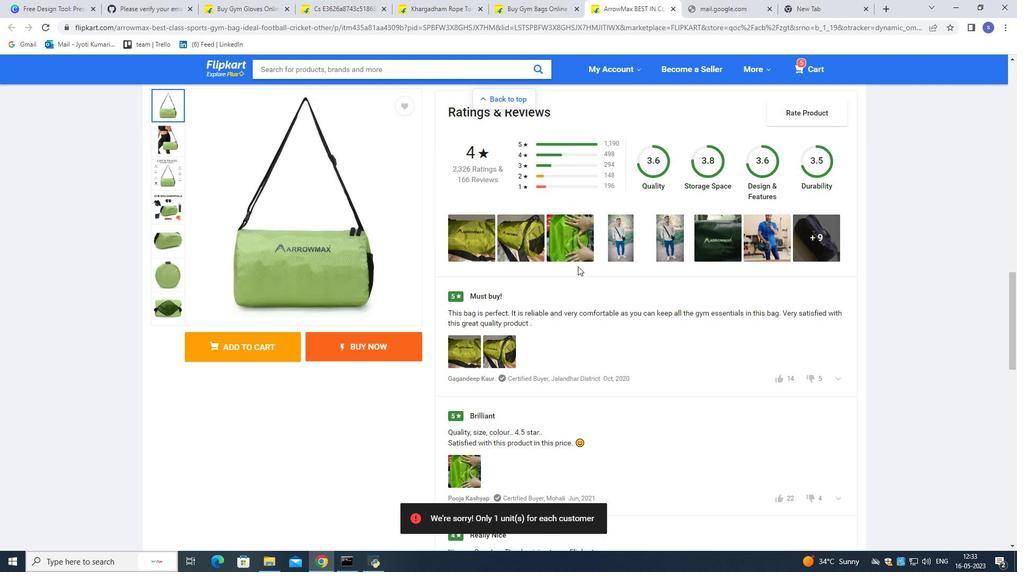 
Action: Mouse scrolled (569, 296) with delta (0, 0)
Screenshot: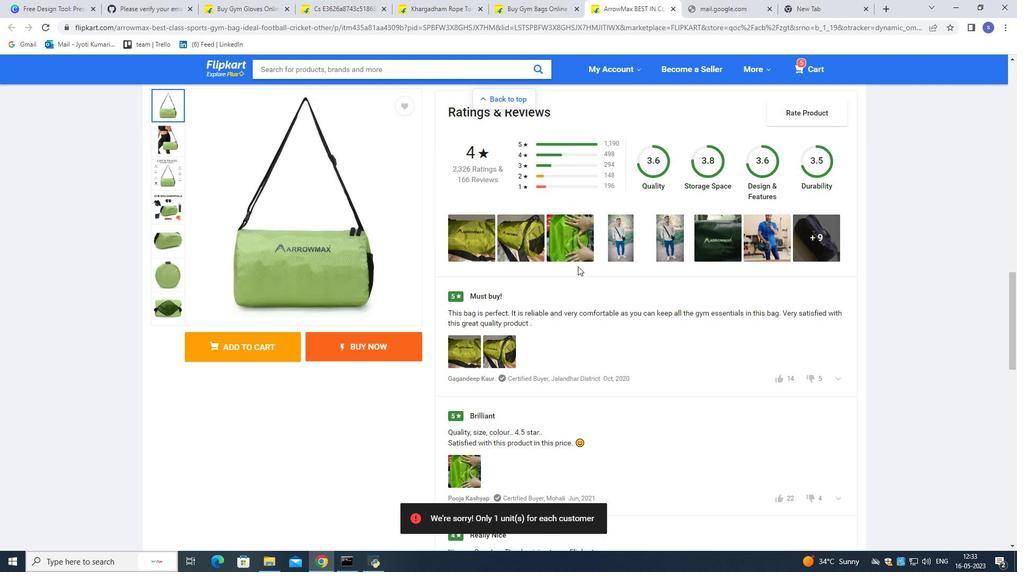 
Action: Mouse moved to (569, 297)
Screenshot: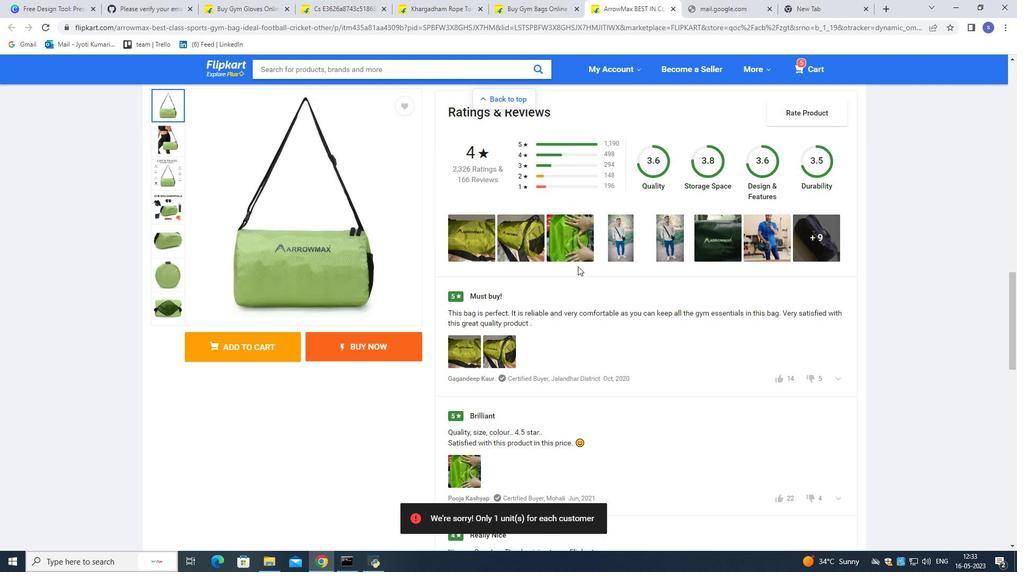 
Action: Mouse scrolled (569, 297) with delta (0, 0)
Screenshot: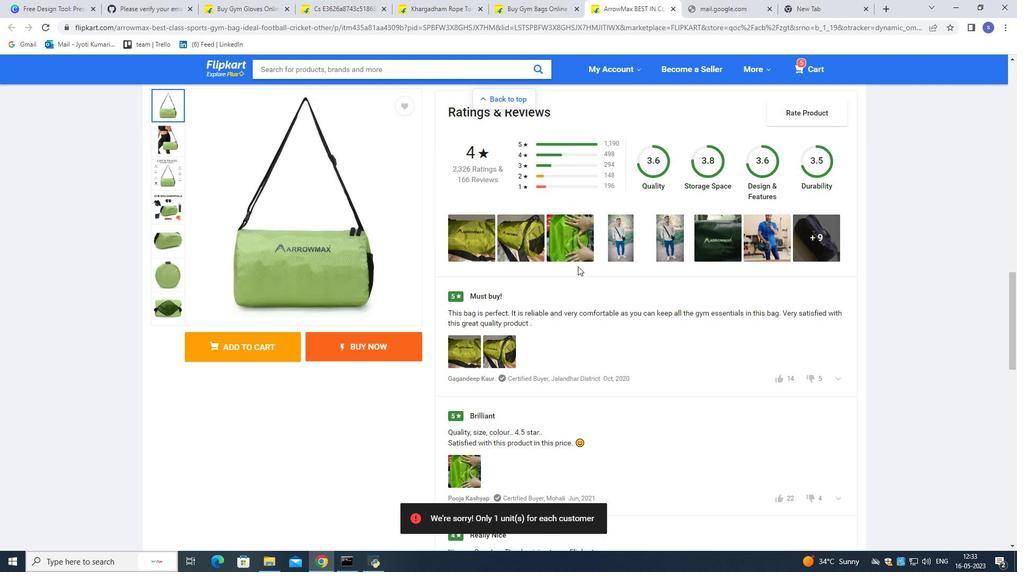 
Action: Mouse scrolled (569, 297) with delta (0, 0)
Screenshot: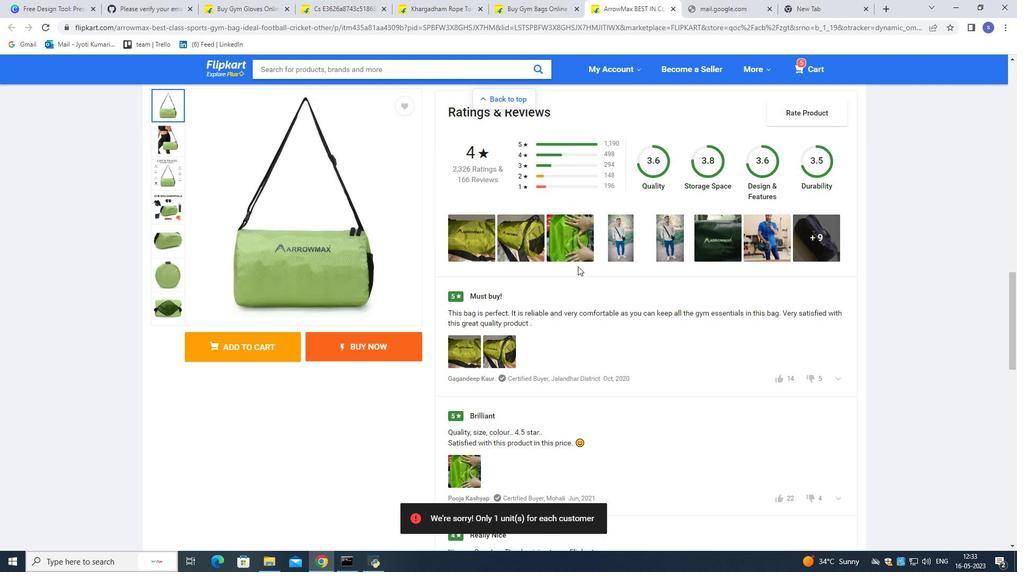 
Action: Mouse scrolled (569, 297) with delta (0, 0)
Screenshot: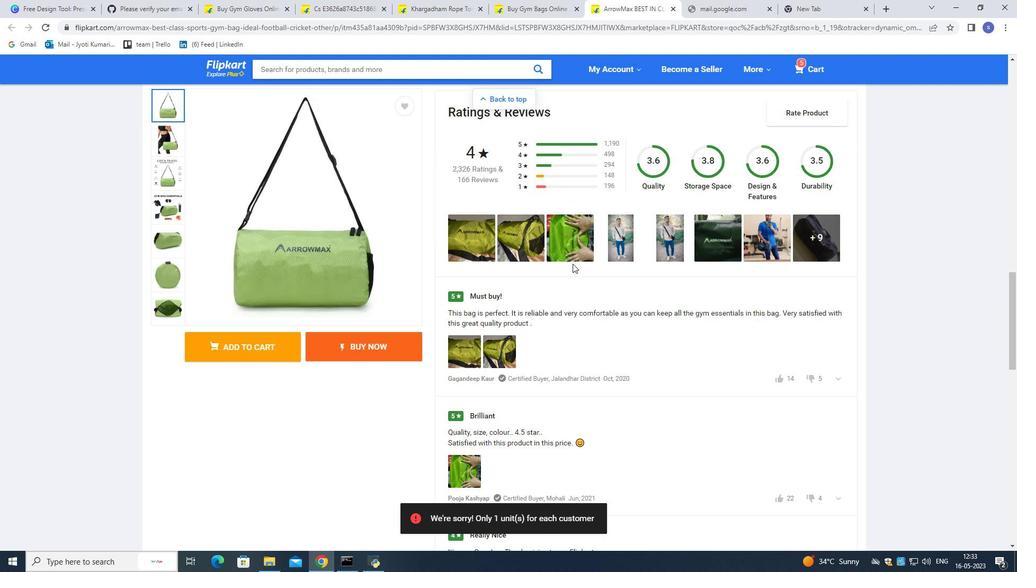 
Action: Mouse scrolled (569, 297) with delta (0, 0)
Screenshot: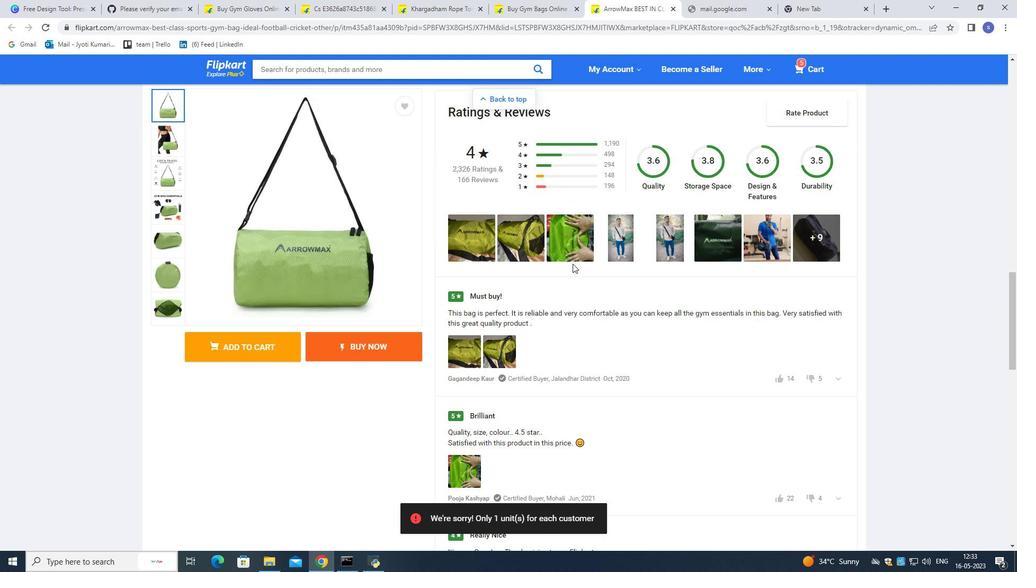 
Action: Mouse moved to (568, 303)
Screenshot: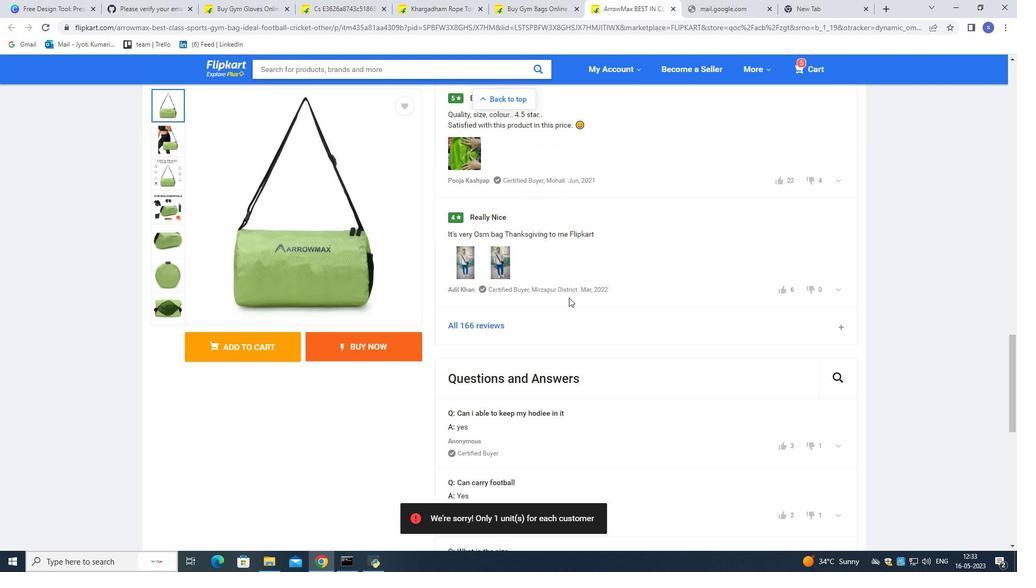 
Action: Mouse scrolled (568, 302) with delta (0, 0)
Screenshot: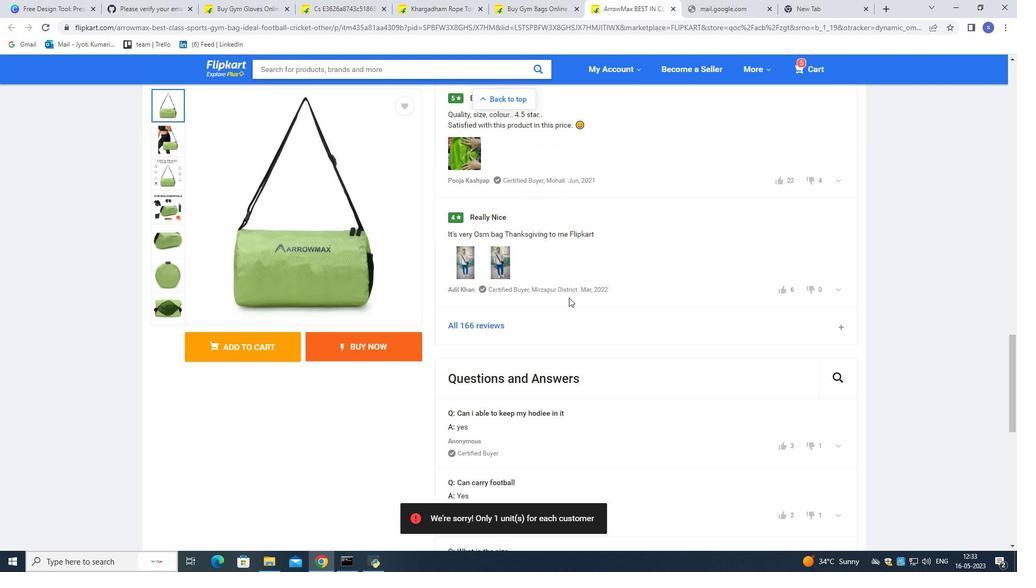 
Action: Mouse moved to (568, 307)
Screenshot: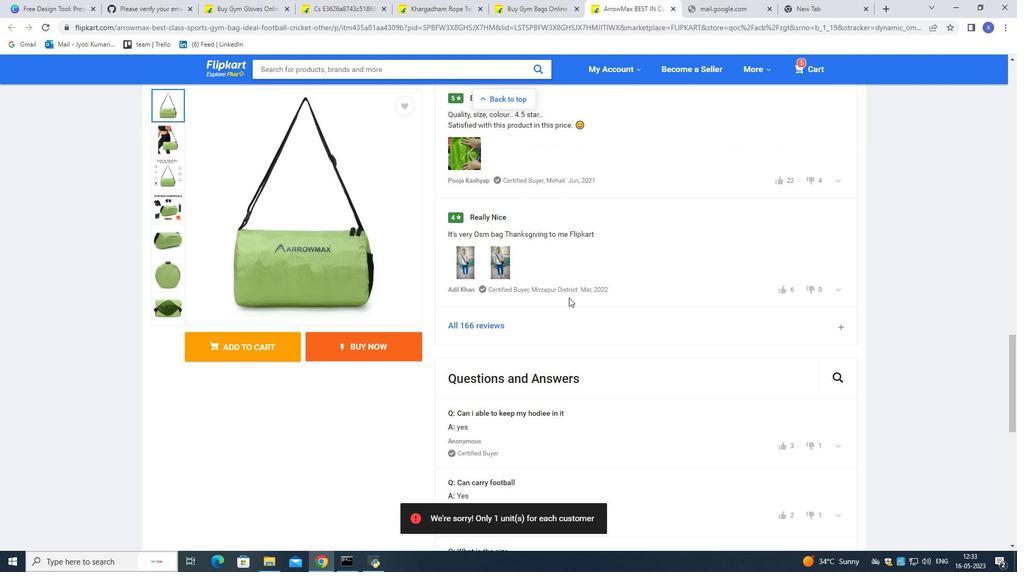 
Action: Mouse scrolled (568, 306) with delta (0, 0)
Screenshot: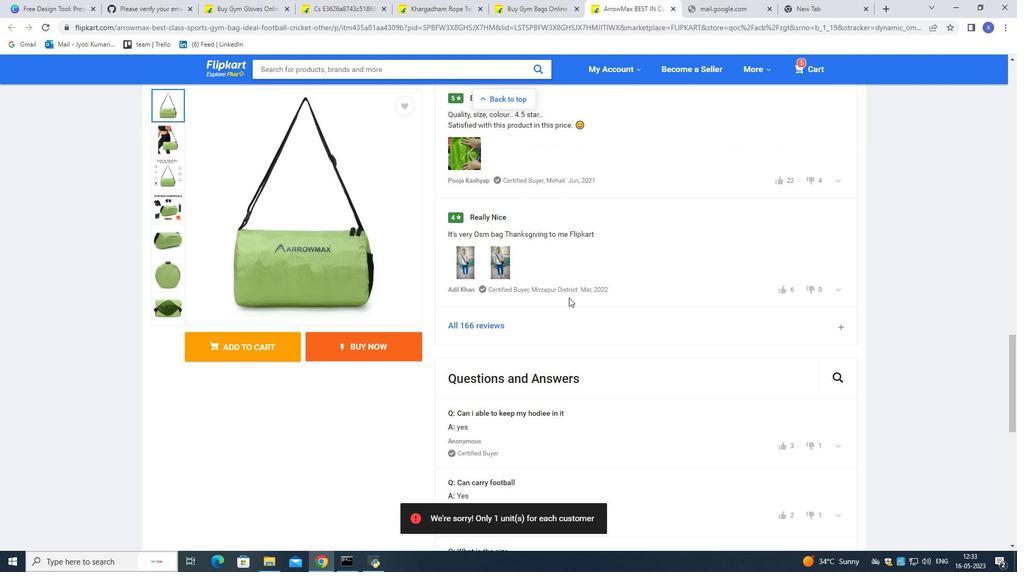 
Action: Mouse moved to (568, 310)
Screenshot: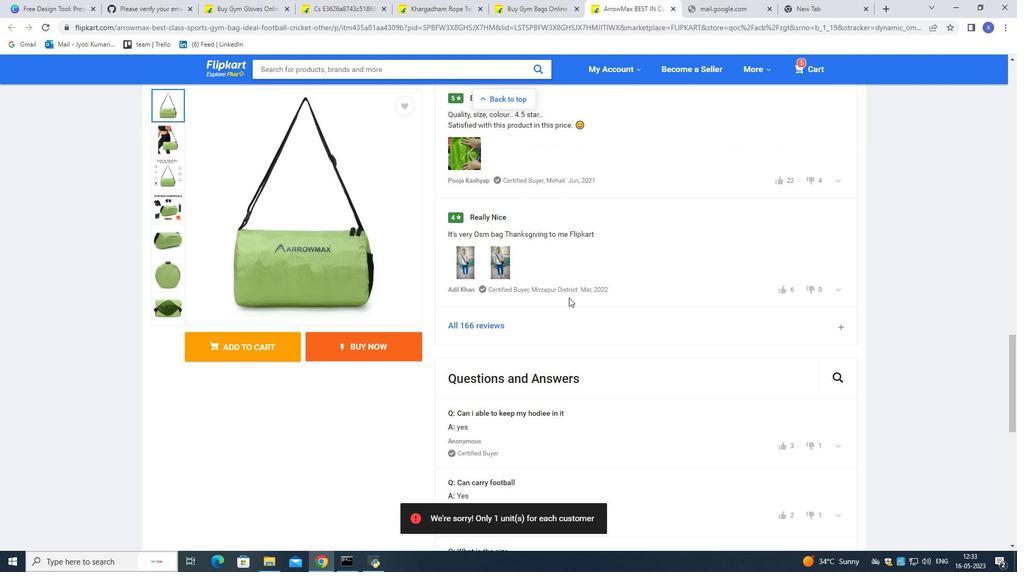 
Action: Mouse scrolled (568, 310) with delta (0, 0)
Screenshot: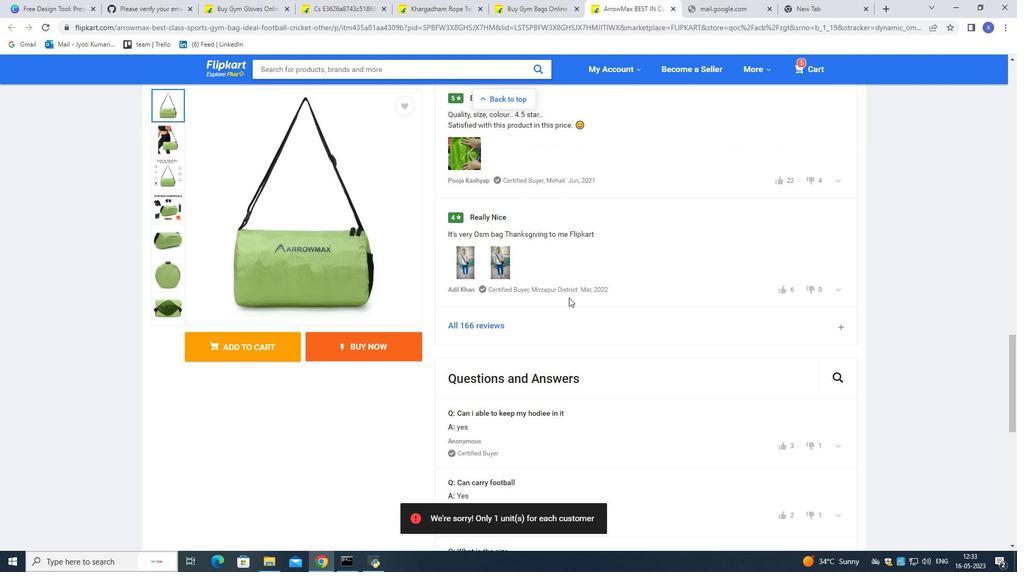 
Action: Mouse moved to (568, 313)
Screenshot: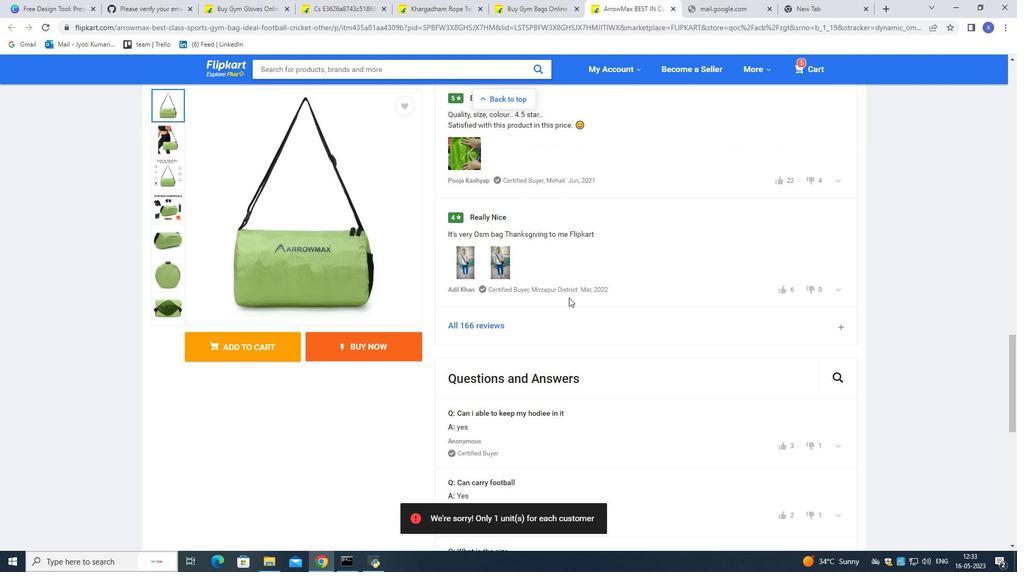 
Action: Mouse scrolled (568, 313) with delta (0, 0)
Screenshot: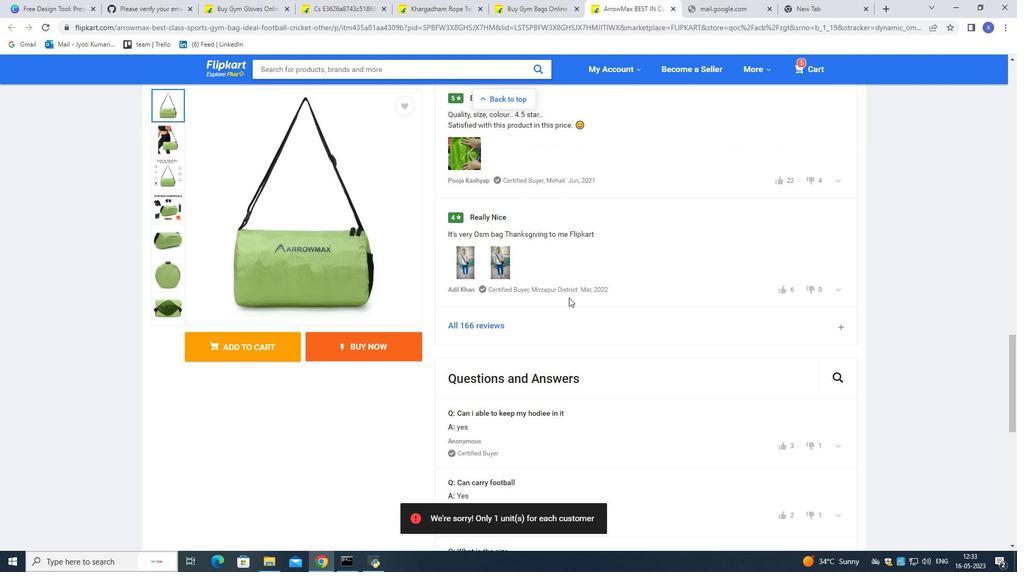
Action: Mouse moved to (568, 317)
Screenshot: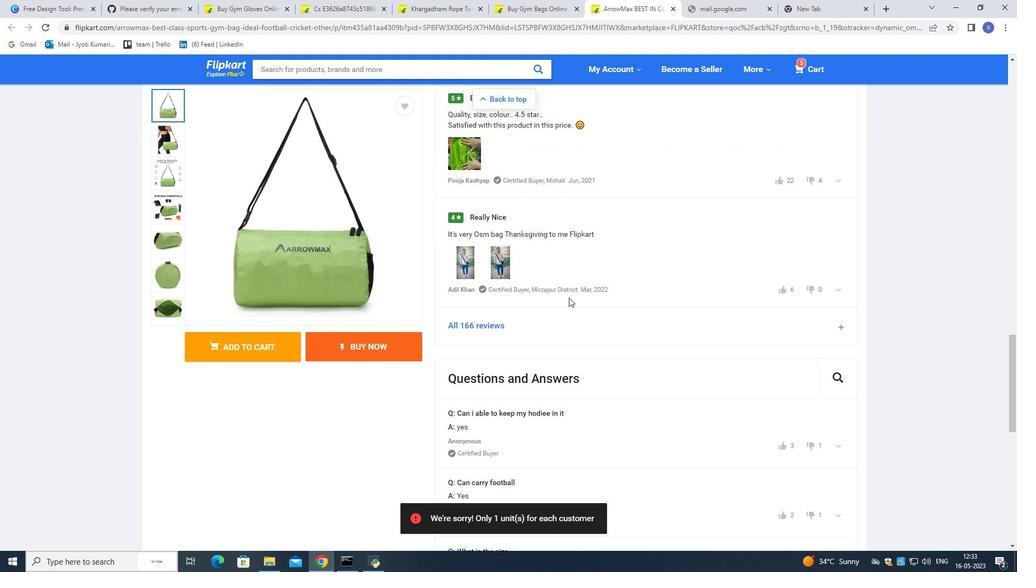 
Action: Mouse scrolled (568, 317) with delta (0, 0)
Screenshot: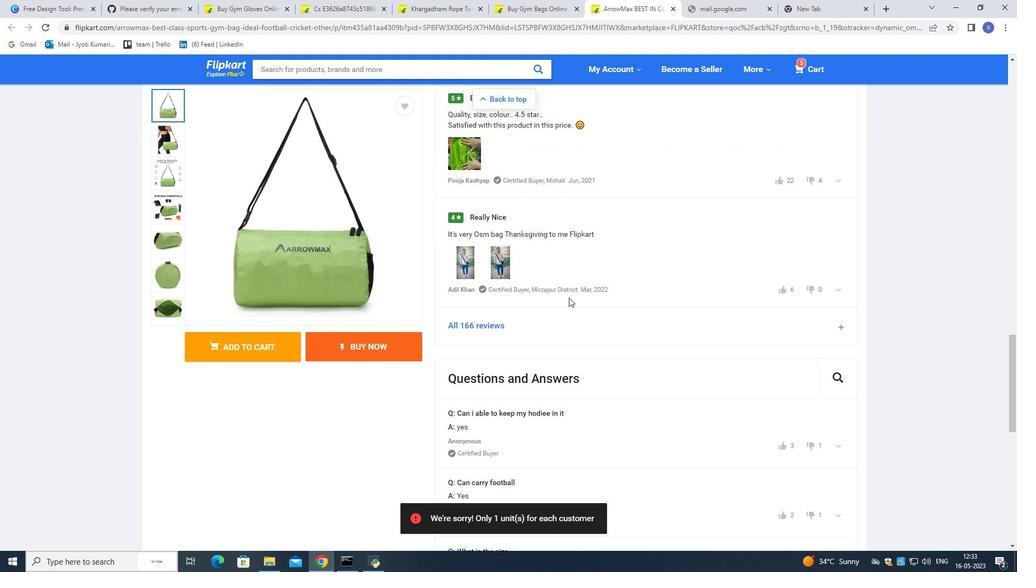 
Action: Mouse moved to (572, 316)
Screenshot: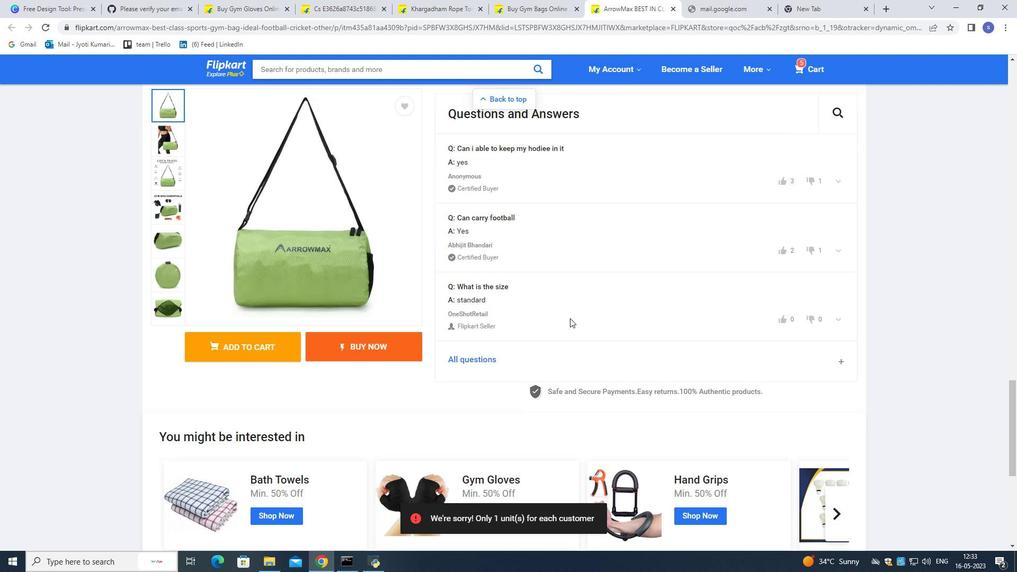 
Action: Mouse scrolled (572, 315) with delta (0, 0)
Screenshot: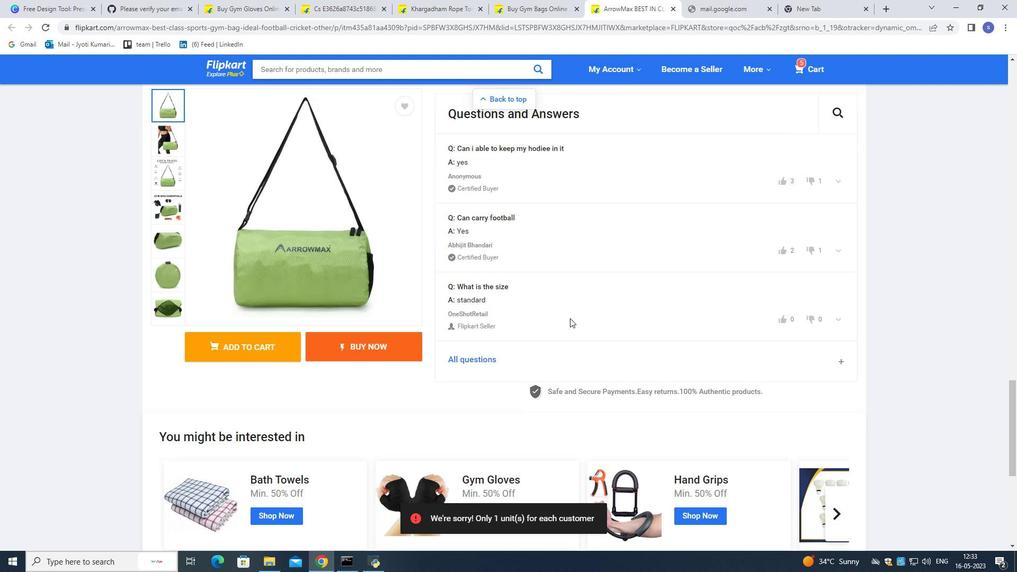
Action: Mouse moved to (573, 316)
